 Task: Create a Google Calendar event titled 'Fitness Challenge' on May 26, 2023, from 2:45 PM to 4:45 PM, add a location, Google Meet link, invite a guest, and set a notification 30 minutes before.
Action: Mouse moved to (57, 146)
Screenshot: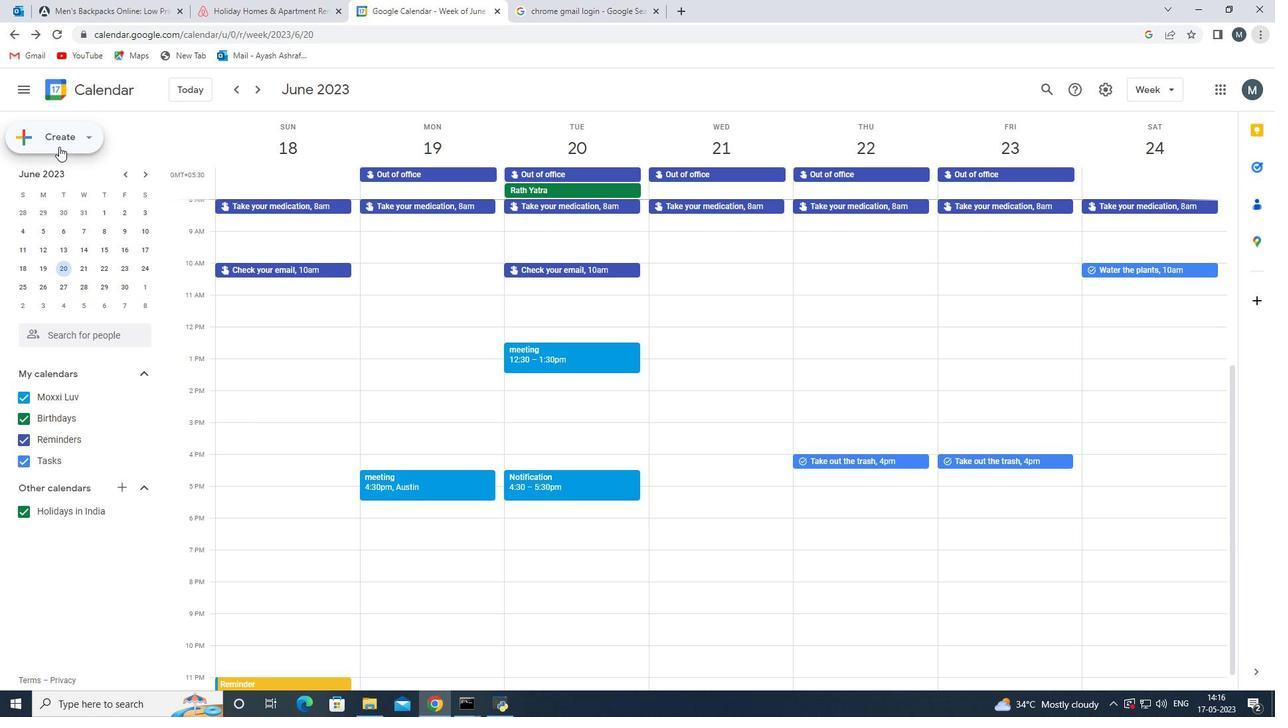 
Action: Mouse pressed left at (57, 146)
Screenshot: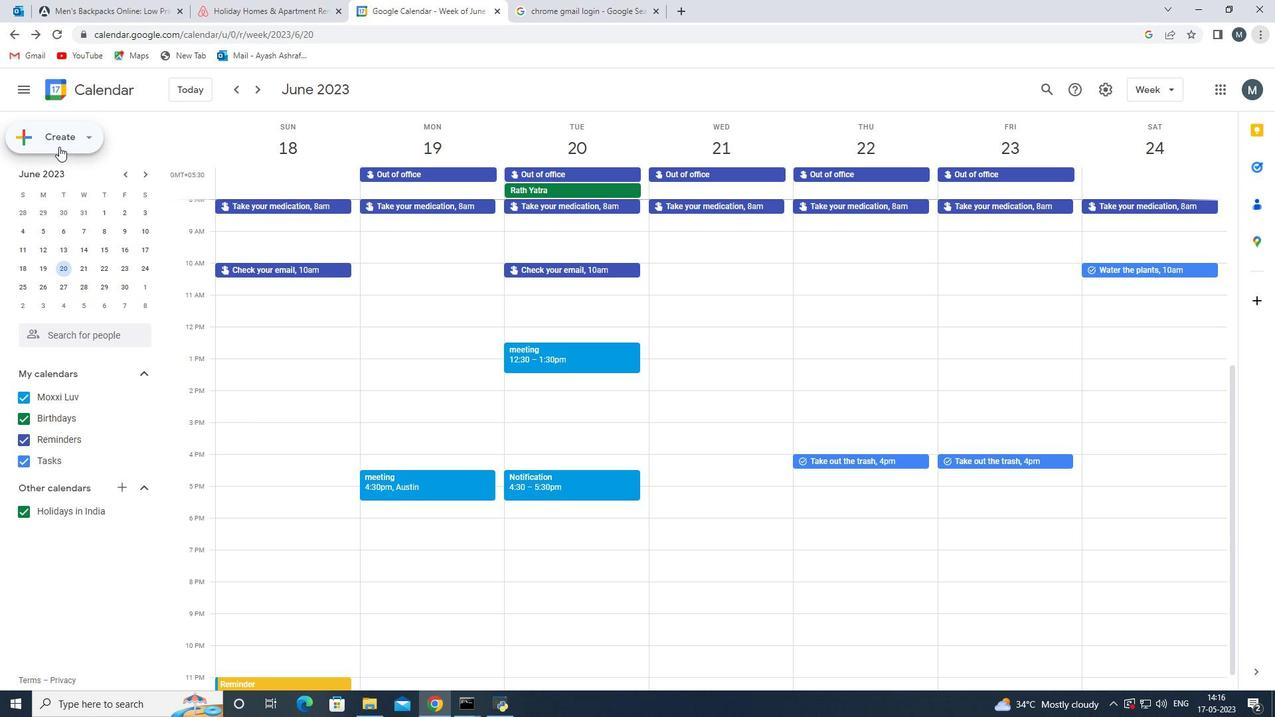 
Action: Mouse moved to (85, 166)
Screenshot: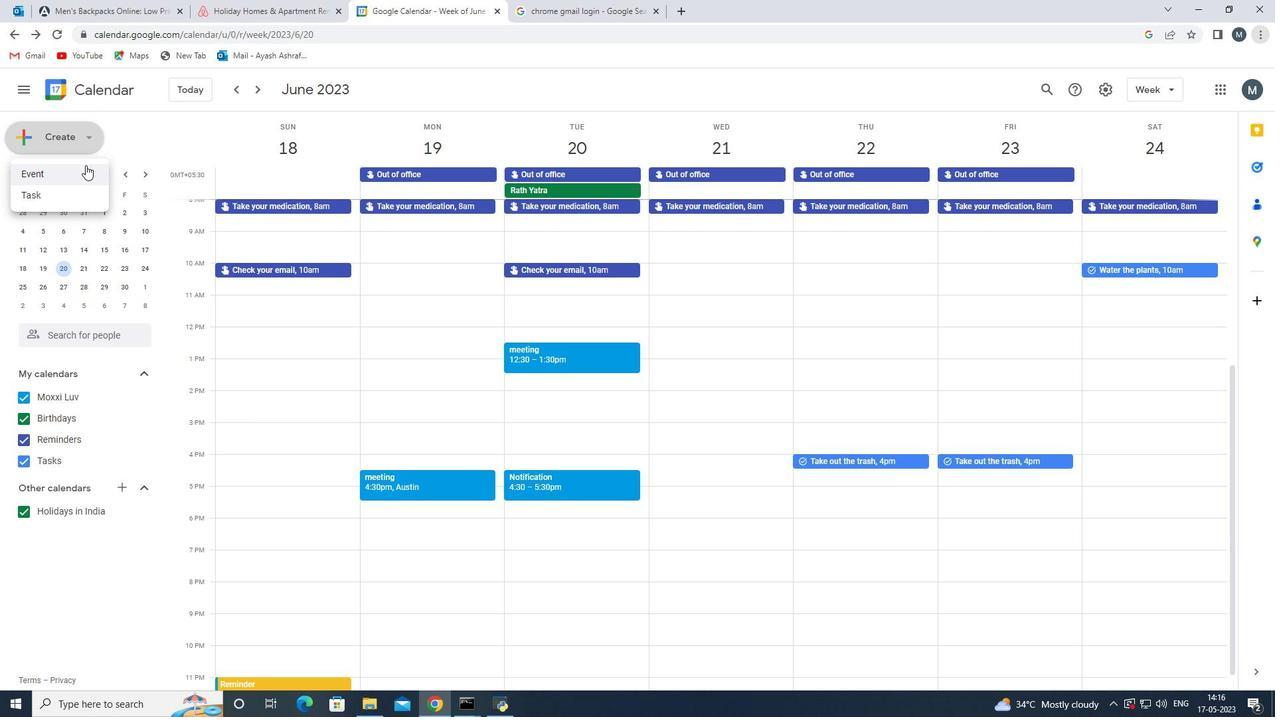 
Action: Mouse pressed left at (85, 166)
Screenshot: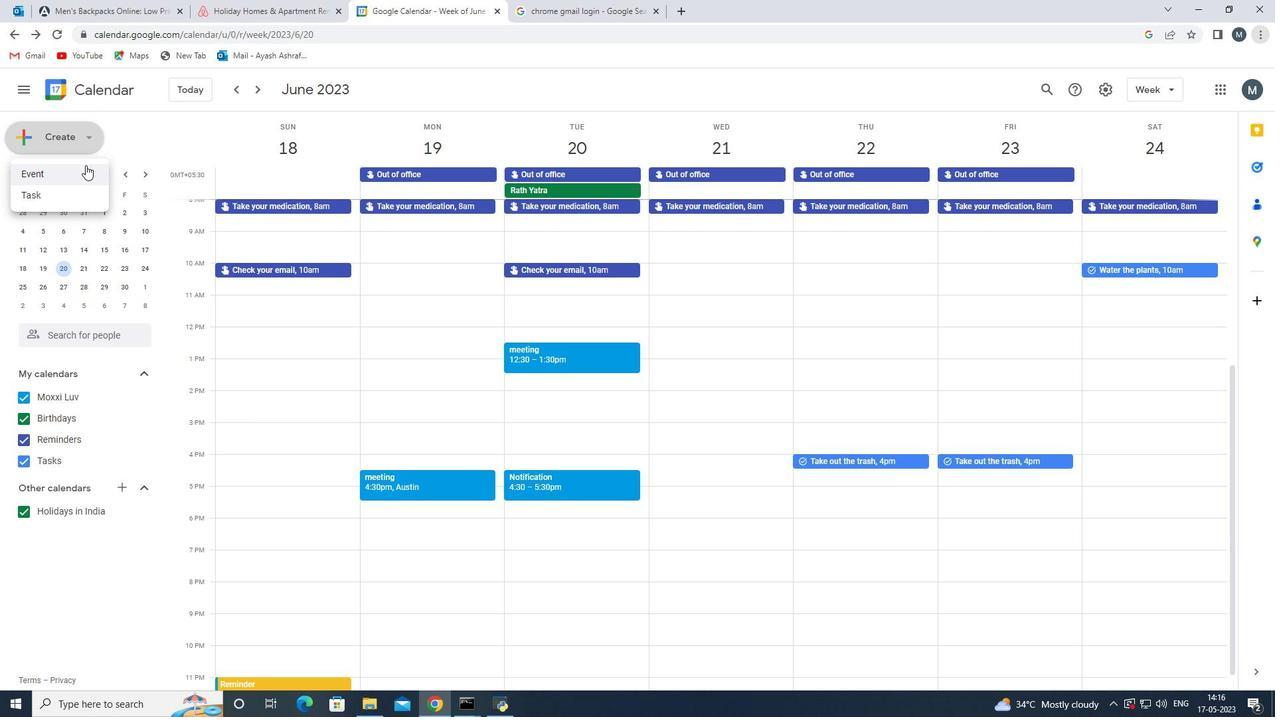 
Action: Mouse moved to (306, 252)
Screenshot: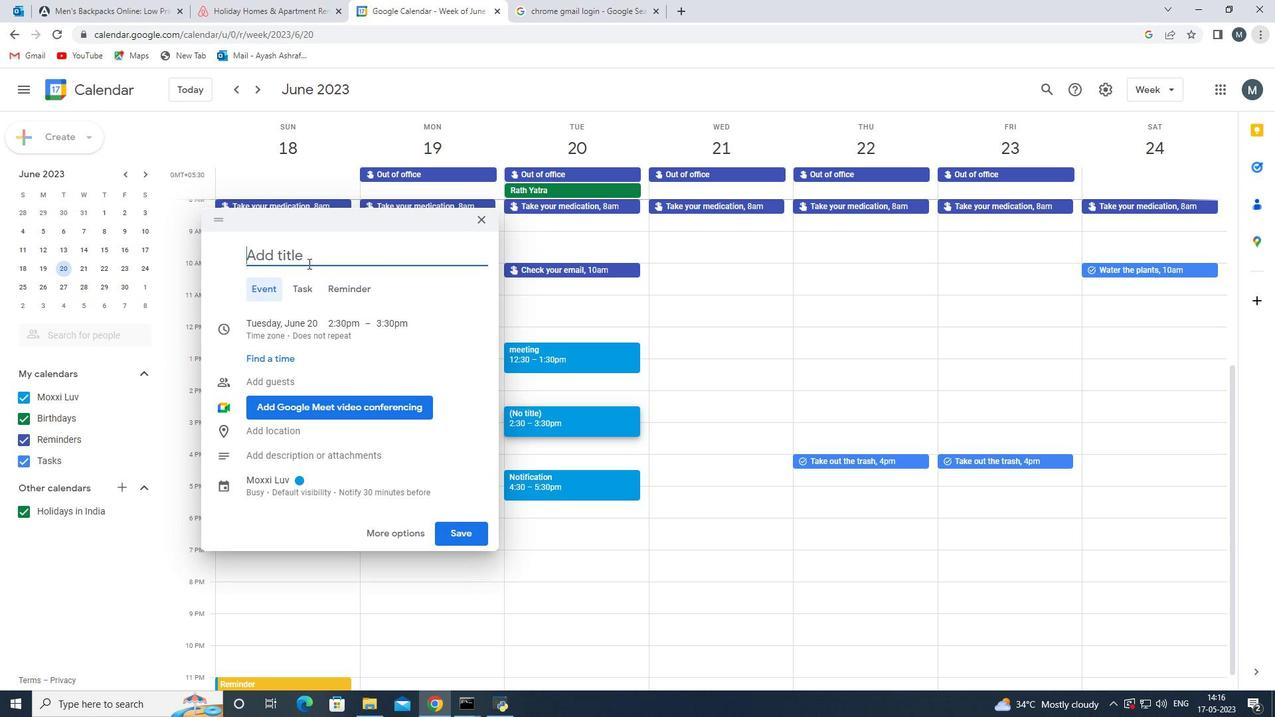 
Action: Mouse pressed left at (306, 252)
Screenshot: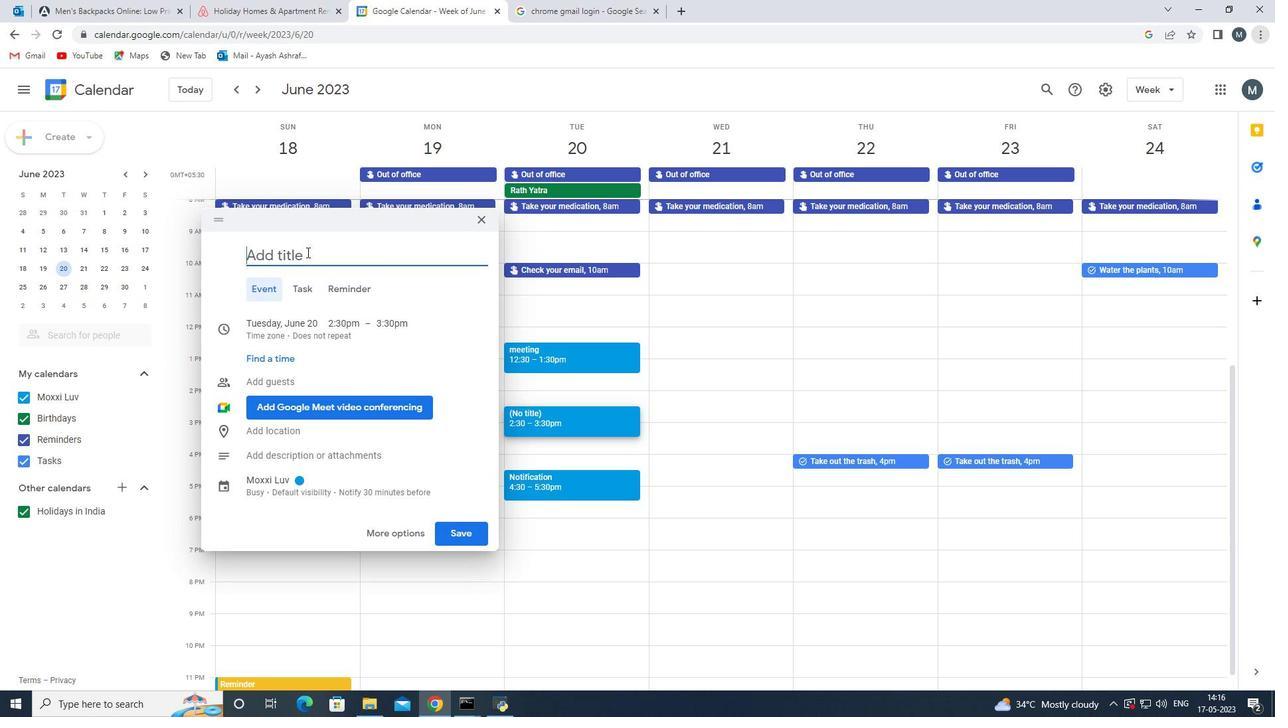 
Action: Key pressed <Key.shift>Fitness<Key.space><Key.shift>Challenge<Key.space>
Screenshot: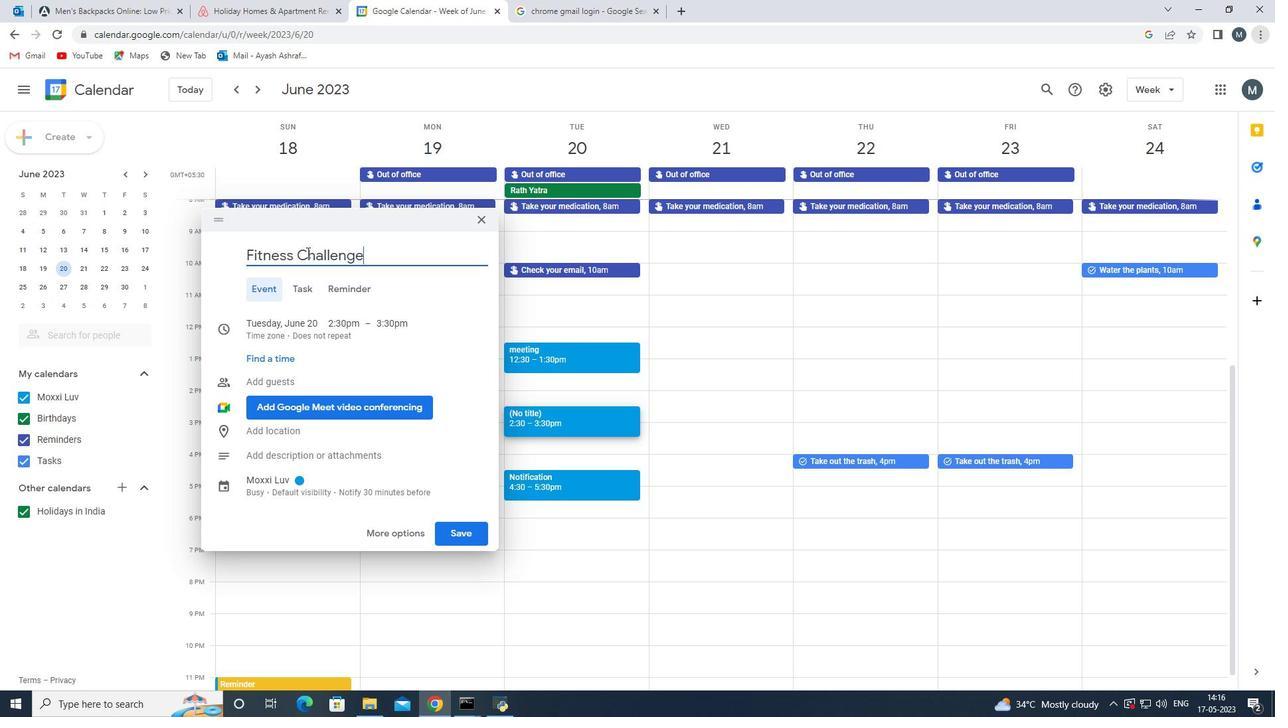 
Action: Mouse moved to (312, 323)
Screenshot: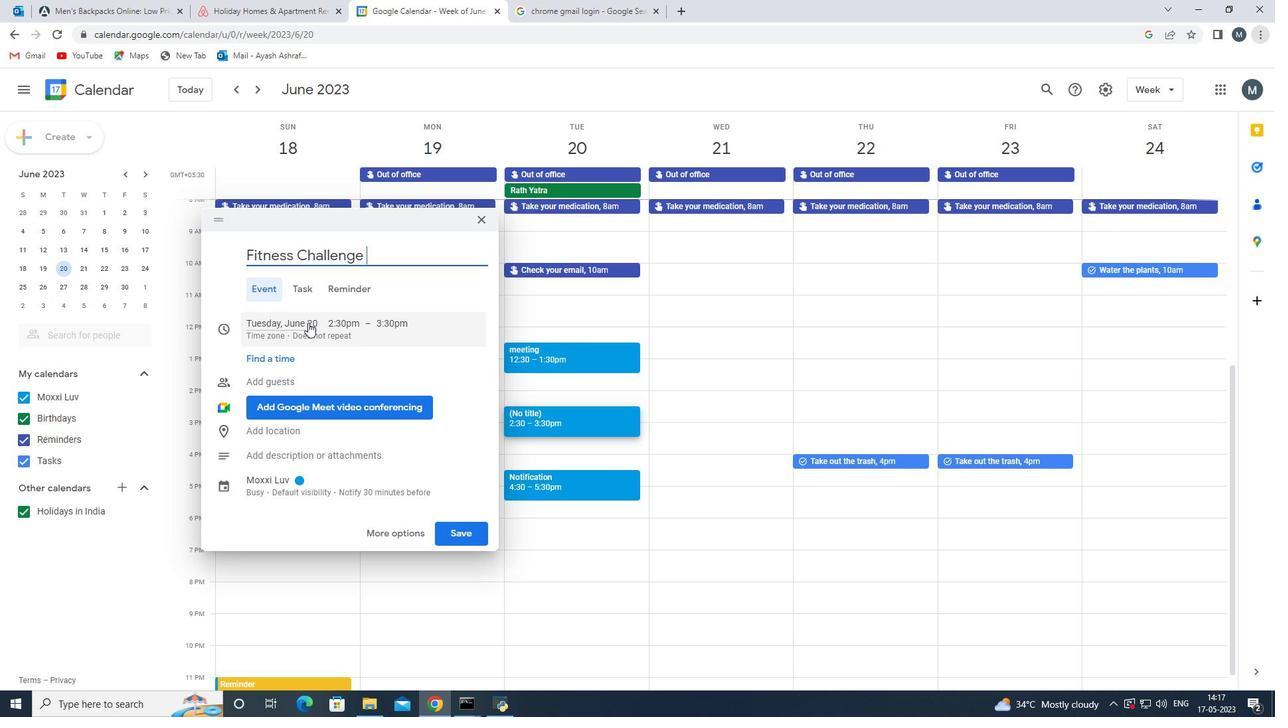 
Action: Mouse scrolled (312, 322) with delta (0, 0)
Screenshot: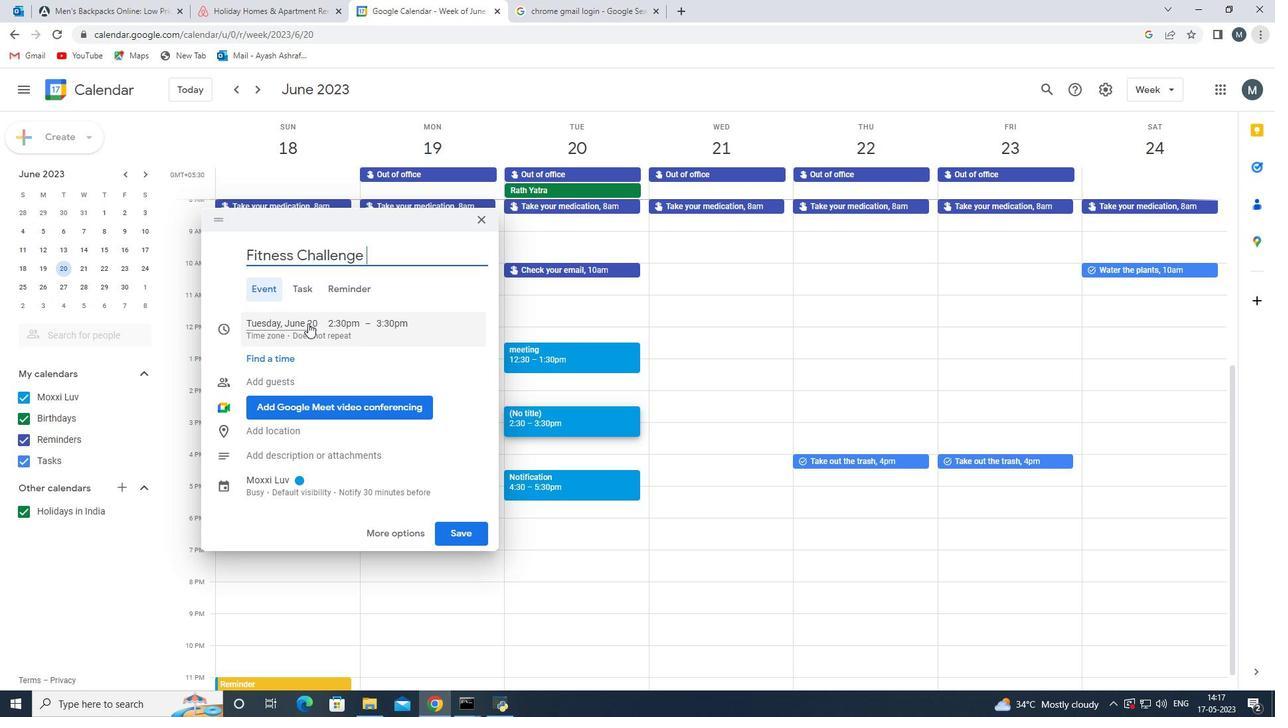 
Action: Mouse moved to (290, 324)
Screenshot: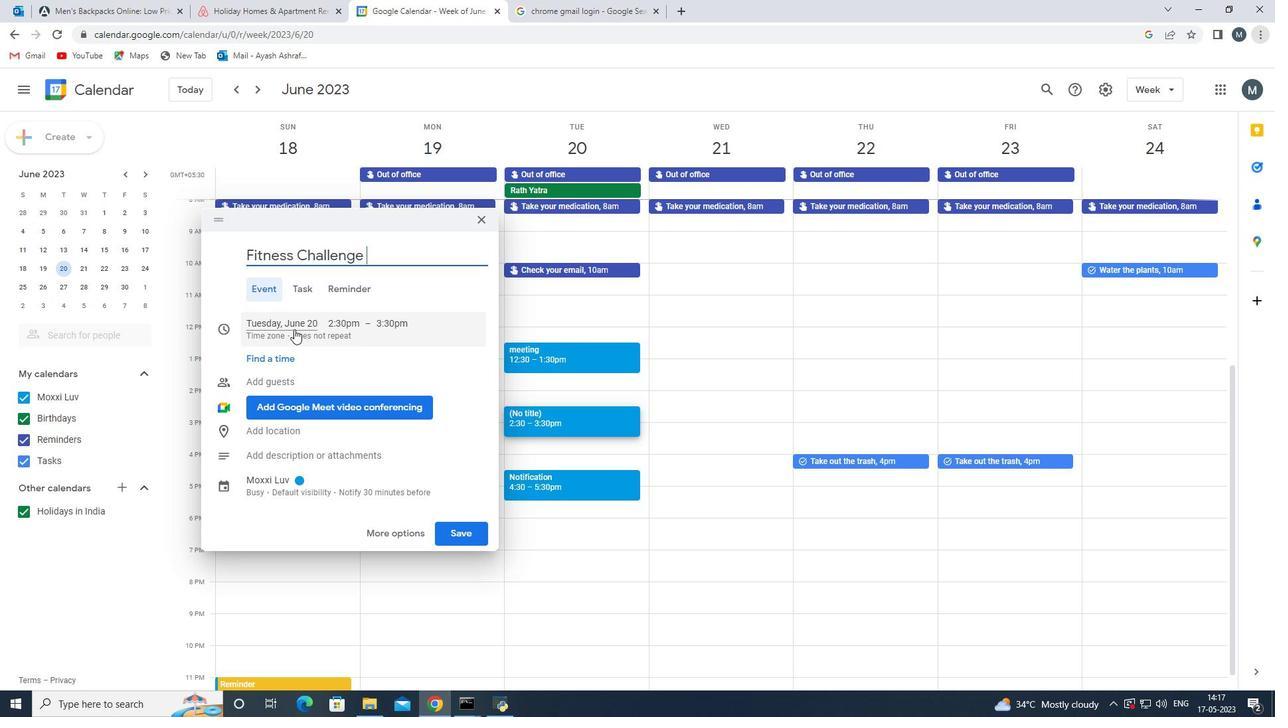 
Action: Mouse pressed left at (290, 324)
Screenshot: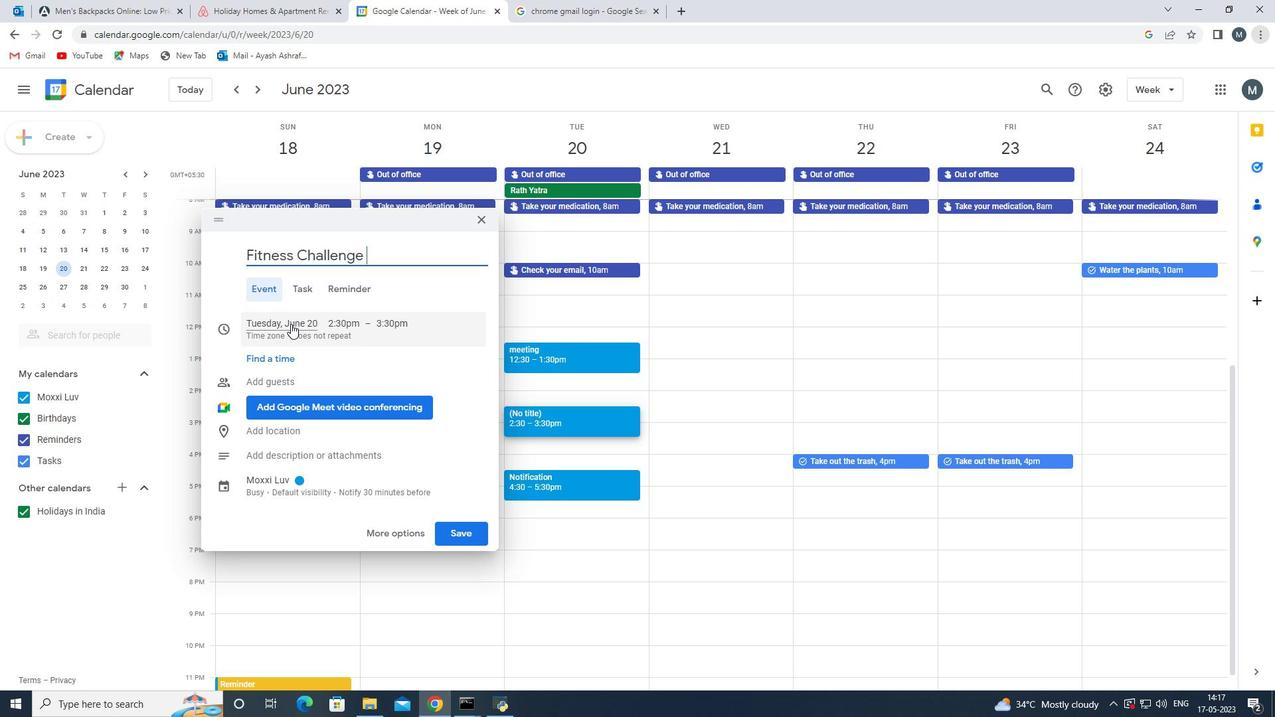 
Action: Mouse moved to (387, 349)
Screenshot: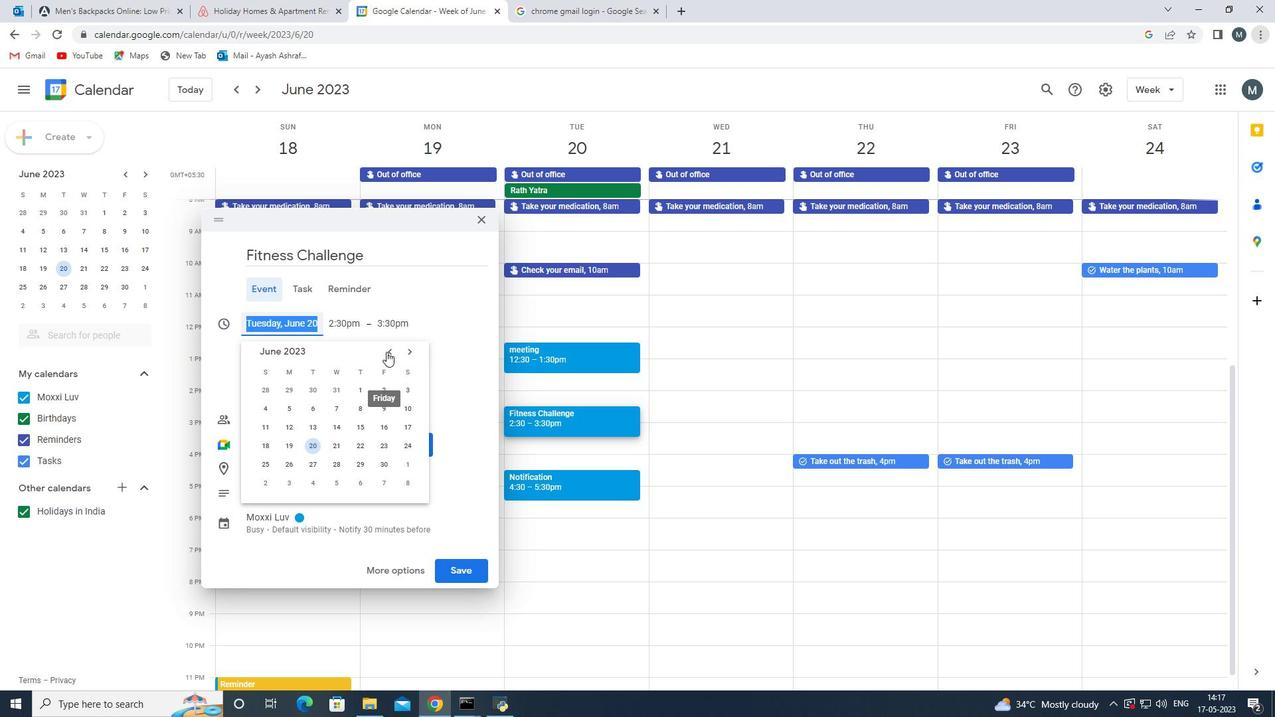 
Action: Mouse pressed left at (387, 349)
Screenshot: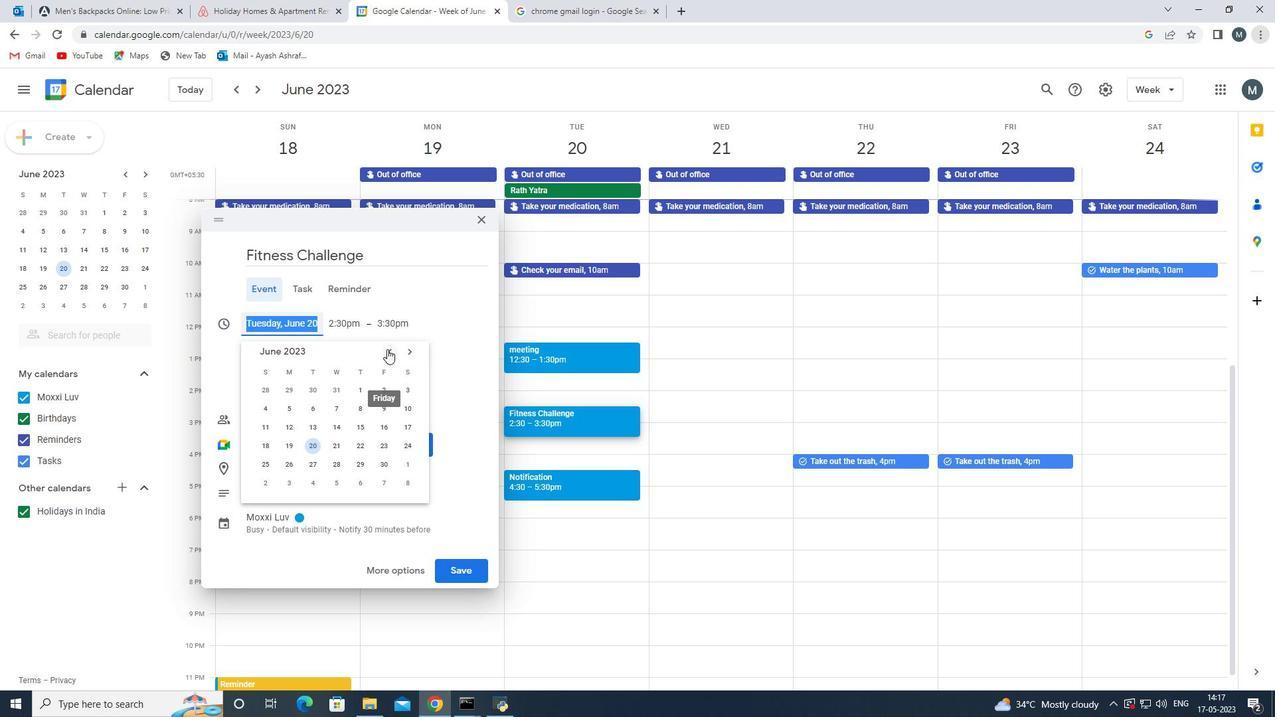 
Action: Mouse moved to (379, 444)
Screenshot: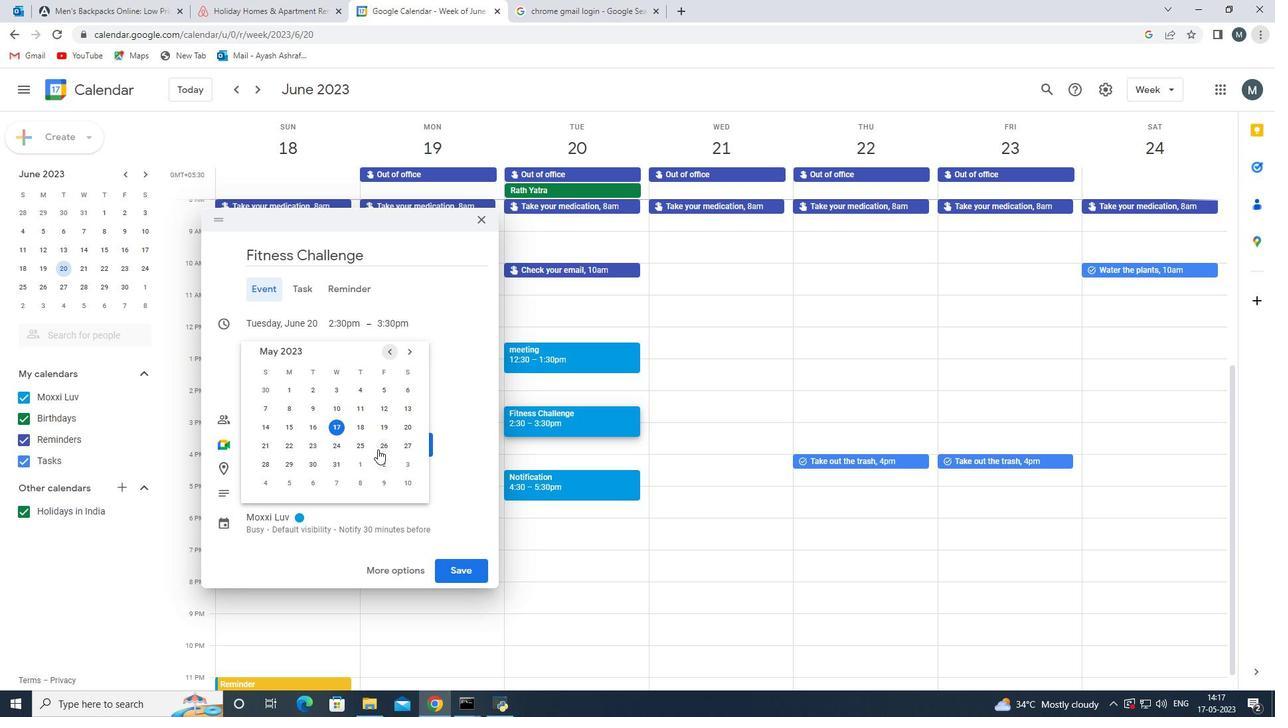 
Action: Mouse pressed left at (379, 444)
Screenshot: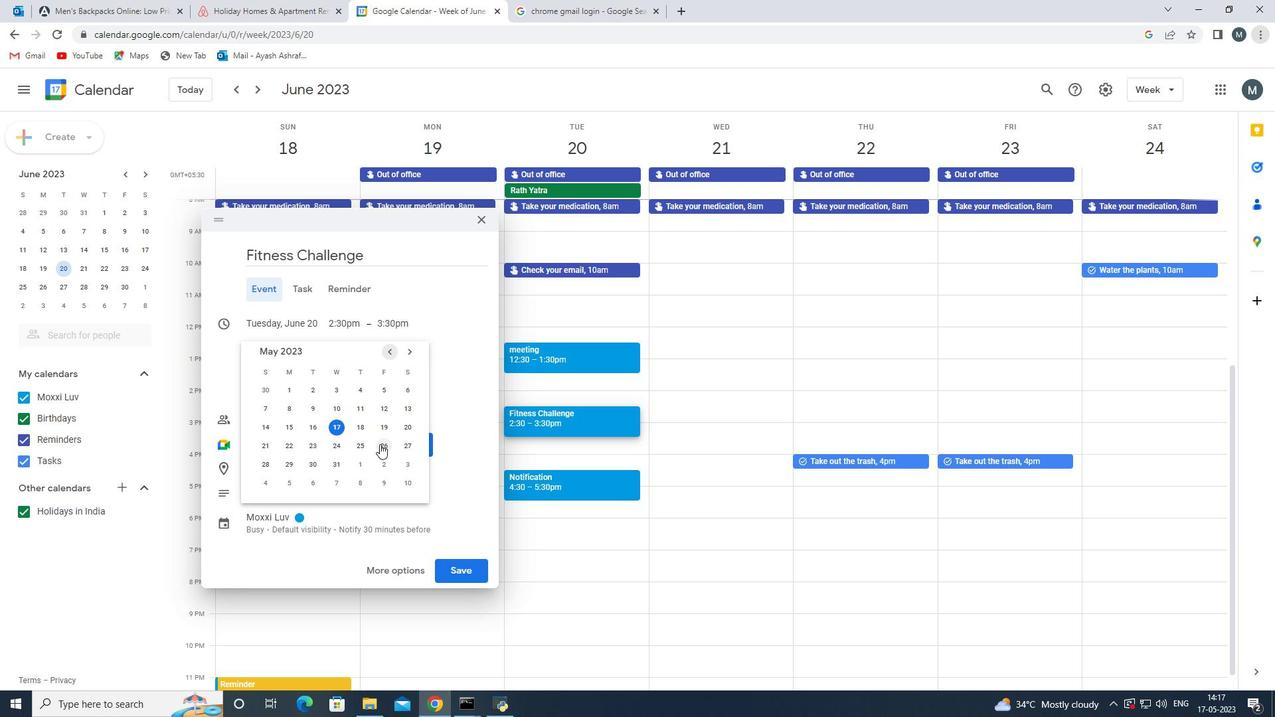 
Action: Mouse moved to (760, 324)
Screenshot: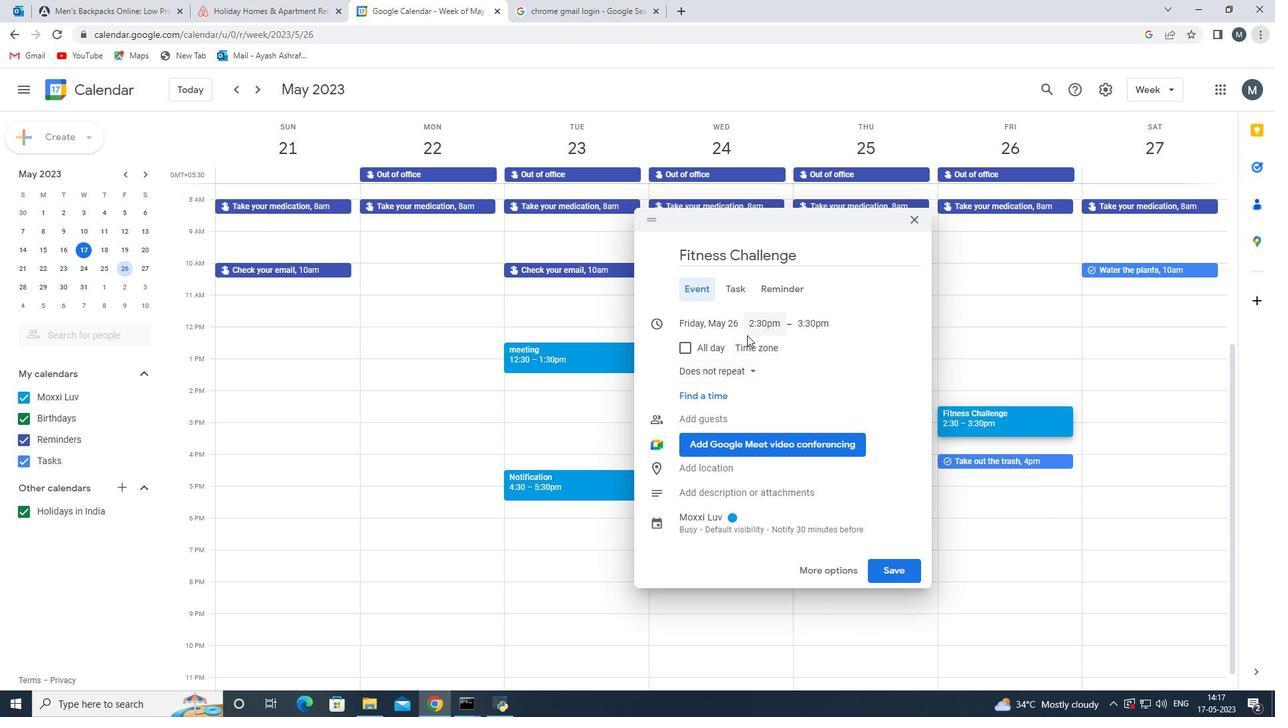 
Action: Mouse pressed left at (760, 324)
Screenshot: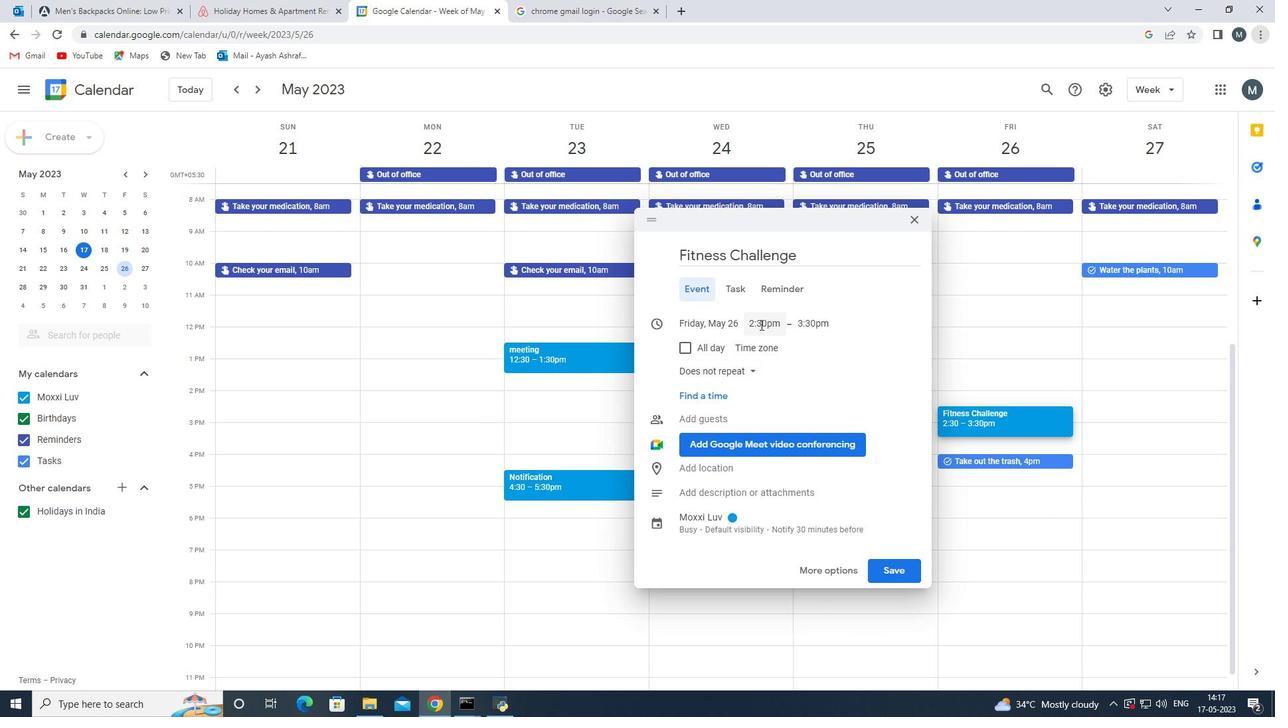 
Action: Mouse moved to (781, 439)
Screenshot: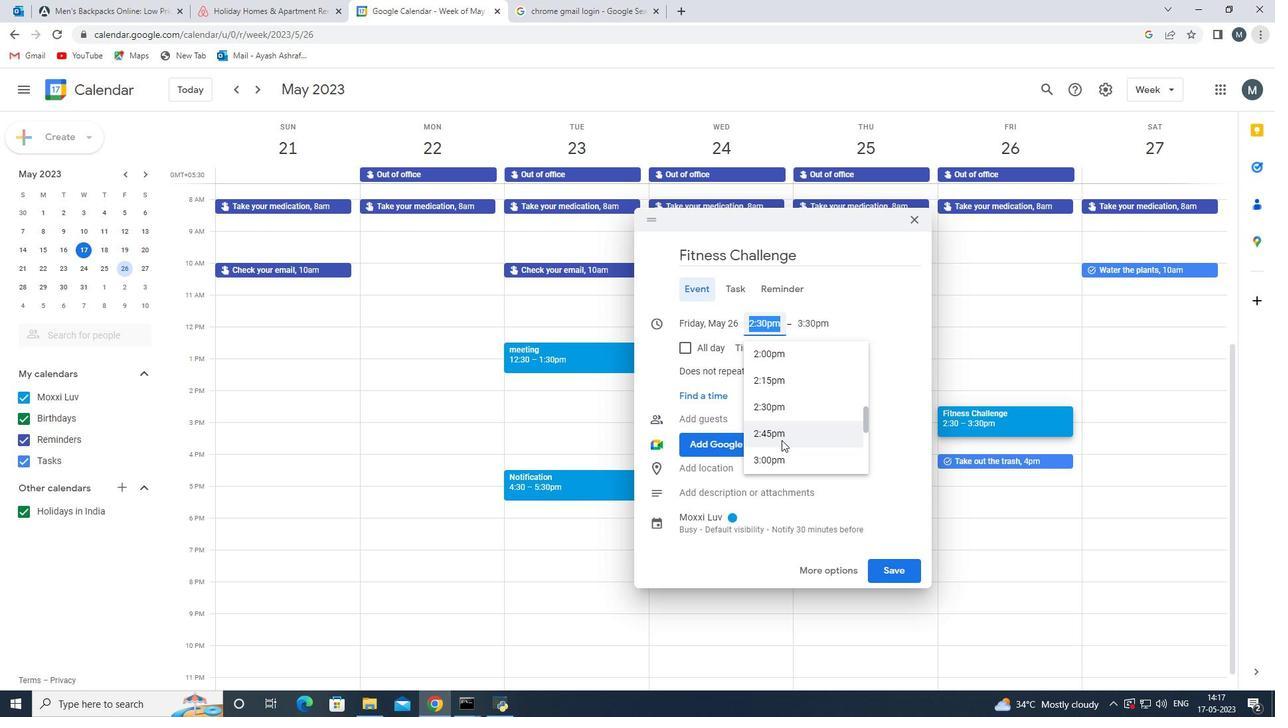 
Action: Mouse pressed left at (781, 439)
Screenshot: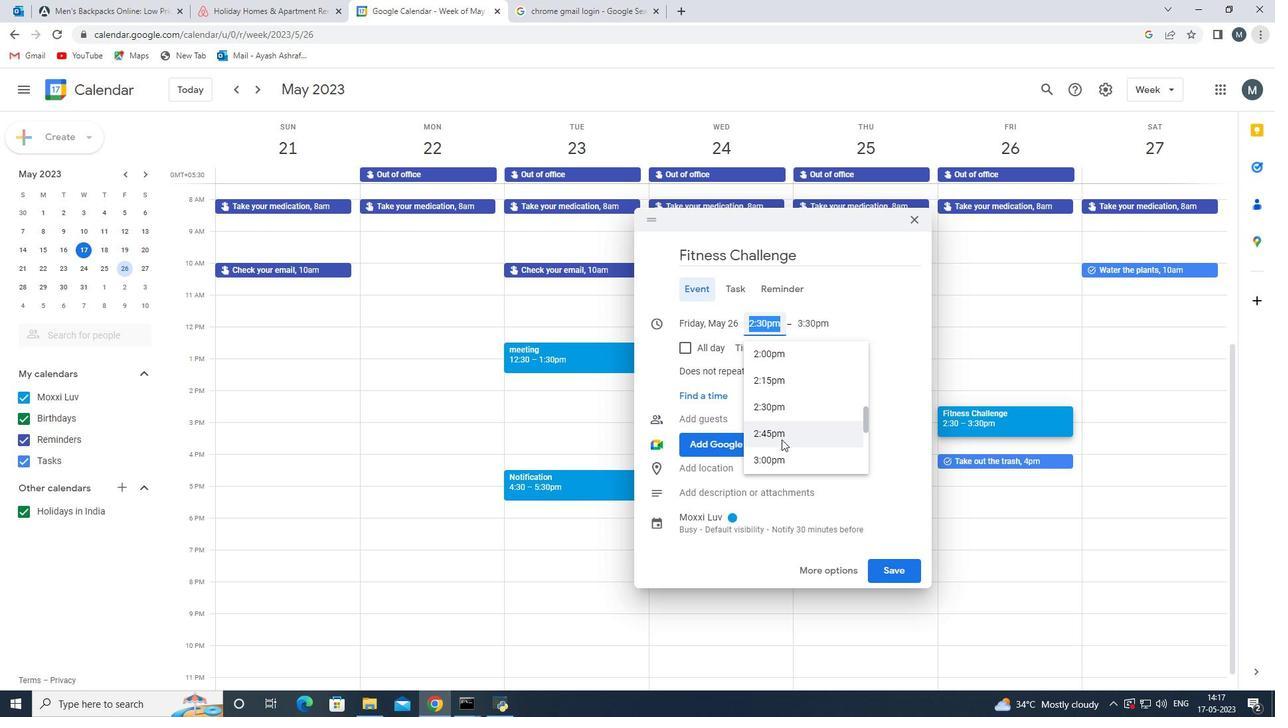 
Action: Mouse moved to (810, 318)
Screenshot: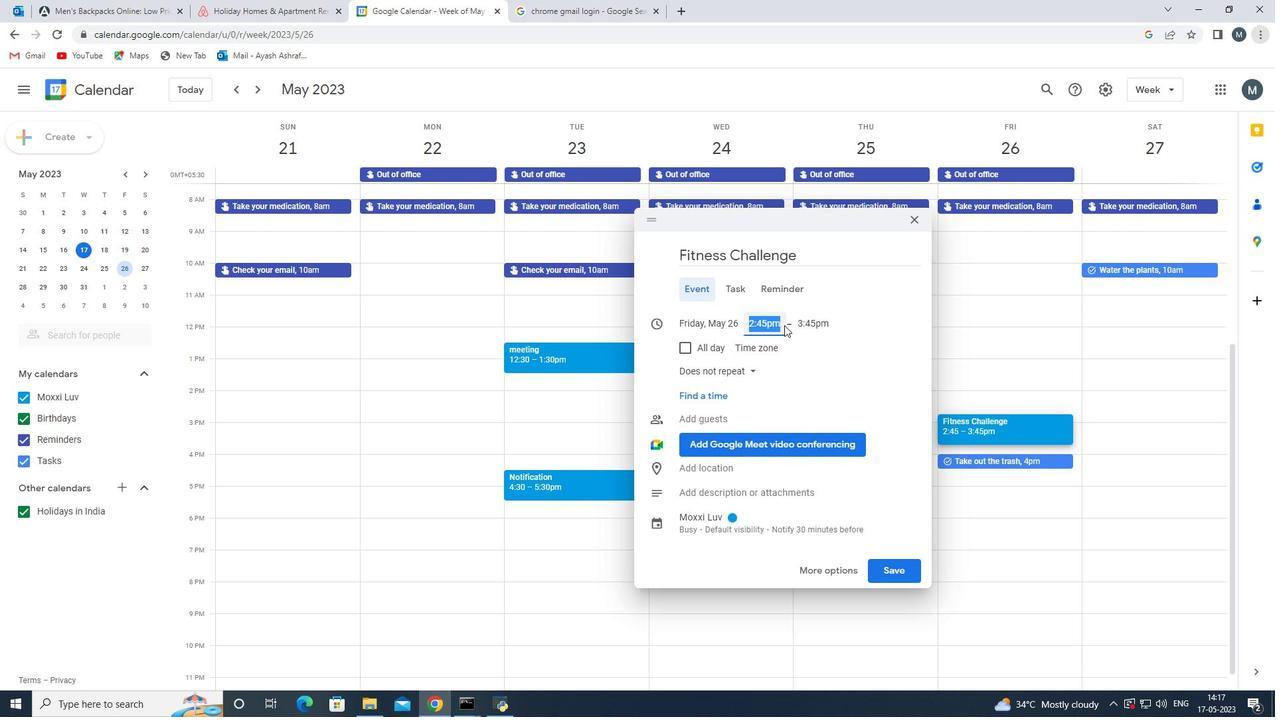 
Action: Mouse pressed left at (810, 318)
Screenshot: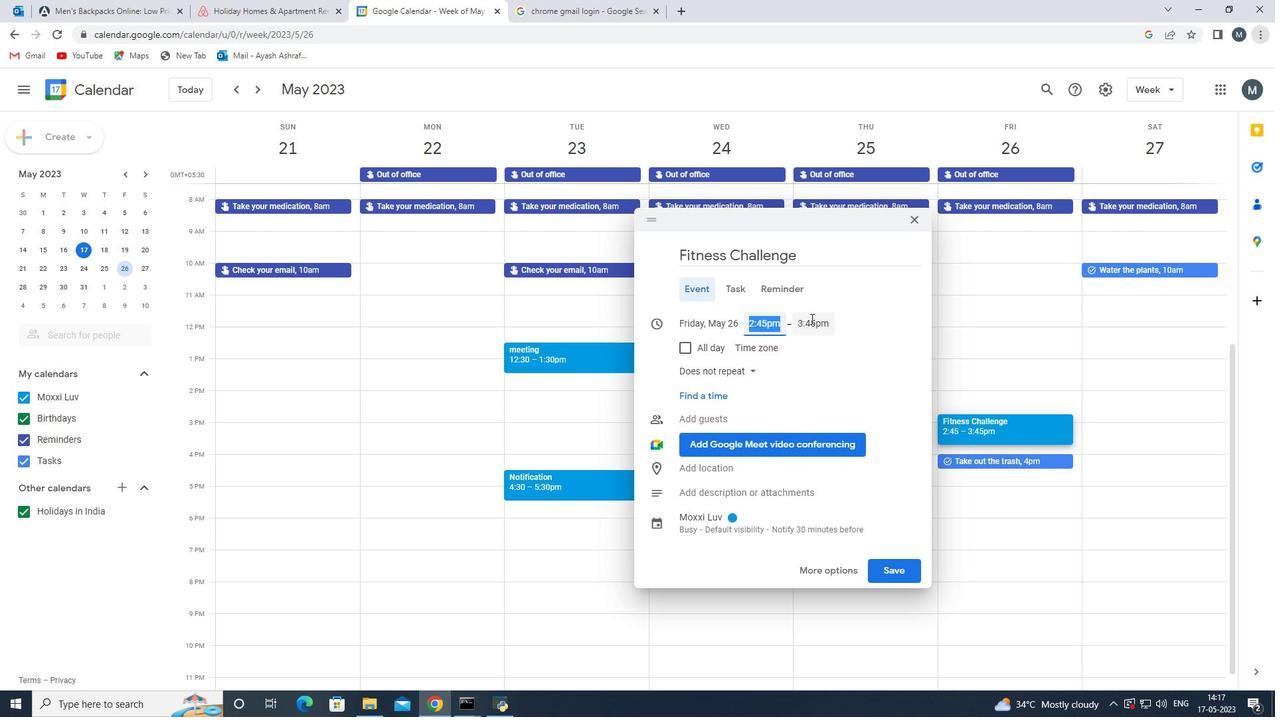 
Action: Mouse moved to (836, 465)
Screenshot: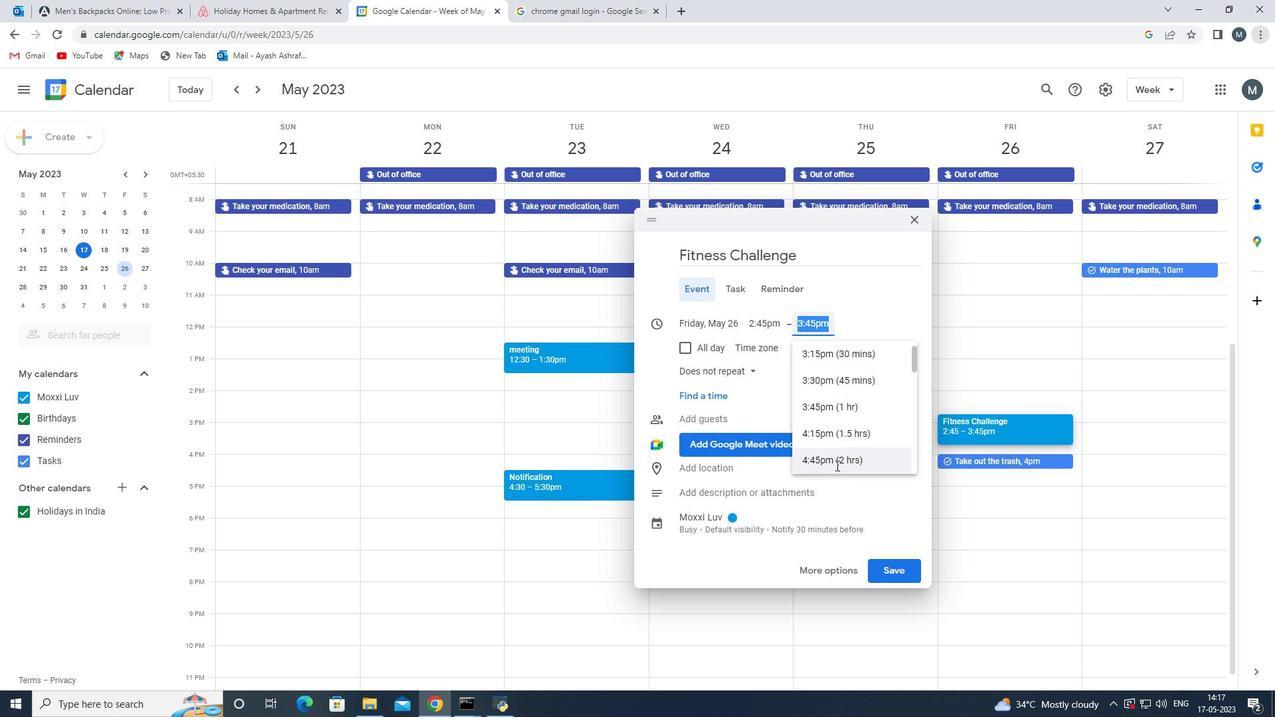 
Action: Mouse pressed left at (836, 465)
Screenshot: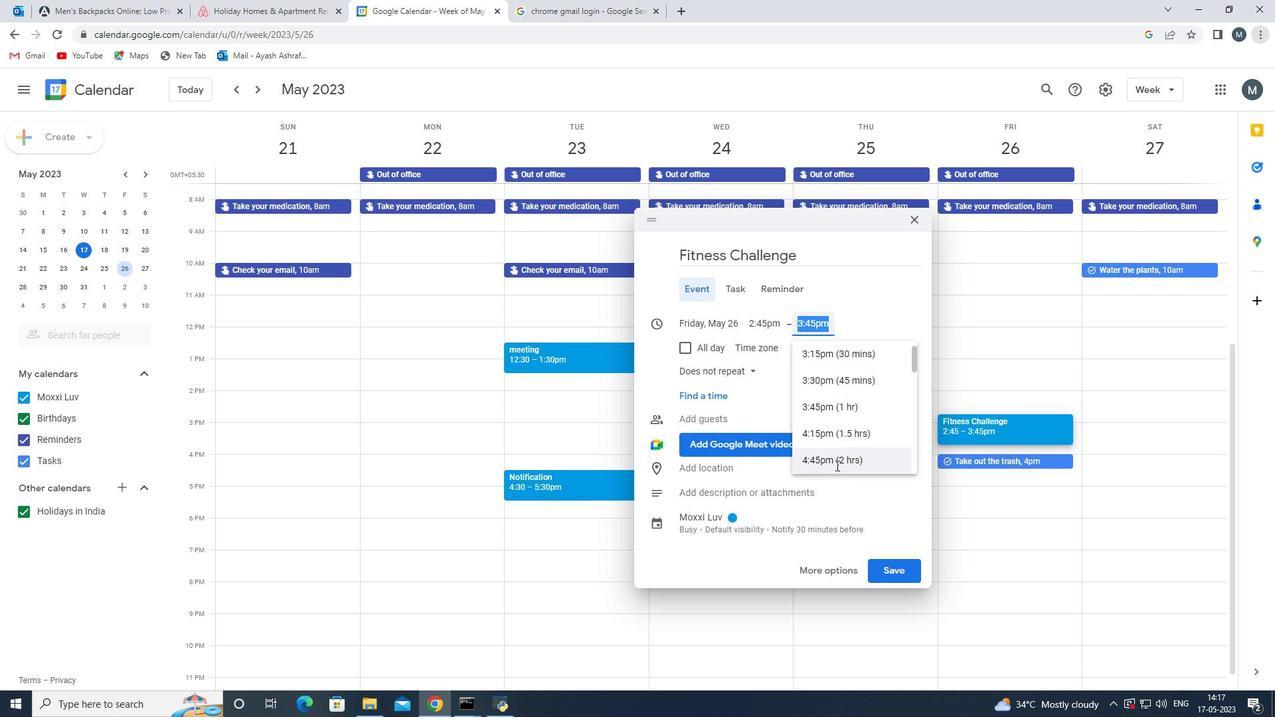 
Action: Mouse moved to (718, 385)
Screenshot: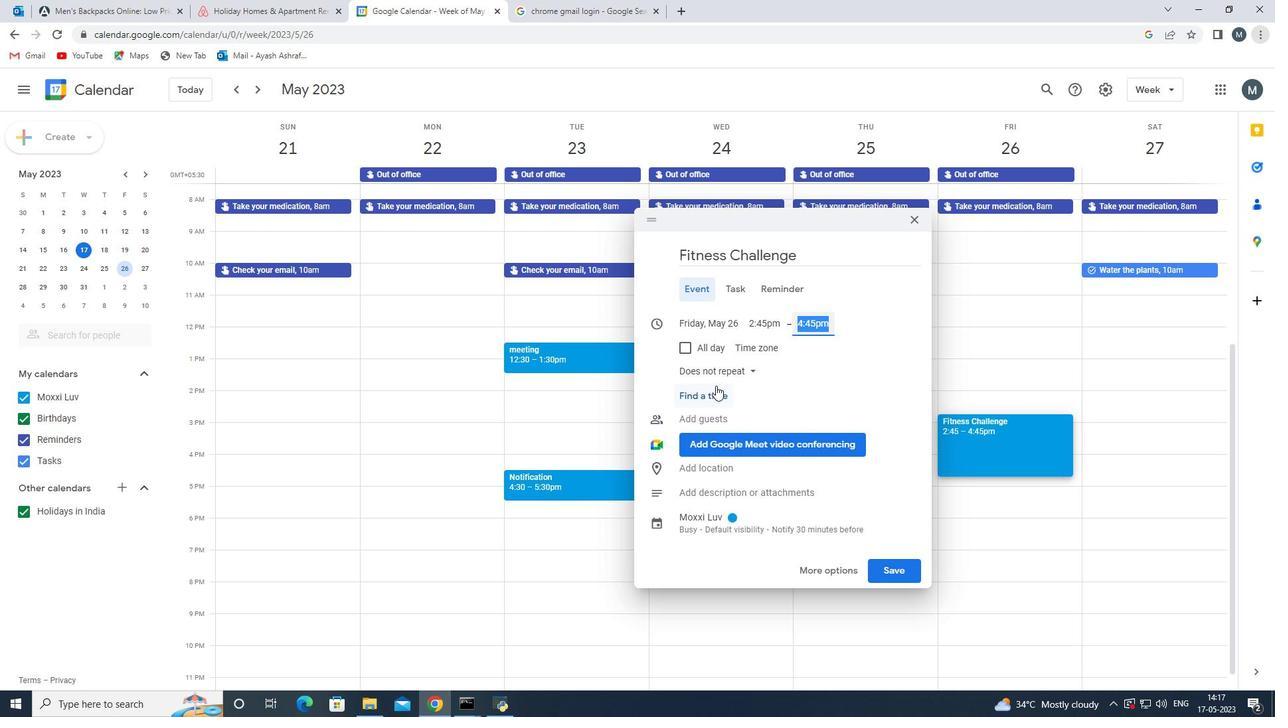 
Action: Mouse scrolled (718, 385) with delta (0, 0)
Screenshot: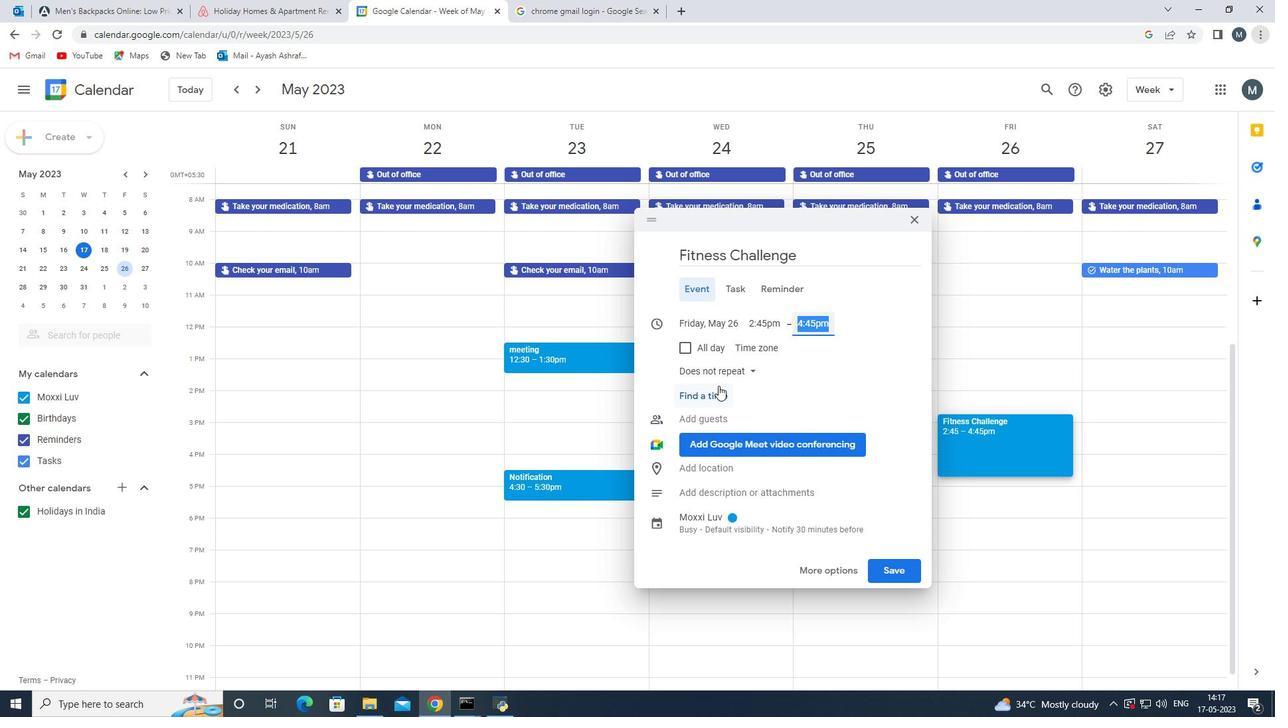
Action: Mouse moved to (745, 349)
Screenshot: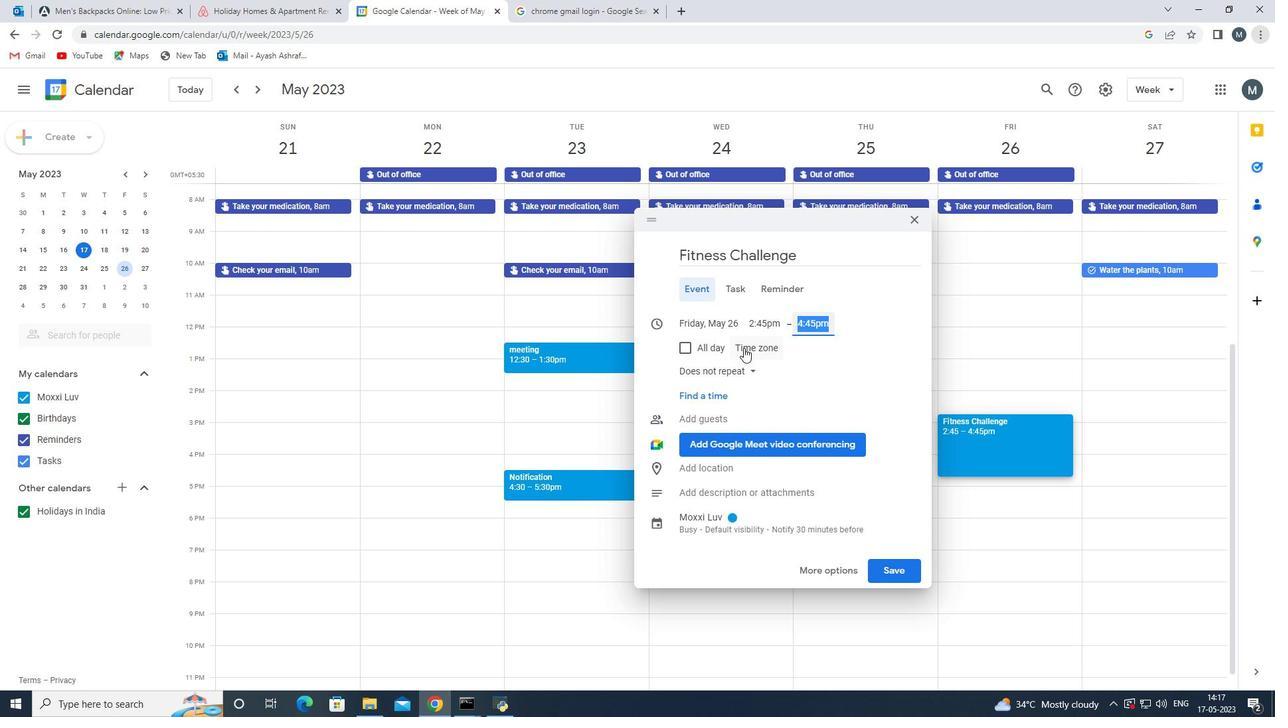 
Action: Mouse pressed left at (745, 349)
Screenshot: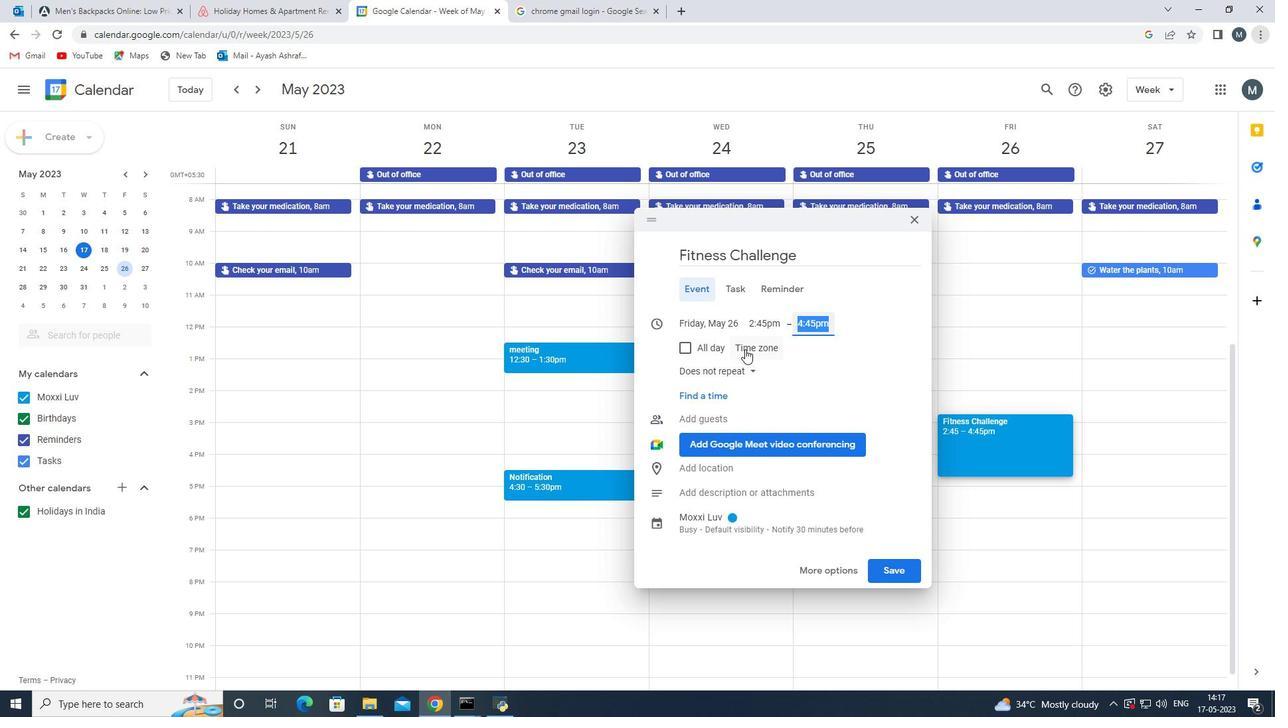 
Action: Mouse moved to (694, 365)
Screenshot: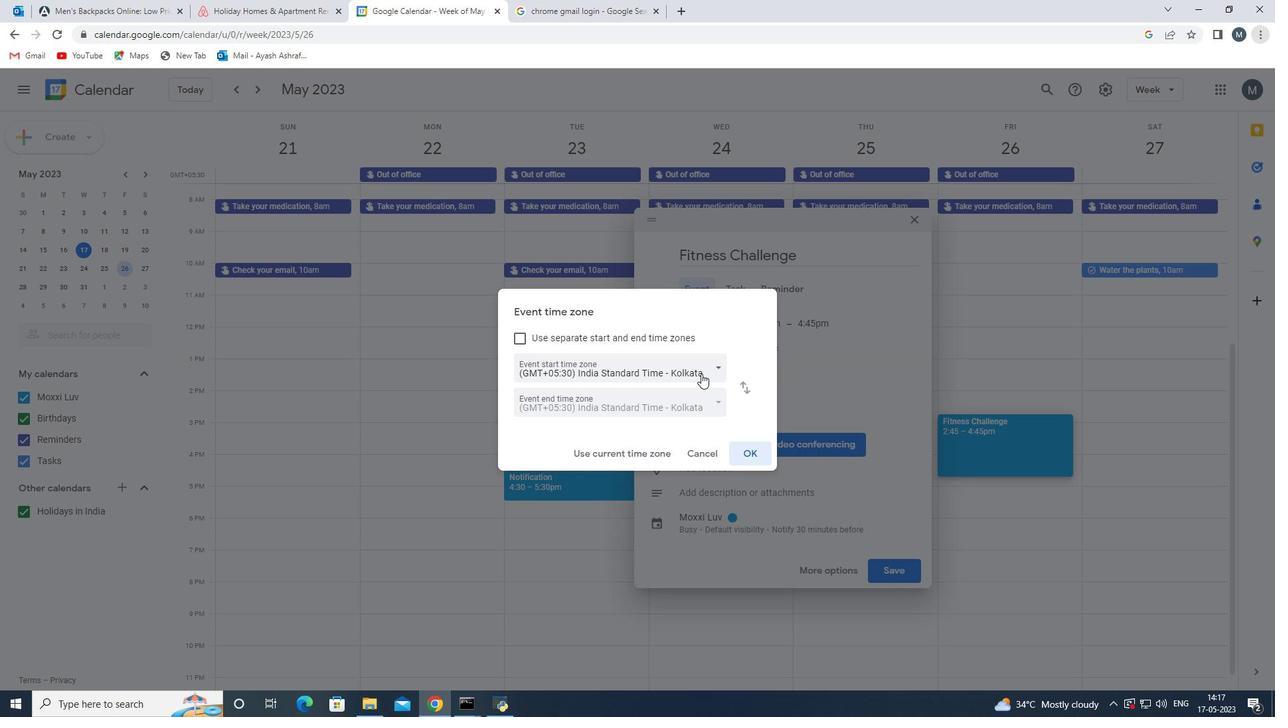 
Action: Mouse pressed left at (694, 365)
Screenshot: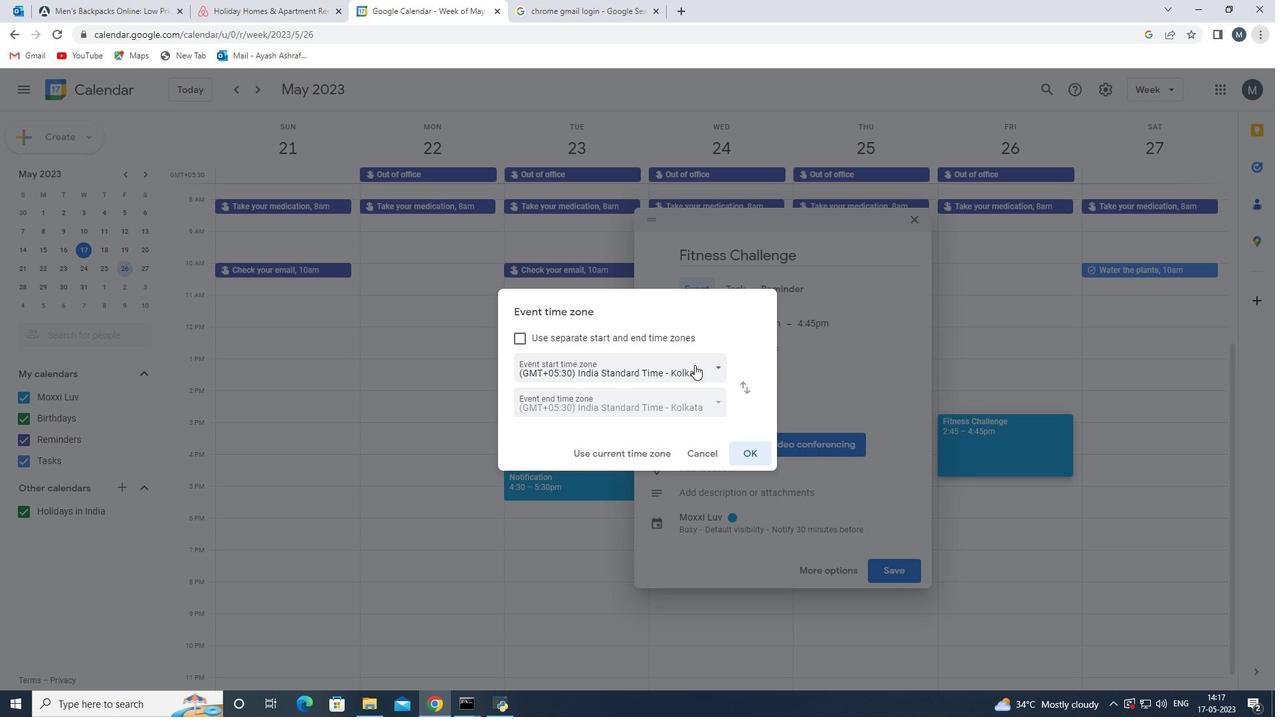 
Action: Mouse moved to (591, 401)
Screenshot: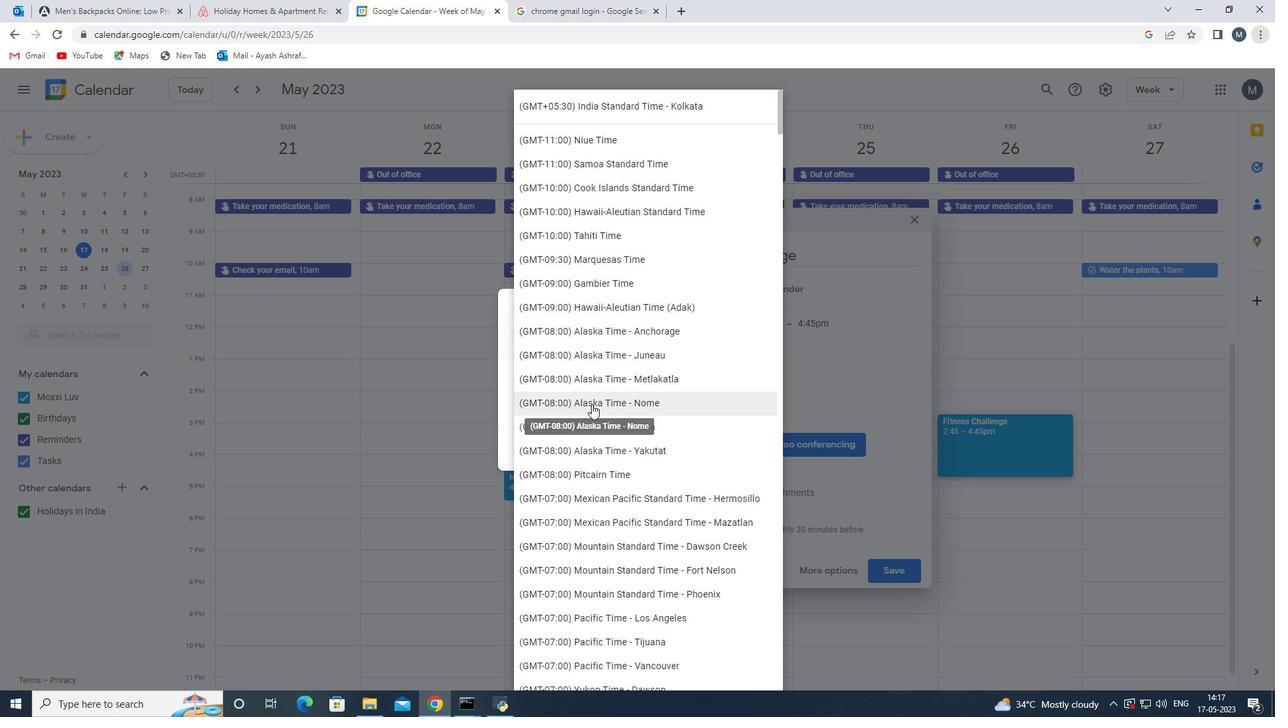 
Action: Mouse scrolled (591, 402) with delta (0, 0)
Screenshot: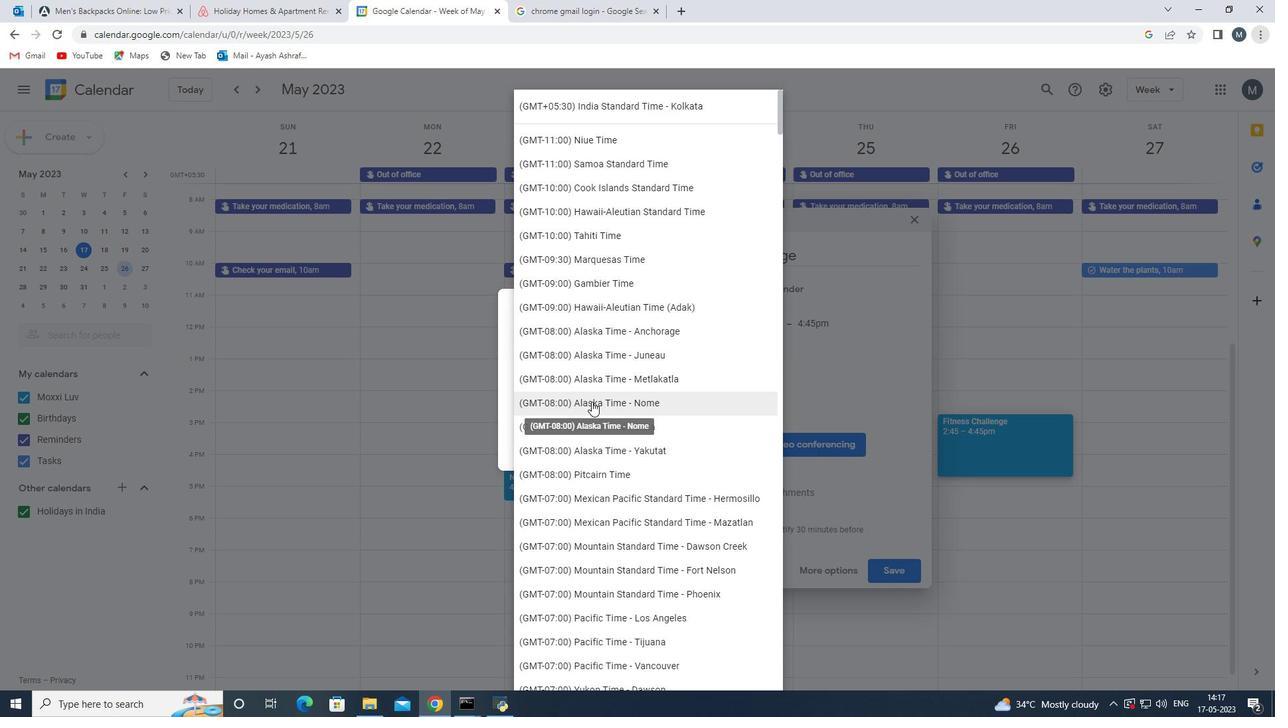 
Action: Mouse scrolled (591, 402) with delta (0, 0)
Screenshot: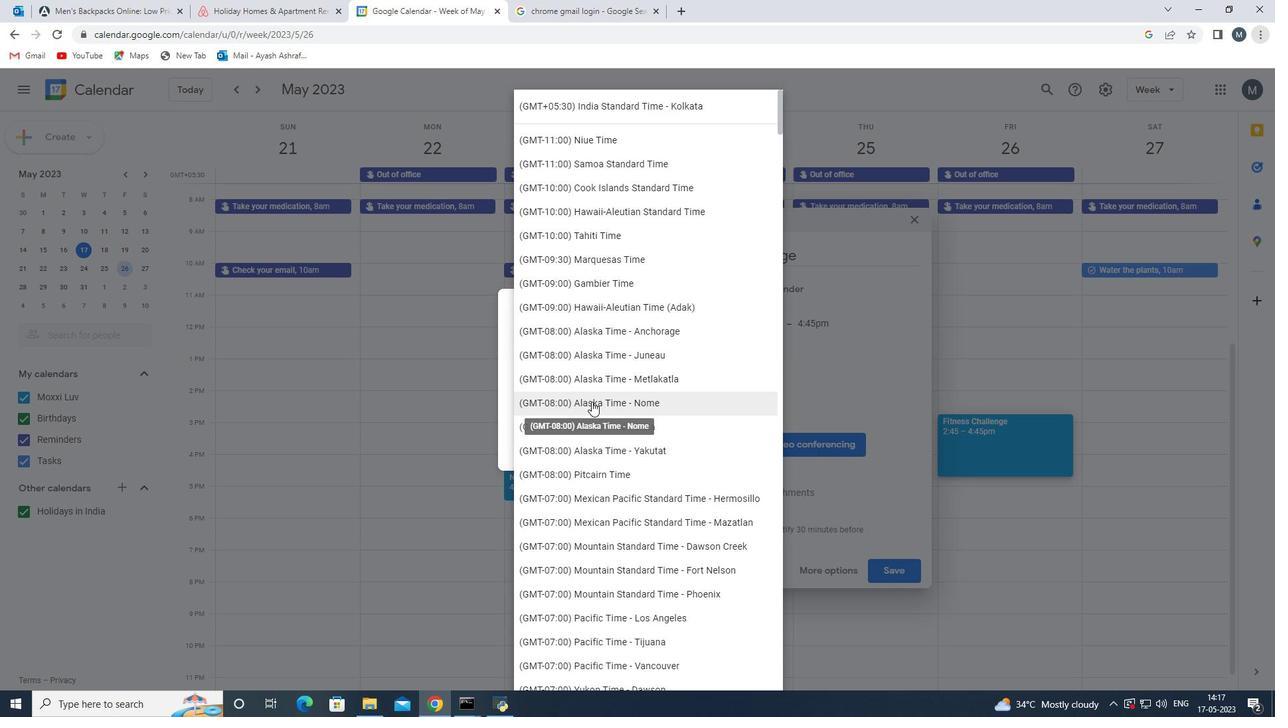 
Action: Mouse scrolled (591, 402) with delta (0, 0)
Screenshot: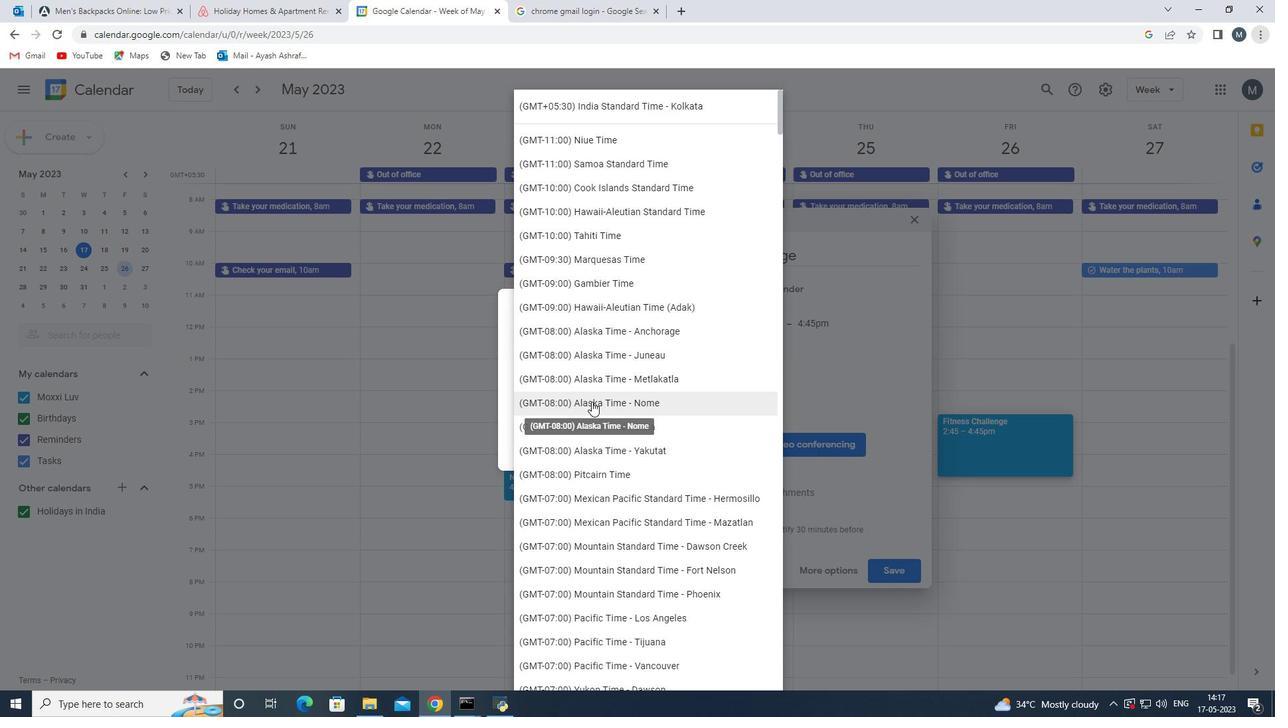 
Action: Mouse scrolled (591, 402) with delta (0, 0)
Screenshot: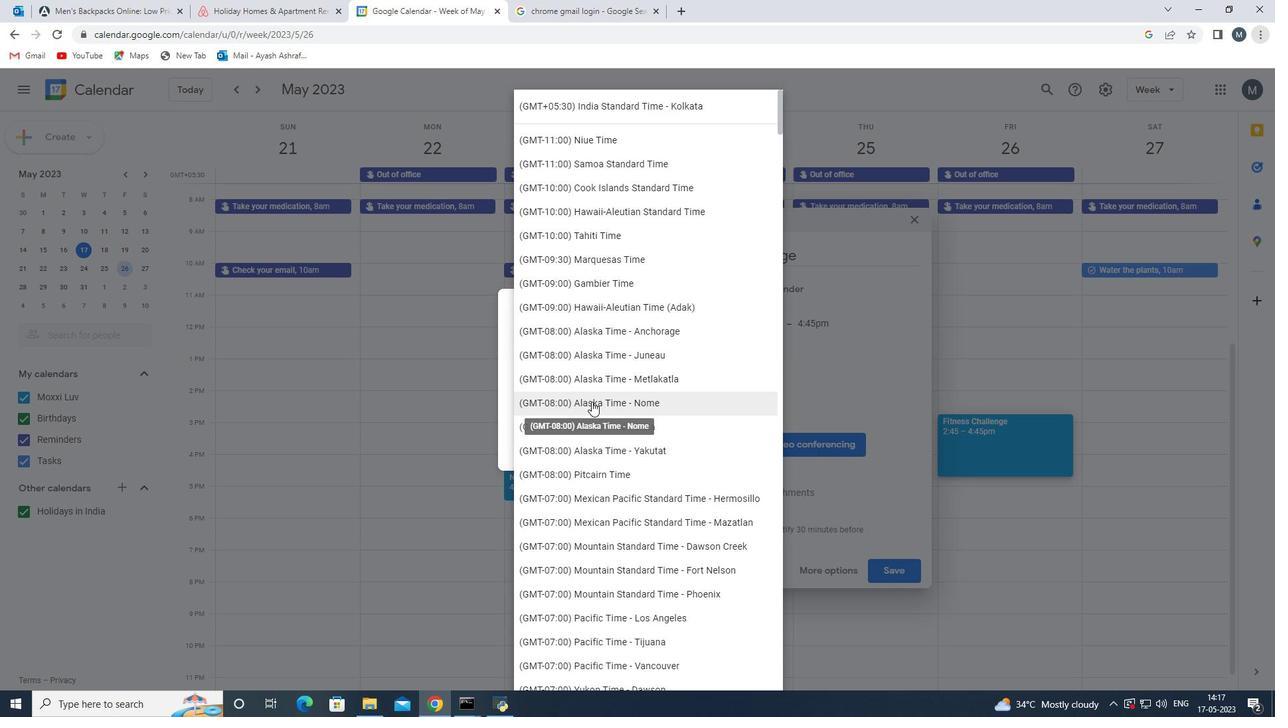 
Action: Mouse scrolled (591, 402) with delta (0, 0)
Screenshot: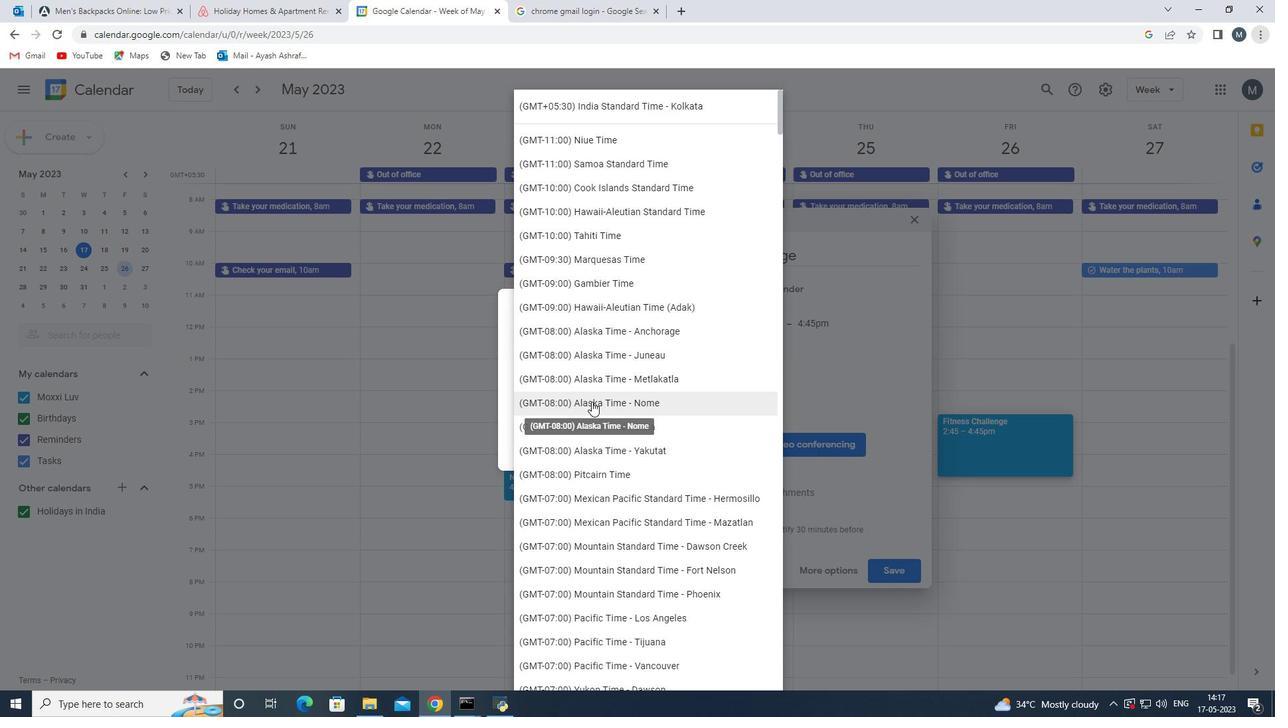 
Action: Mouse scrolled (591, 402) with delta (0, 0)
Screenshot: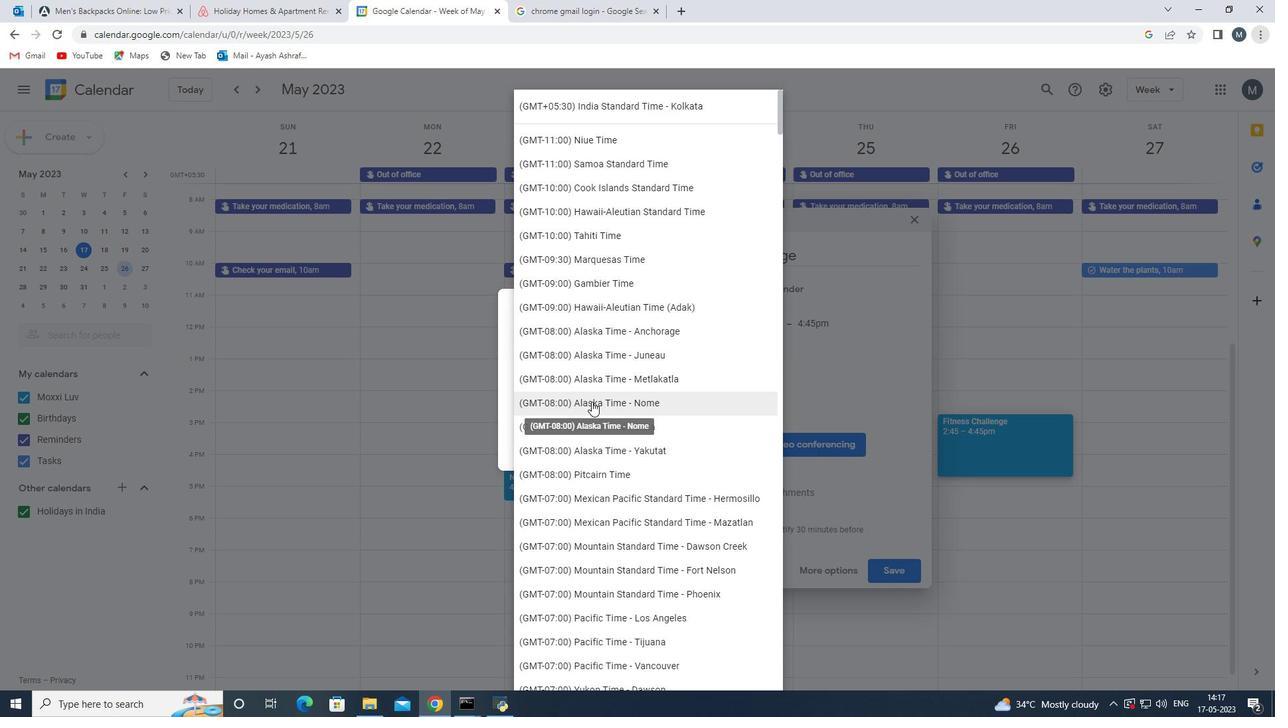 
Action: Mouse moved to (641, 382)
Screenshot: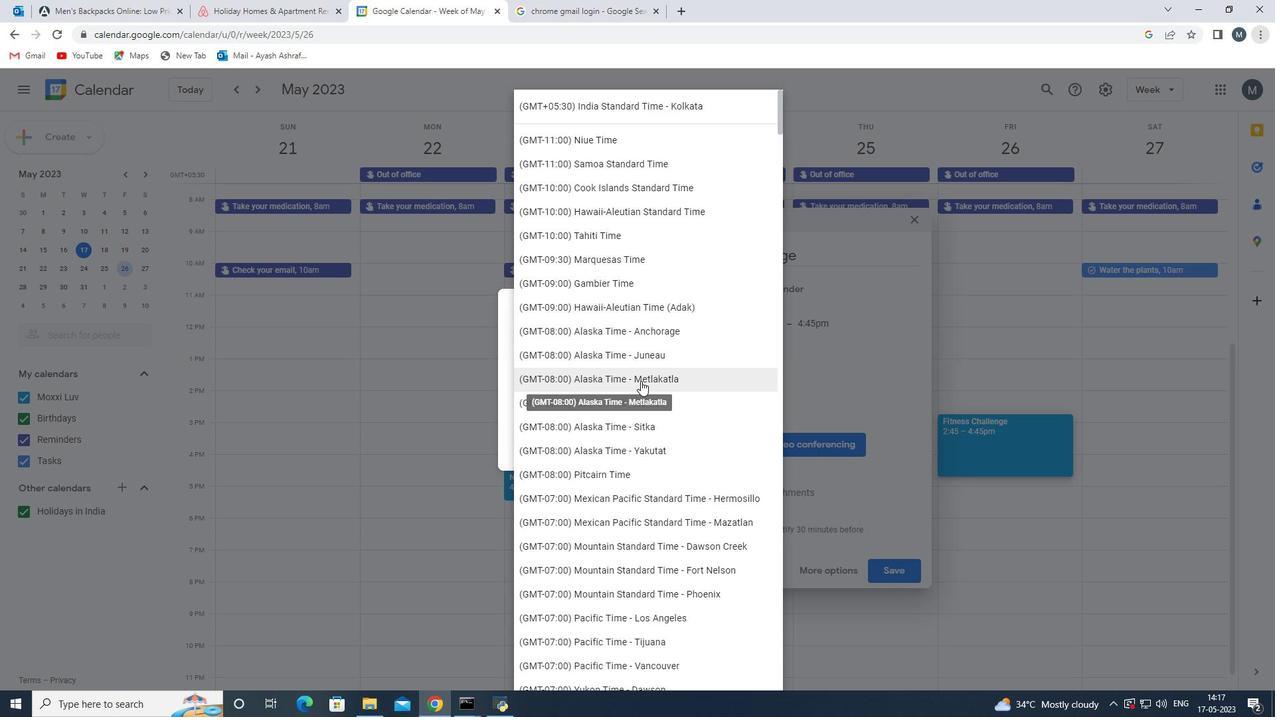 
Action: Mouse scrolled (641, 381) with delta (0, 0)
Screenshot: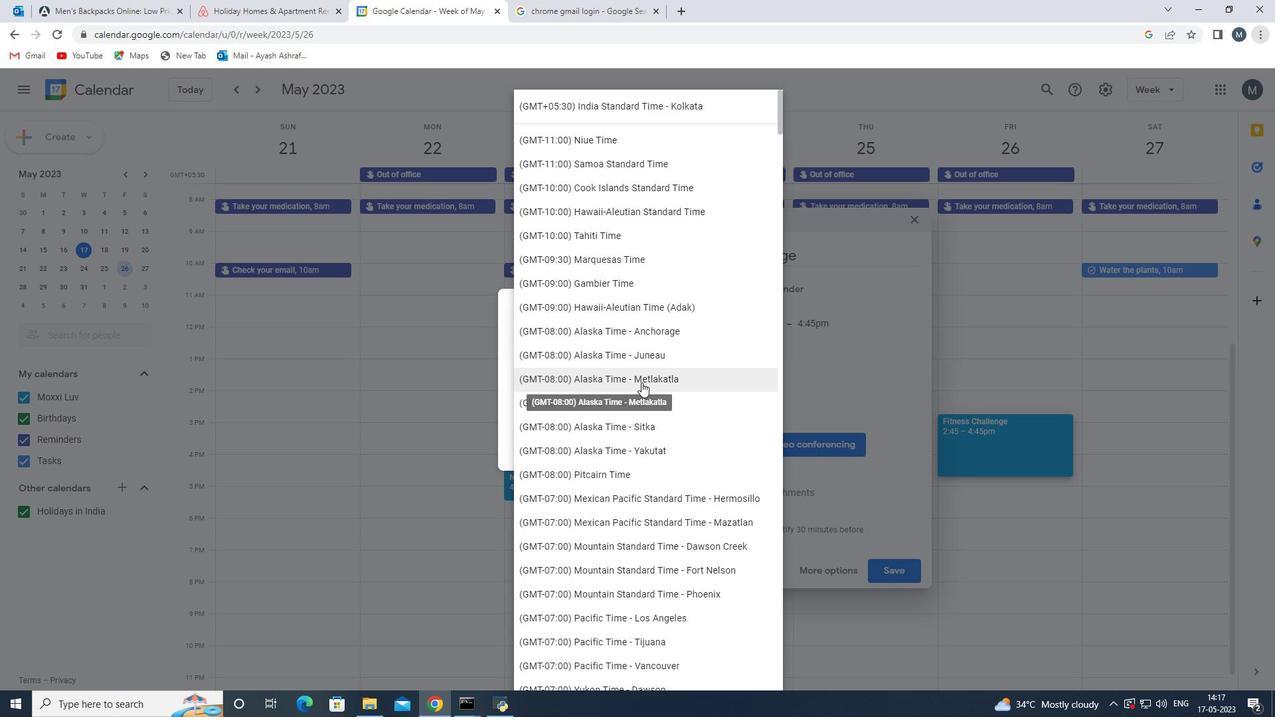 
Action: Mouse scrolled (641, 381) with delta (0, 0)
Screenshot: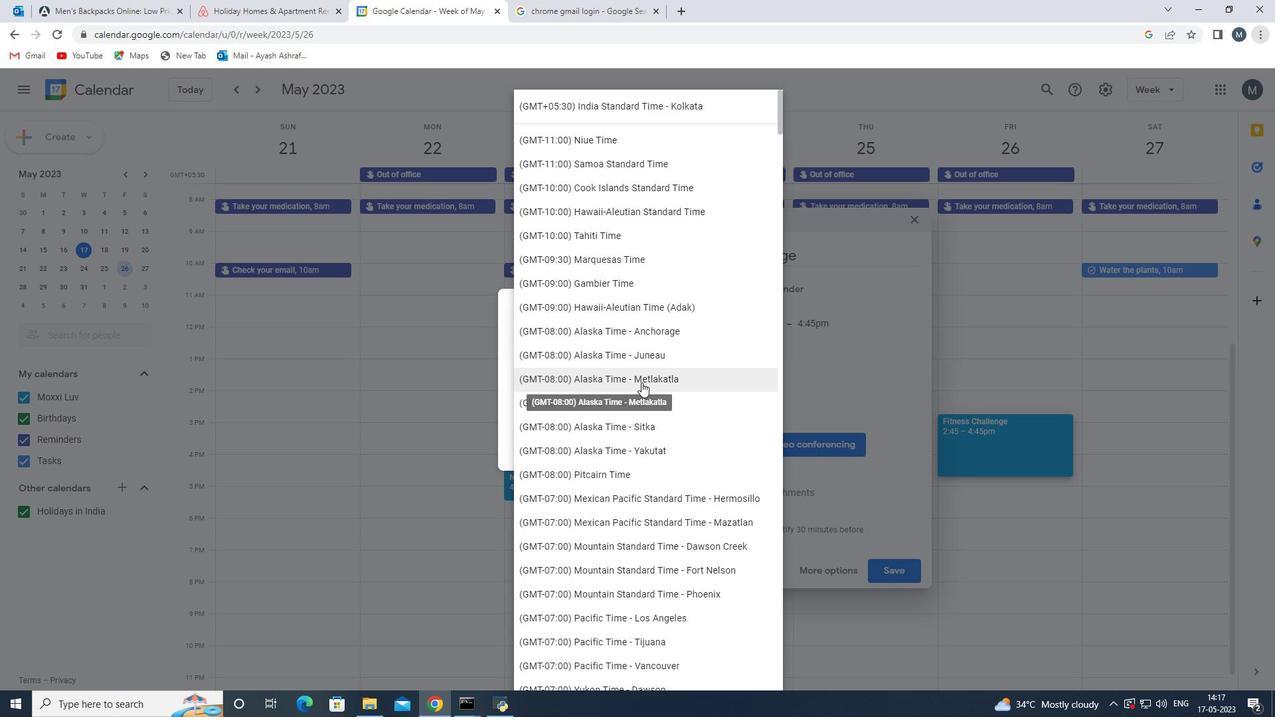 
Action: Mouse scrolled (641, 381) with delta (0, 0)
Screenshot: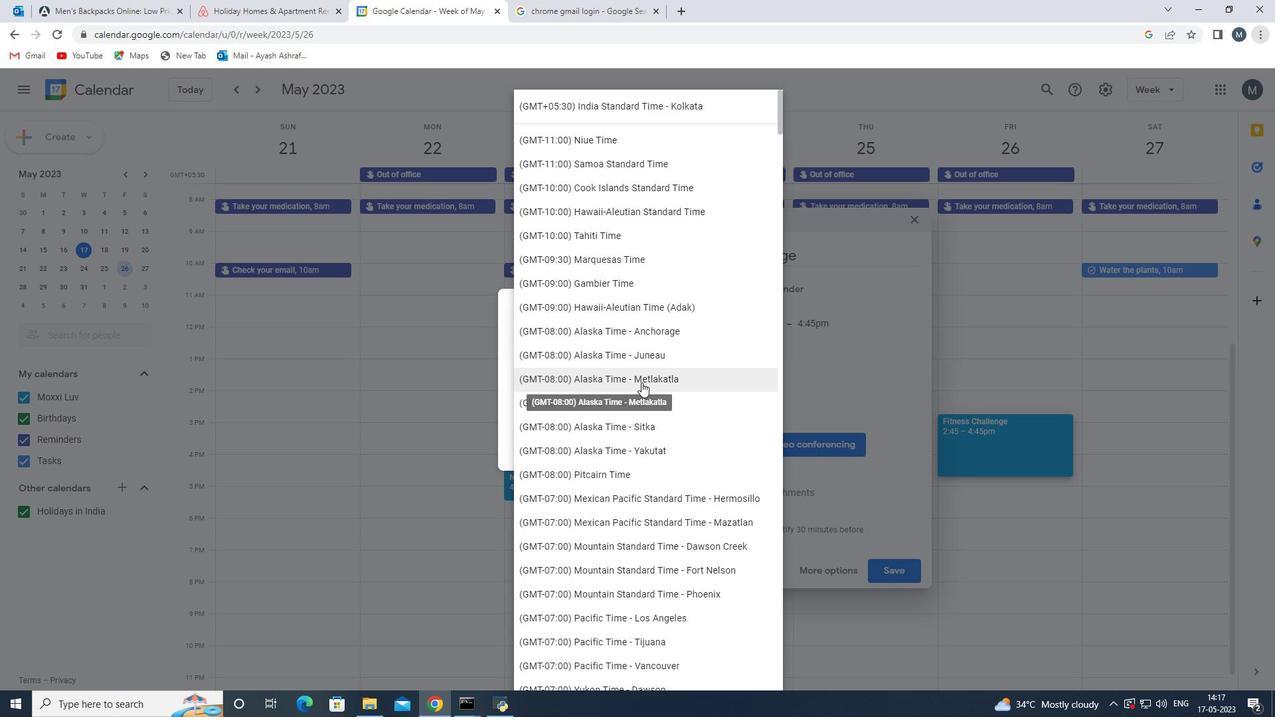
Action: Mouse moved to (654, 502)
Screenshot: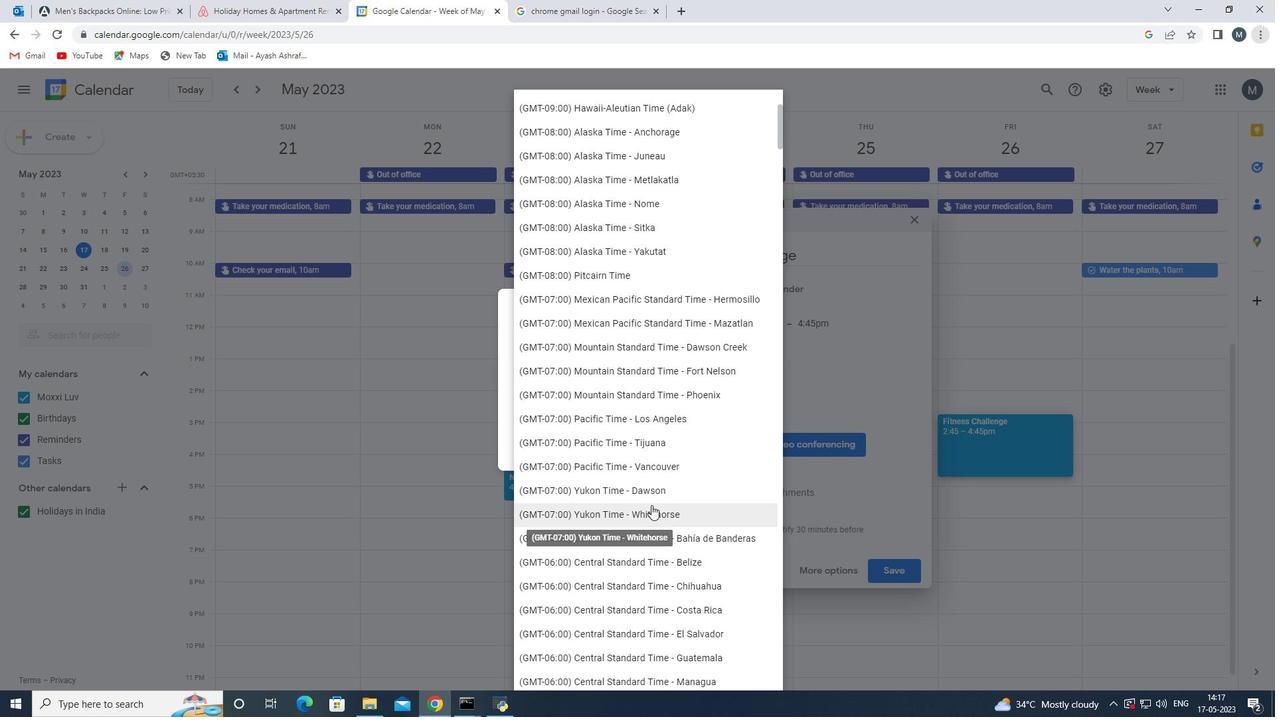 
Action: Mouse scrolled (654, 501) with delta (0, 0)
Screenshot: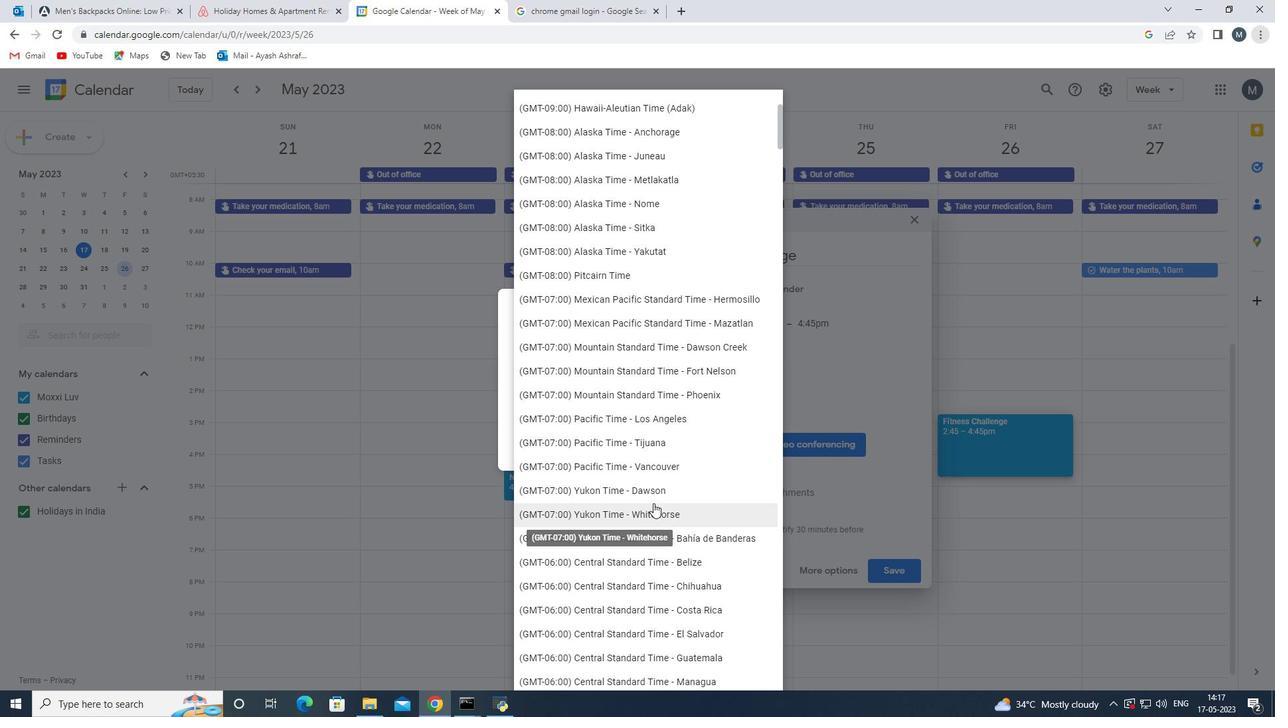 
Action: Mouse scrolled (654, 501) with delta (0, 0)
Screenshot: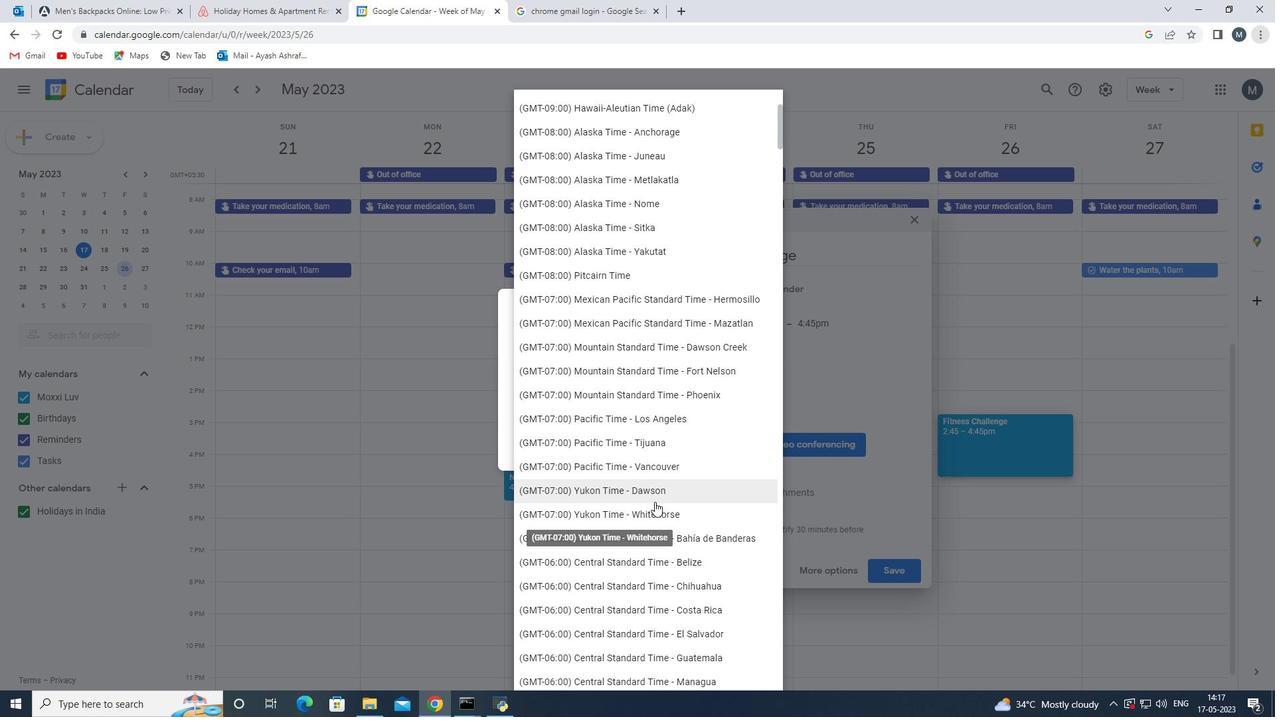
Action: Mouse scrolled (654, 501) with delta (0, 0)
Screenshot: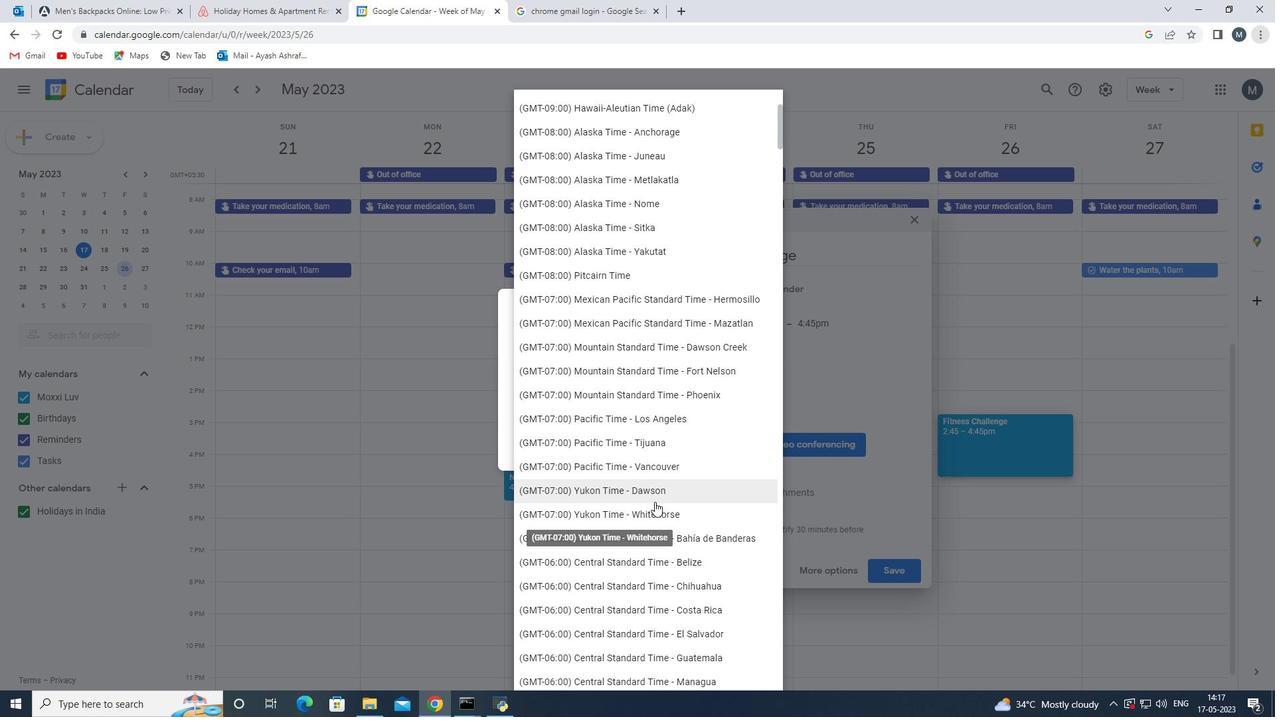 
Action: Mouse scrolled (654, 501) with delta (0, 0)
Screenshot: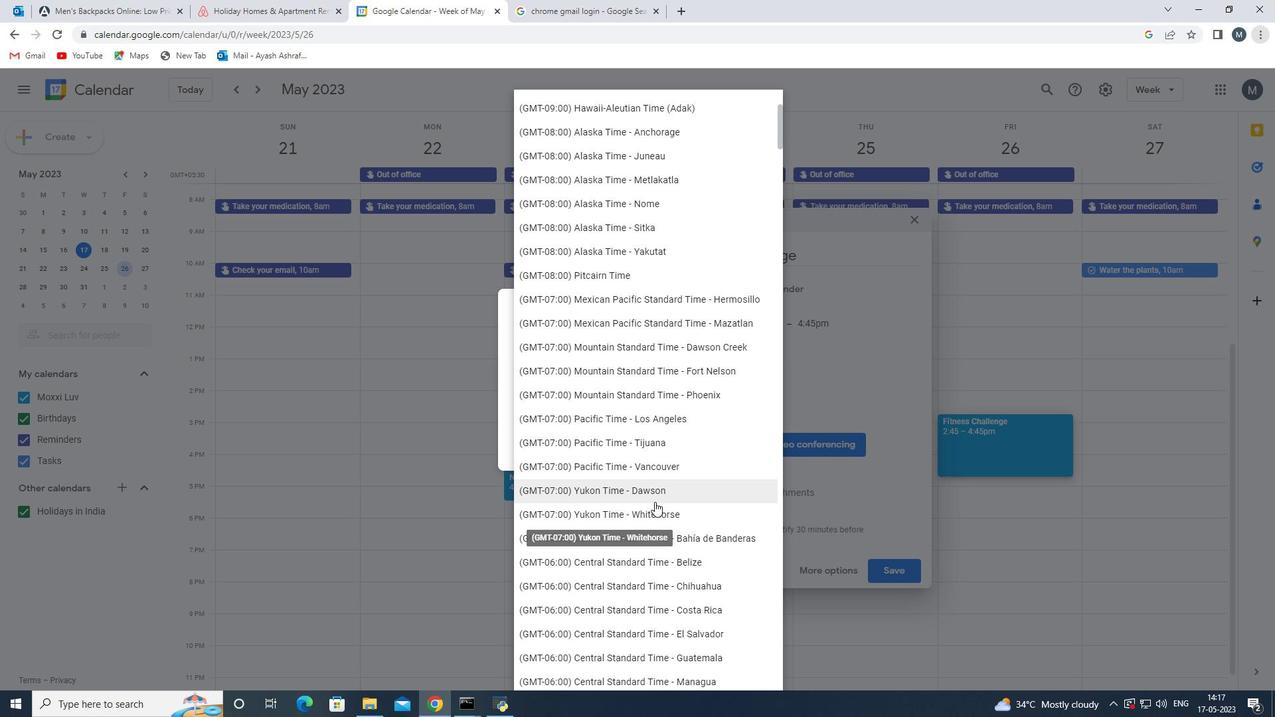 
Action: Mouse scrolled (654, 501) with delta (0, 0)
Screenshot: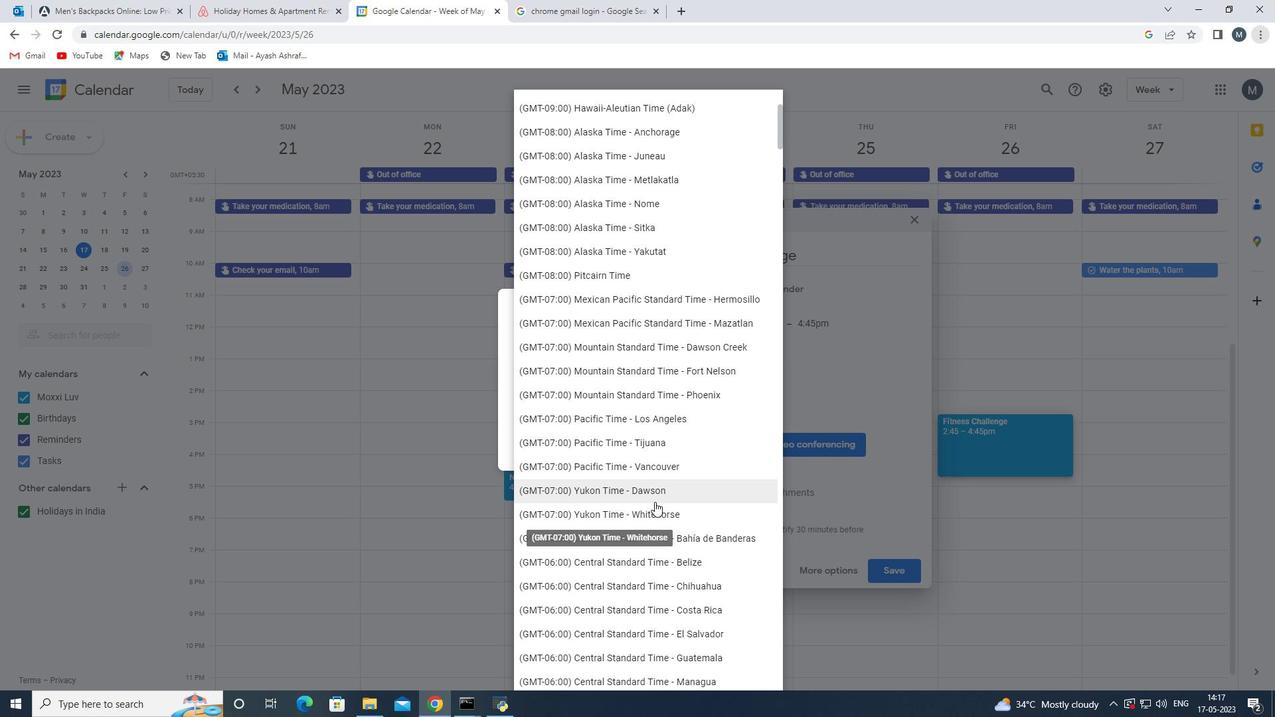 
Action: Mouse moved to (660, 553)
Screenshot: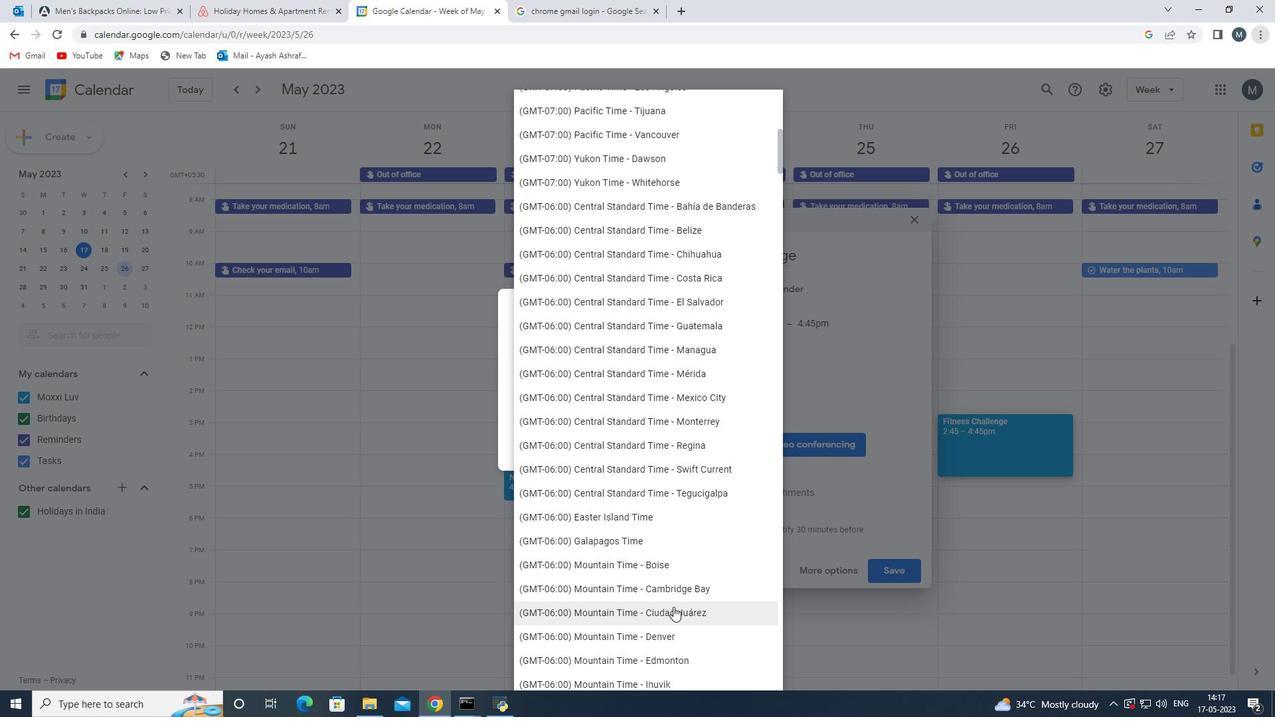 
Action: Mouse scrolled (660, 552) with delta (0, 0)
Screenshot: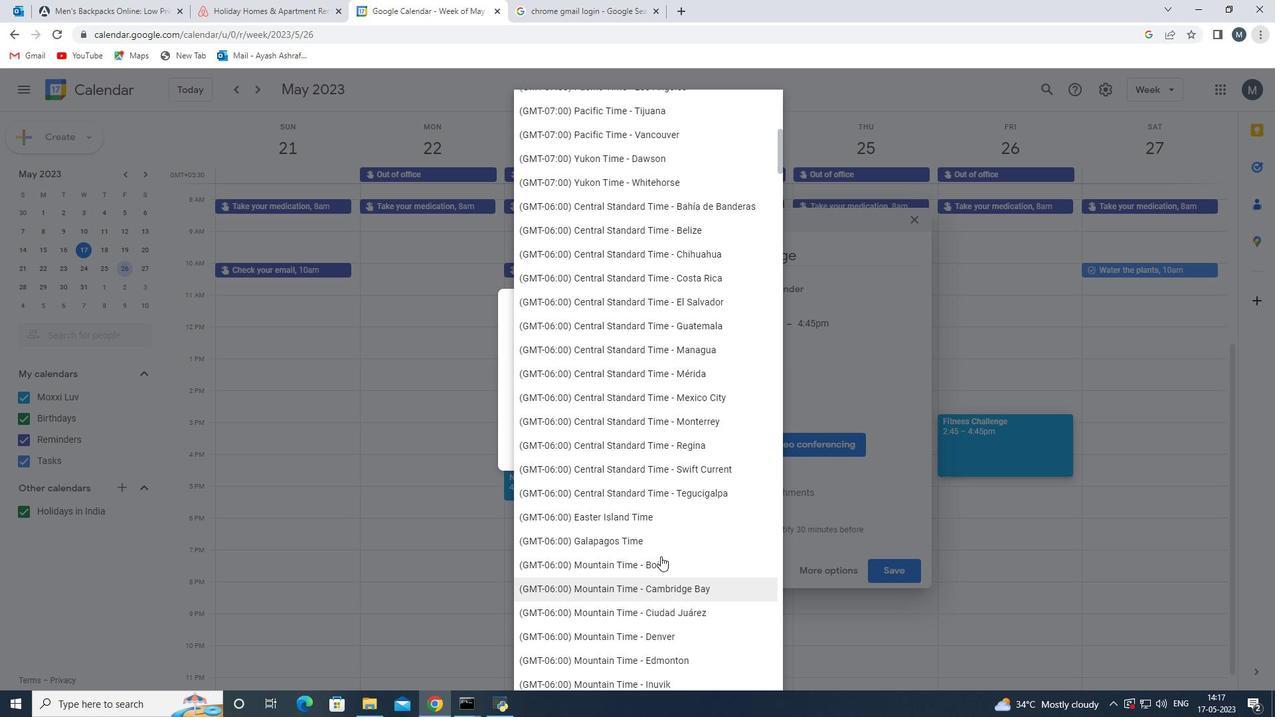 
Action: Mouse scrolled (660, 552) with delta (0, 0)
Screenshot: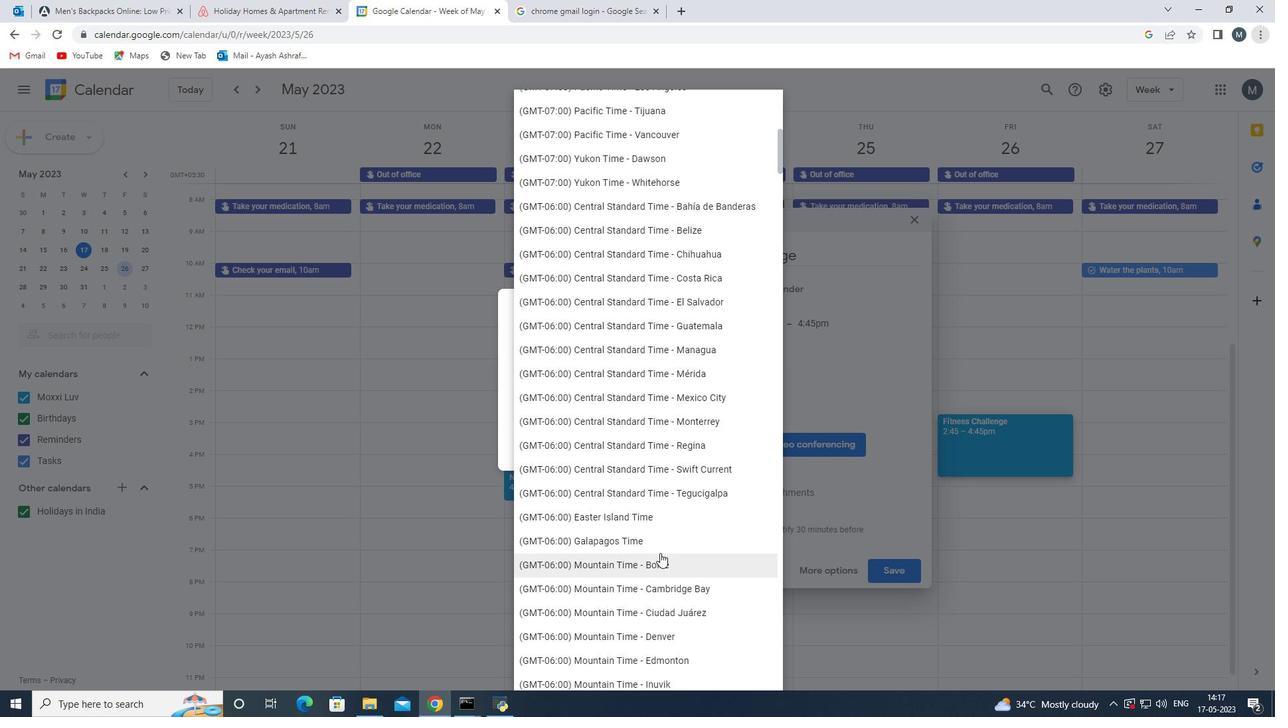 
Action: Mouse scrolled (660, 552) with delta (0, 0)
Screenshot: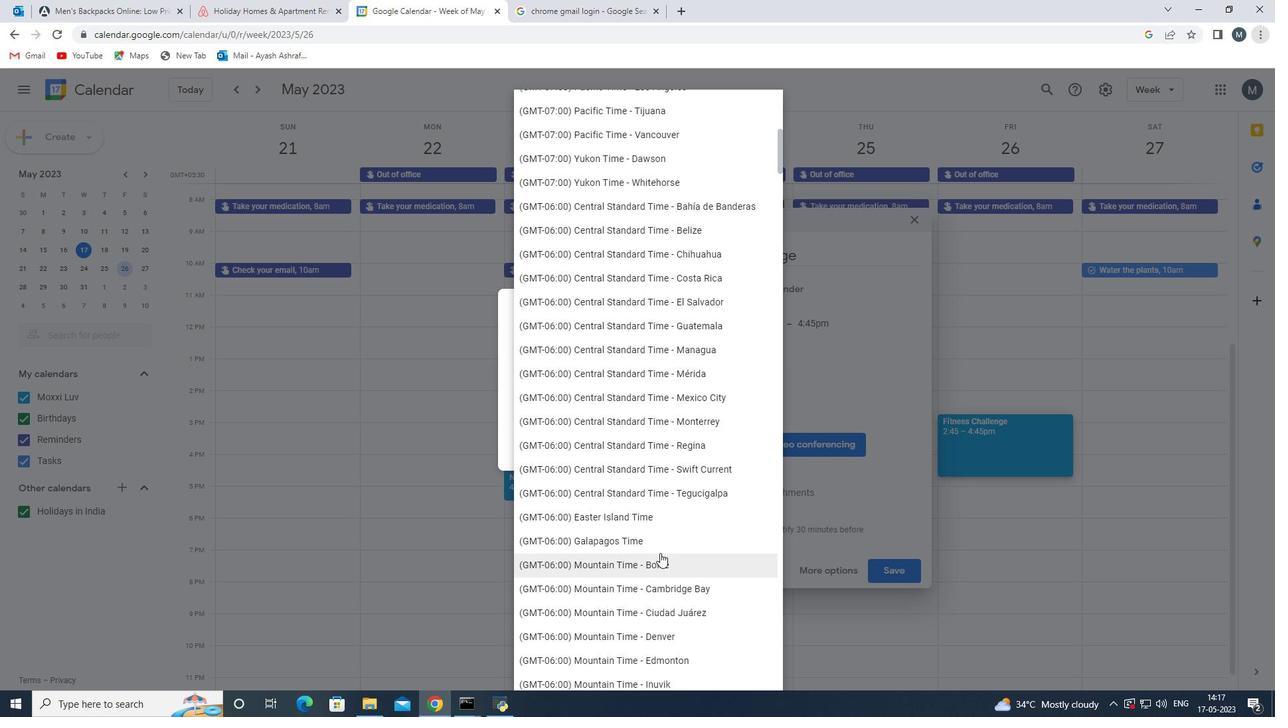 
Action: Mouse scrolled (660, 552) with delta (0, 0)
Screenshot: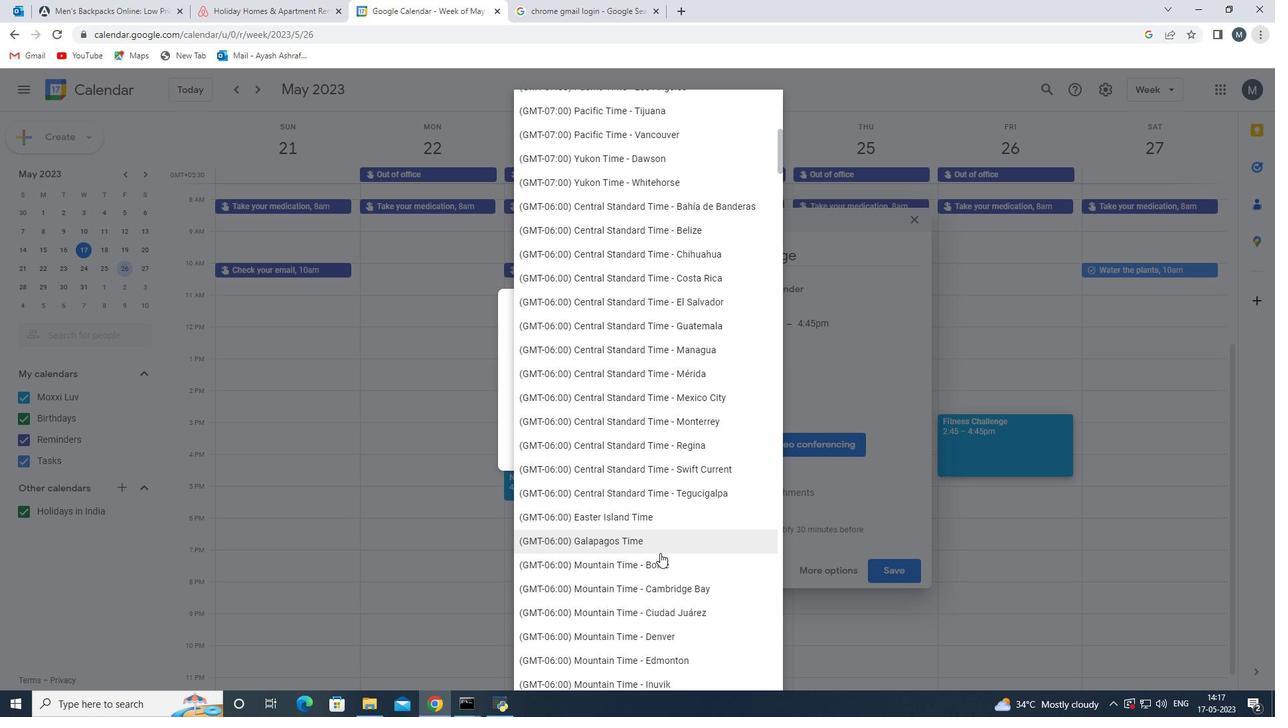 
Action: Mouse scrolled (660, 552) with delta (0, 0)
Screenshot: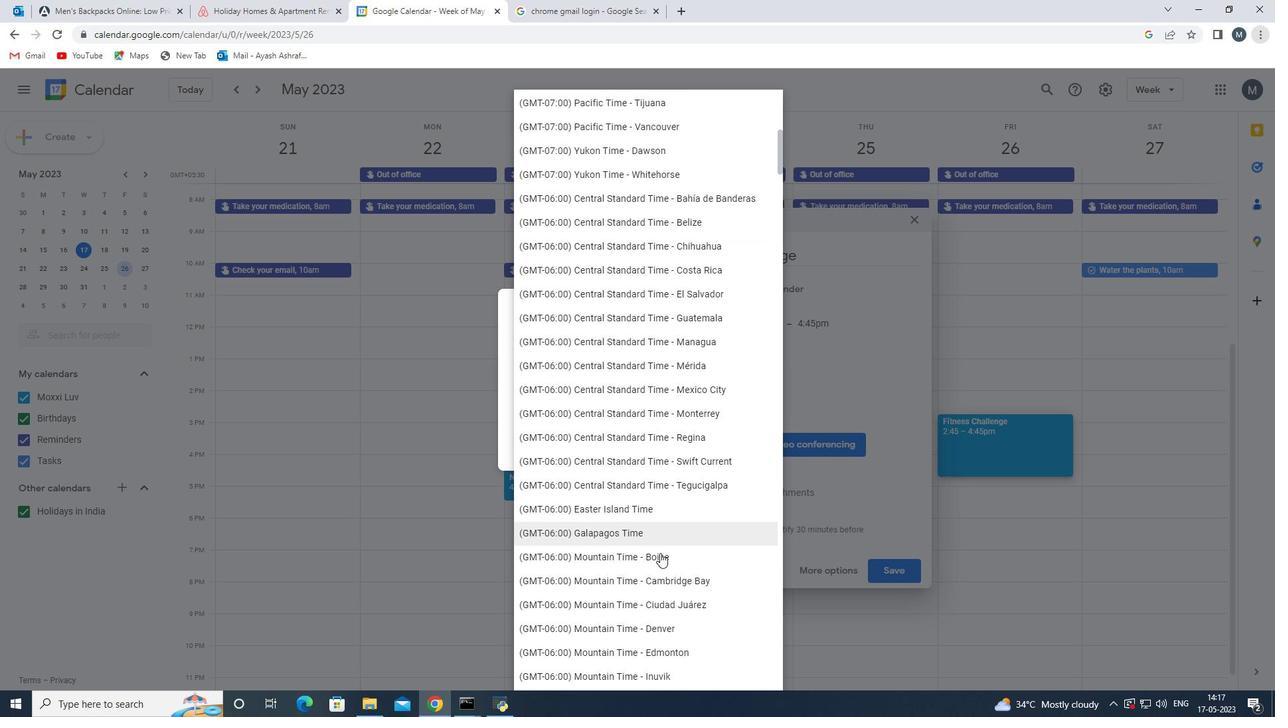 
Action: Mouse moved to (656, 500)
Screenshot: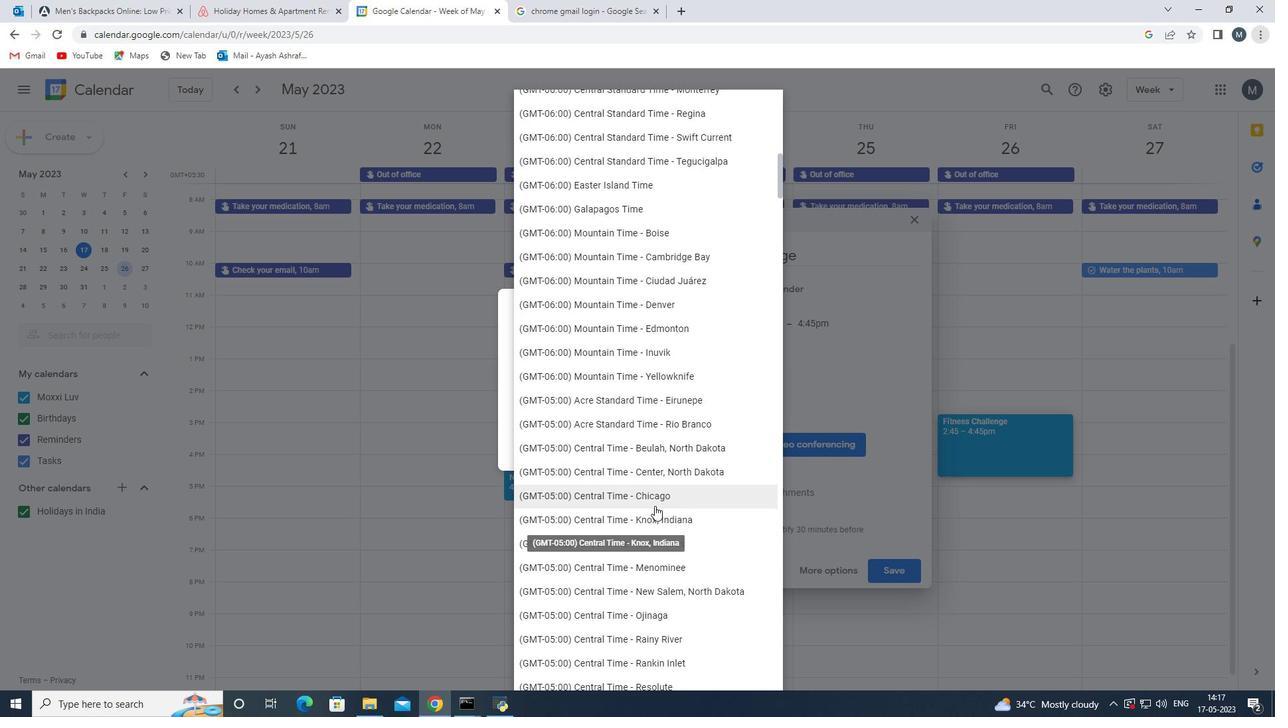 
Action: Mouse pressed left at (656, 500)
Screenshot: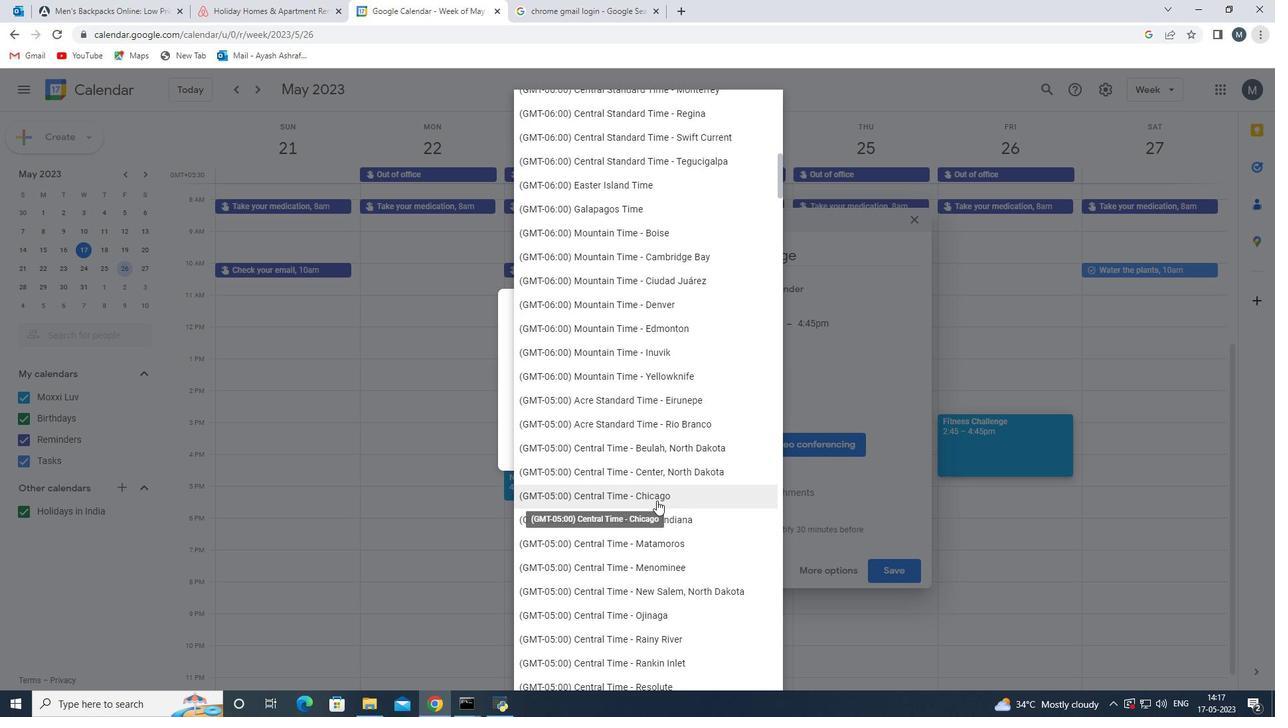 
Action: Mouse moved to (745, 453)
Screenshot: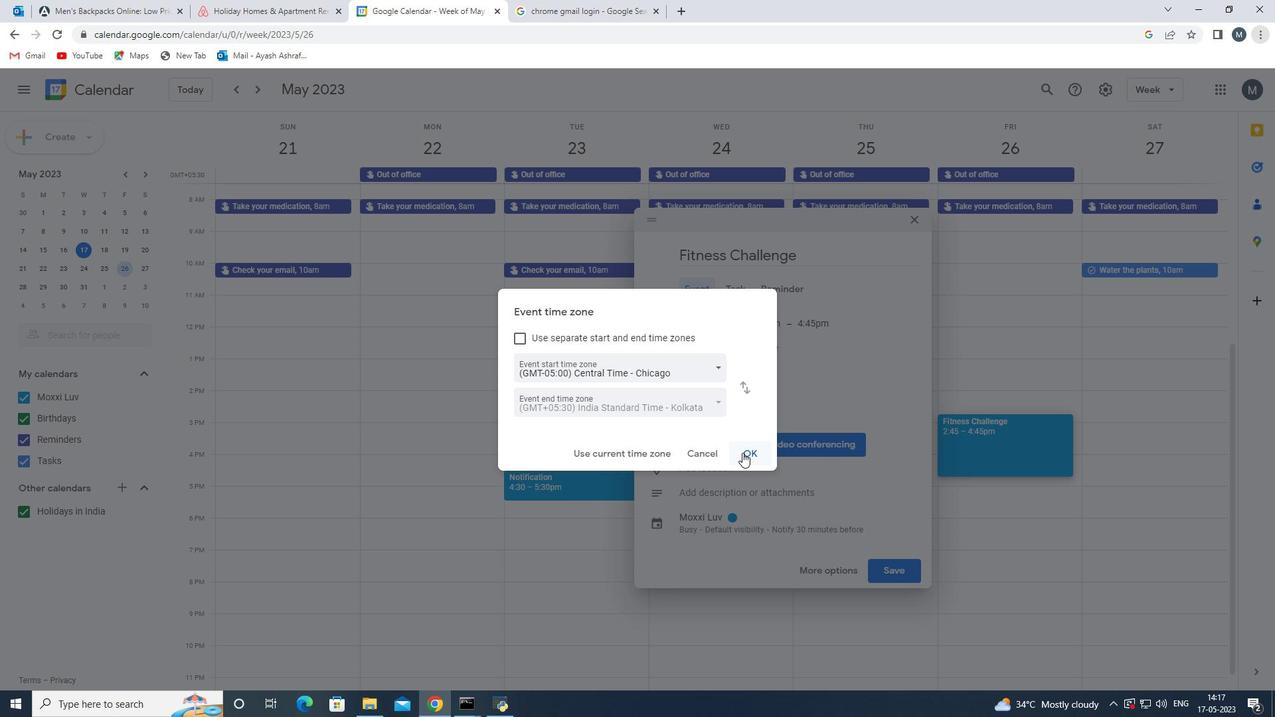 
Action: Mouse pressed left at (745, 453)
Screenshot: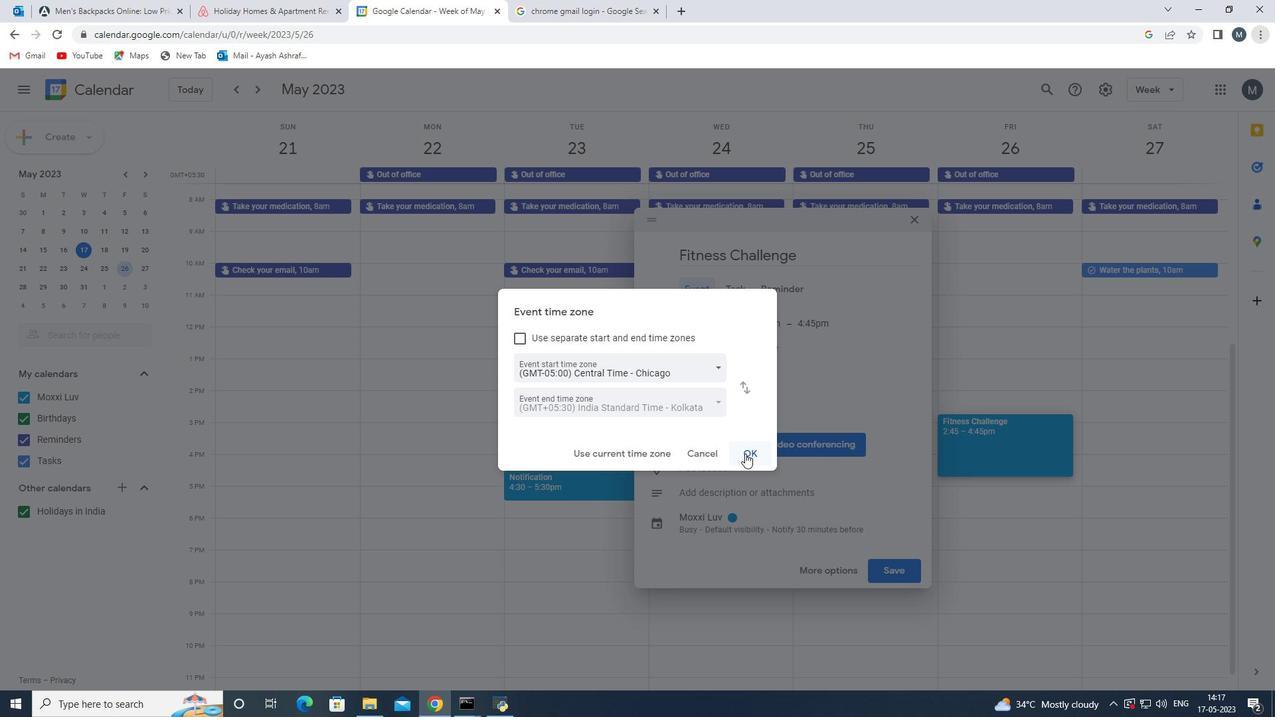 
Action: Mouse moved to (949, 450)
Screenshot: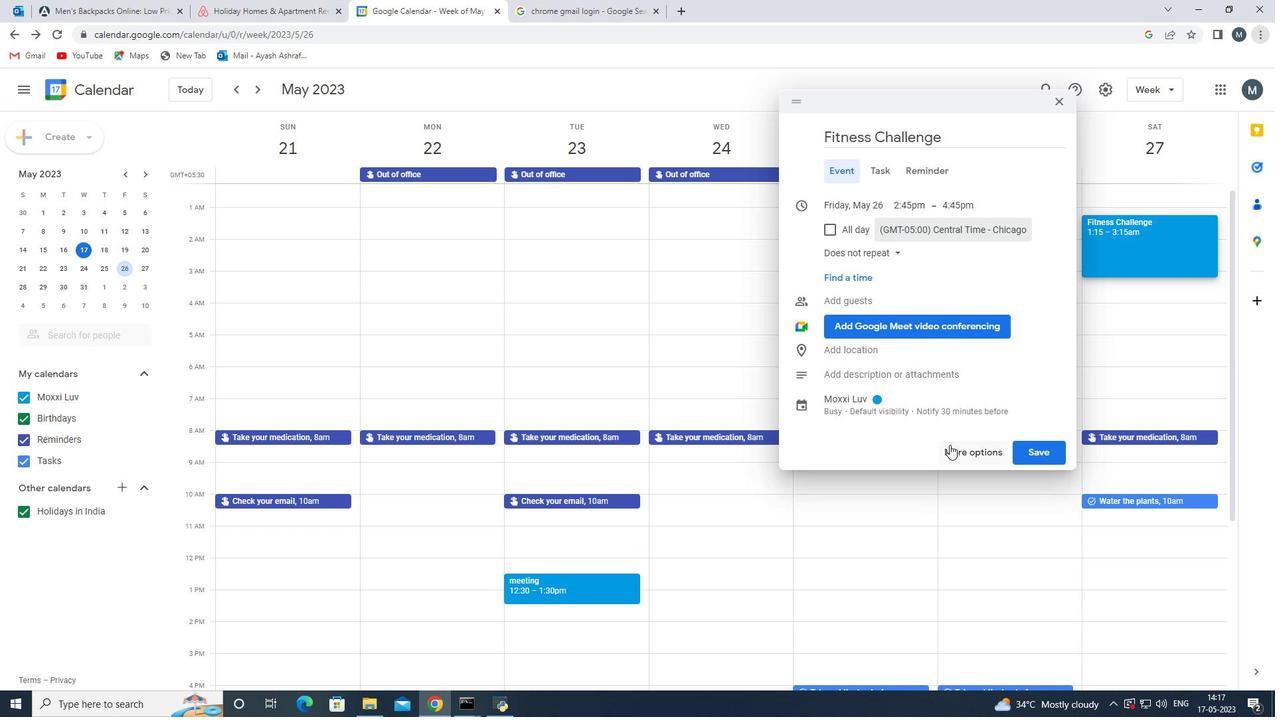 
Action: Mouse pressed left at (949, 450)
Screenshot: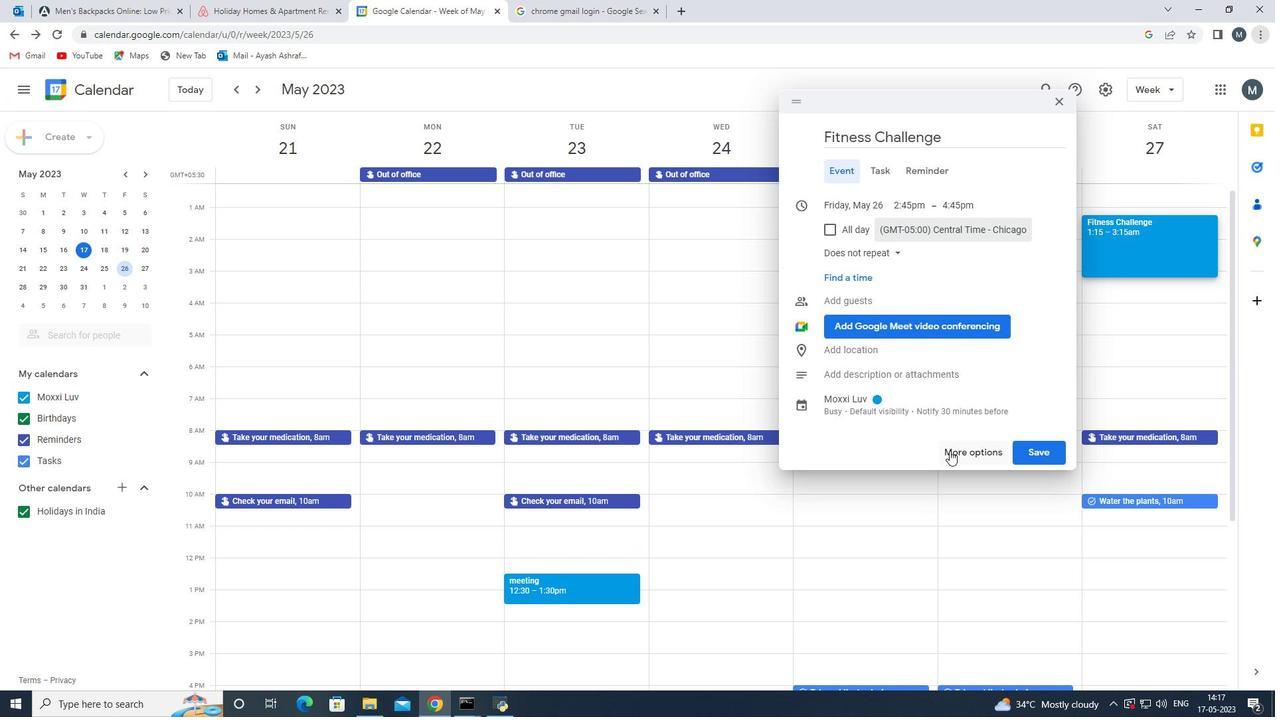 
Action: Mouse moved to (127, 269)
Screenshot: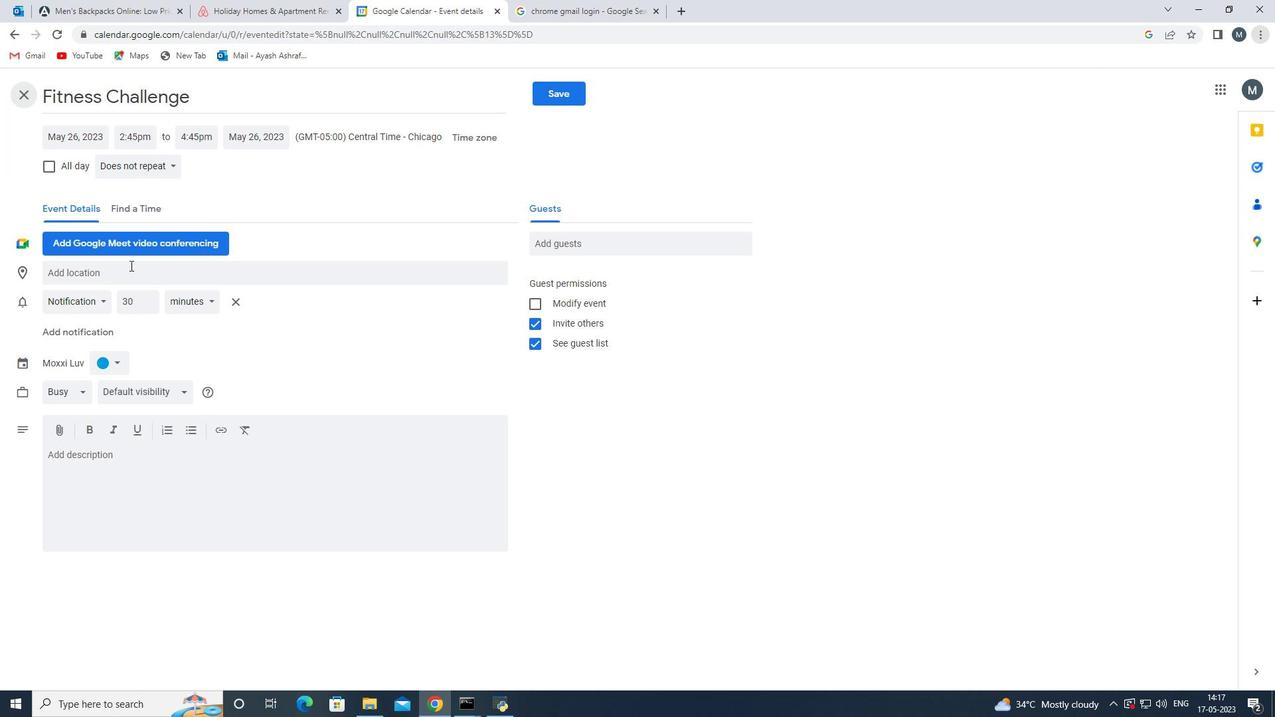 
Action: Mouse pressed left at (127, 269)
Screenshot: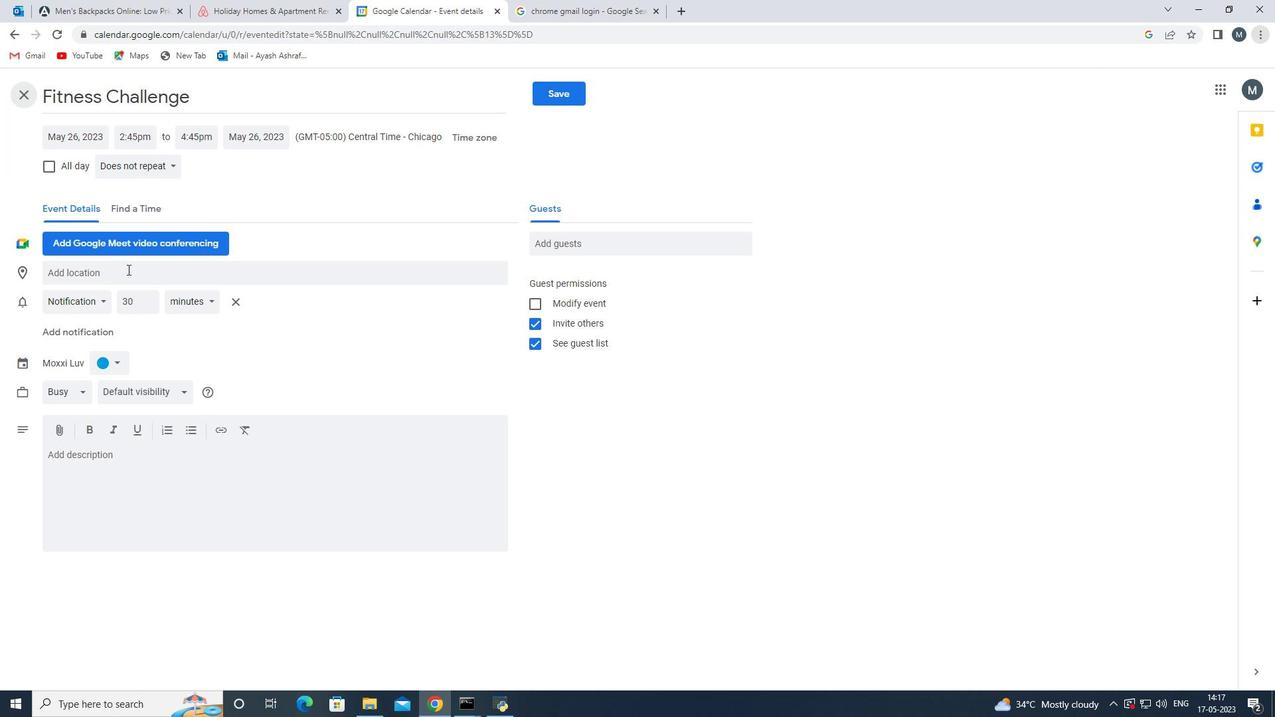 
Action: Mouse moved to (127, 270)
Screenshot: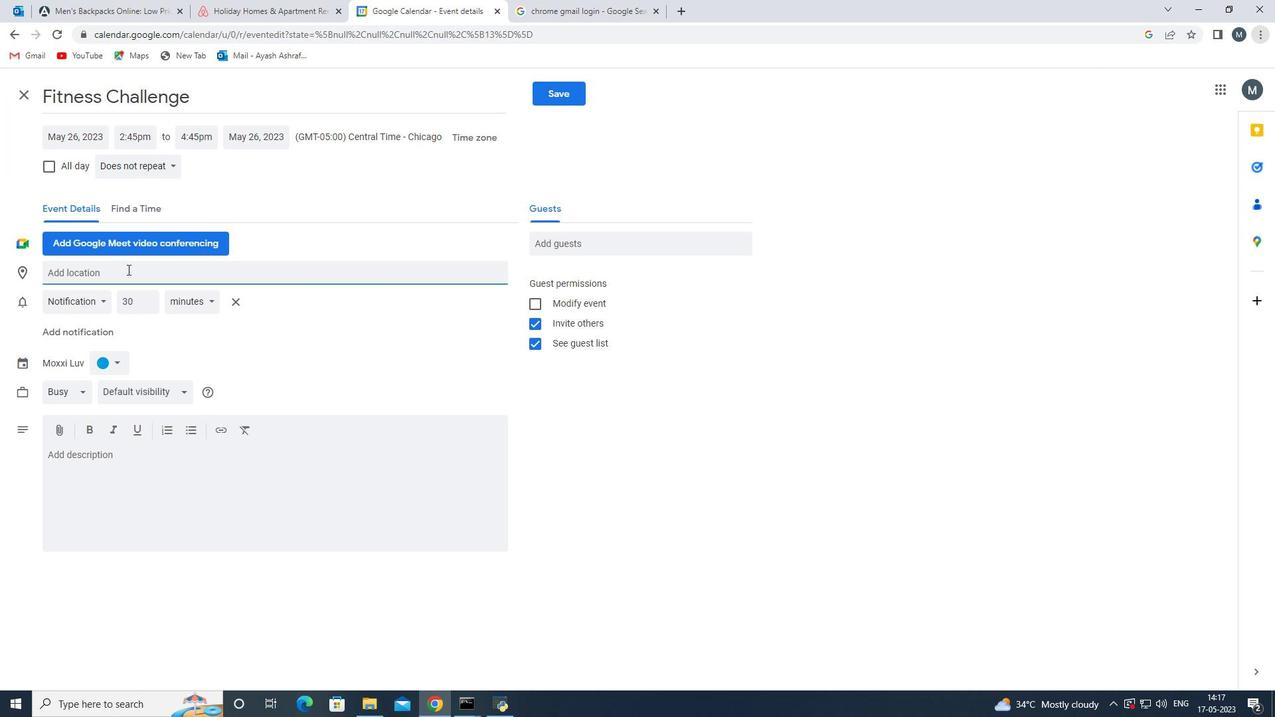 
Action: Key pressed chicago<Key.space>ceb<Key.backspace>n
Screenshot: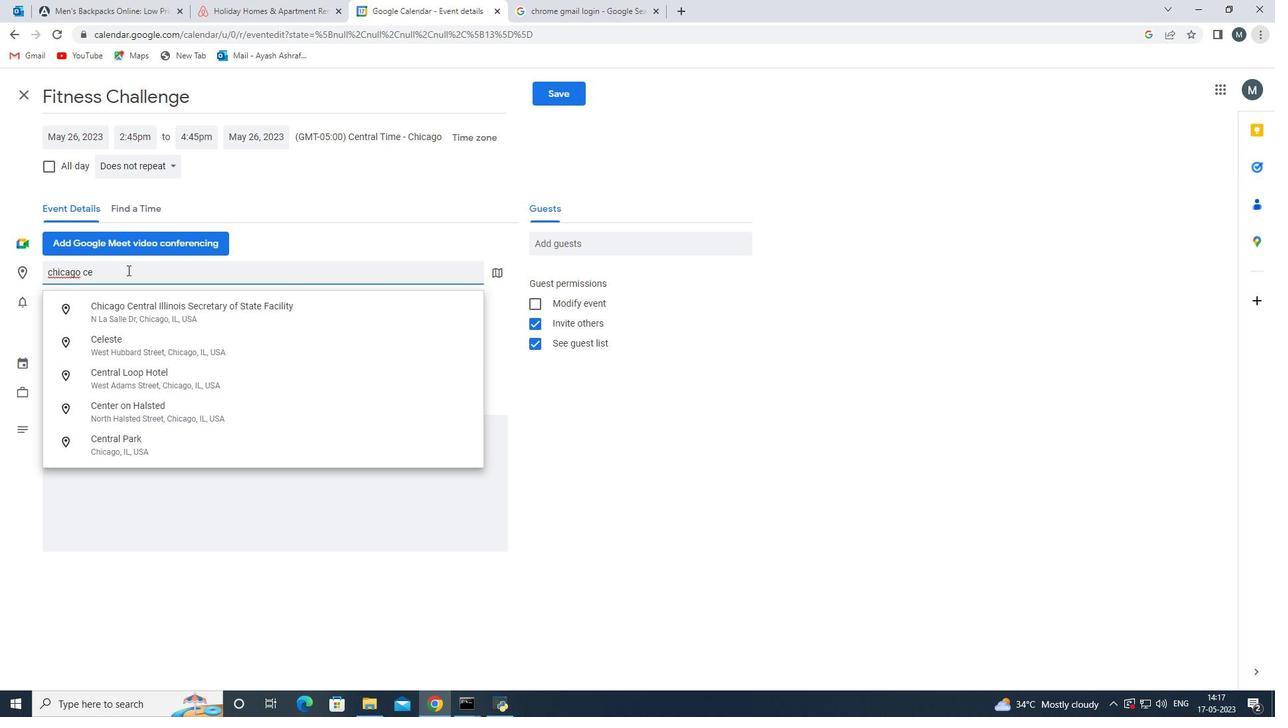 
Action: Mouse moved to (162, 315)
Screenshot: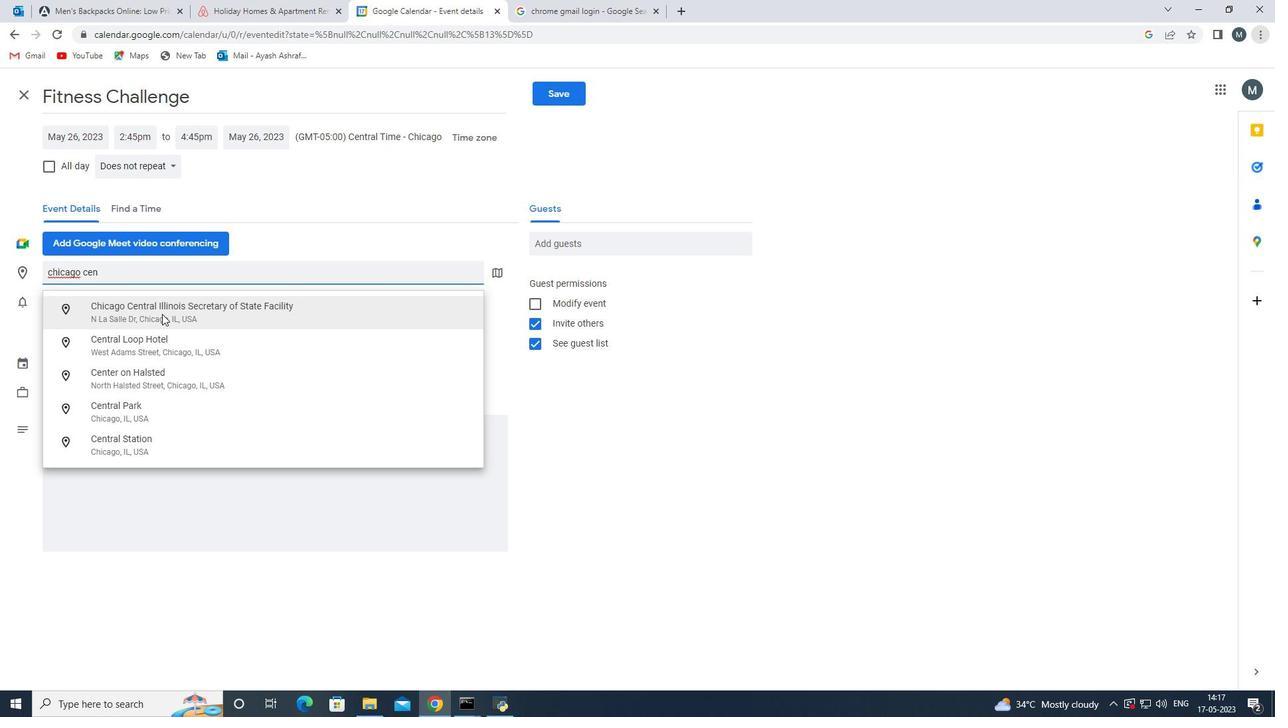 
Action: Mouse pressed left at (162, 315)
Screenshot: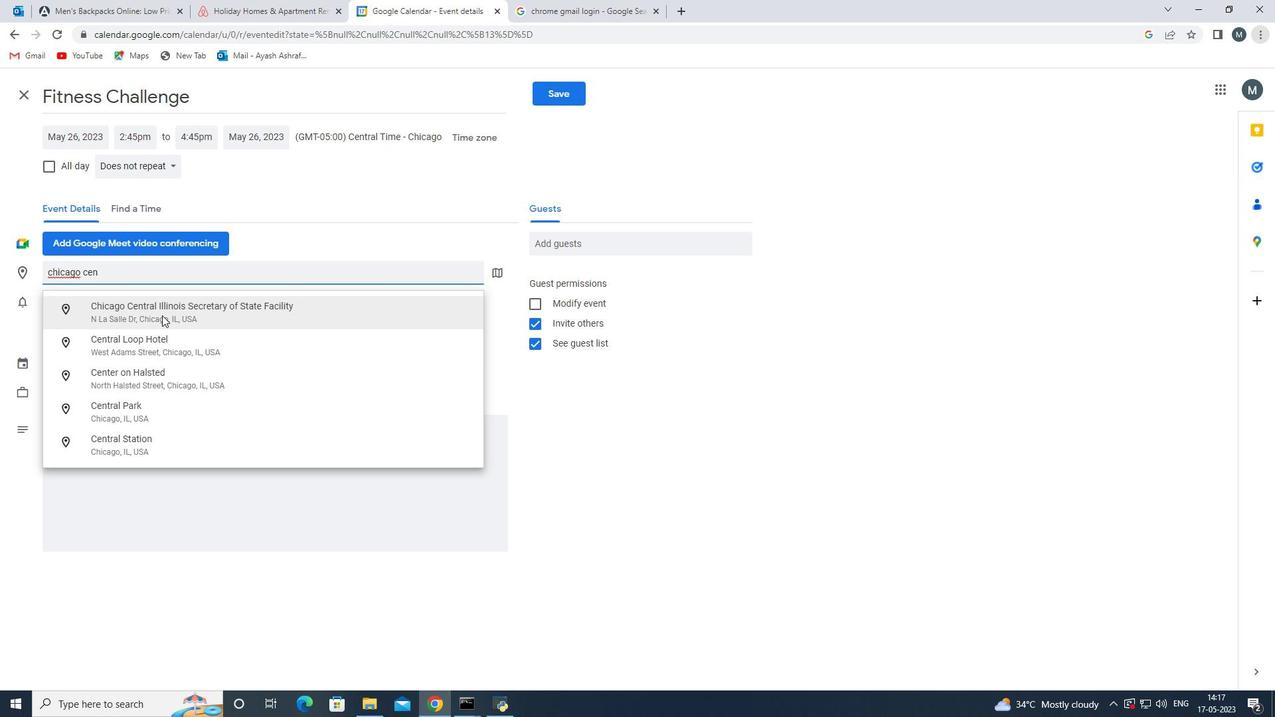
Action: Mouse moved to (99, 302)
Screenshot: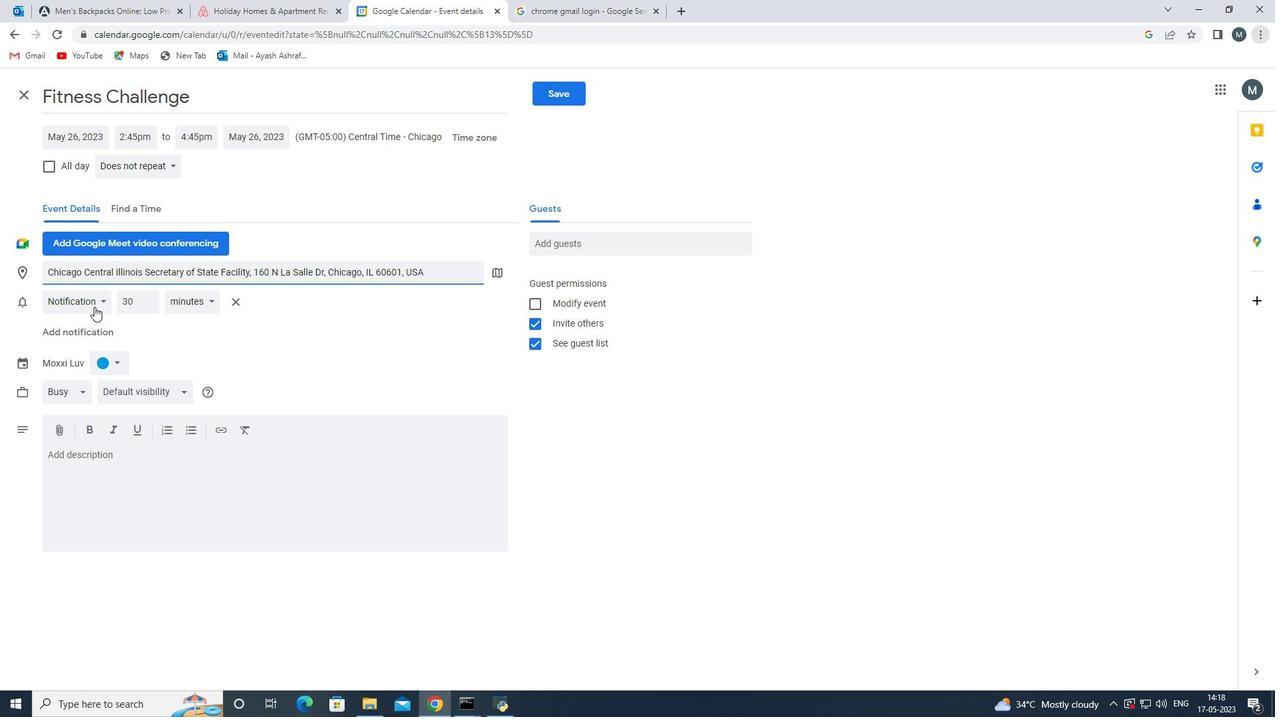 
Action: Mouse pressed left at (99, 302)
Screenshot: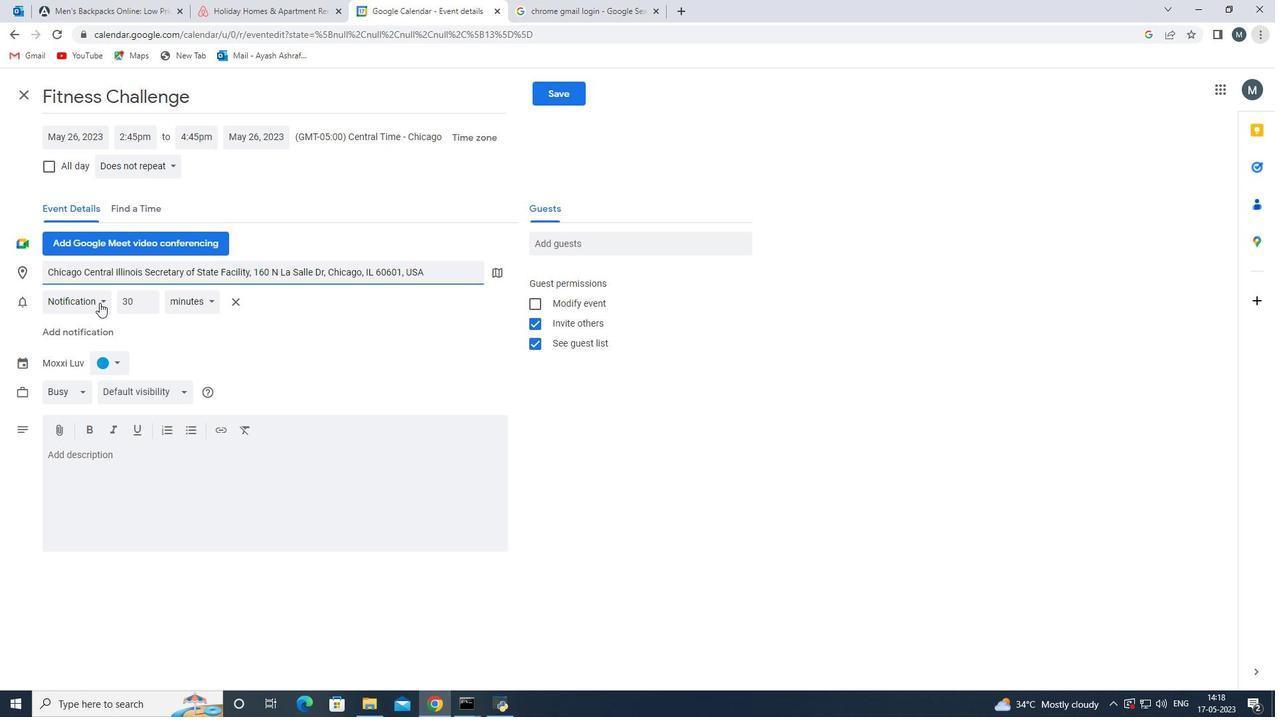 
Action: Mouse moved to (89, 298)
Screenshot: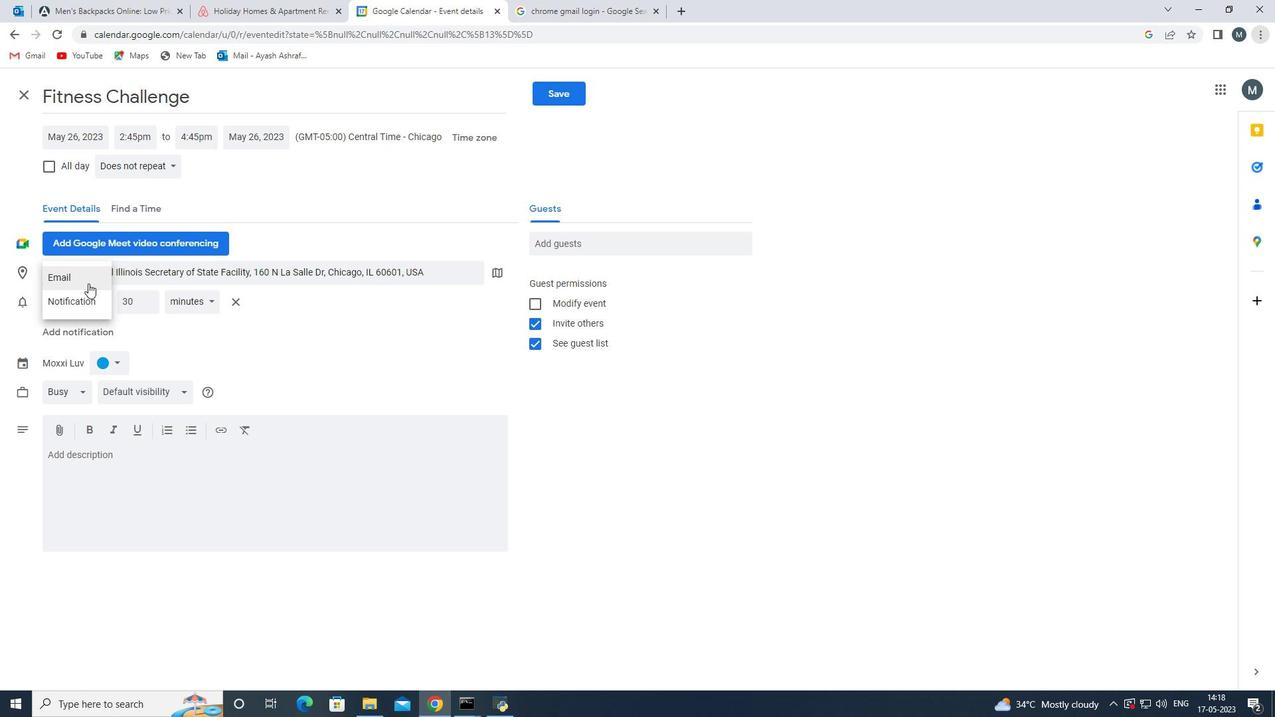 
Action: Mouse pressed left at (89, 298)
Screenshot: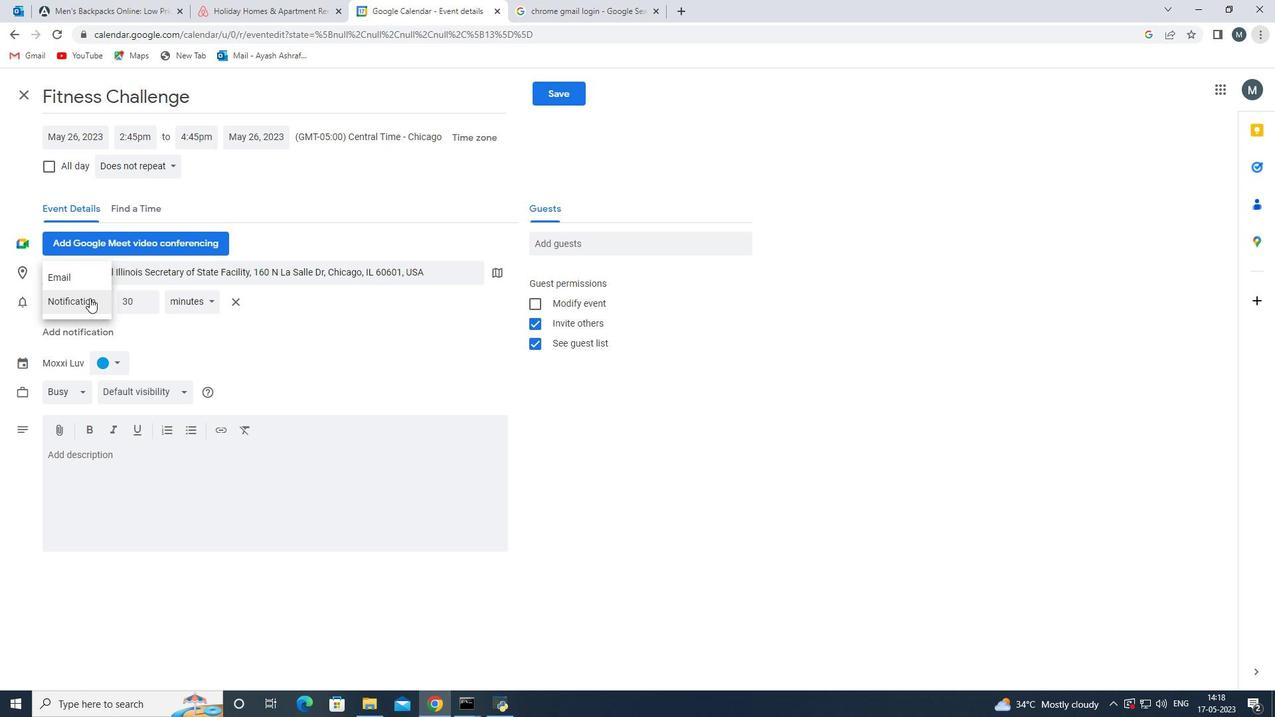 
Action: Mouse moved to (149, 304)
Screenshot: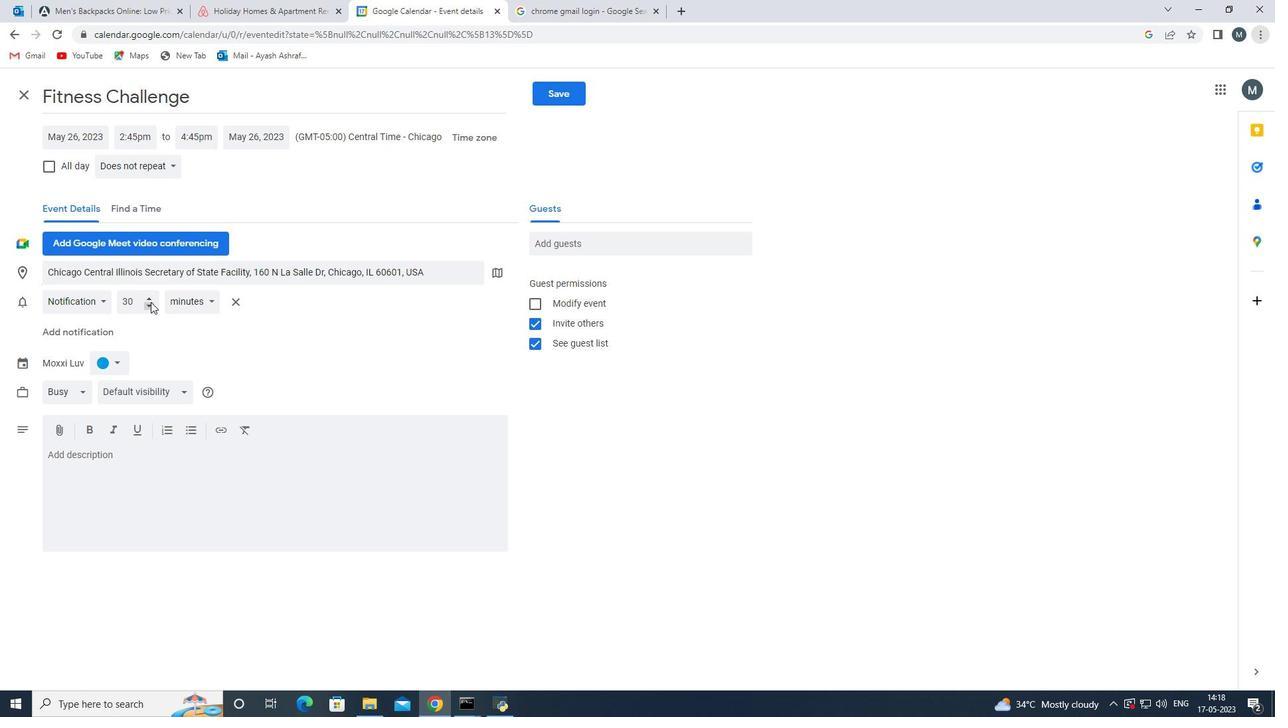 
Action: Mouse pressed left at (149, 304)
Screenshot: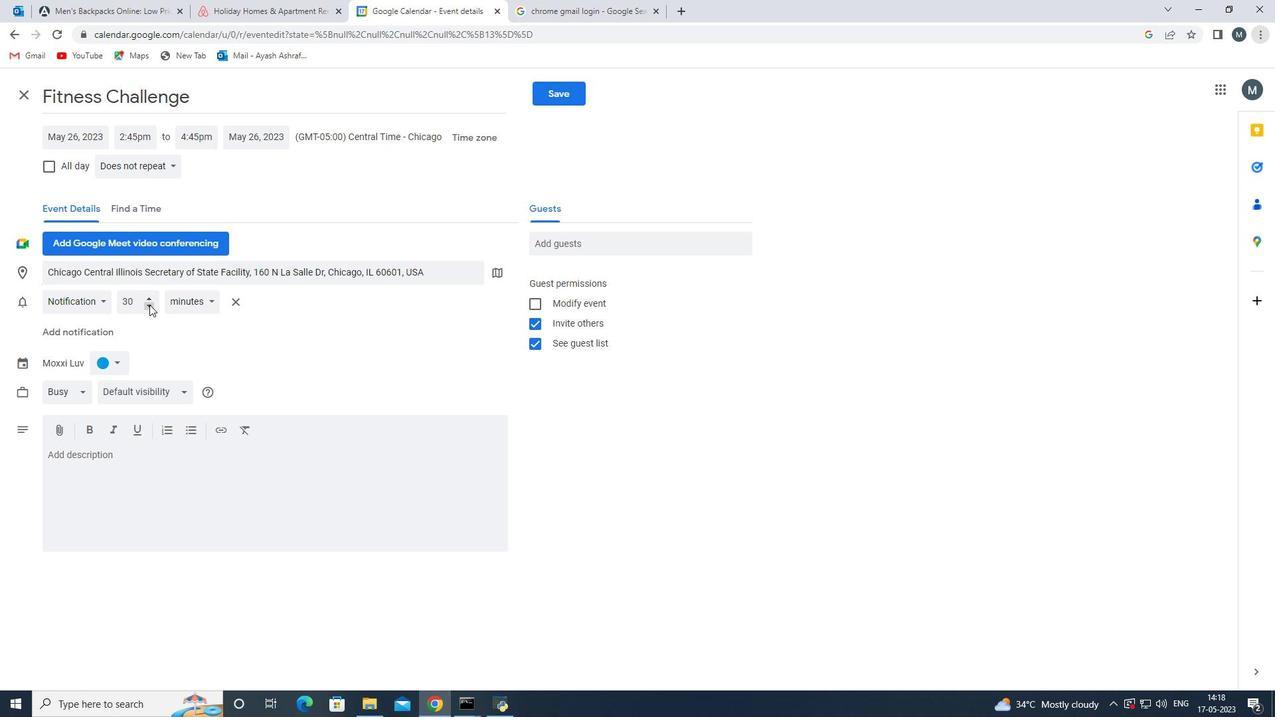 
Action: Mouse moved to (148, 293)
Screenshot: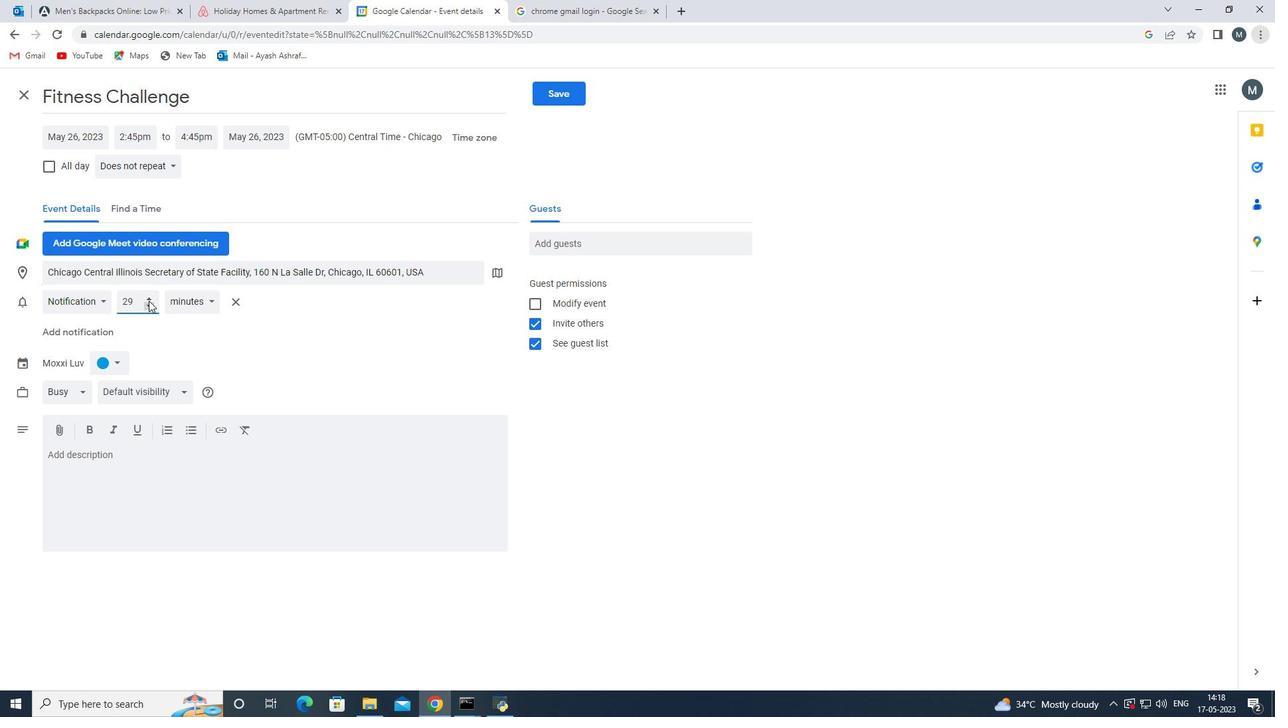 
Action: Mouse pressed left at (148, 293)
Screenshot: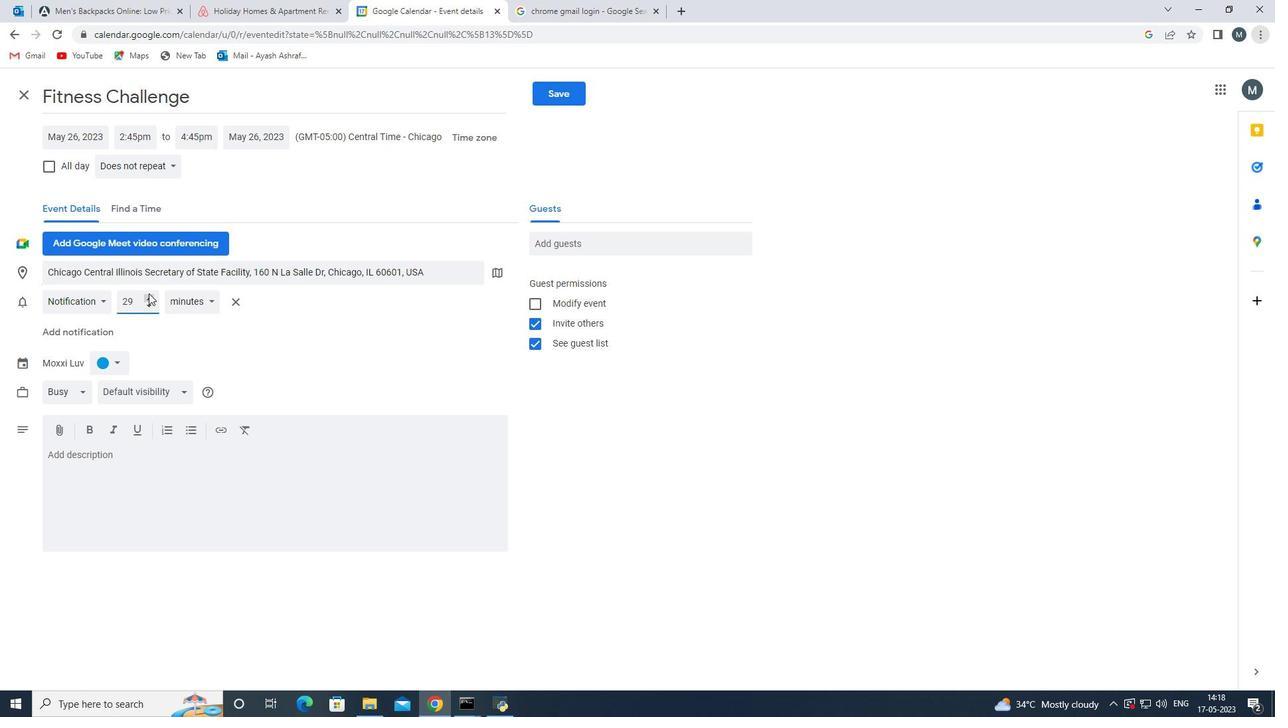 
Action: Mouse moved to (150, 301)
Screenshot: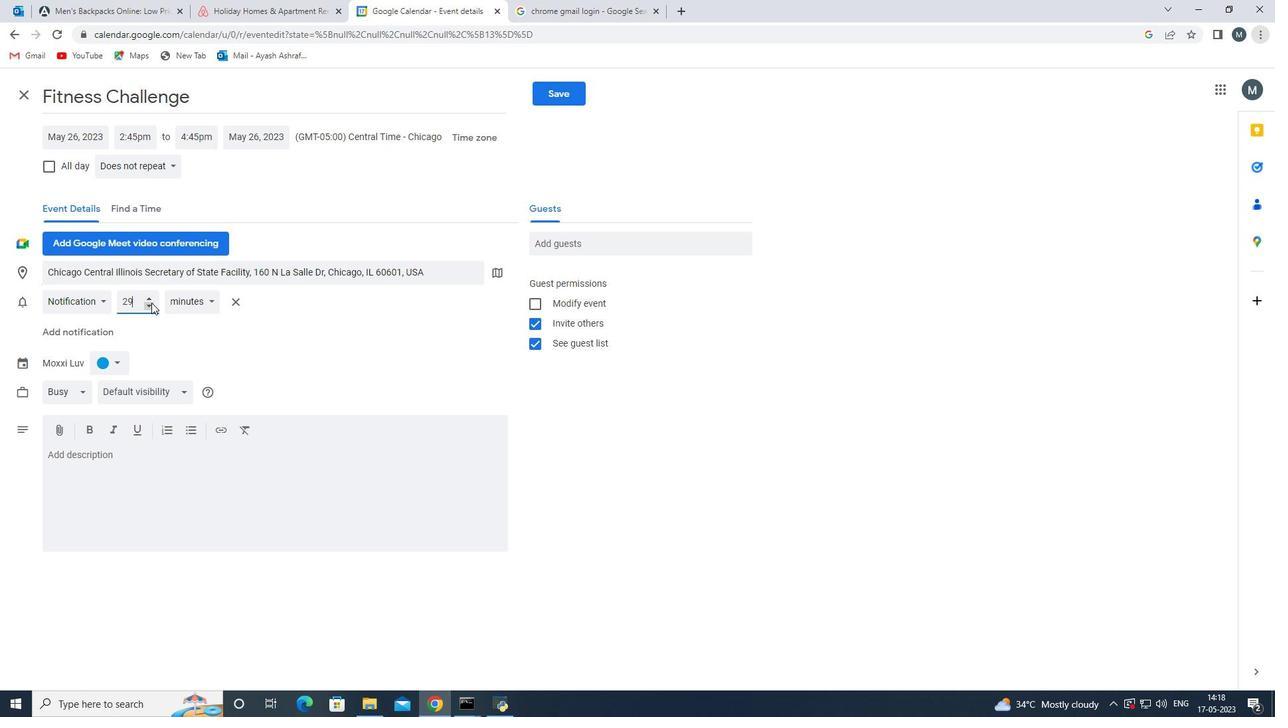 
Action: Mouse pressed left at (150, 301)
Screenshot: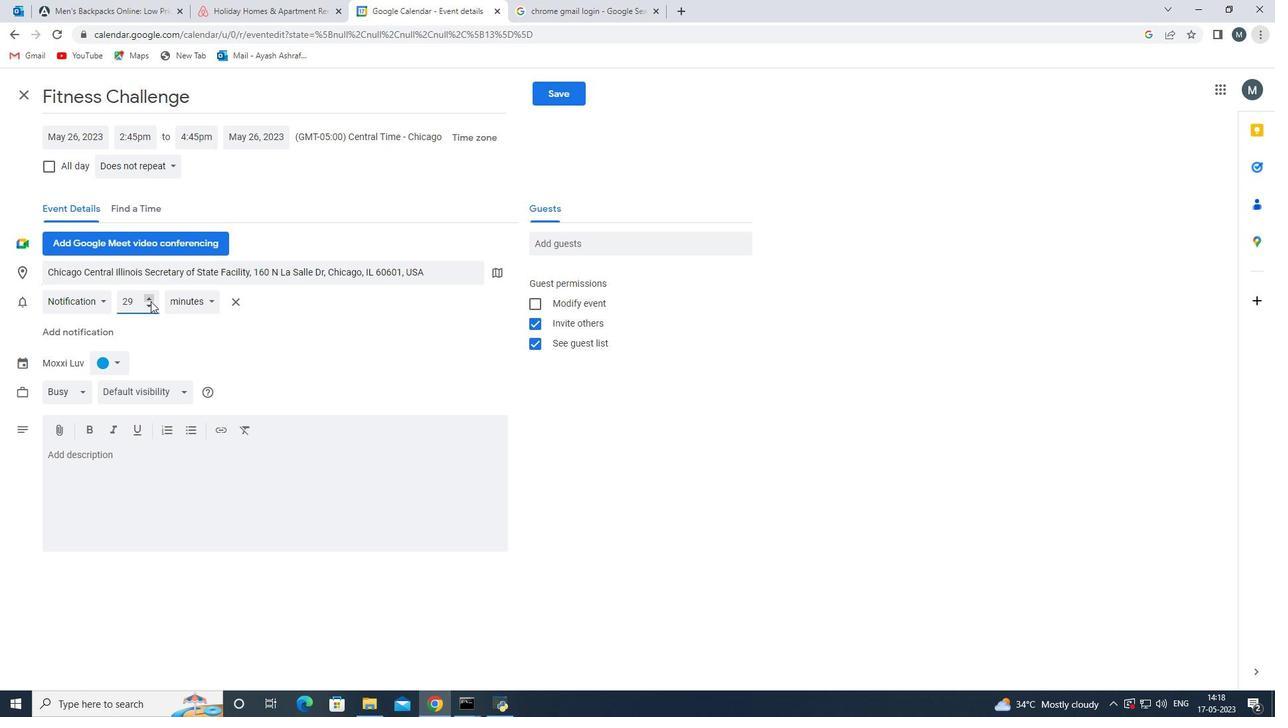 
Action: Mouse moved to (190, 433)
Screenshot: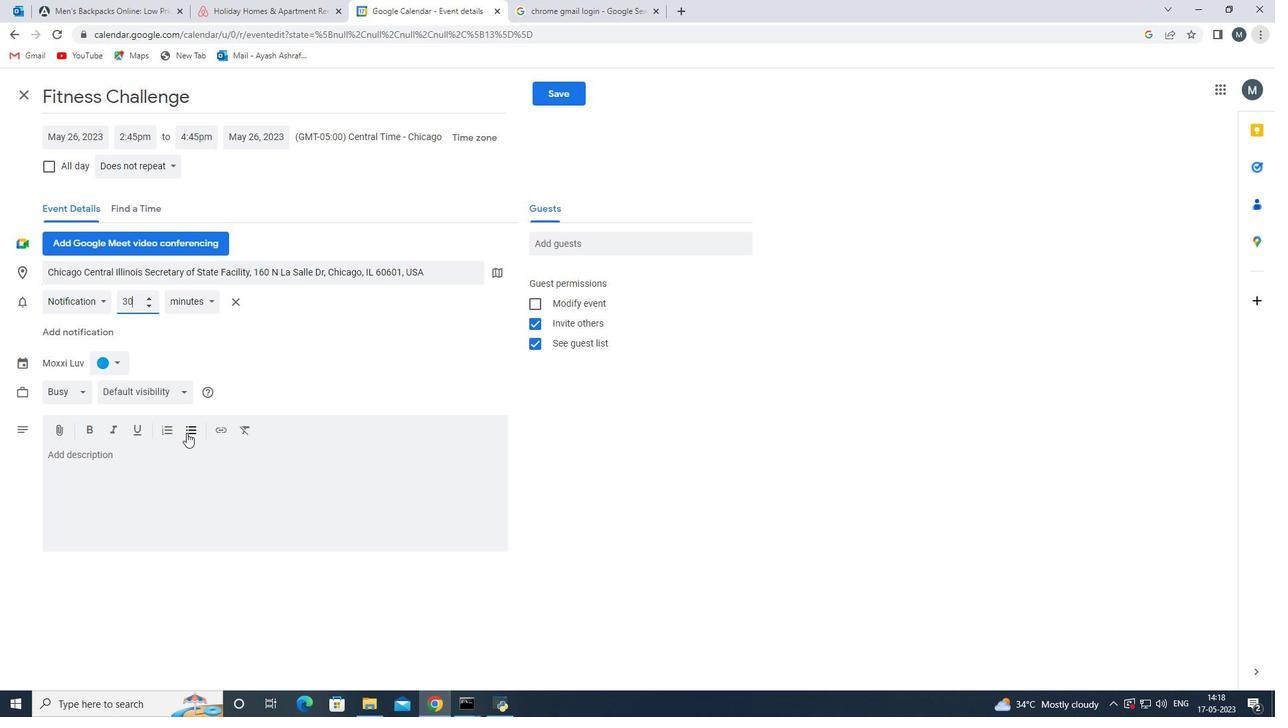 
Action: Mouse scrolled (190, 434) with delta (0, 0)
Screenshot: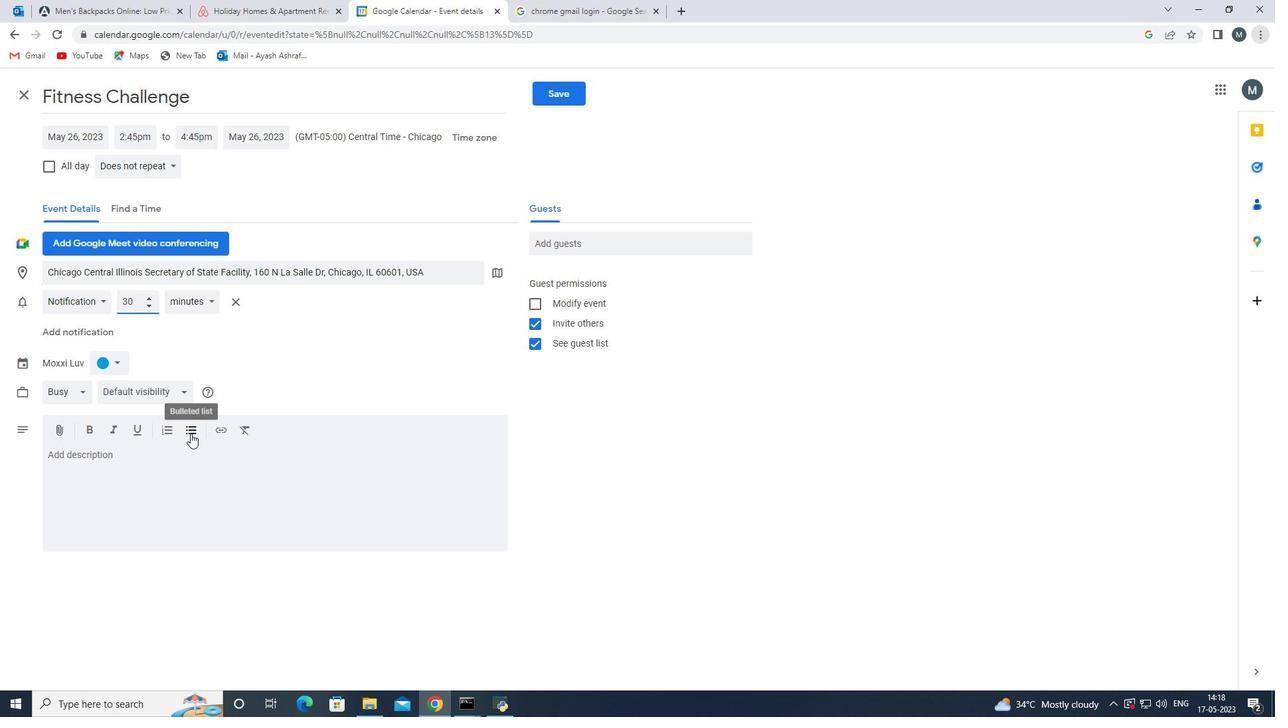 
Action: Mouse scrolled (190, 434) with delta (0, 0)
Screenshot: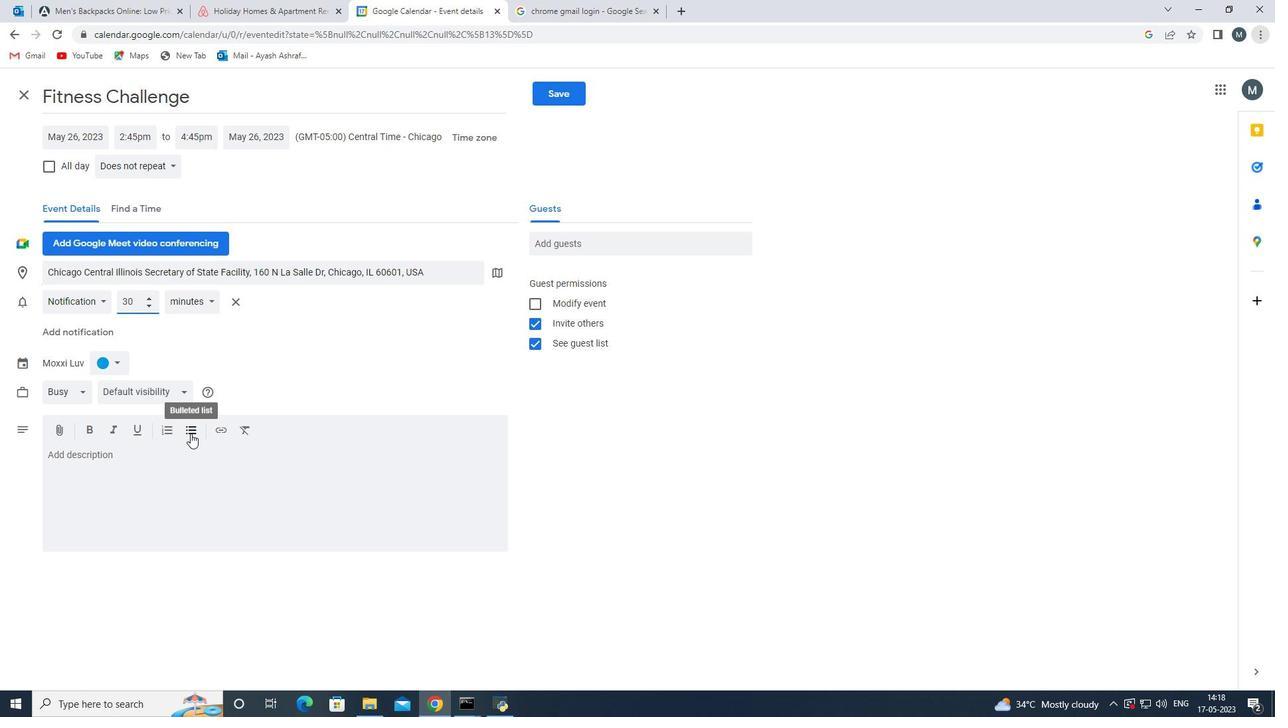 
Action: Mouse moved to (19, 302)
Screenshot: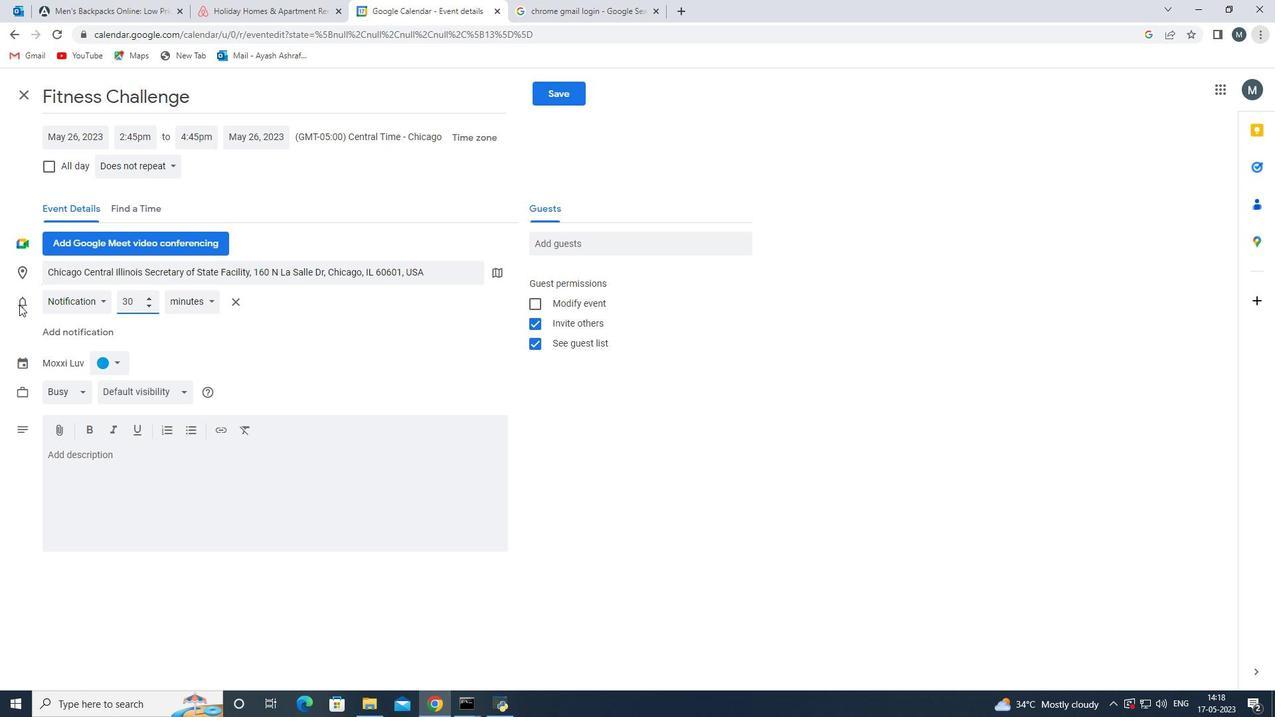 
Action: Mouse pressed left at (19, 302)
Screenshot: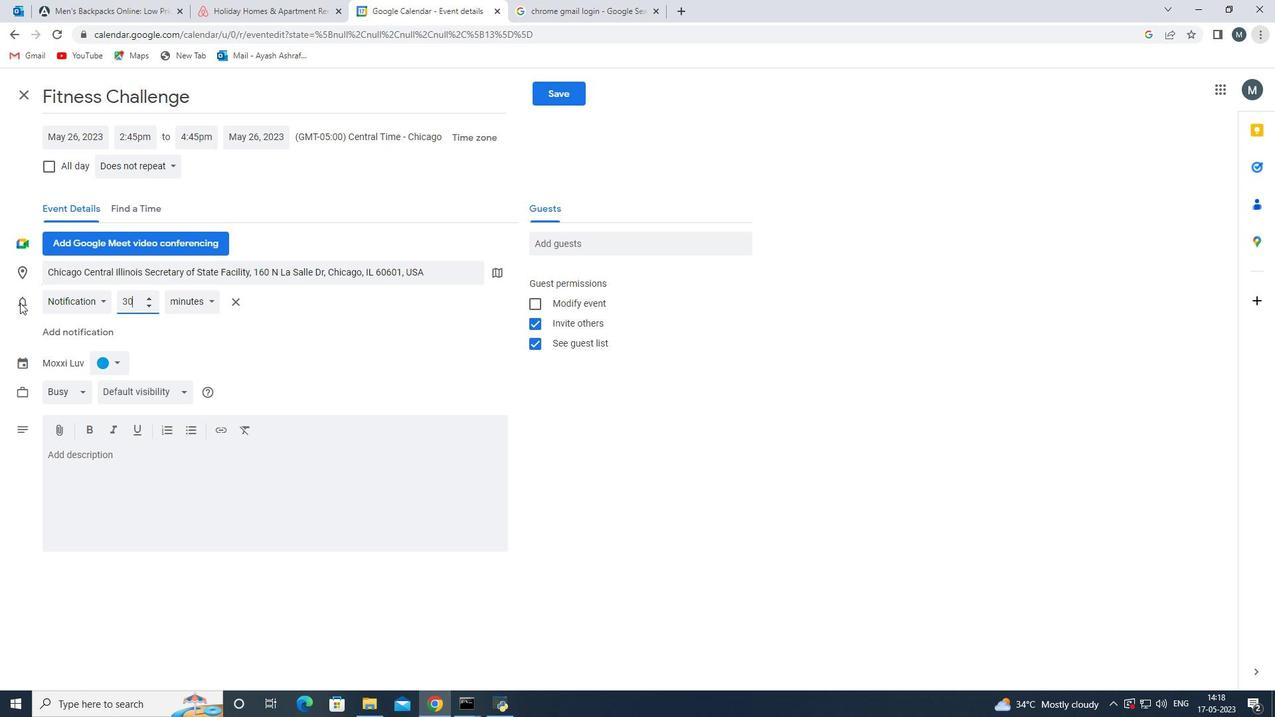 
Action: Mouse moved to (139, 419)
Screenshot: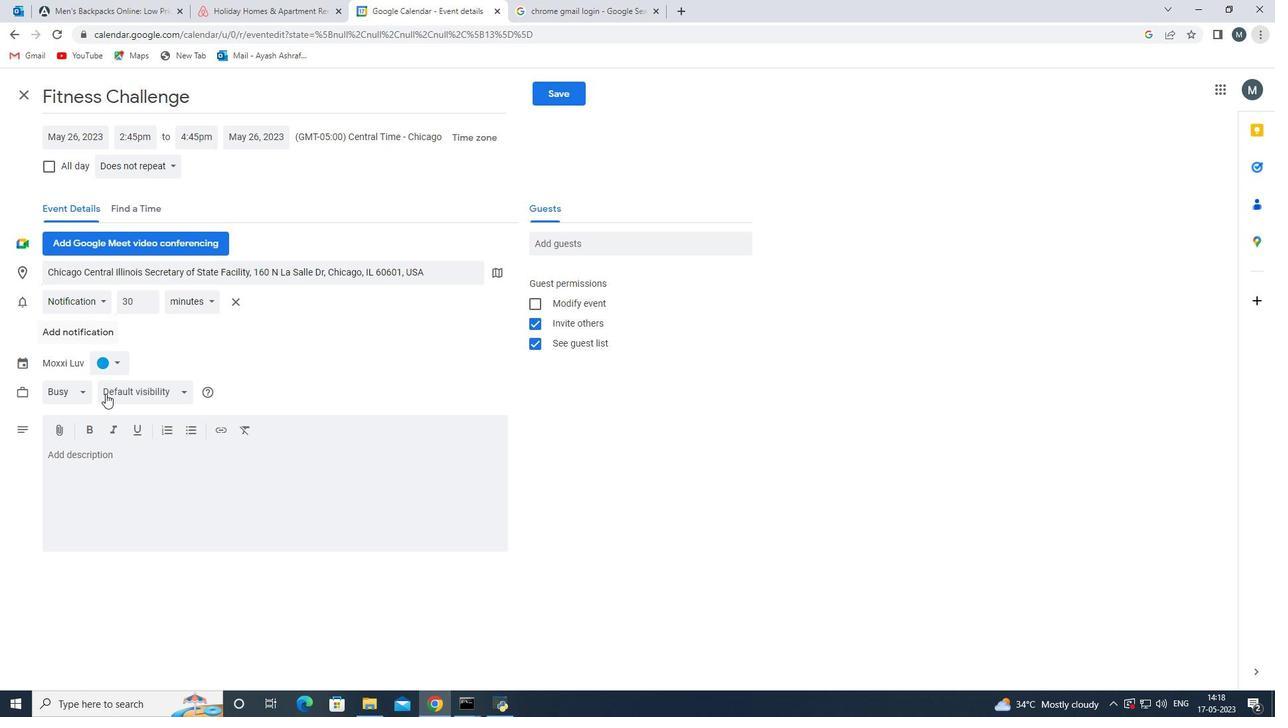 
Action: Mouse scrolled (139, 418) with delta (0, 0)
Screenshot: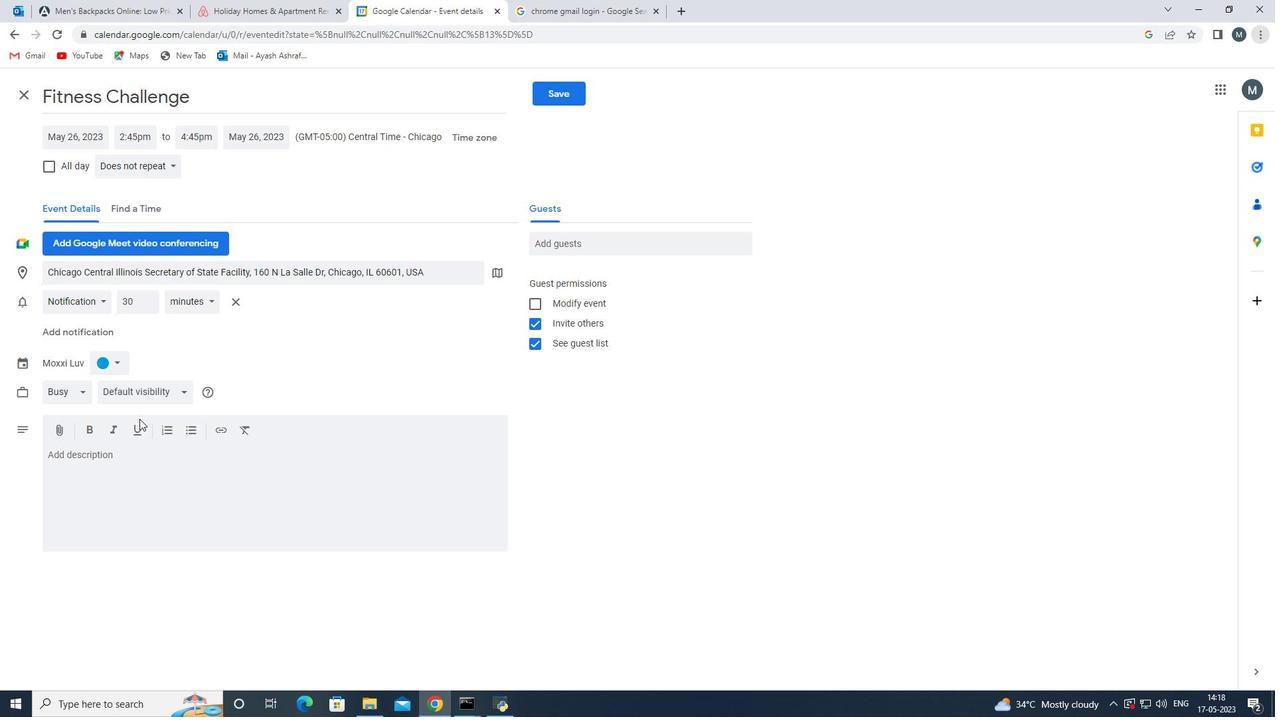 
Action: Mouse moved to (457, 441)
Screenshot: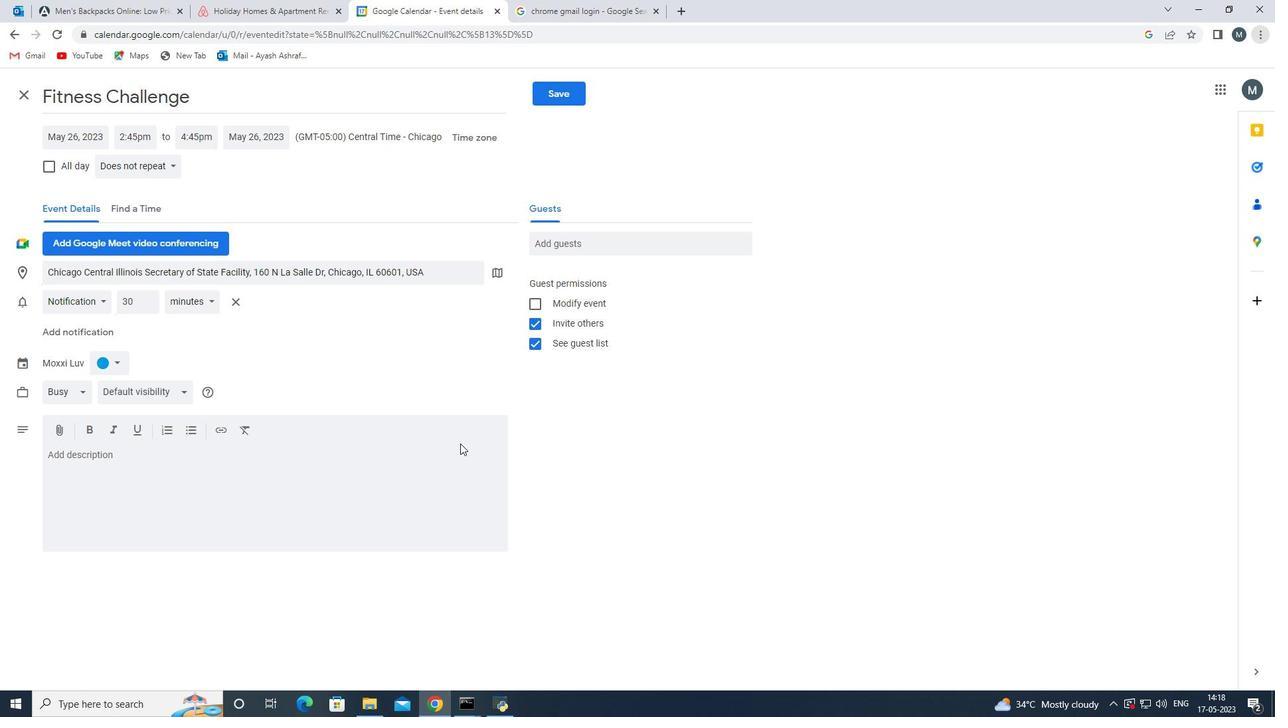
Action: Mouse scrolled (457, 442) with delta (0, 0)
Screenshot: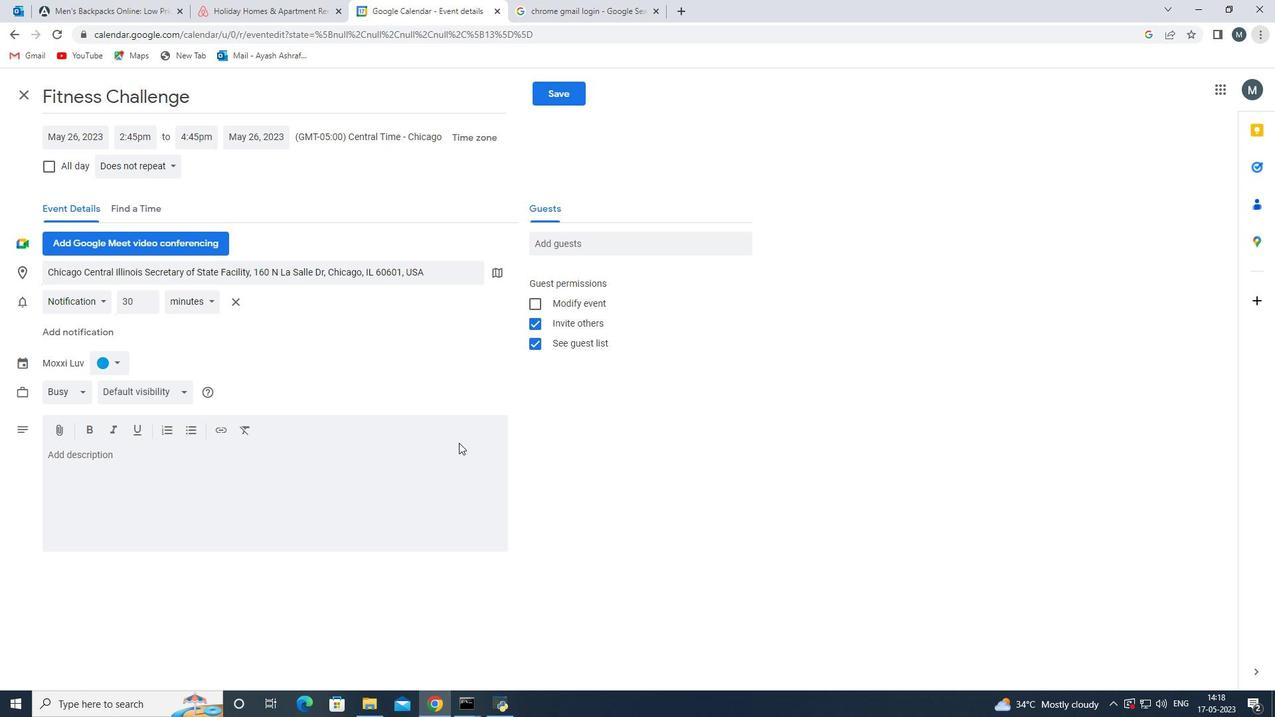 
Action: Mouse scrolled (457, 442) with delta (0, 0)
Screenshot: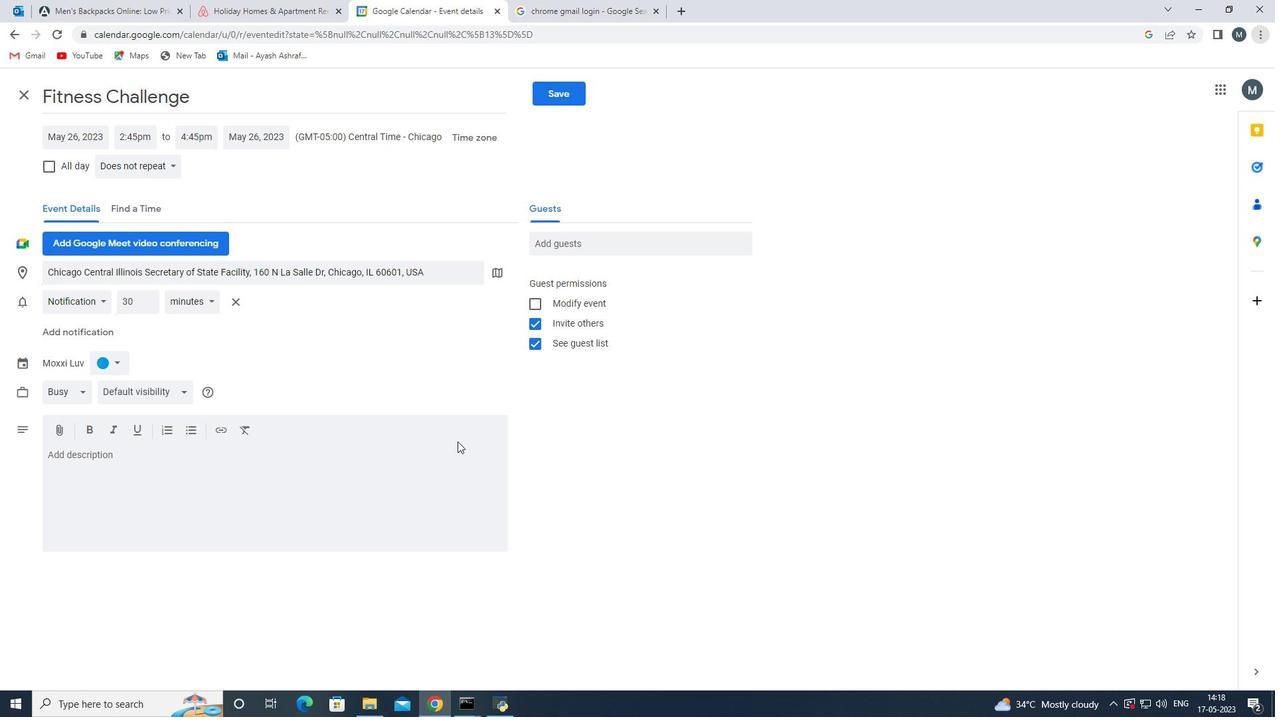 
Action: Mouse moved to (578, 251)
Screenshot: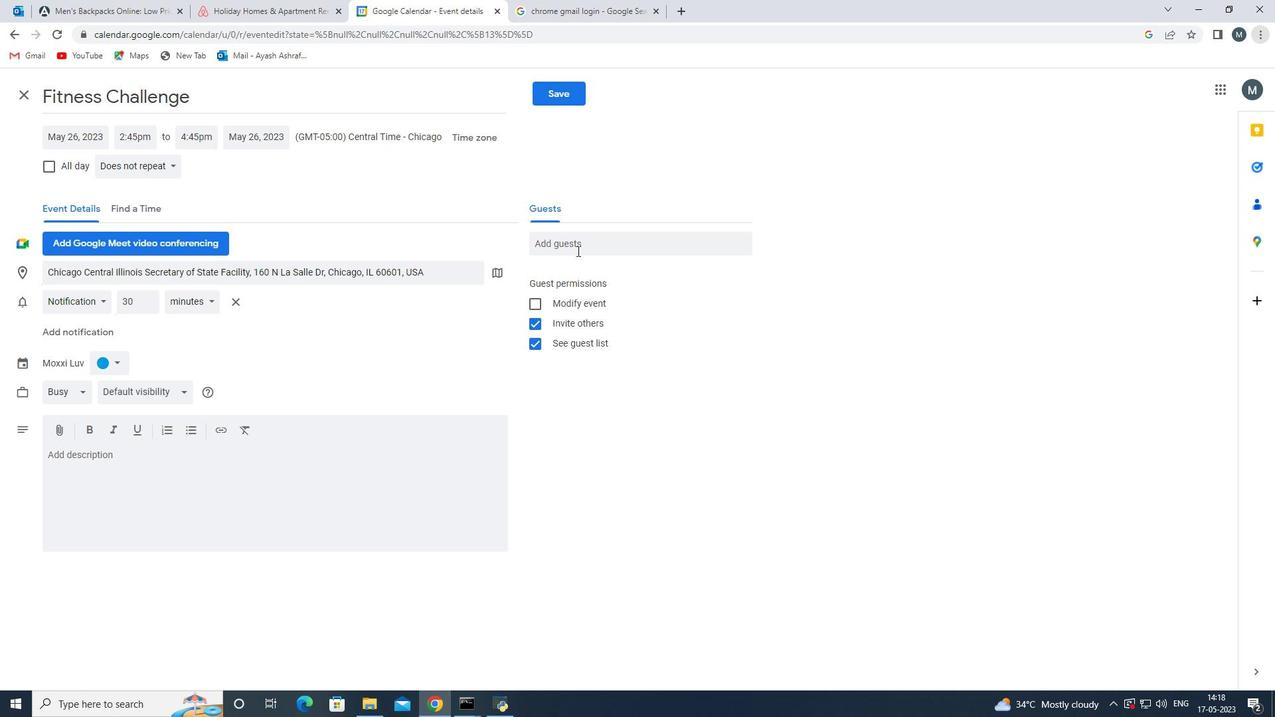 
Action: Mouse pressed left at (578, 251)
Screenshot: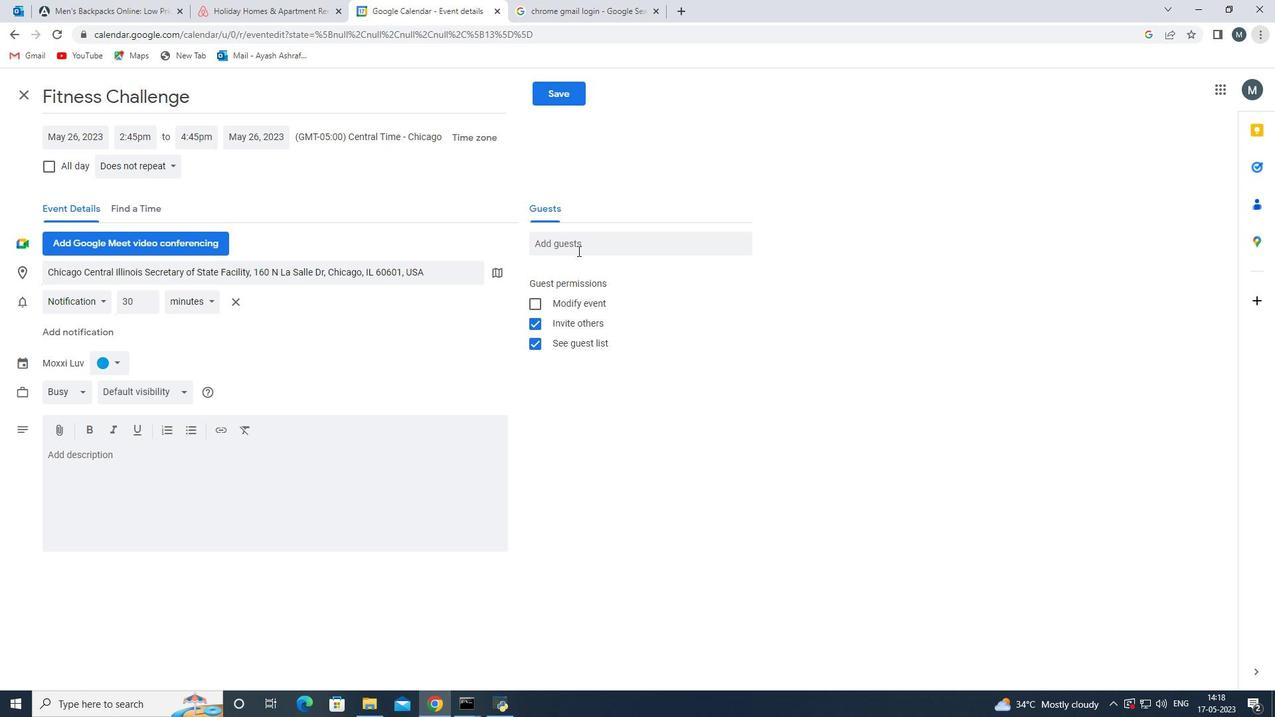 
Action: Key pressed <Key.shift>Softage<Key.shift>@313<Key.shift>@gmail<Key.space><Key.backspace>.com
Screenshot: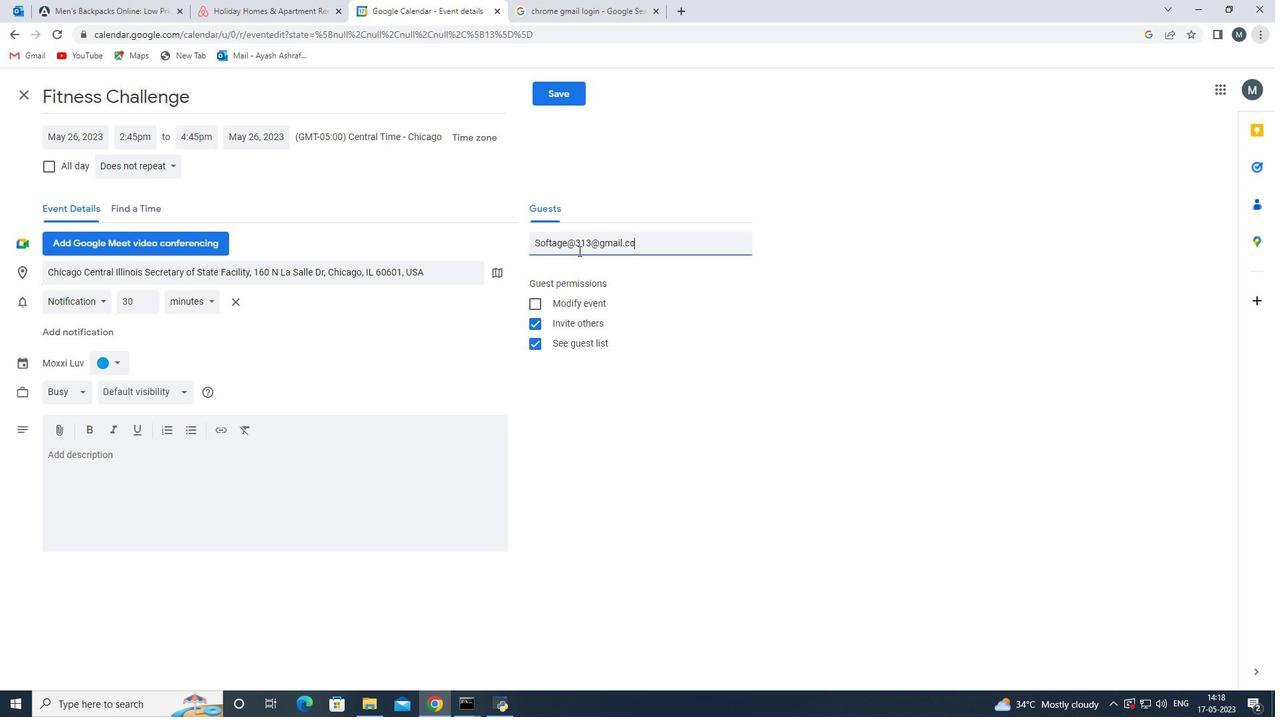 
Action: Mouse moved to (89, 458)
Screenshot: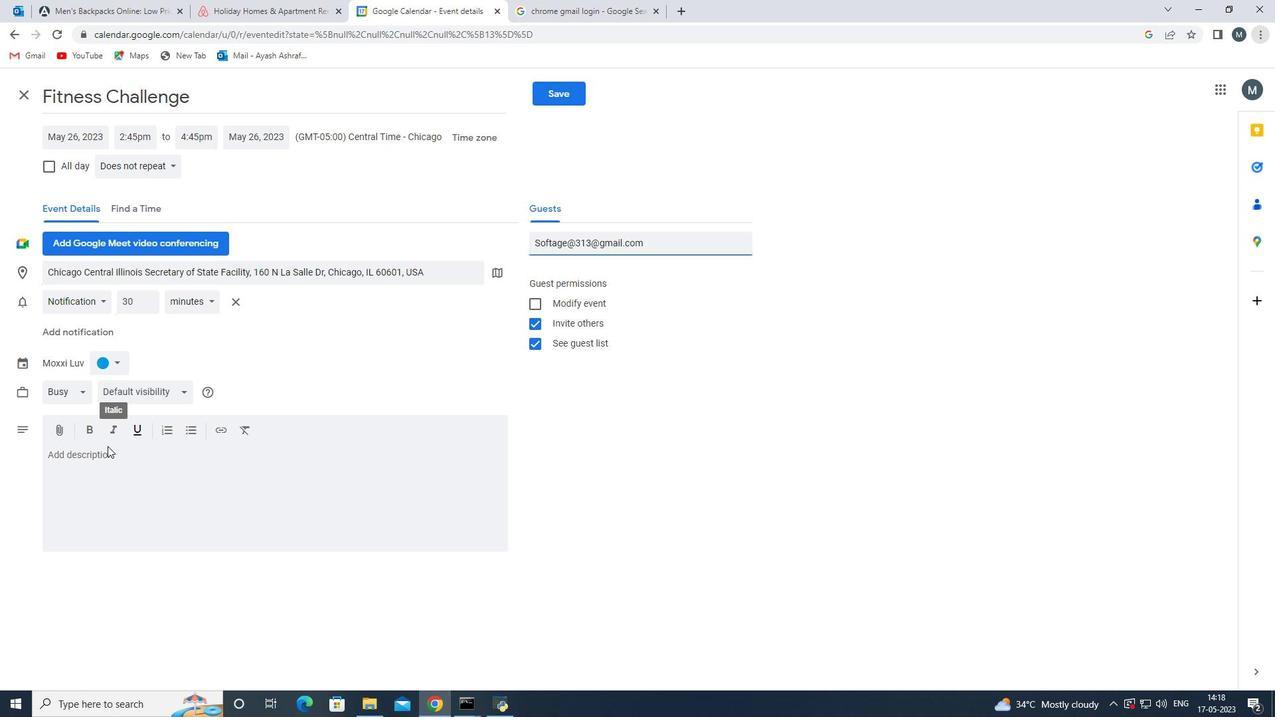 
Action: Mouse pressed left at (89, 458)
Screenshot: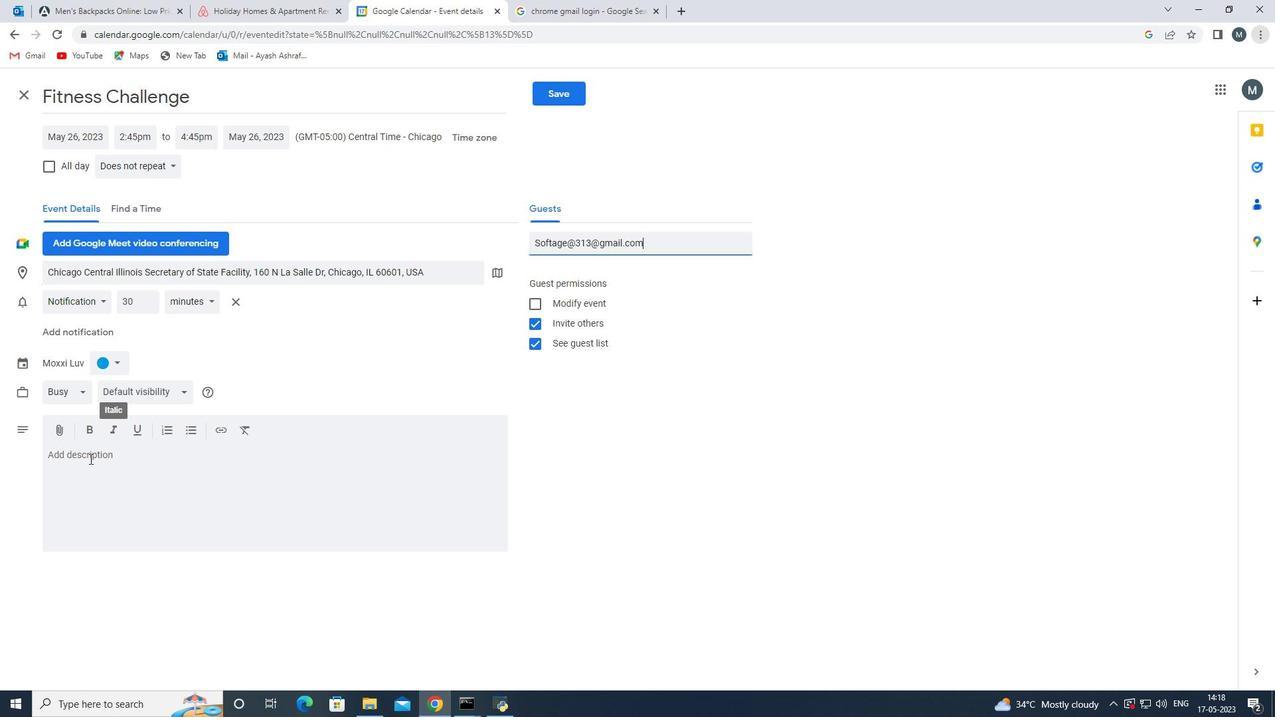 
Action: Key pressed <Key.shift><Key.shift><Key.shift><Key.shift><Key.shift><Key.shift>Pl<Key.backspace><Key.backspace><Key.backspace>in<Key.space>this<Key.space>event<Key.space>we<Key.space>will<Key.space>be<Key.space>deleiviring<Key.space><Key.backspace><Key.backspace><Key.backspace><Key.backspace><Key.backspace><Key.backspace><Key.backspace><Key.backspace>vring<Key.space><Key.backspace><Key.backspace><Key.backspace><Key.backspace><Key.backspace>ering<Key.space><Key.backspace><Key.backspace><Key.backspace>ng<Key.space><Key.backspace><Key.backspace><Key.backspace><Key.backspace><Key.backspace><Key.backspace><Key.backspace><Key.backspace><Key.backspace><Key.backspace><Key.backspace><Key.backspace><Key.backspace><Key.backspace>delever<Key.space><Key.backspace><Key.backspace><Key.backspace><Key.backspace><Key.backspace>iever<Key.space>
Screenshot: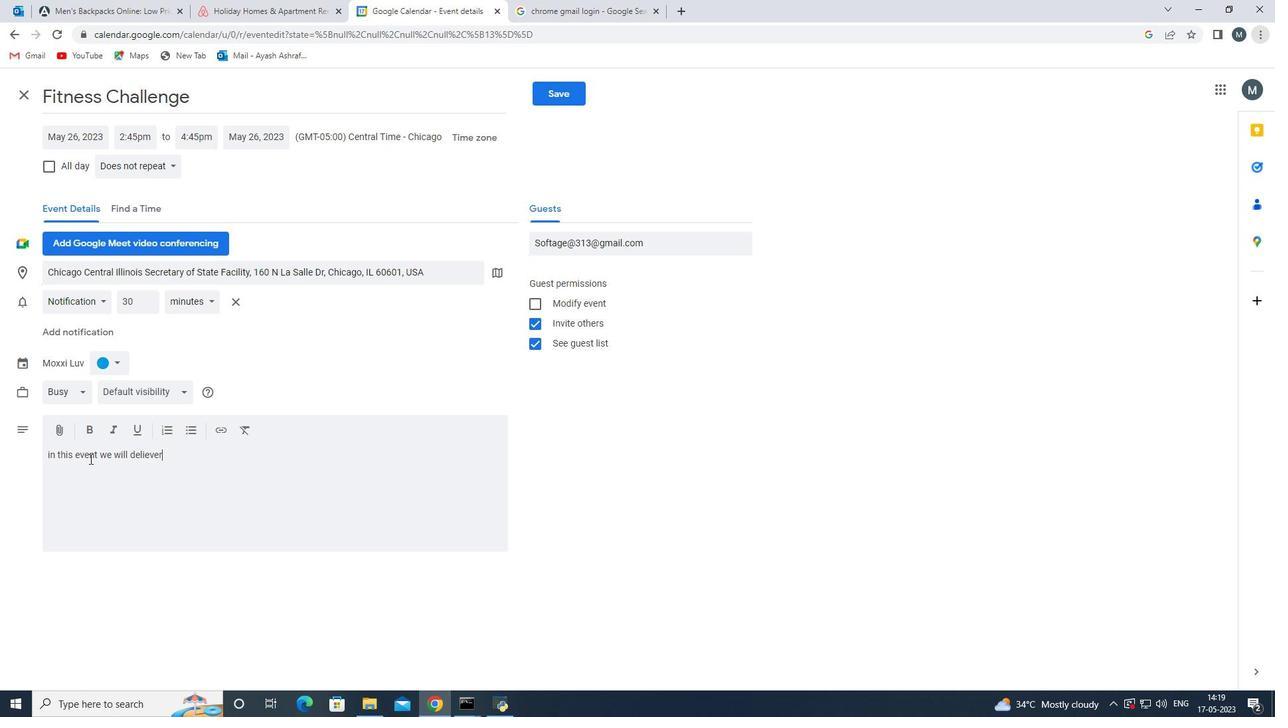 
Action: Mouse moved to (160, 458)
Screenshot: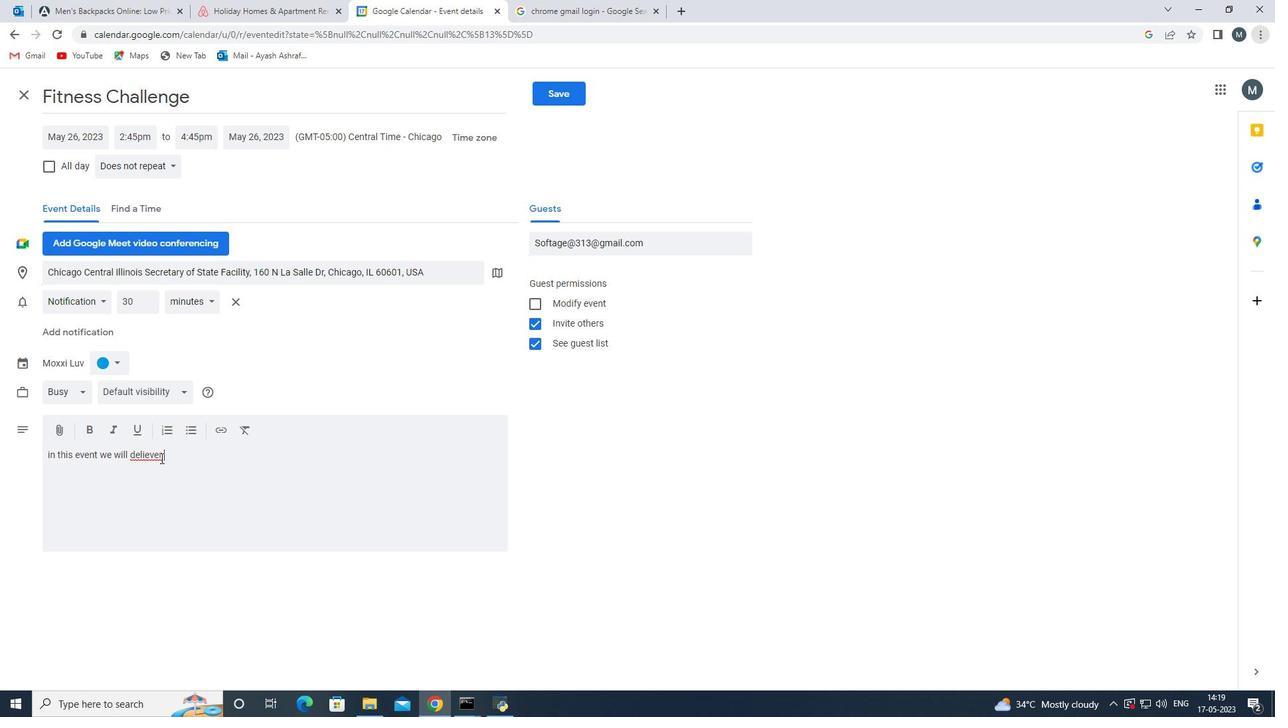 
Action: Key pressed <Key.backspace><Key.backspace><Key.backspace><Key.backspace><Key.backspace><Key.backspace><Key.backspace><Key.backspace><Key.backspace>teach<Key.space>you<Key.space>about<Key.space>the<Key.space>how<Key.space>to<Key.space>to<Key.backspace><Key.backspace>d<Key.space>a<Key.space><Key.backspace><Key.backspace><Key.backspace>o<Key.space>a<Key.space>absolute<Key.space>fitness<Key.space>challenege<Key.space><Key.backspace><Key.backspace><Key.backspace><Key.backspace>ge<Key.space>and<Key.space>acheive<Key.space>the<Key.space>
Screenshot: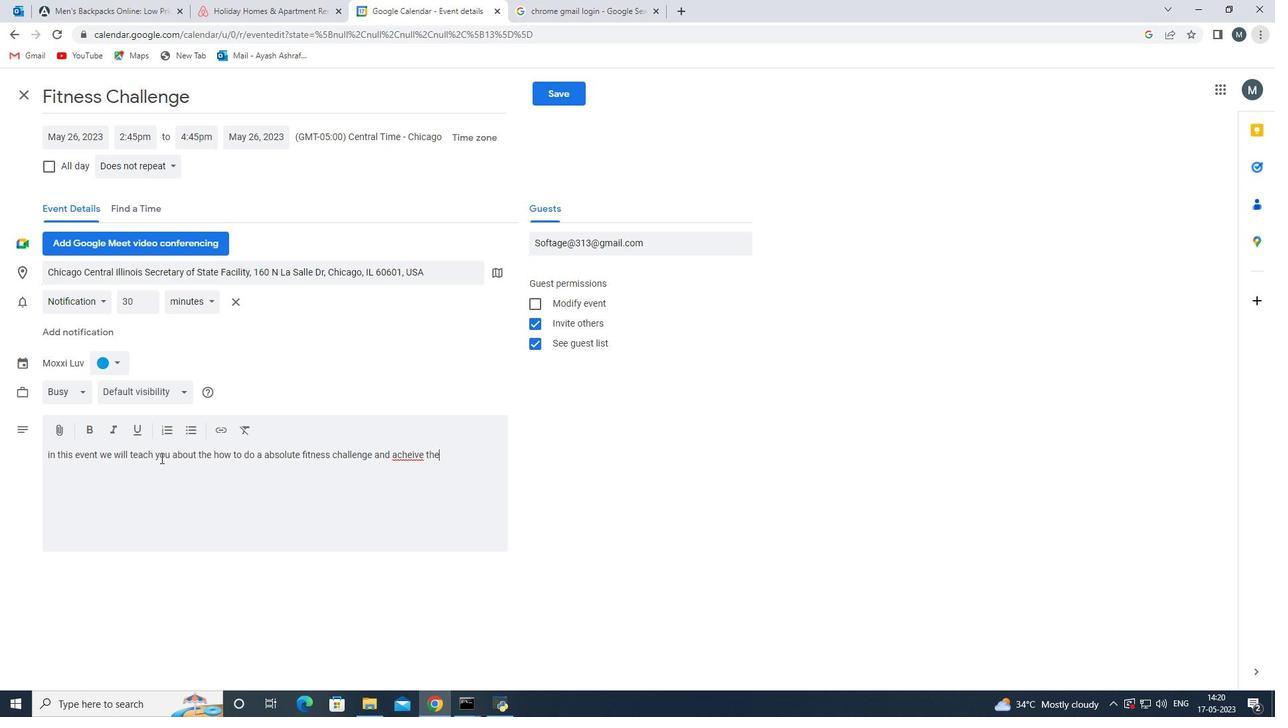 
Action: Mouse moved to (413, 458)
Screenshot: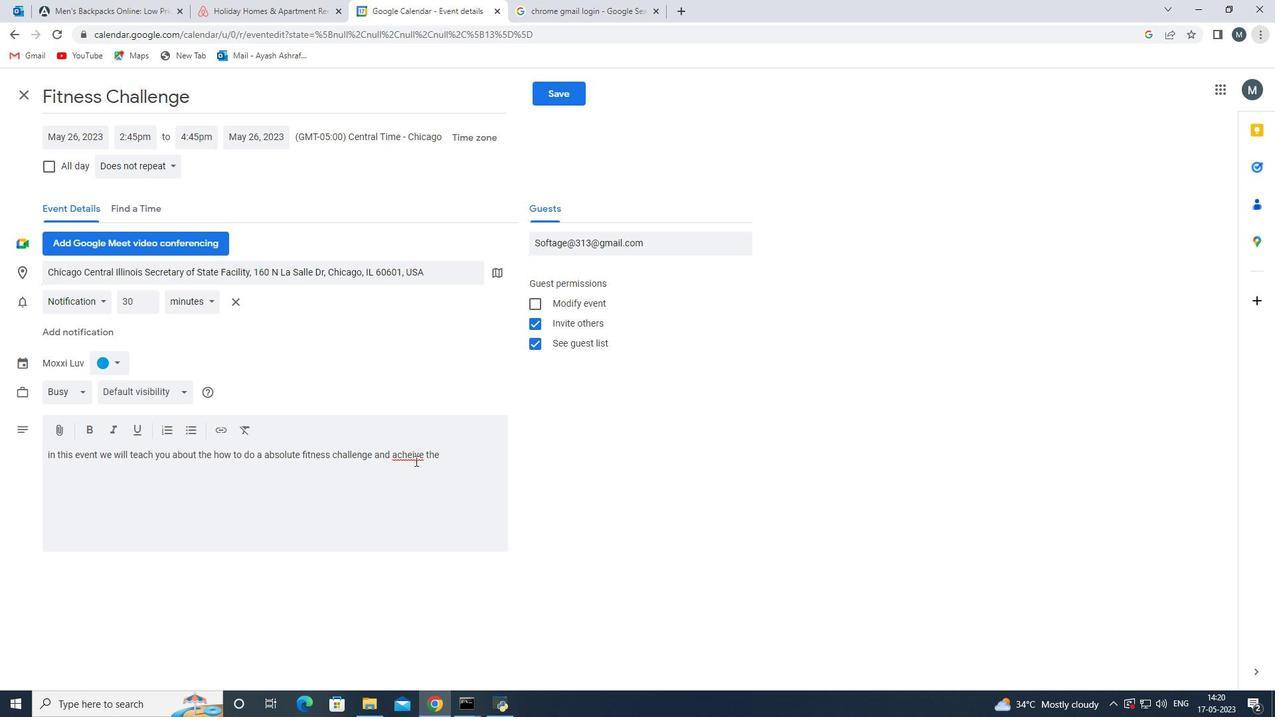 
Action: Mouse pressed left at (413, 458)
Screenshot: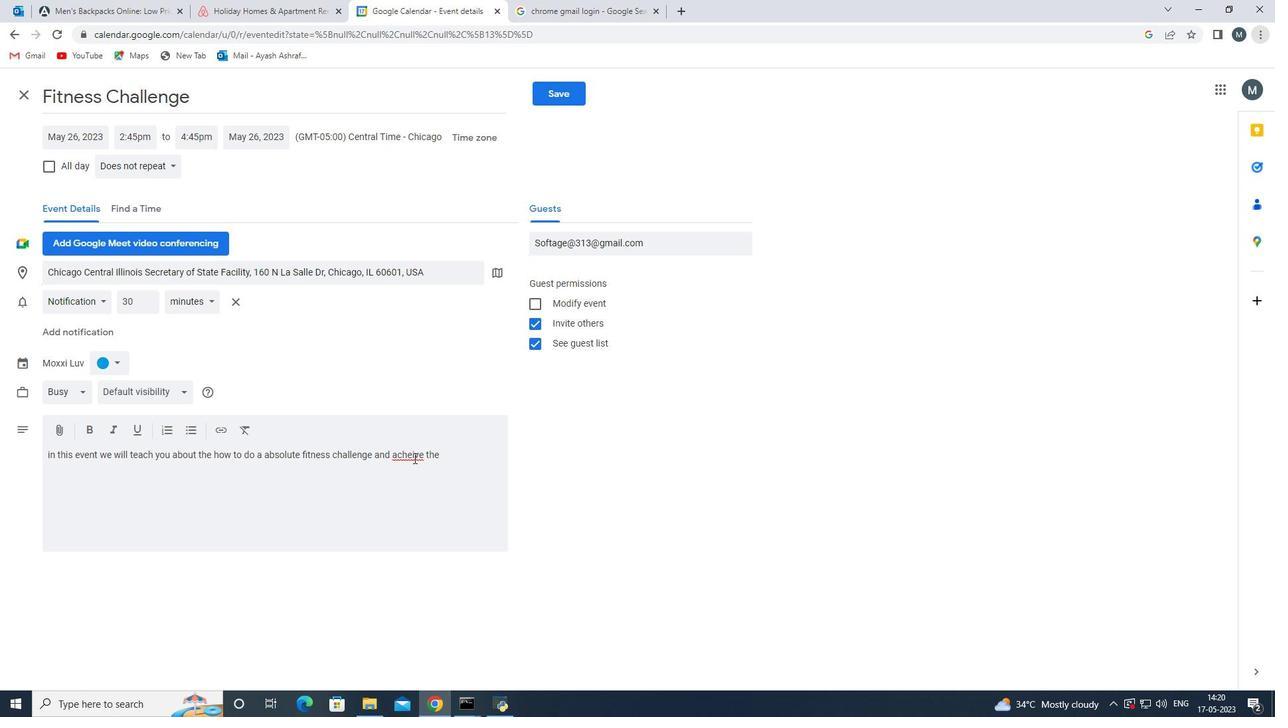 
Action: Mouse moved to (424, 464)
Screenshot: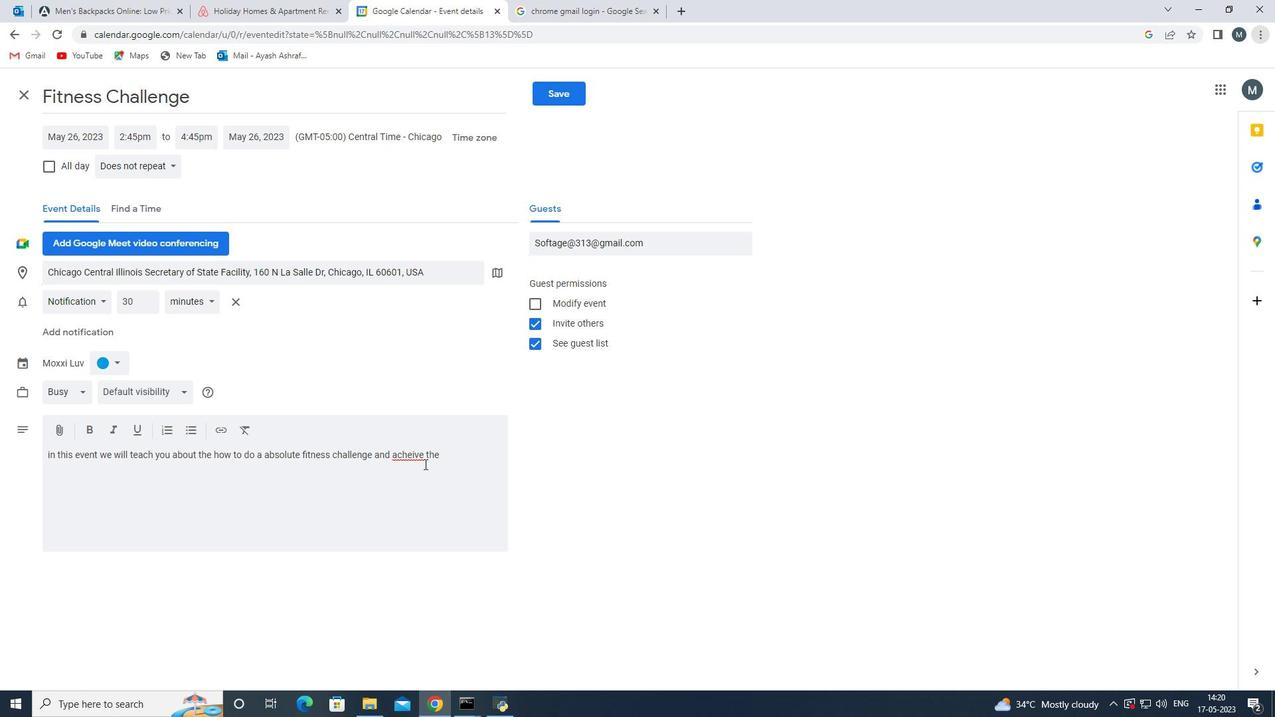 
Action: Key pressed <Key.backspace>
Screenshot: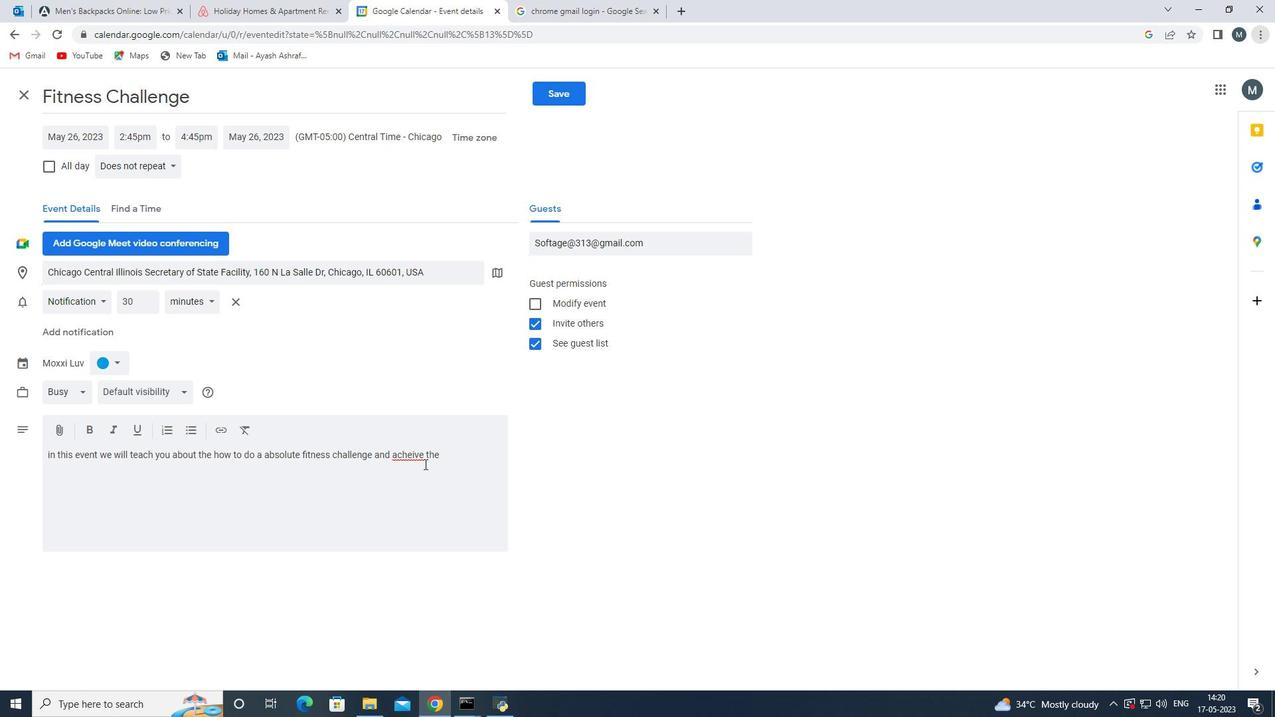 
Action: Mouse moved to (407, 457)
Screenshot: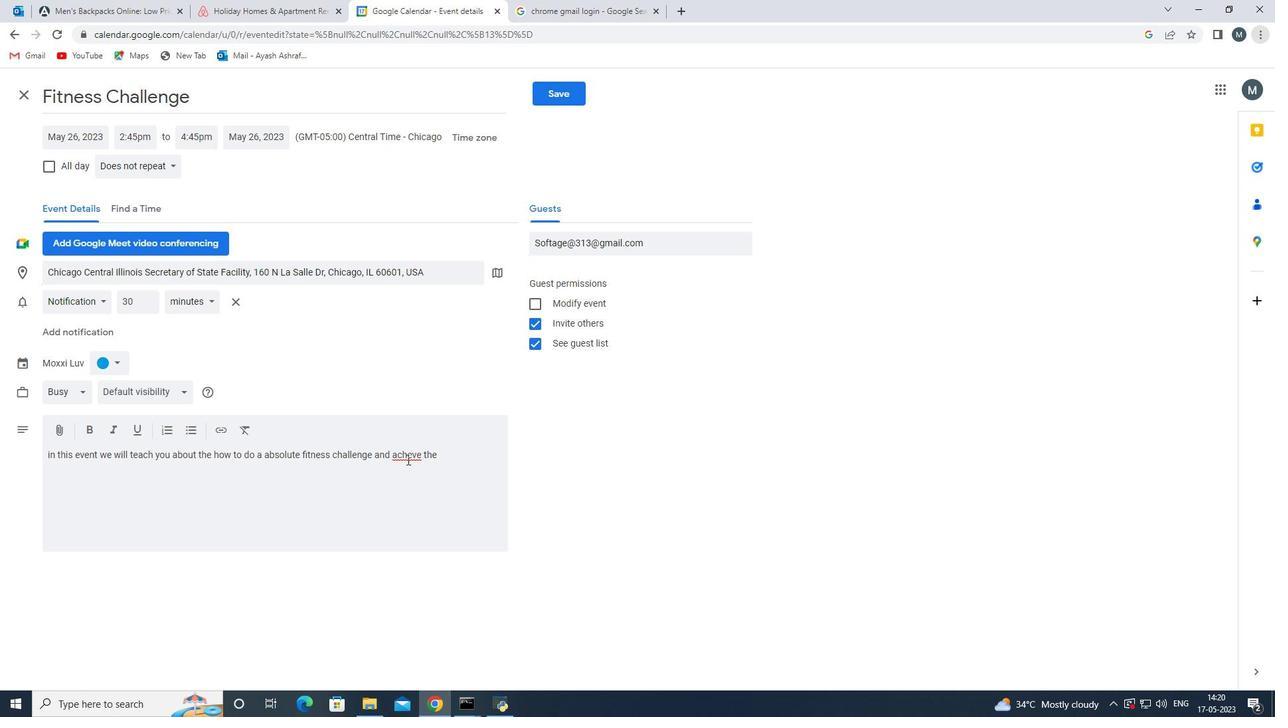 
Action: Mouse pressed left at (407, 457)
Screenshot: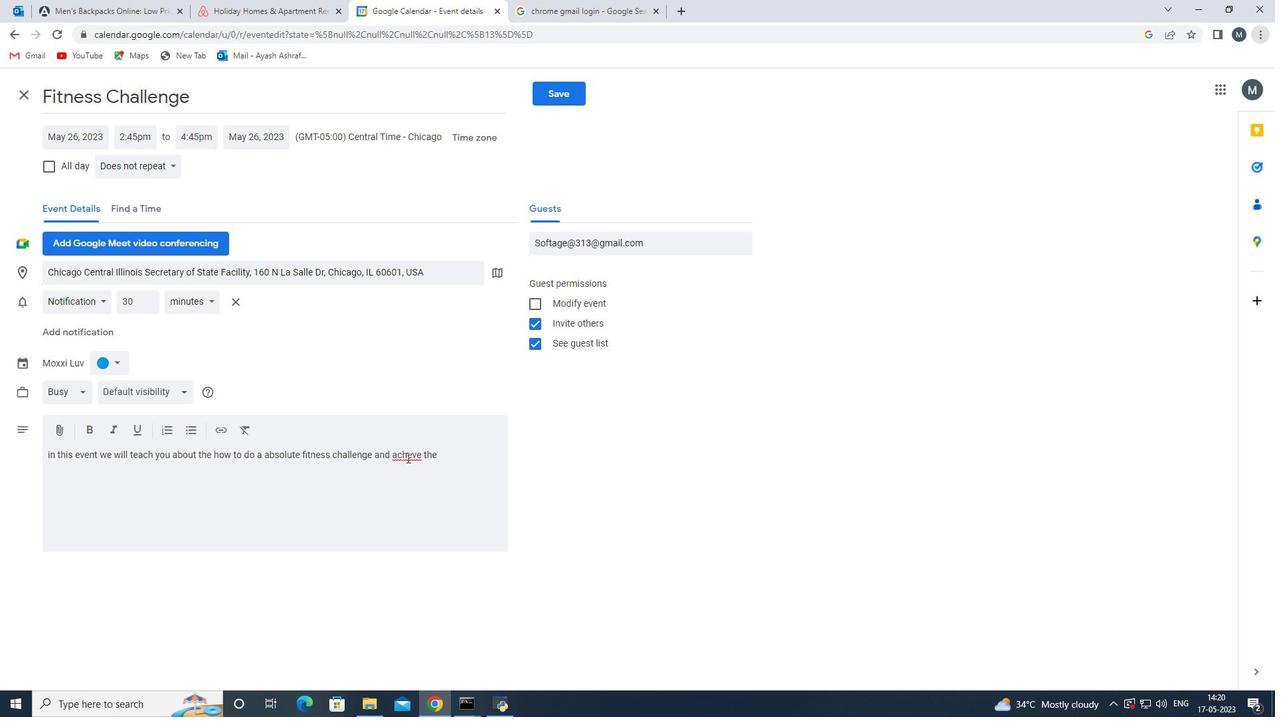 
Action: Mouse moved to (418, 470)
Screenshot: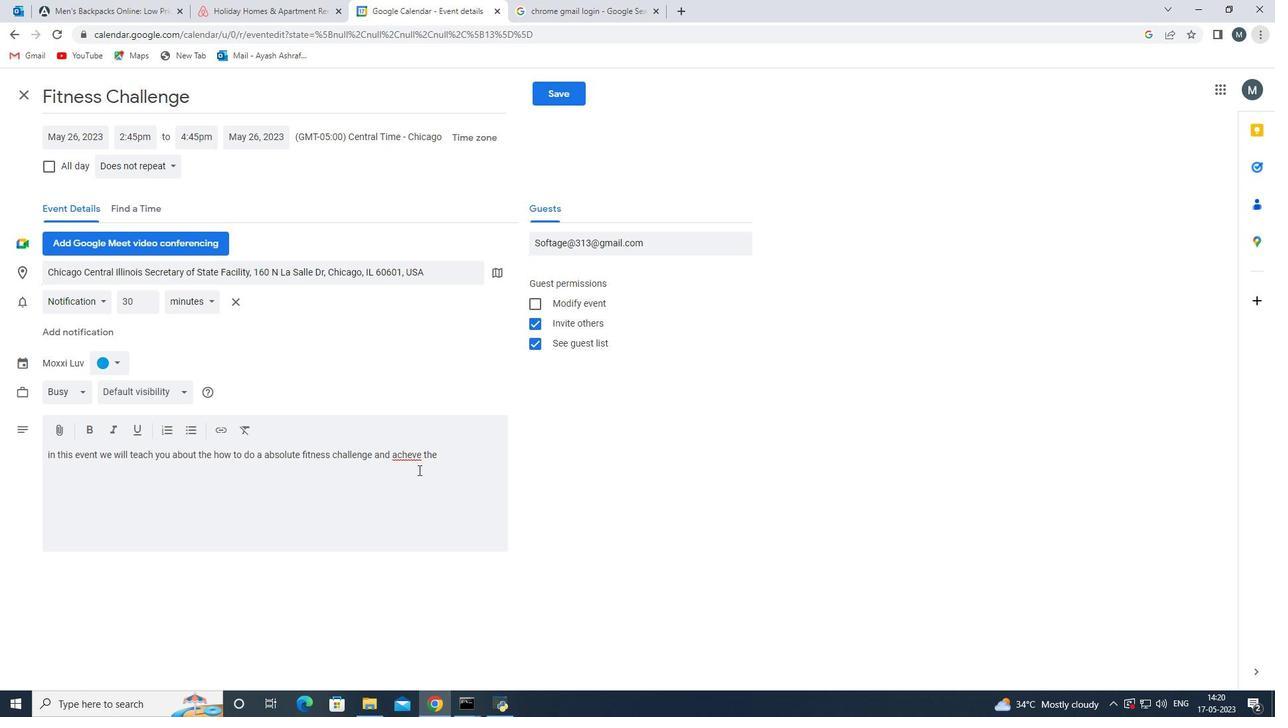 
Action: Key pressed i
Screenshot: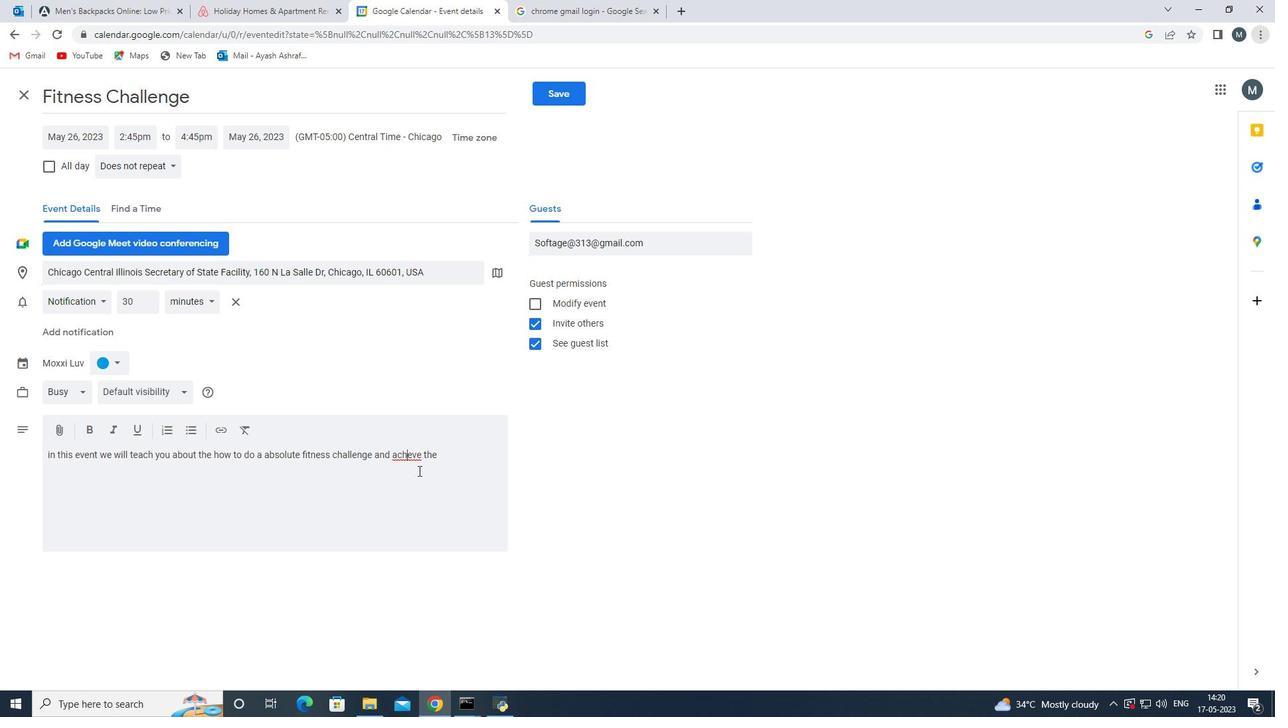 
Action: Mouse moved to (460, 454)
Screenshot: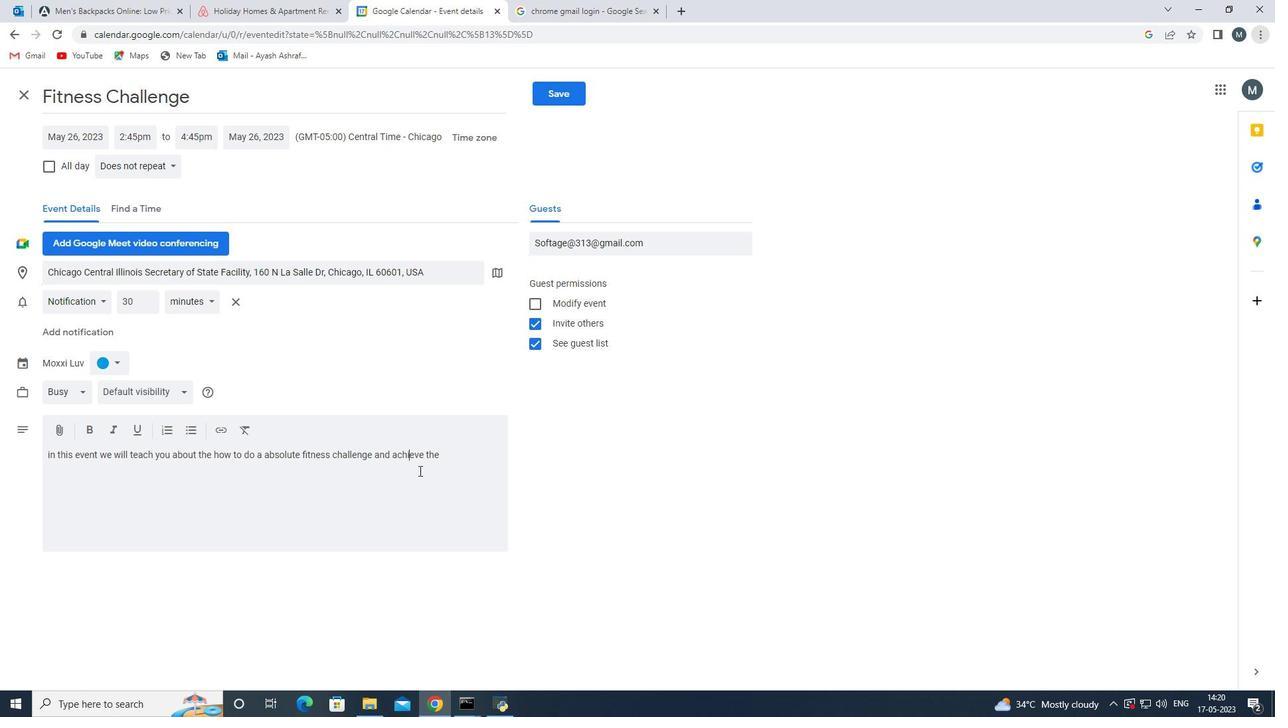 
Action: Mouse pressed left at (460, 454)
Screenshot: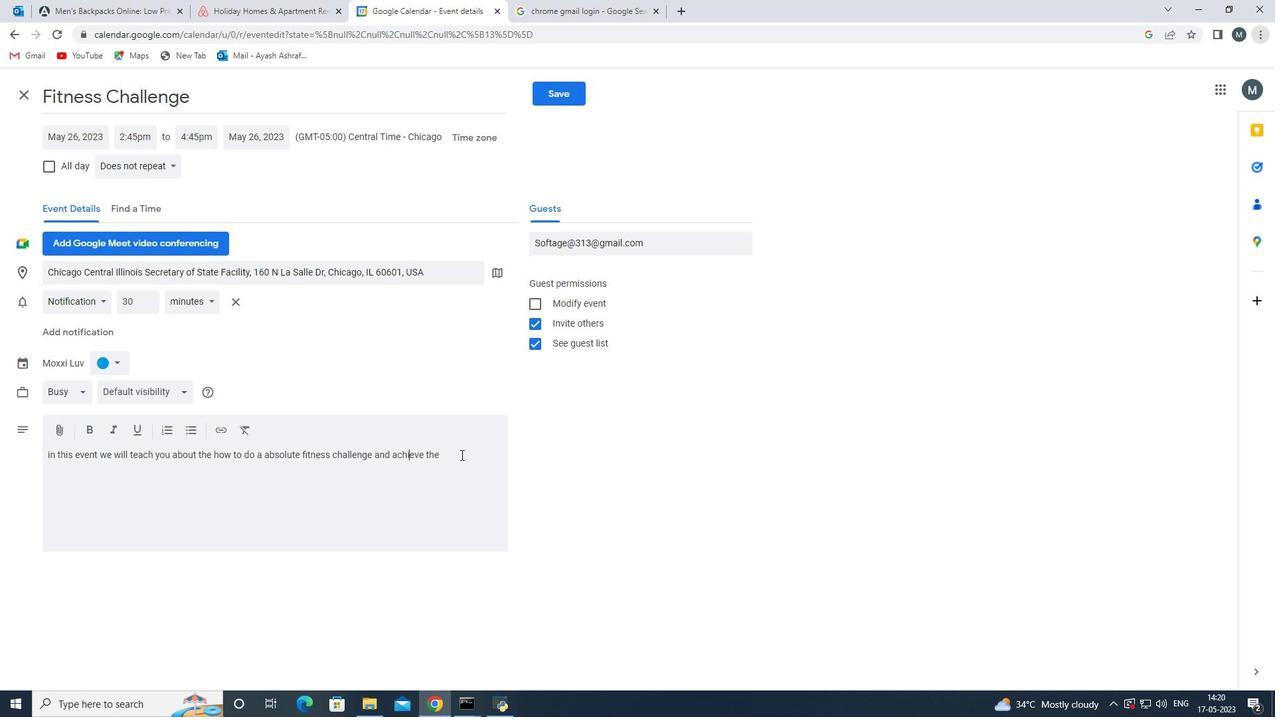 
Action: Key pressed target<Key.space>with<Key.space>fui<Key.backspace>ull<Key.space>fervor<Key.space>
Screenshot: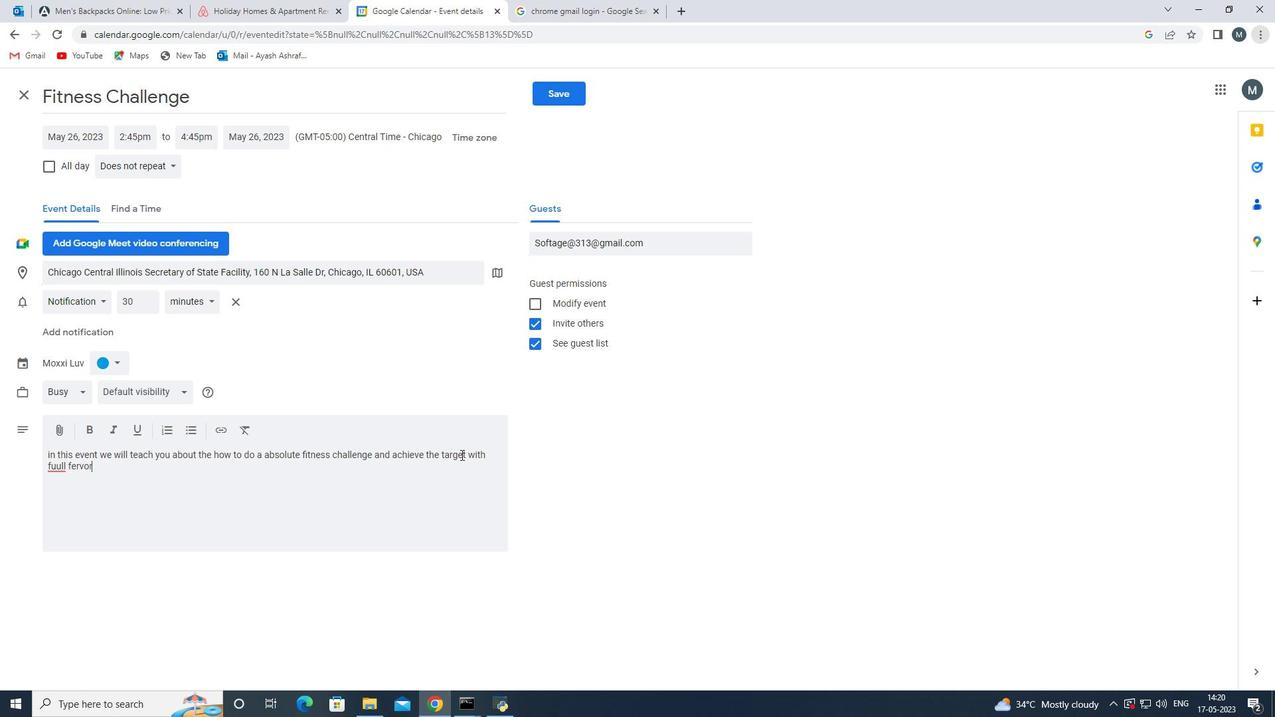 
Action: Mouse moved to (63, 470)
Screenshot: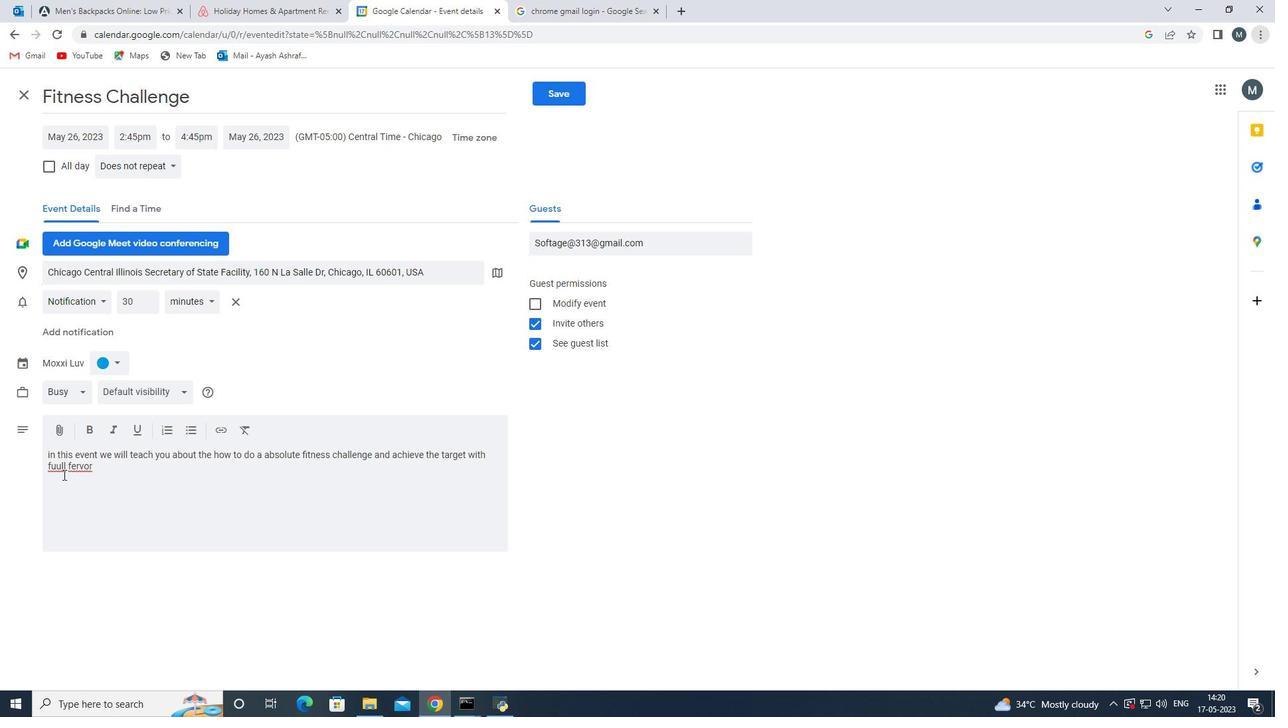 
Action: Mouse pressed left at (63, 470)
Screenshot: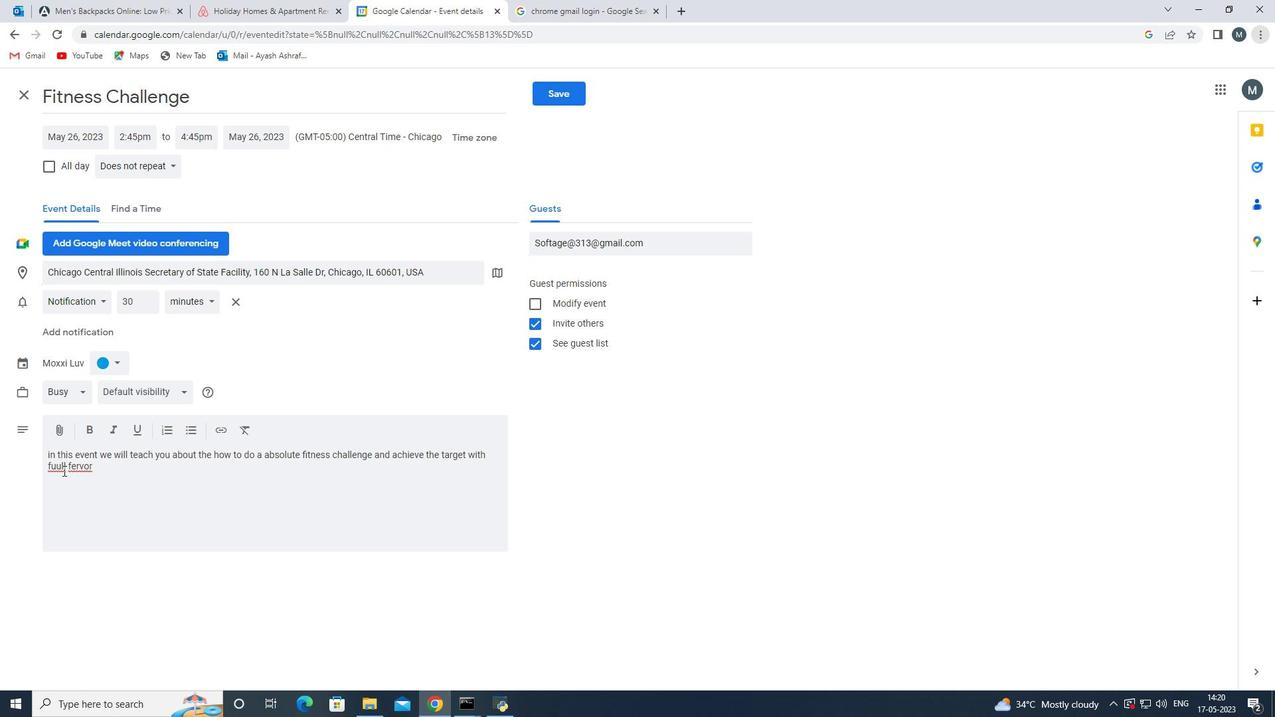 
Action: Mouse moved to (79, 480)
Screenshot: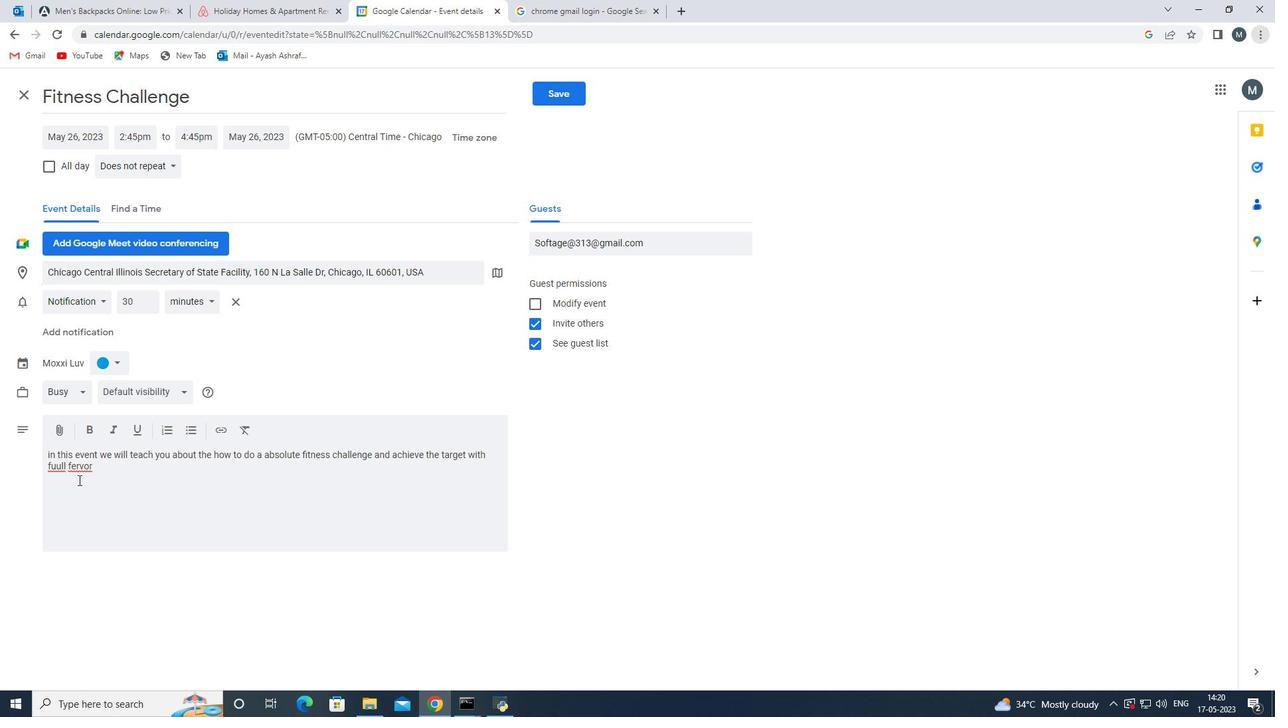 
Action: Key pressed <Key.backspace>
Screenshot: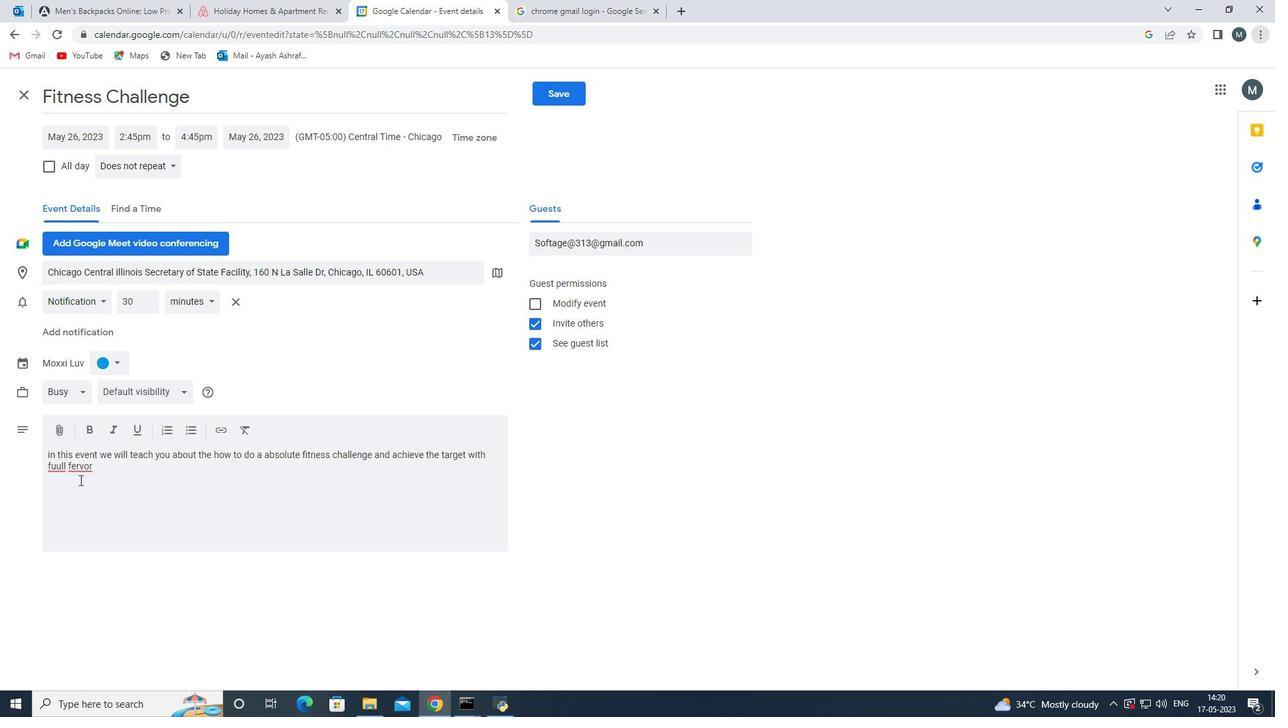 
Action: Mouse moved to (77, 478)
Screenshot: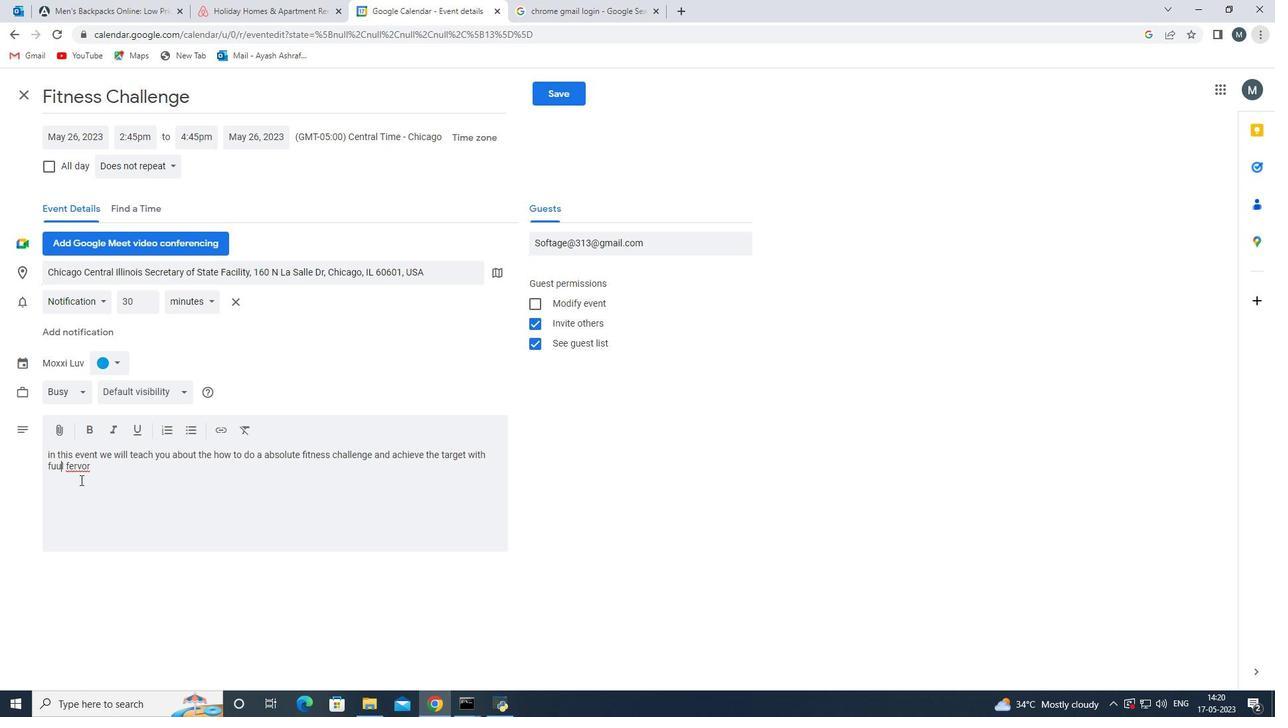 
Action: Key pressed <Key.backspace>
Screenshot: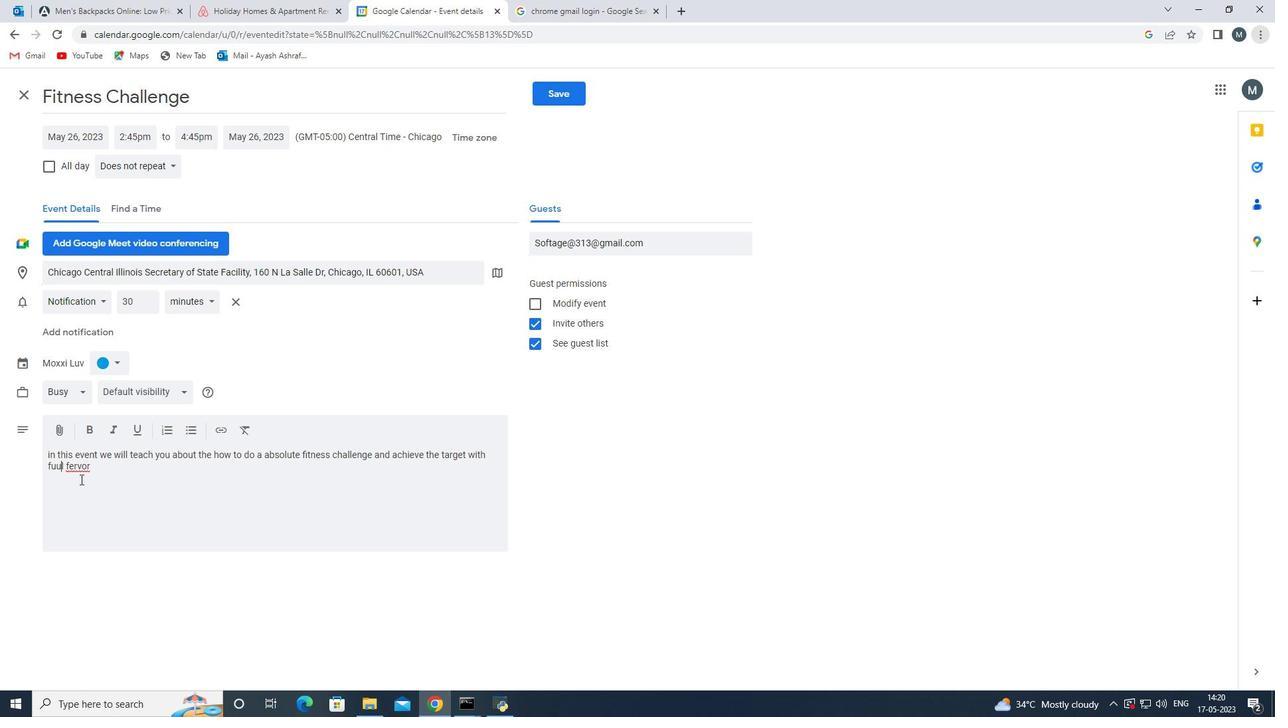 
Action: Mouse moved to (501, 454)
Screenshot: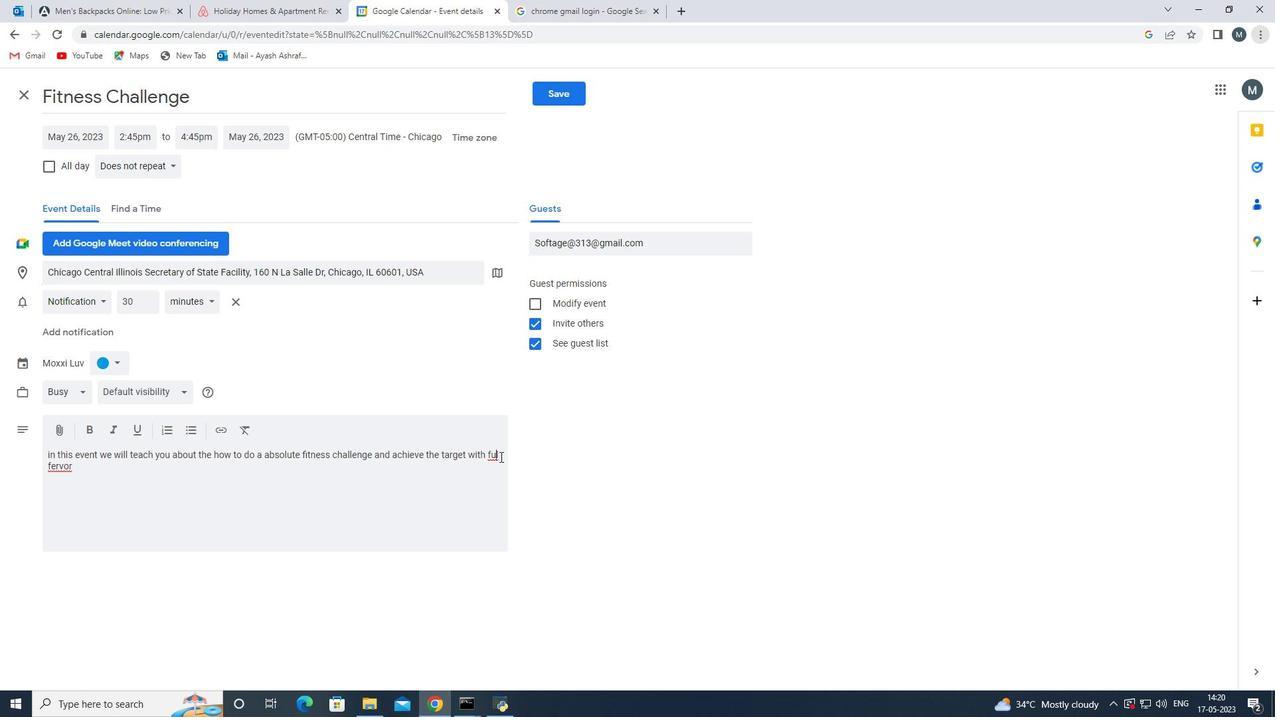 
Action: Mouse pressed left at (501, 454)
Screenshot: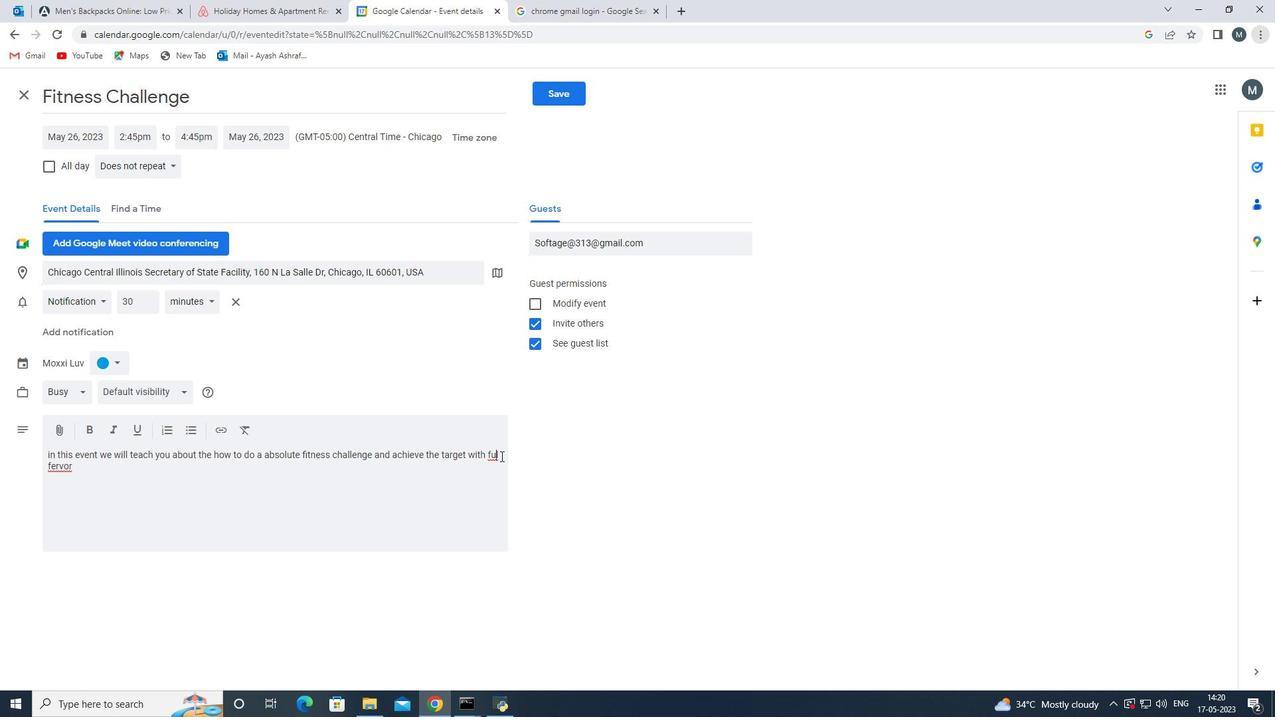 
Action: Mouse moved to (105, 472)
Screenshot: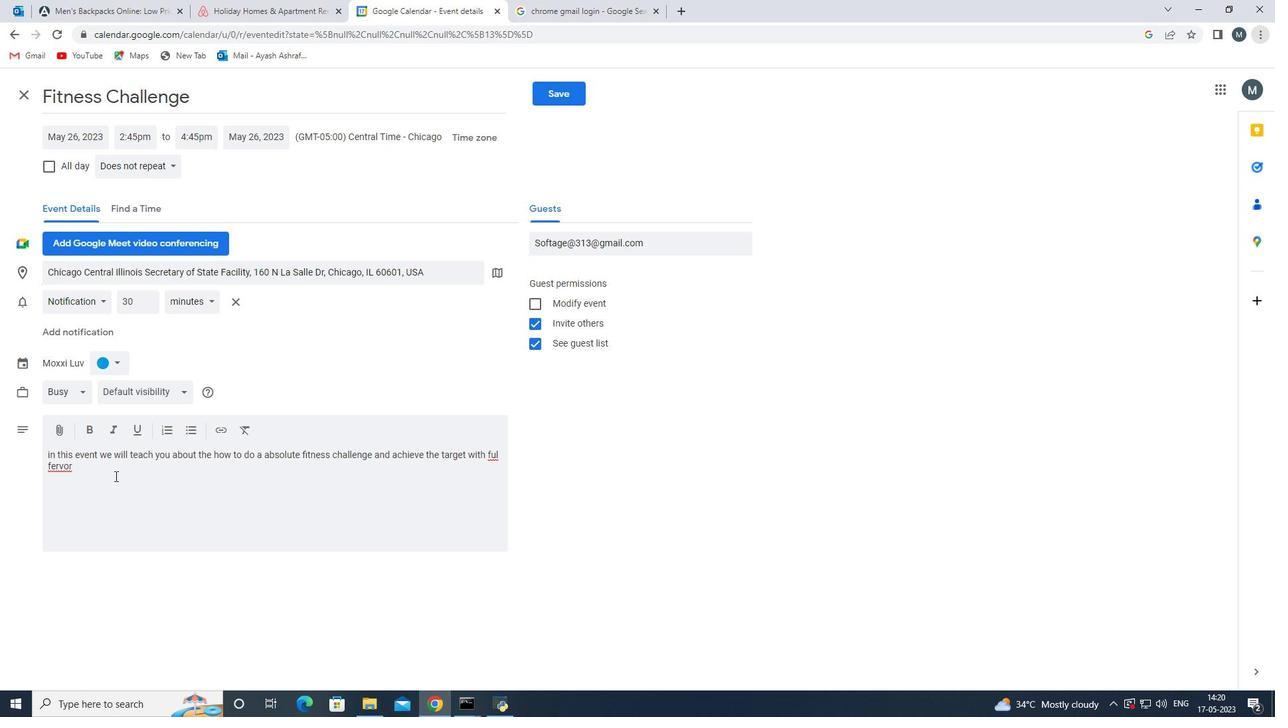 
Action: Mouse pressed left at (105, 472)
Screenshot: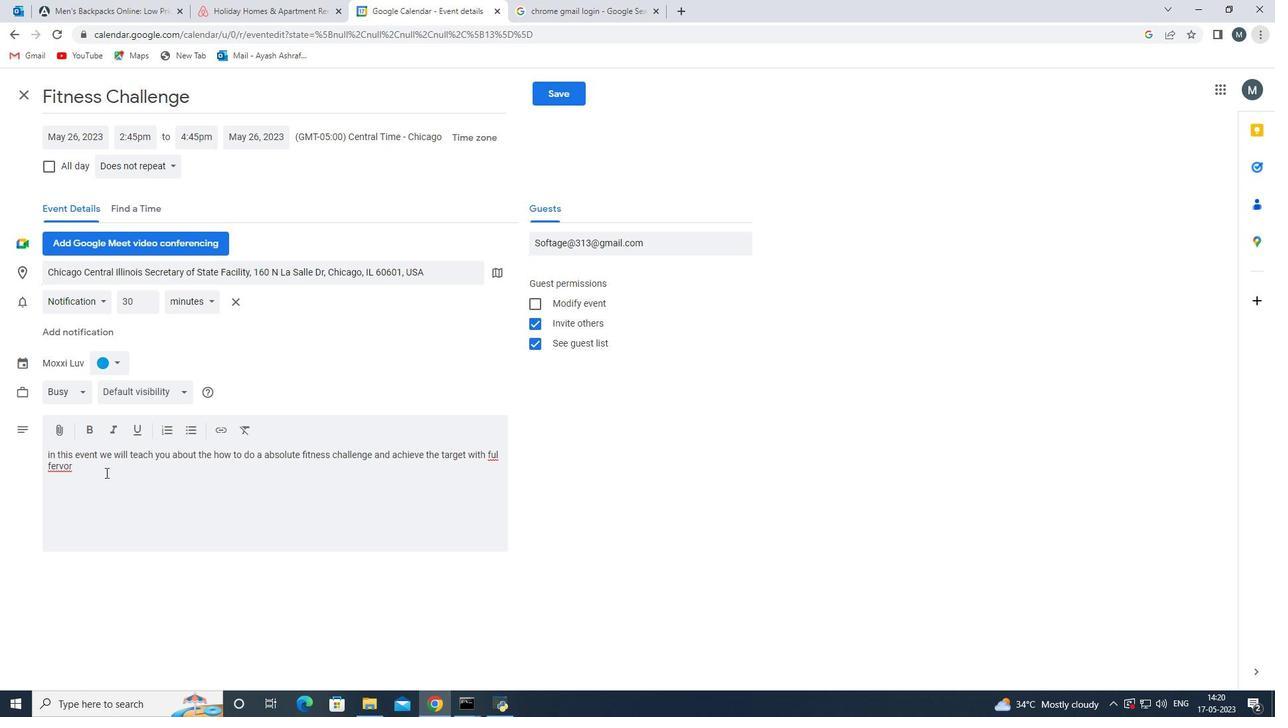 
Action: Key pressed <Key.backspace><Key.backspace>or<Key.space><Key.backspace><Key.backspace><Key.backspace>ur<Key.space>and<Key.space>zeal<Key.space>
Screenshot: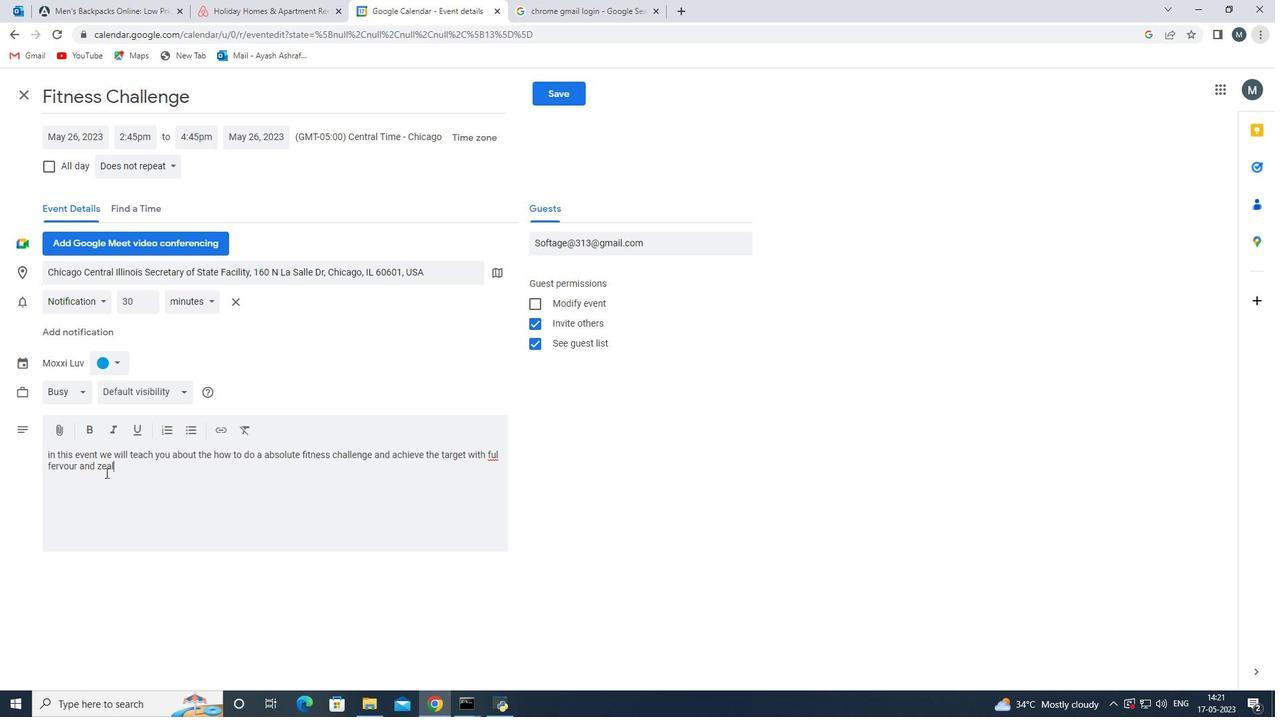 
Action: Mouse moved to (160, 356)
Screenshot: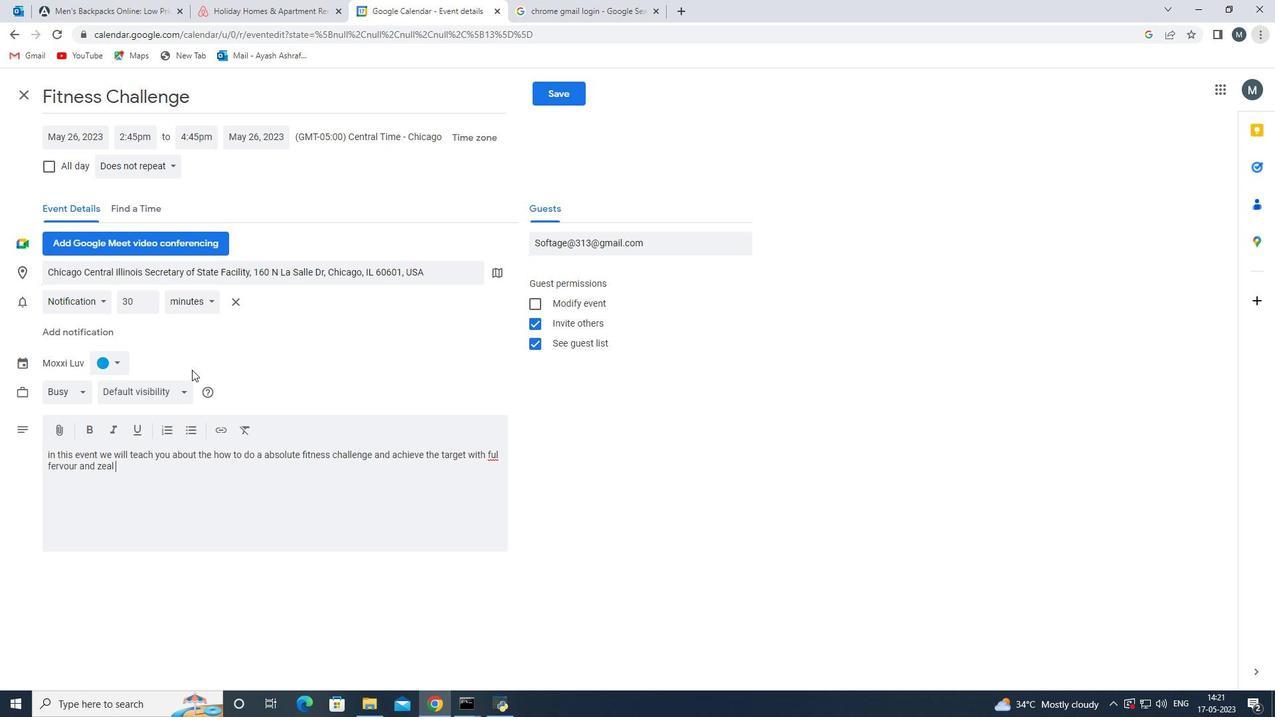 
Action: Mouse scrolled (160, 357) with delta (0, 0)
Screenshot: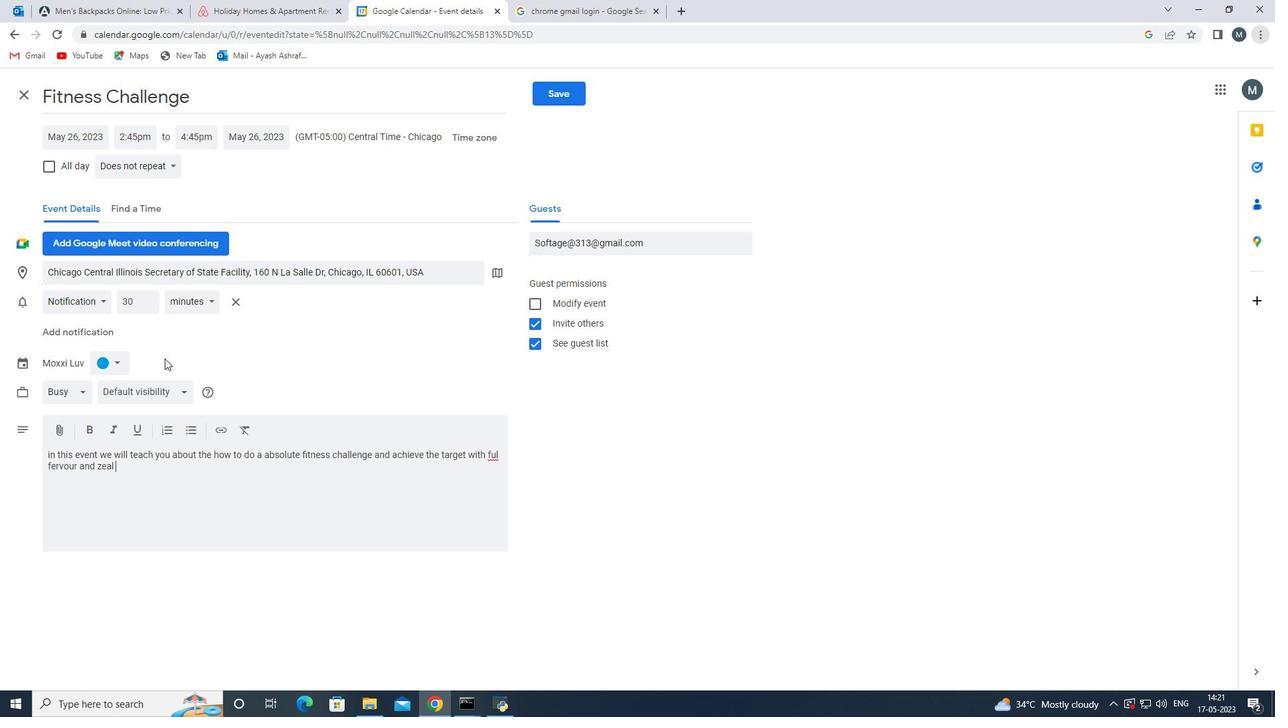 
Action: Mouse scrolled (160, 357) with delta (0, 0)
Screenshot: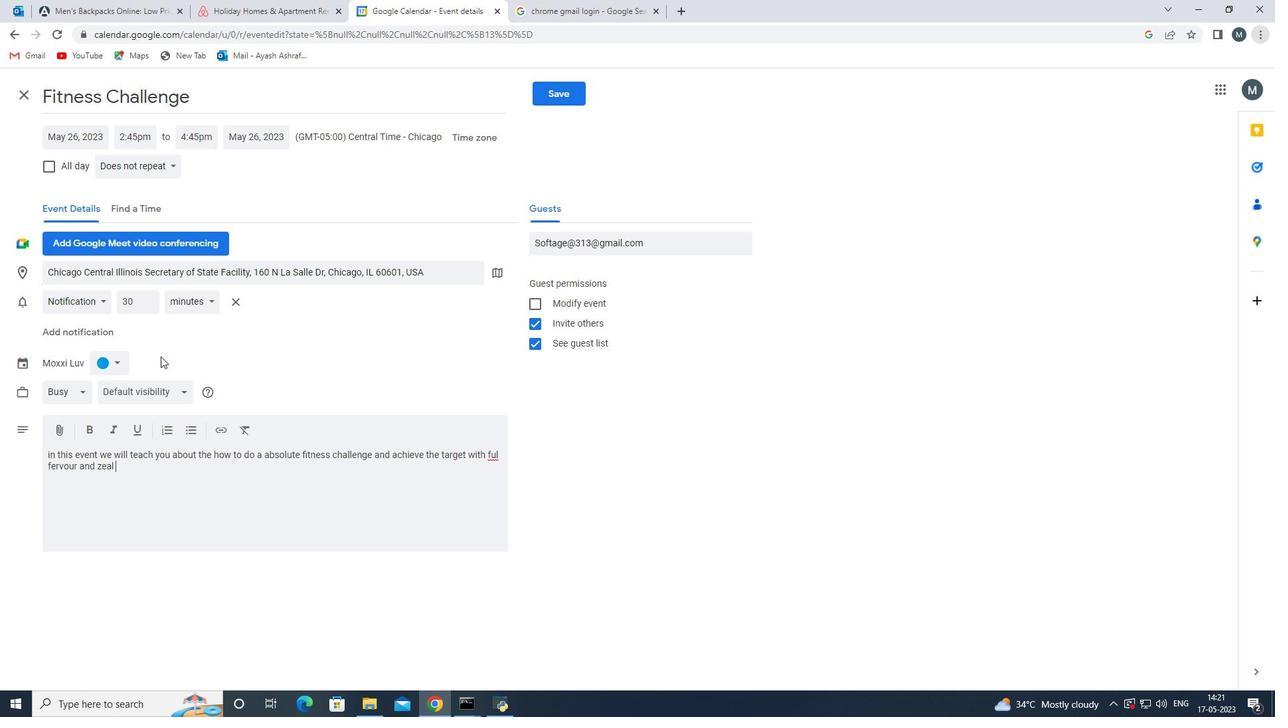 
Action: Mouse moved to (151, 241)
Screenshot: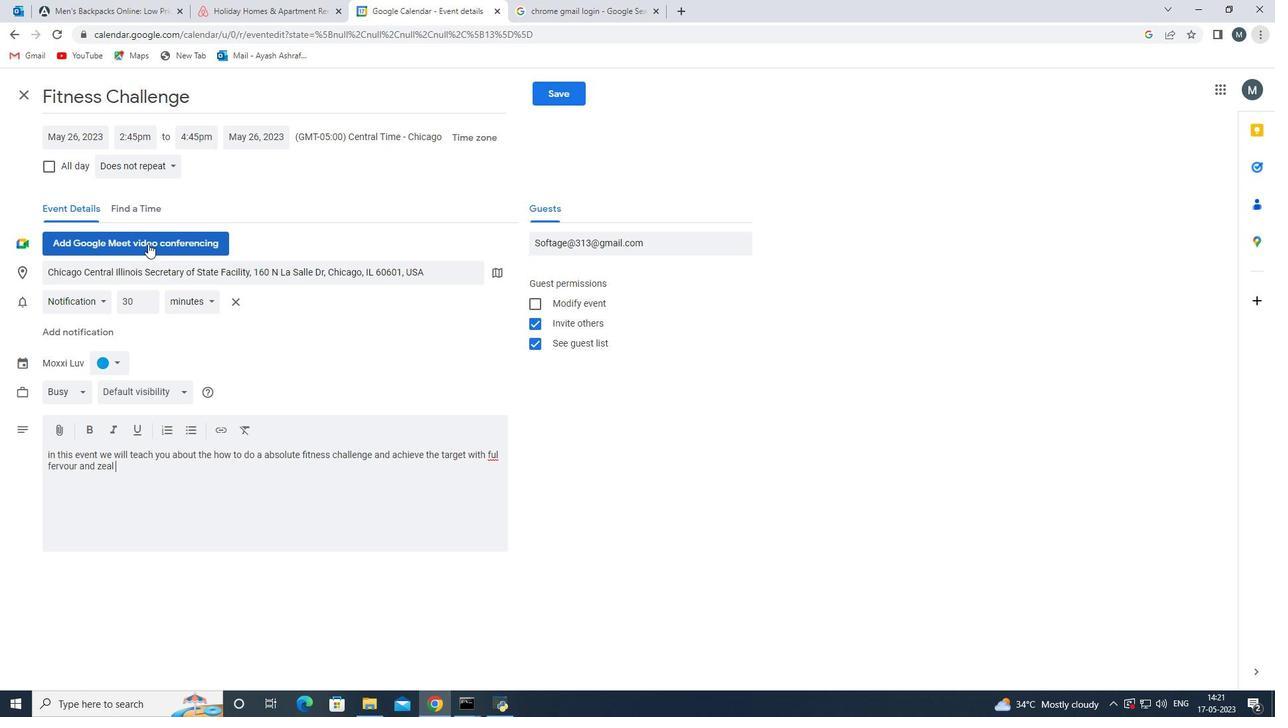
Action: Mouse pressed left at (151, 241)
Screenshot: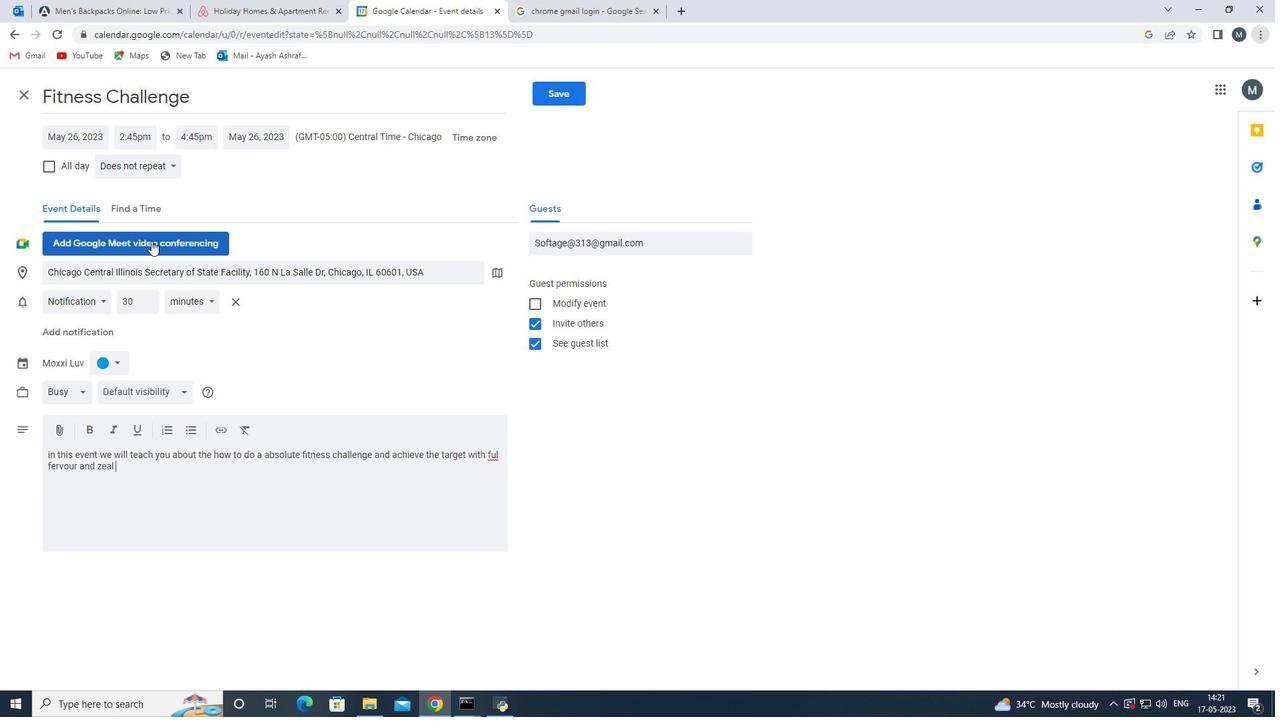
Action: Mouse moved to (467, 246)
Screenshot: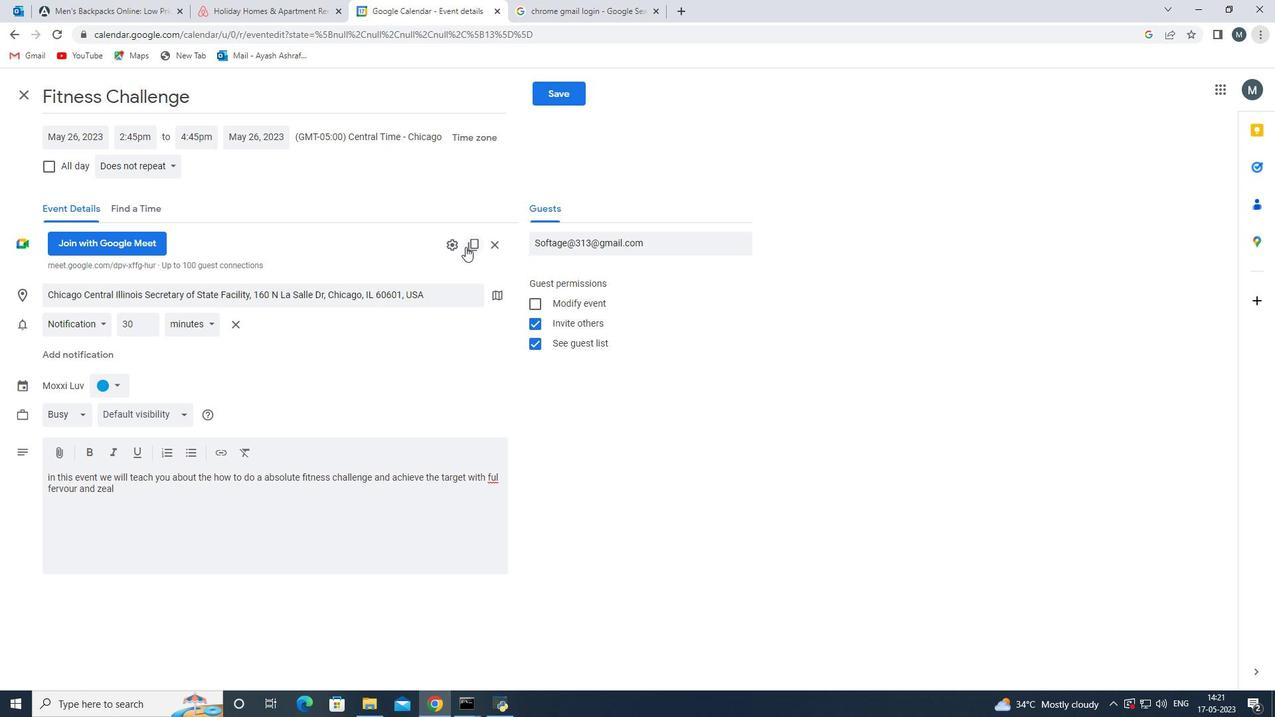 
Action: Mouse pressed left at (467, 246)
Screenshot: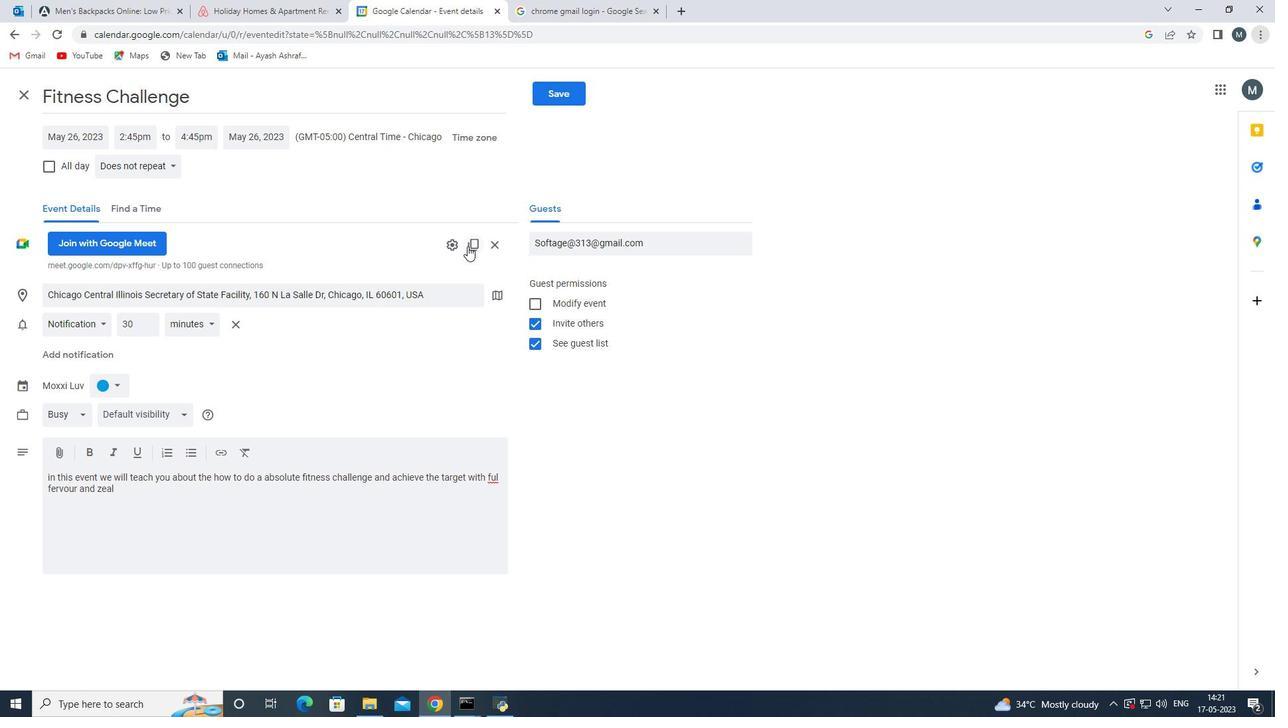 
Action: Mouse moved to (155, 504)
Screenshot: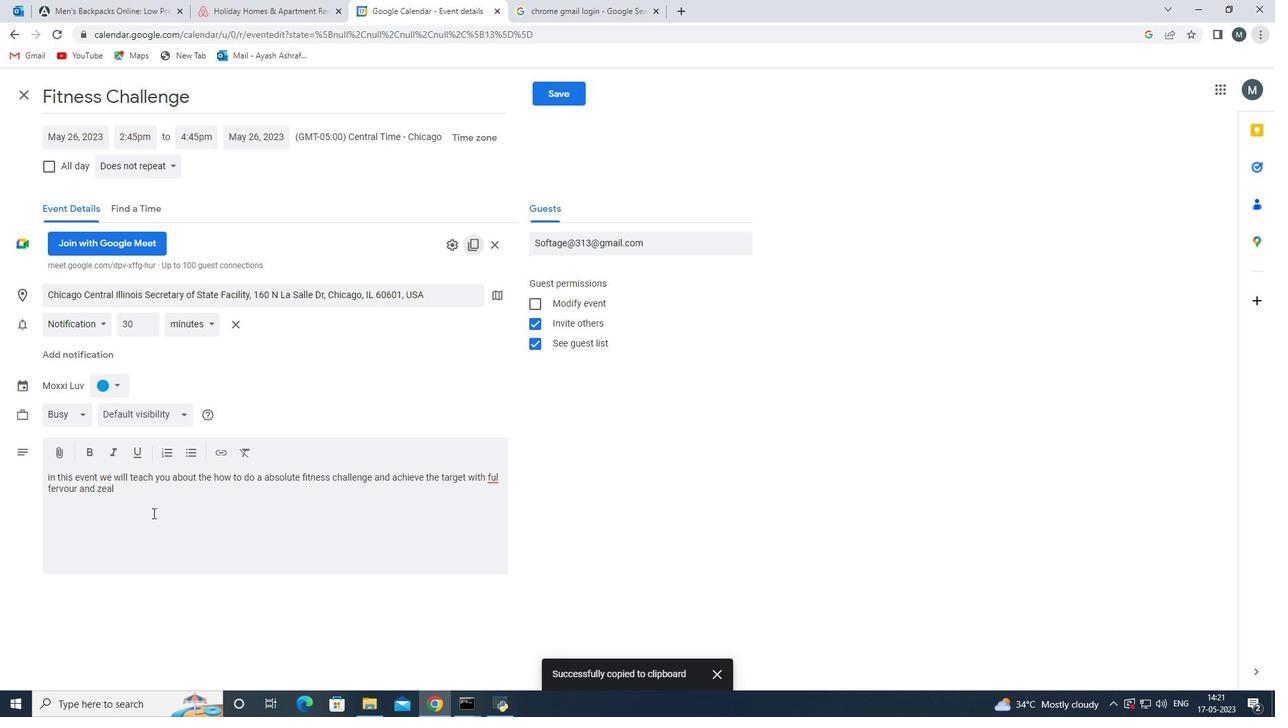 
Action: Mouse pressed left at (155, 504)
Screenshot: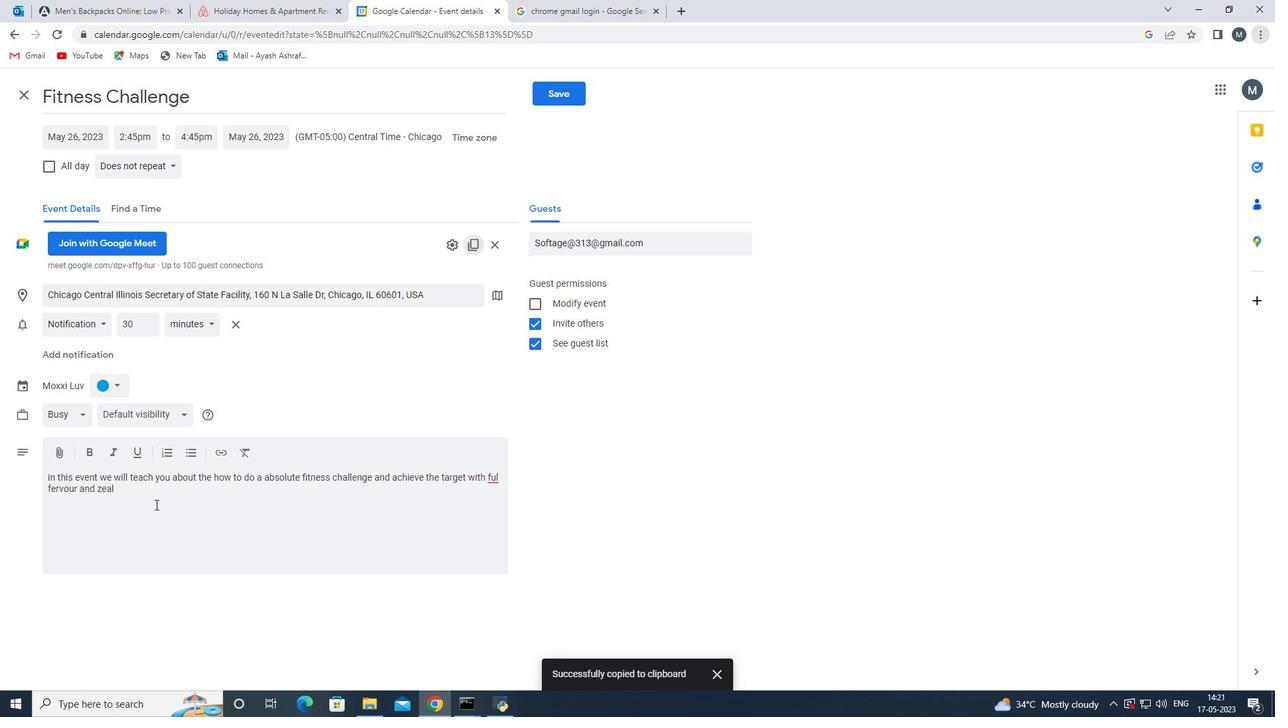 
Action: Key pressed <Key.enter><Key.enter>
Screenshot: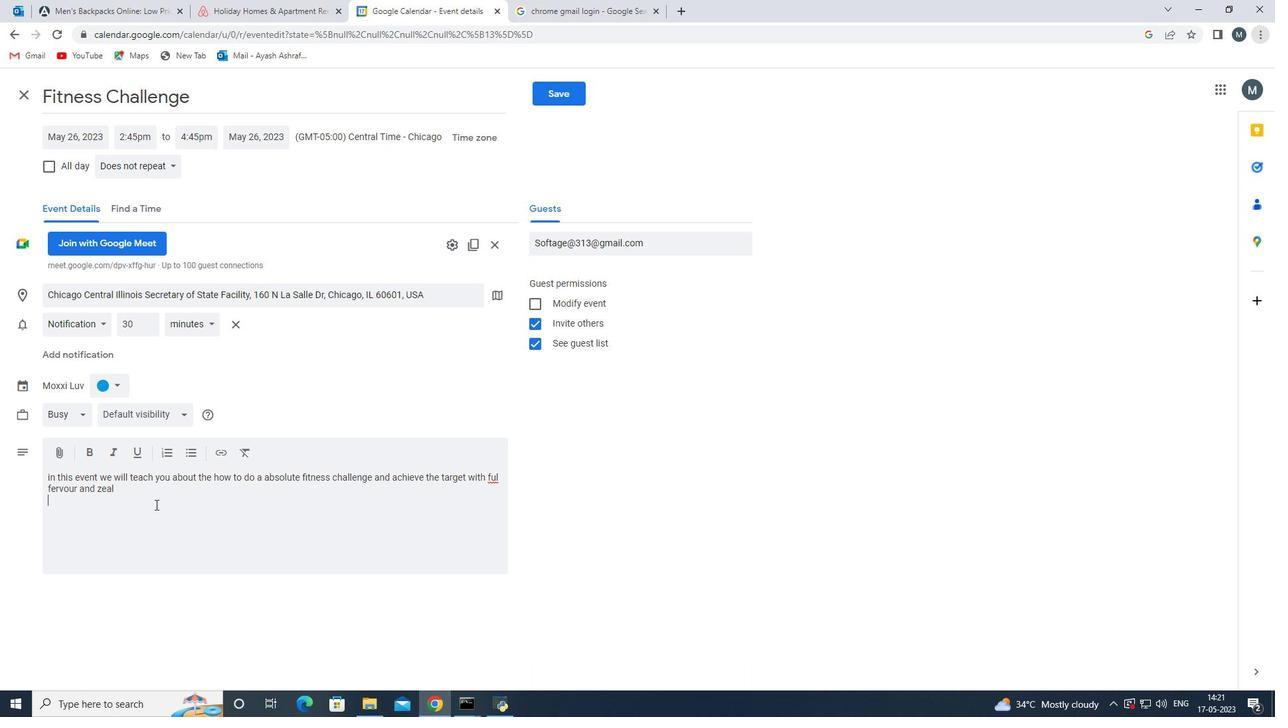 
Action: Mouse moved to (154, 504)
Screenshot: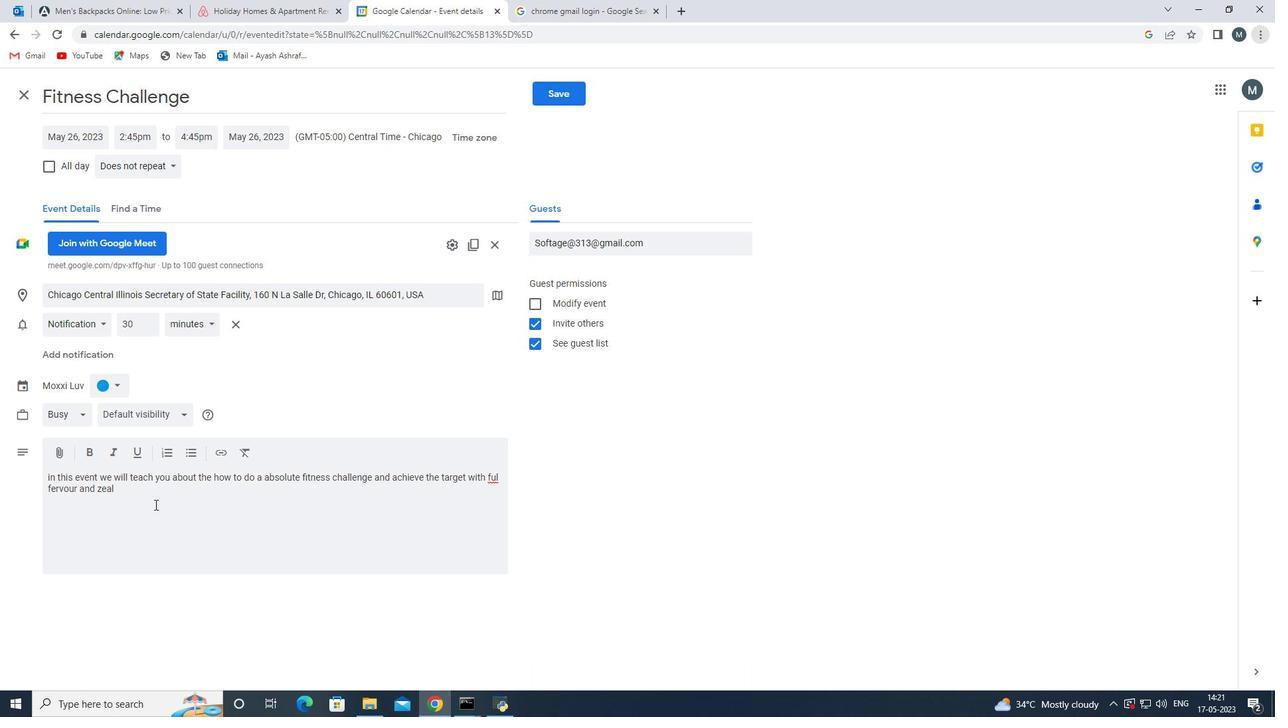
Action: Key pressed ctrl+V
Screenshot: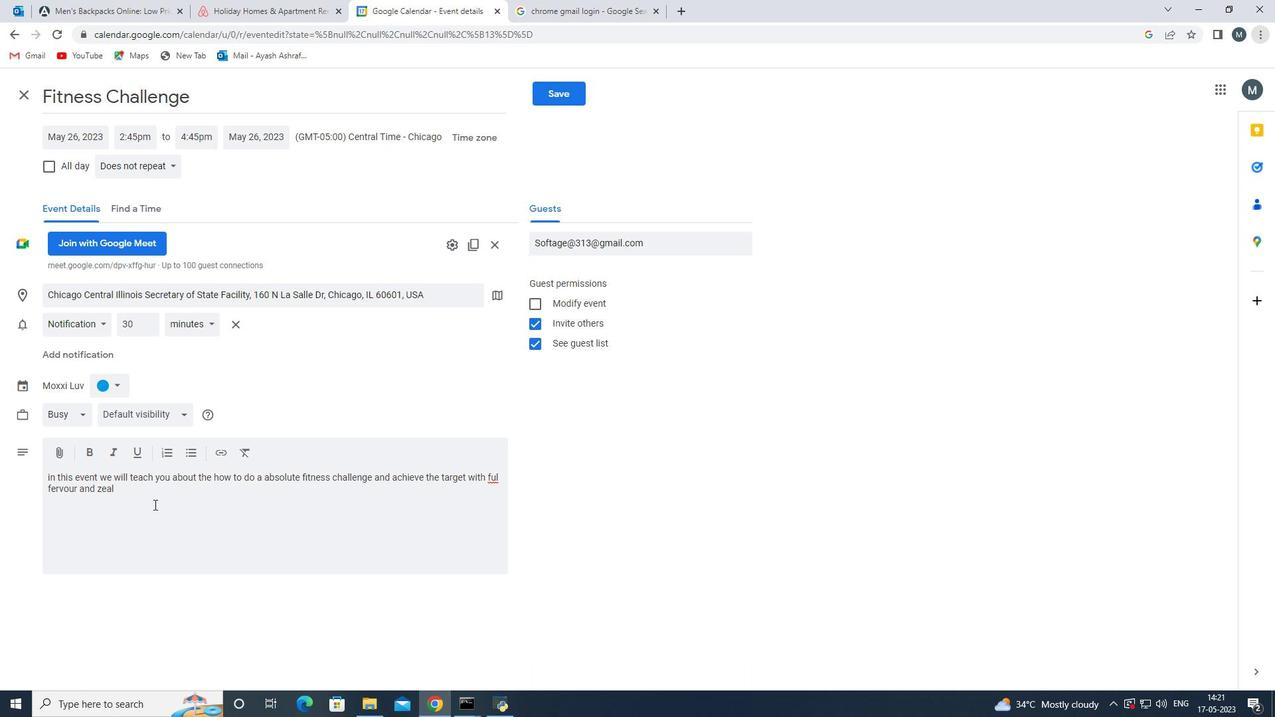 
Action: Mouse moved to (152, 534)
Screenshot: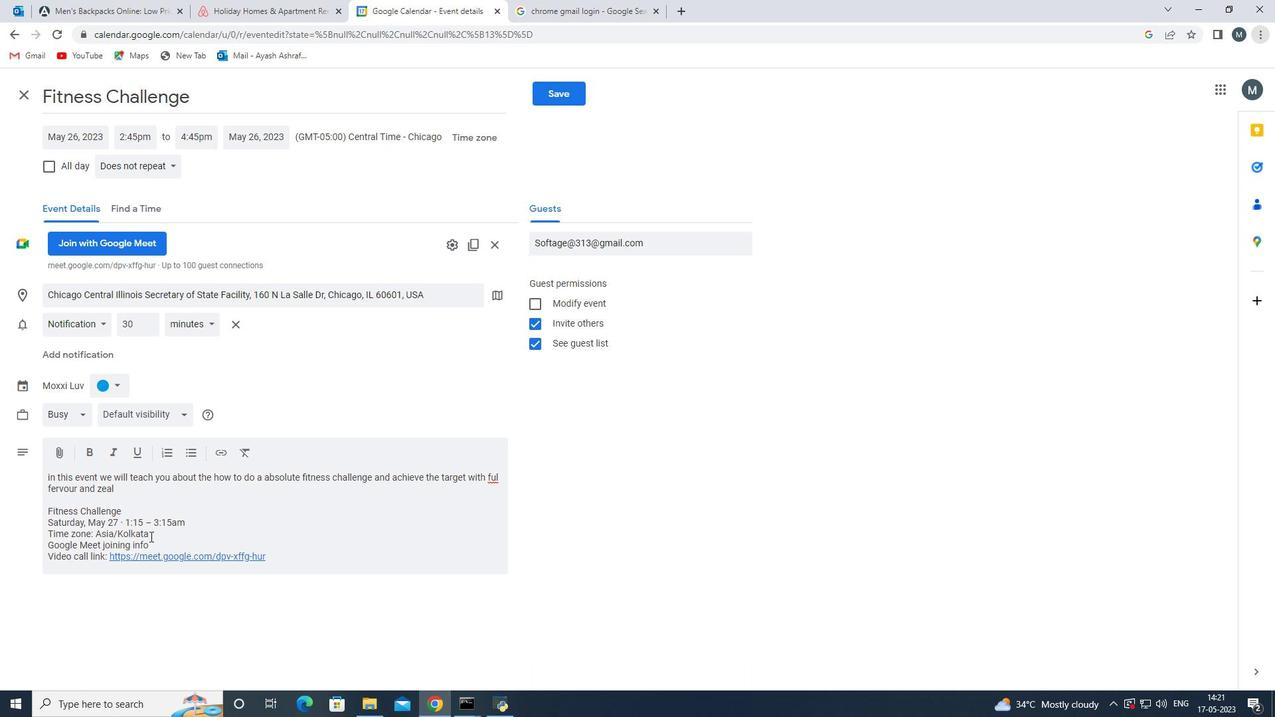 
Action: Mouse pressed left at (152, 534)
Screenshot: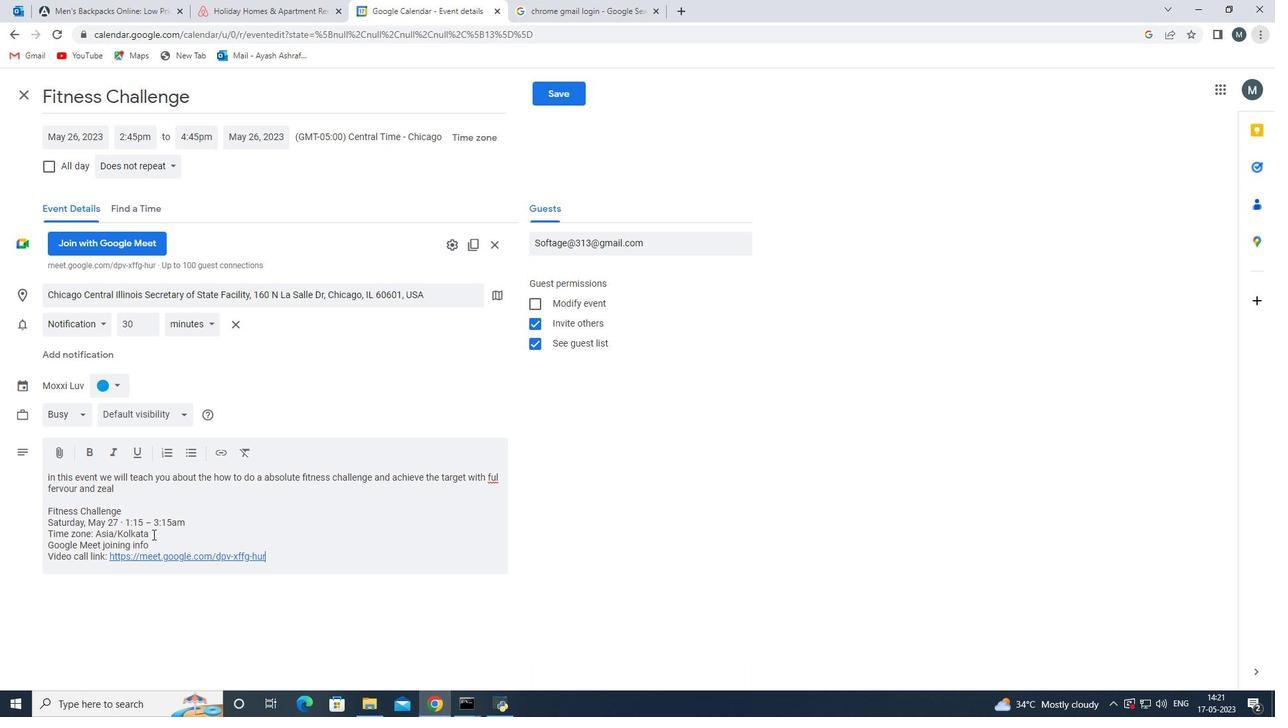
Action: Mouse moved to (128, 546)
Screenshot: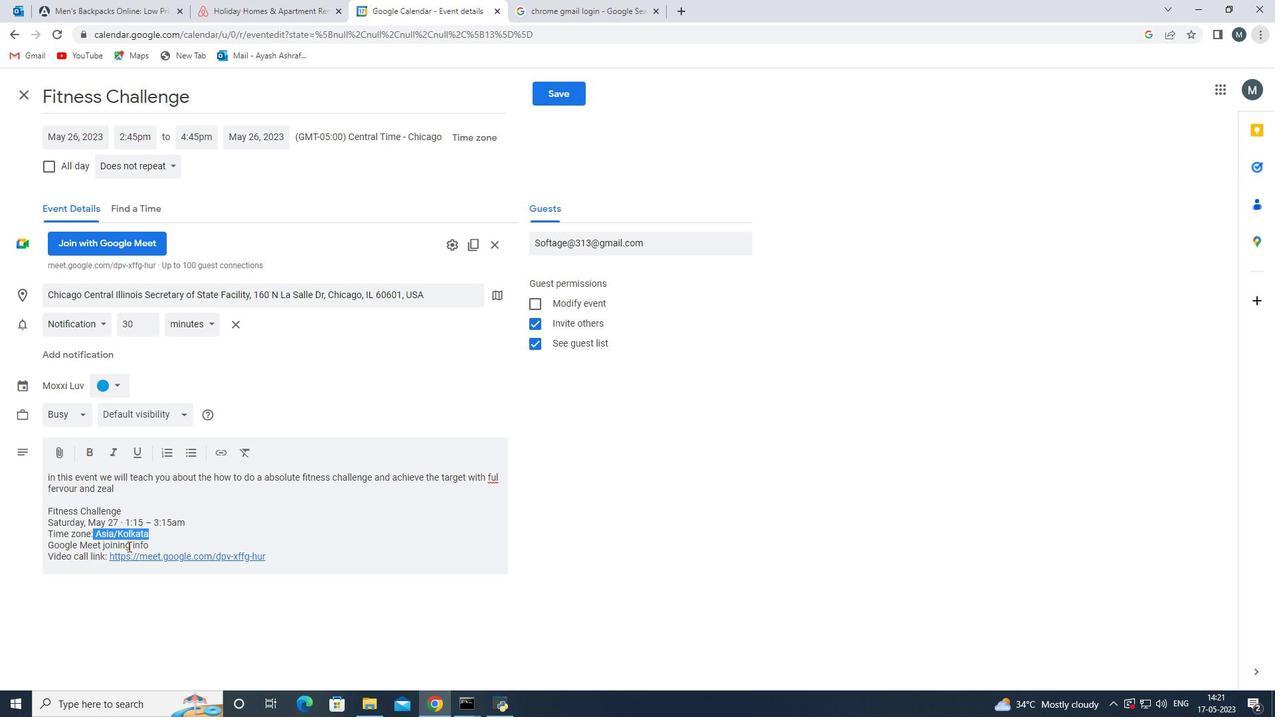 
Action: Key pressed <Key.delete>
Screenshot: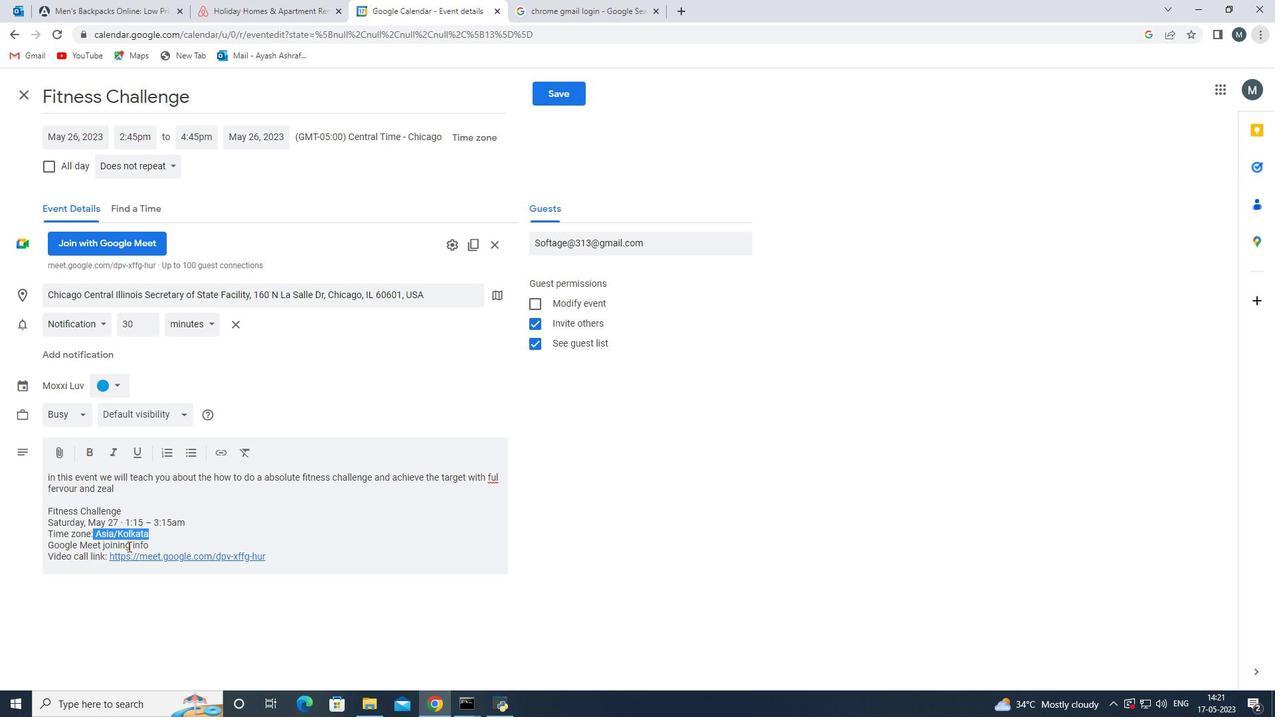 
Action: Mouse moved to (125, 546)
Screenshot: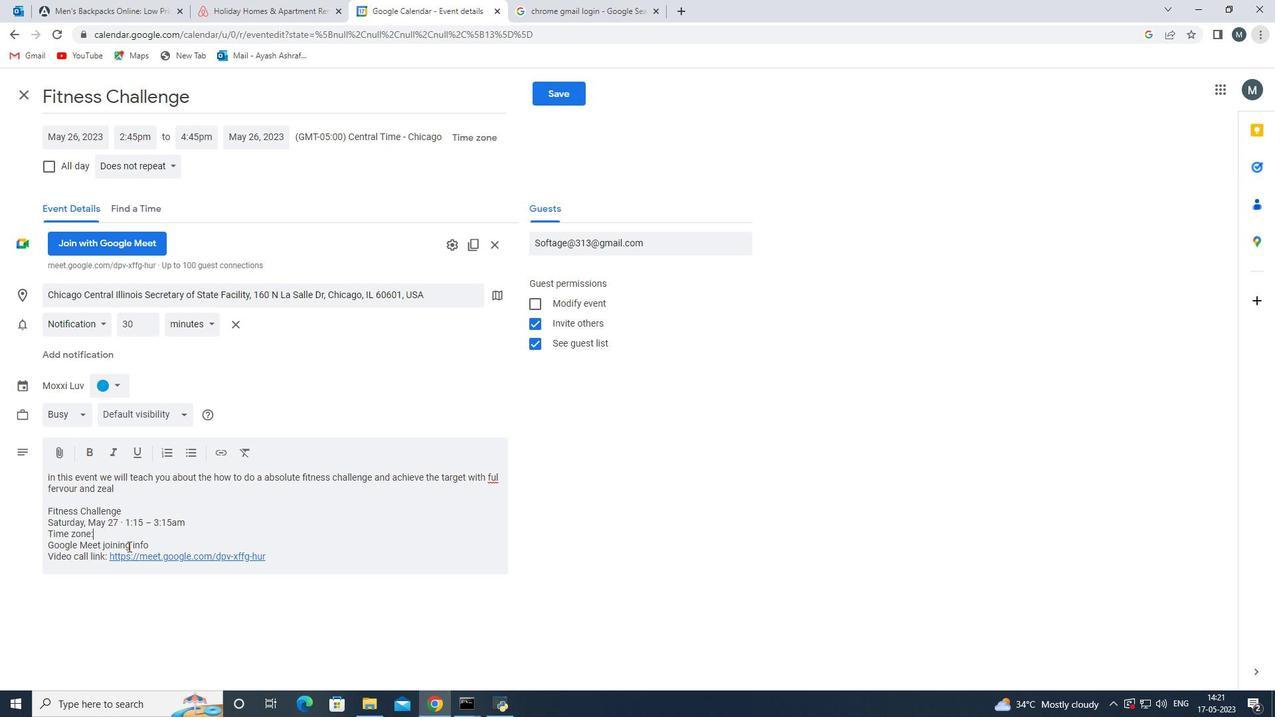 
Action: Key pressed <Key.space><Key.shift>Chicago<Key.space>central<Key.space>illinois<Key.space><Key.backspace><Key.backspace><Key.backspace>is<Key.space>
Screenshot: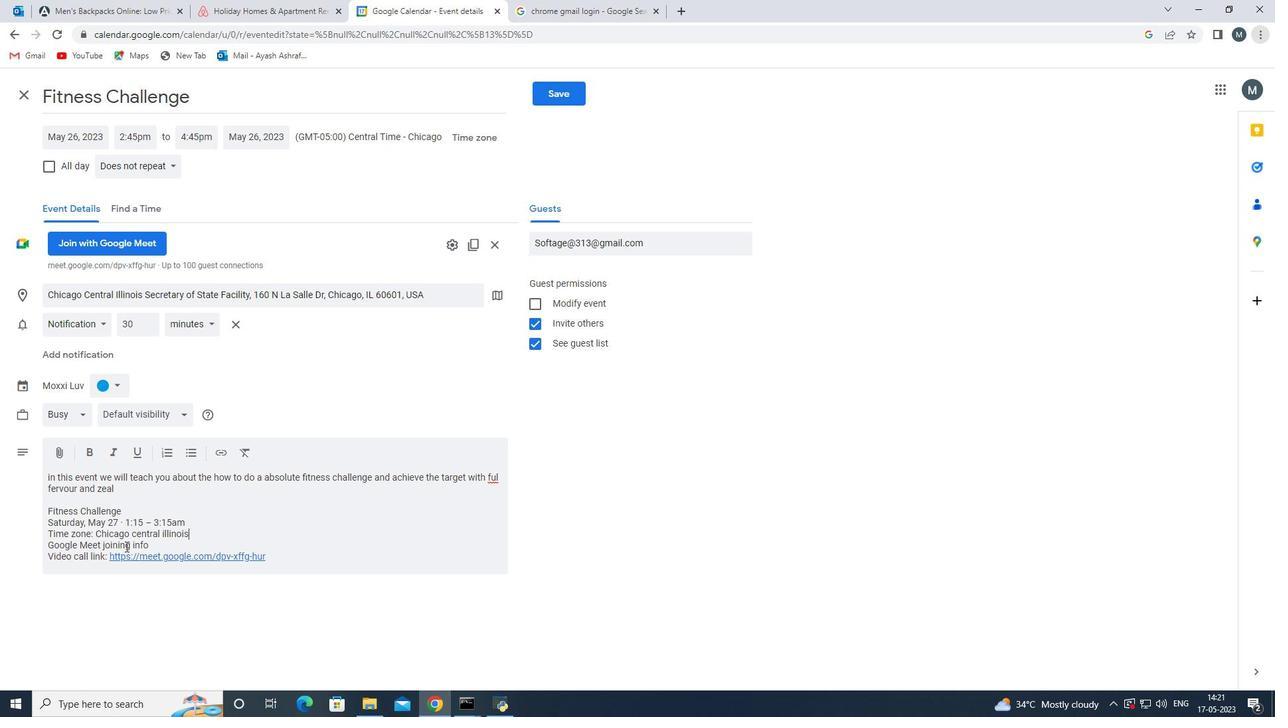 
Action: Mouse moved to (308, 541)
Screenshot: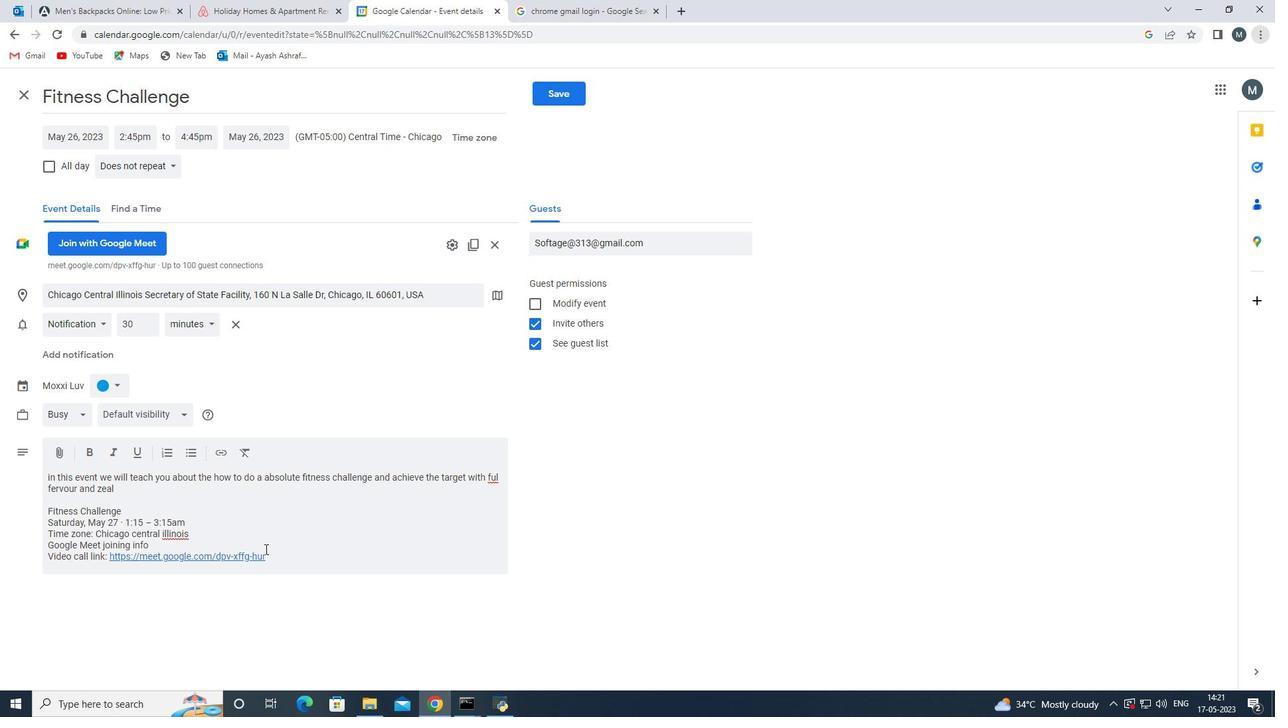 
Action: Mouse scrolled (308, 541) with delta (0, 0)
Screenshot: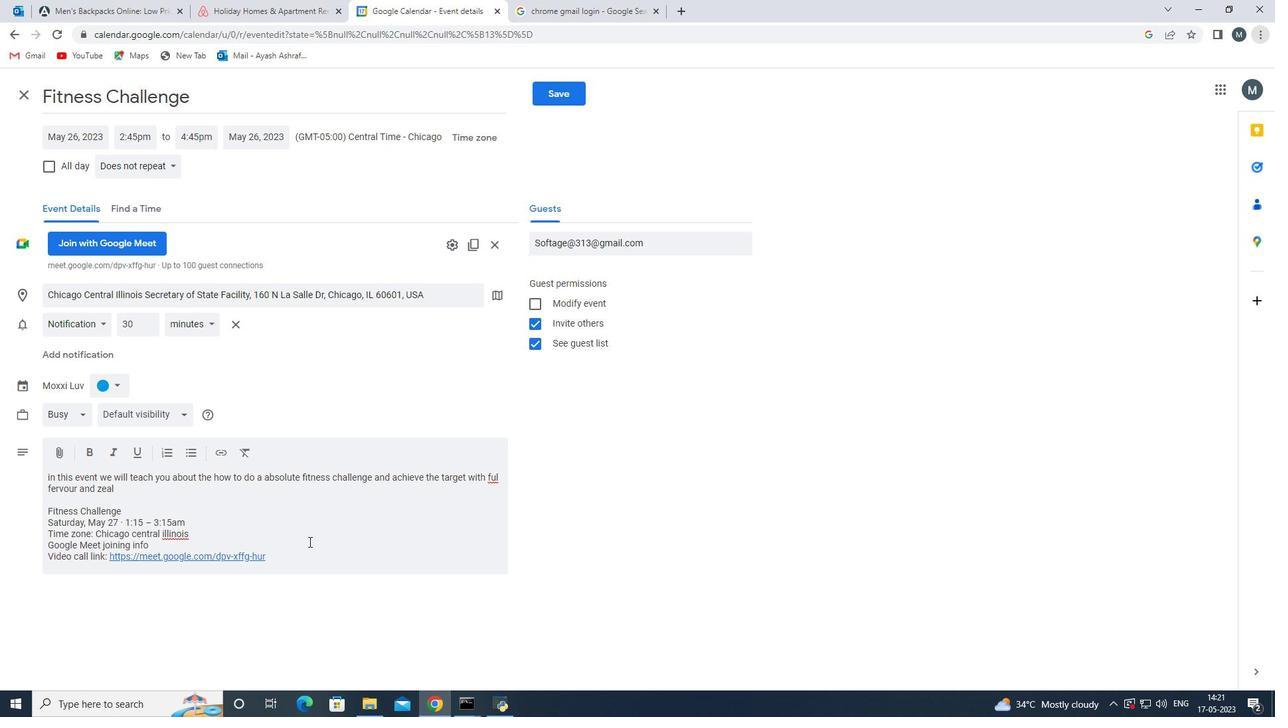 
Action: Mouse scrolled (308, 541) with delta (0, 0)
Screenshot: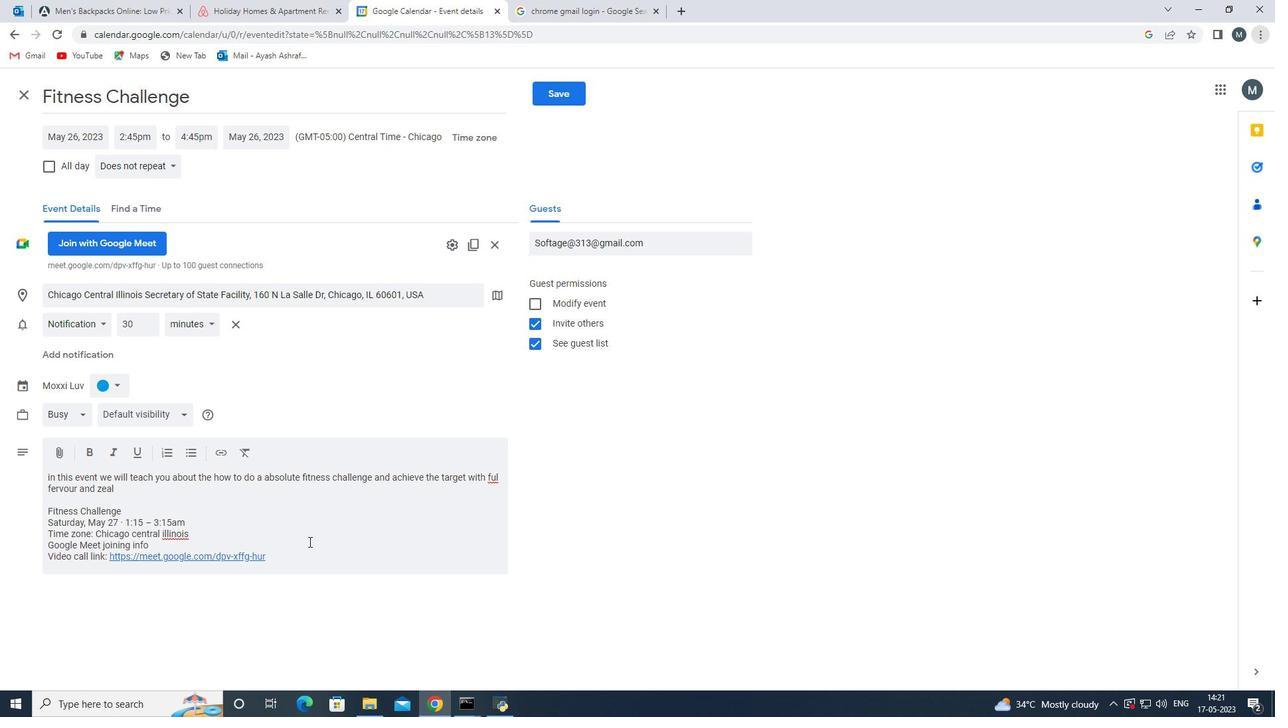 
Action: Mouse moved to (297, 553)
Screenshot: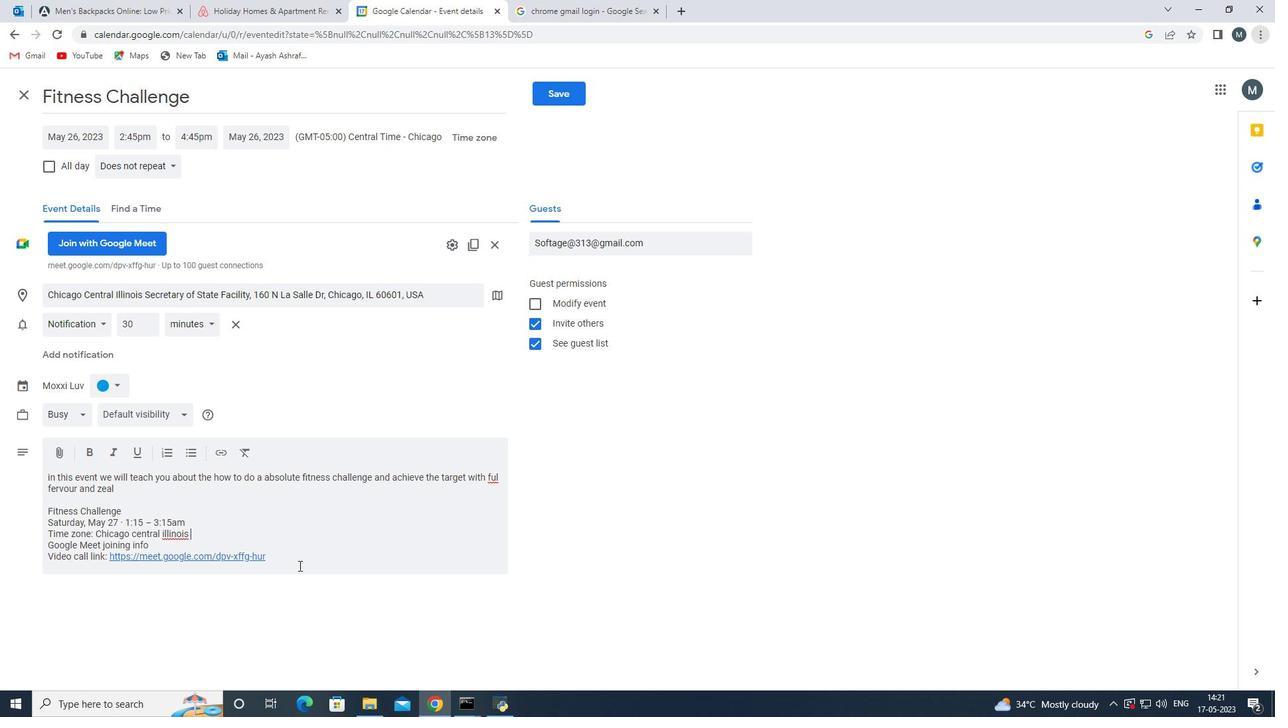 
Action: Mouse pressed left at (297, 553)
Screenshot: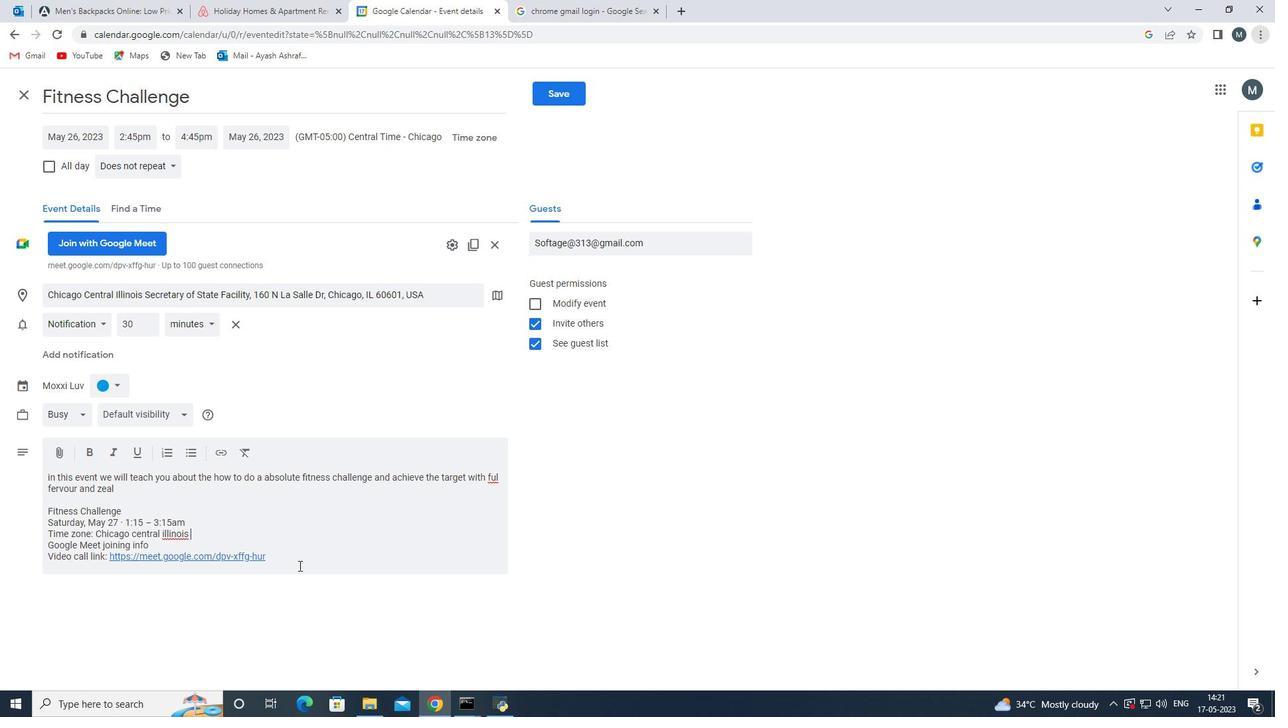 
Action: Mouse moved to (124, 251)
Screenshot: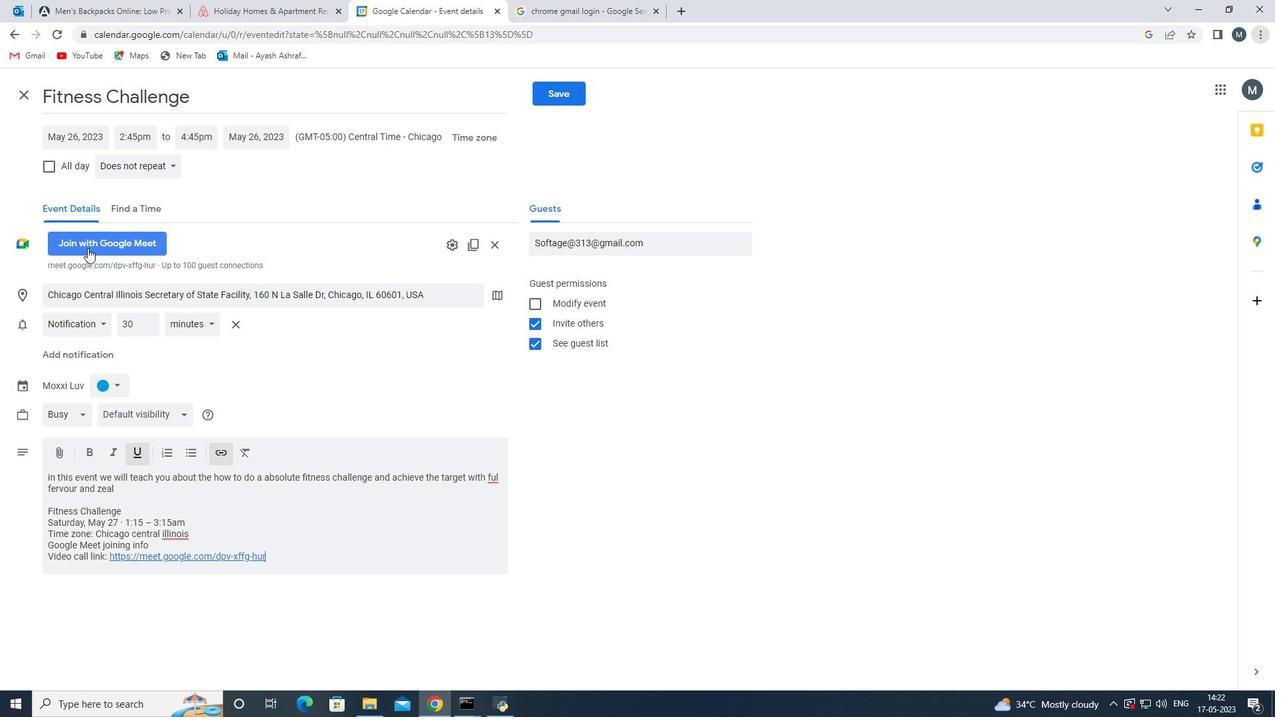 
Action: Mouse scrolled (124, 251) with delta (0, 0)
Screenshot: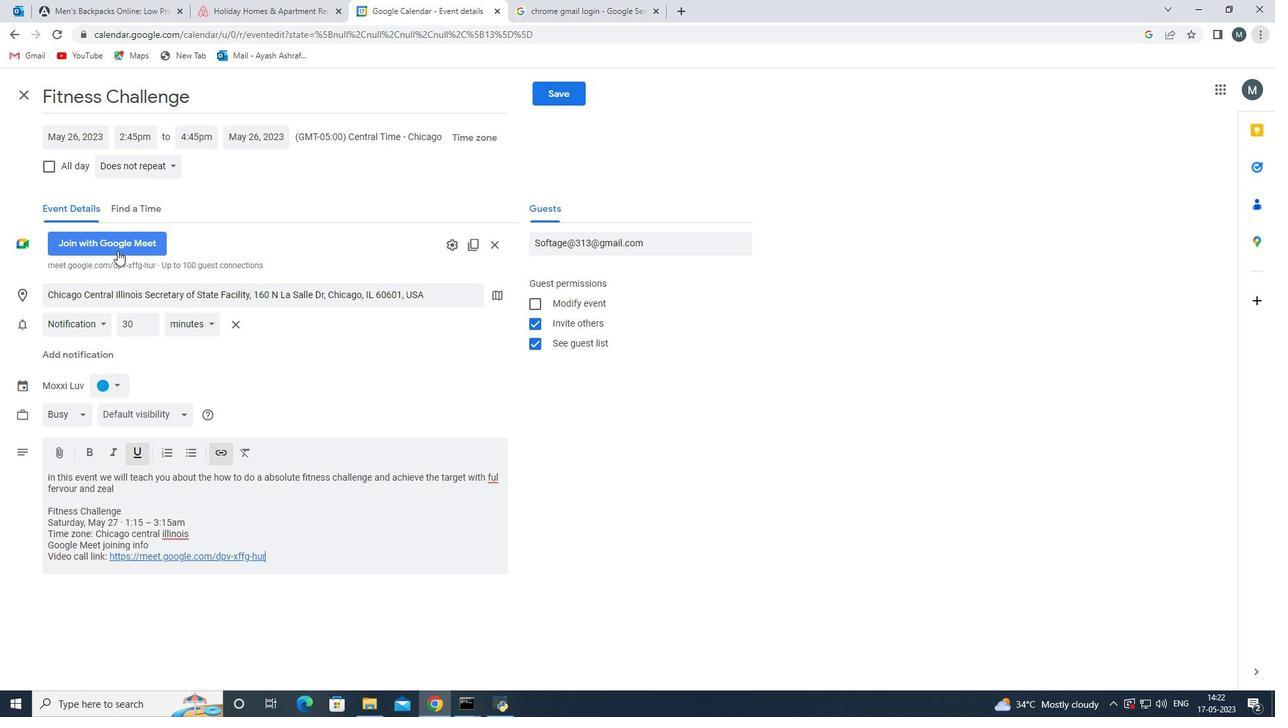 
Action: Mouse scrolled (124, 251) with delta (0, 0)
Screenshot: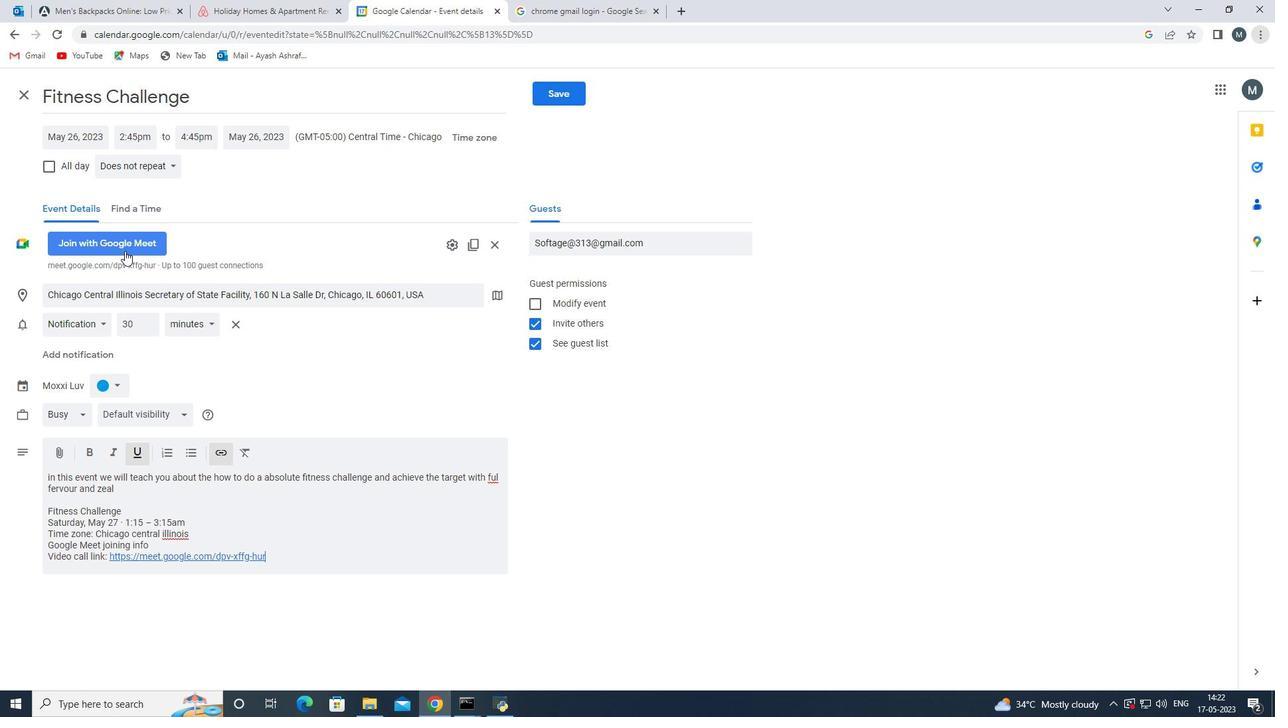 
Action: Mouse moved to (653, 248)
Screenshot: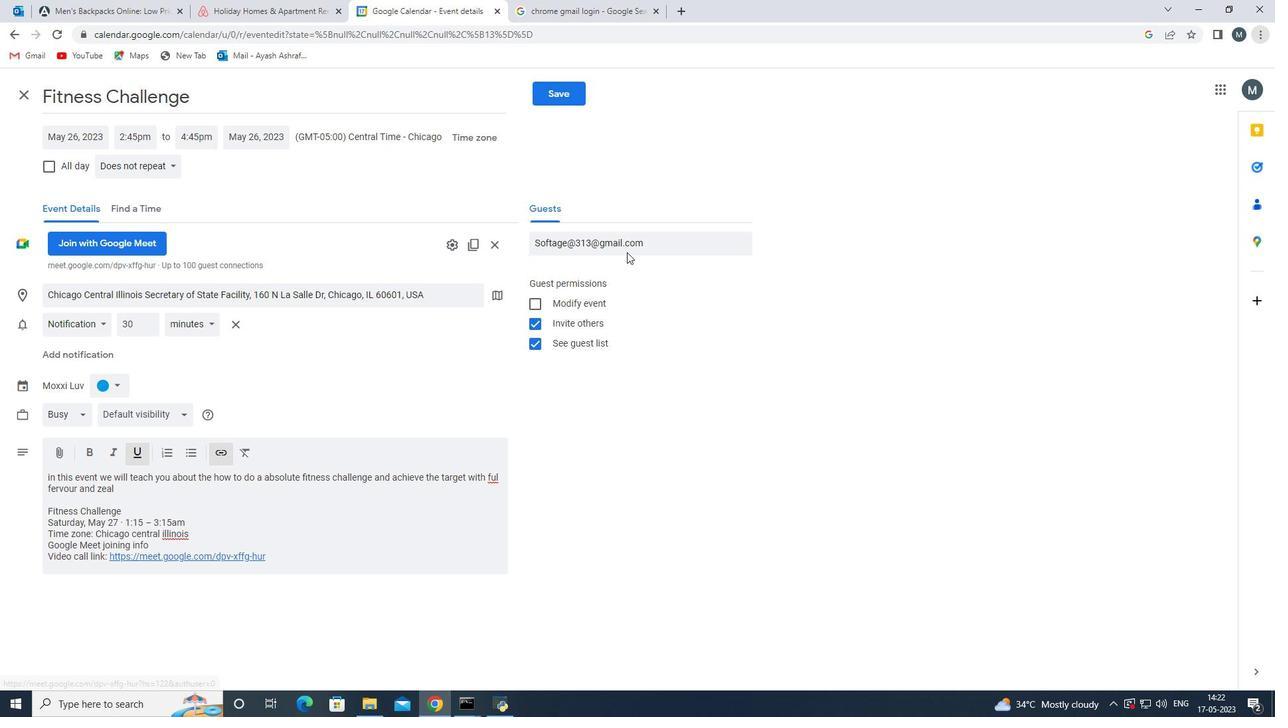 
Action: Mouse pressed left at (653, 248)
Screenshot: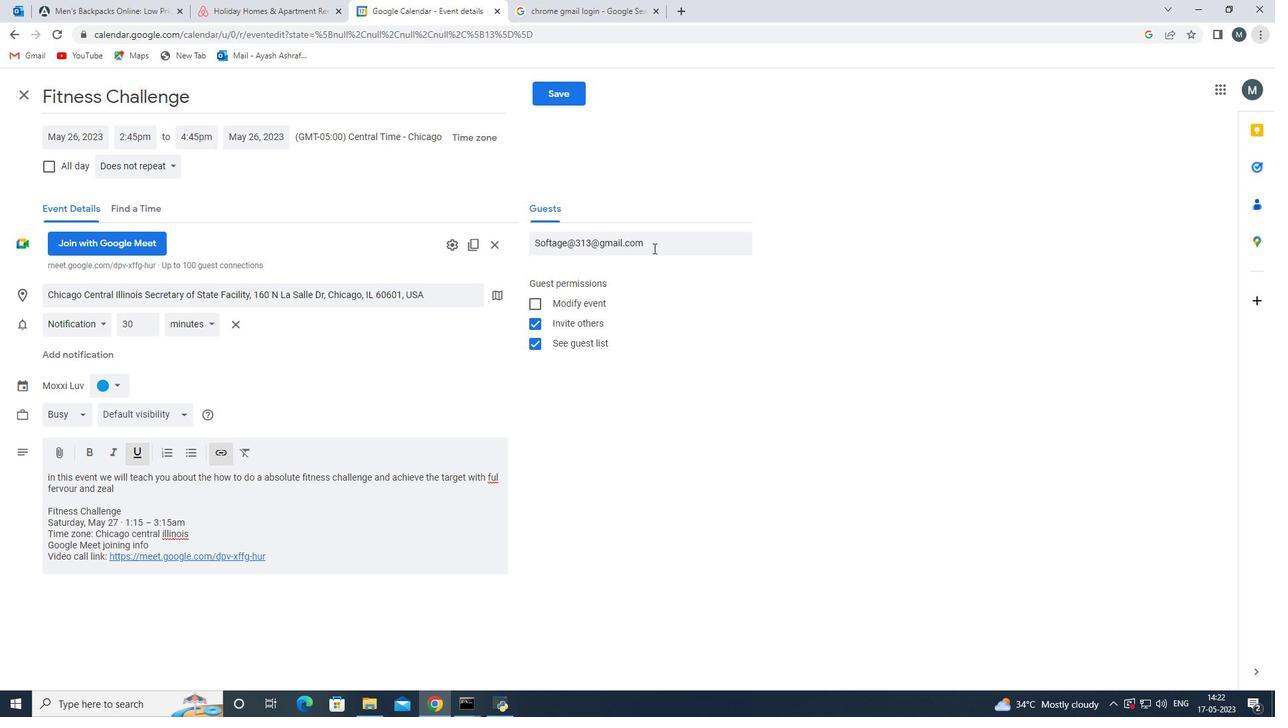 
Action: Key pressed <Key.enter><Key.enter><Key.space>
Screenshot: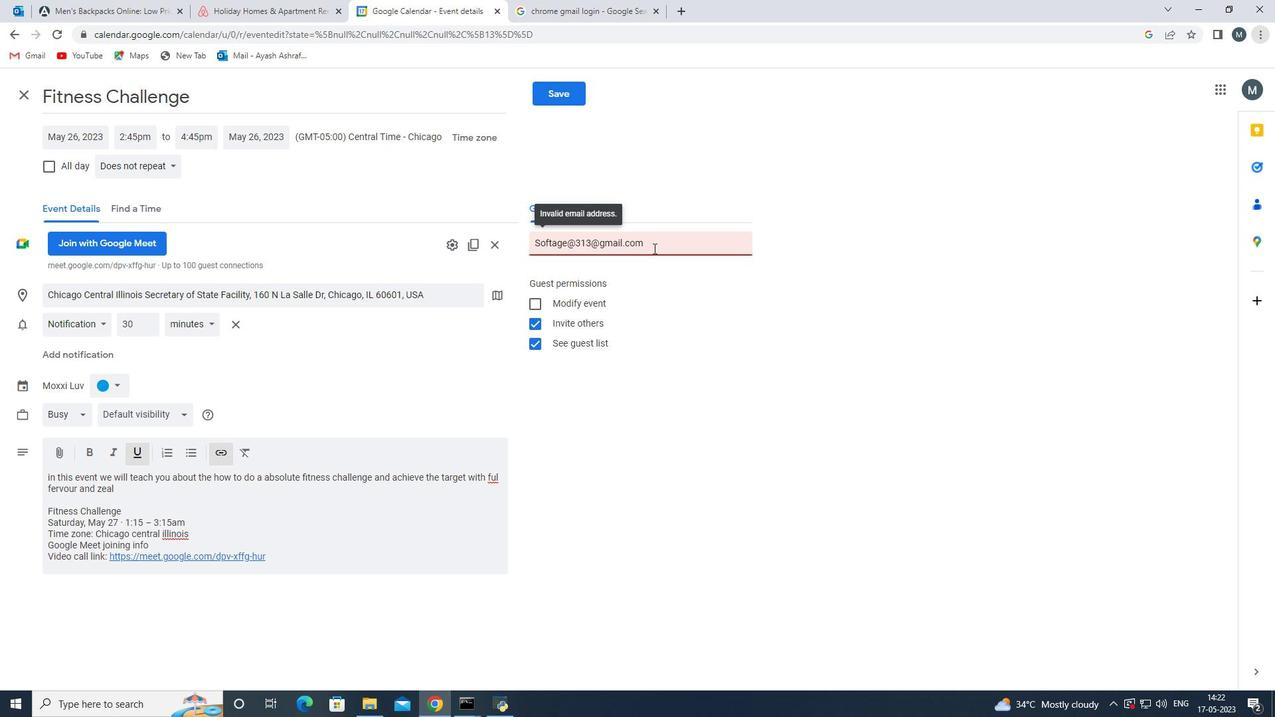 
Action: Mouse moved to (652, 249)
Screenshot: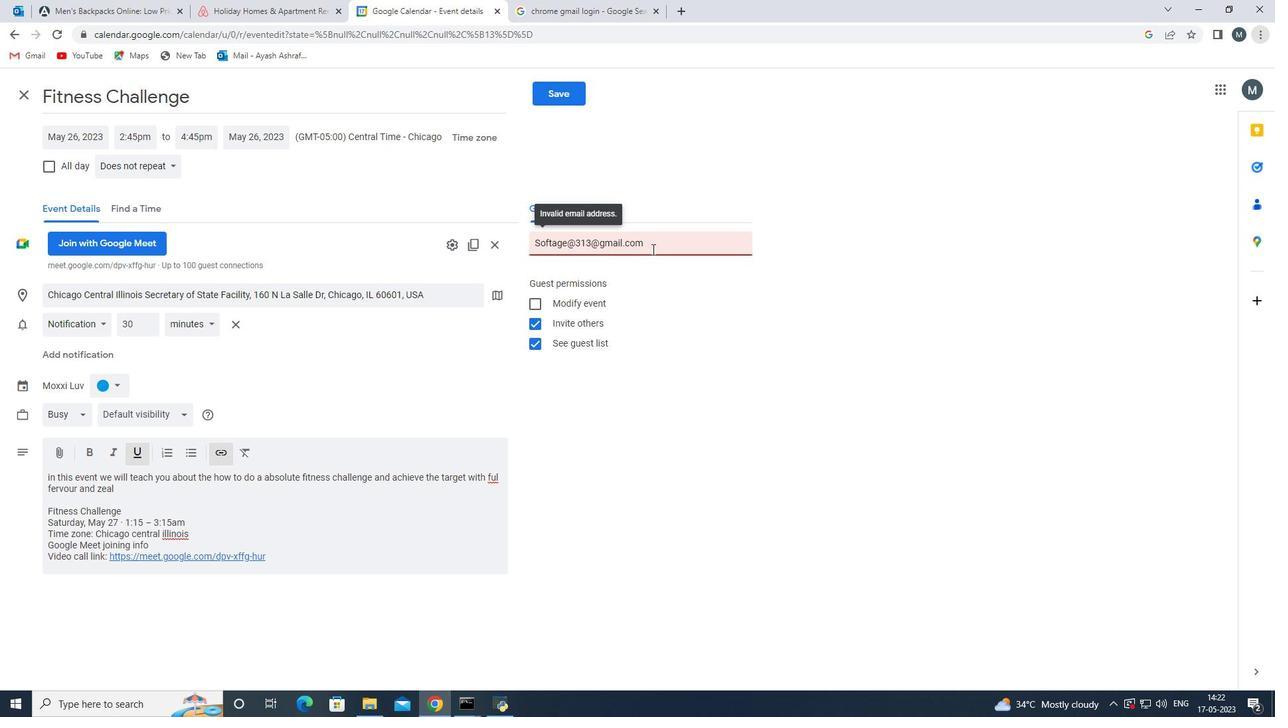 
Action: Key pressed <Key.backspace><Key.backspace>
Screenshot: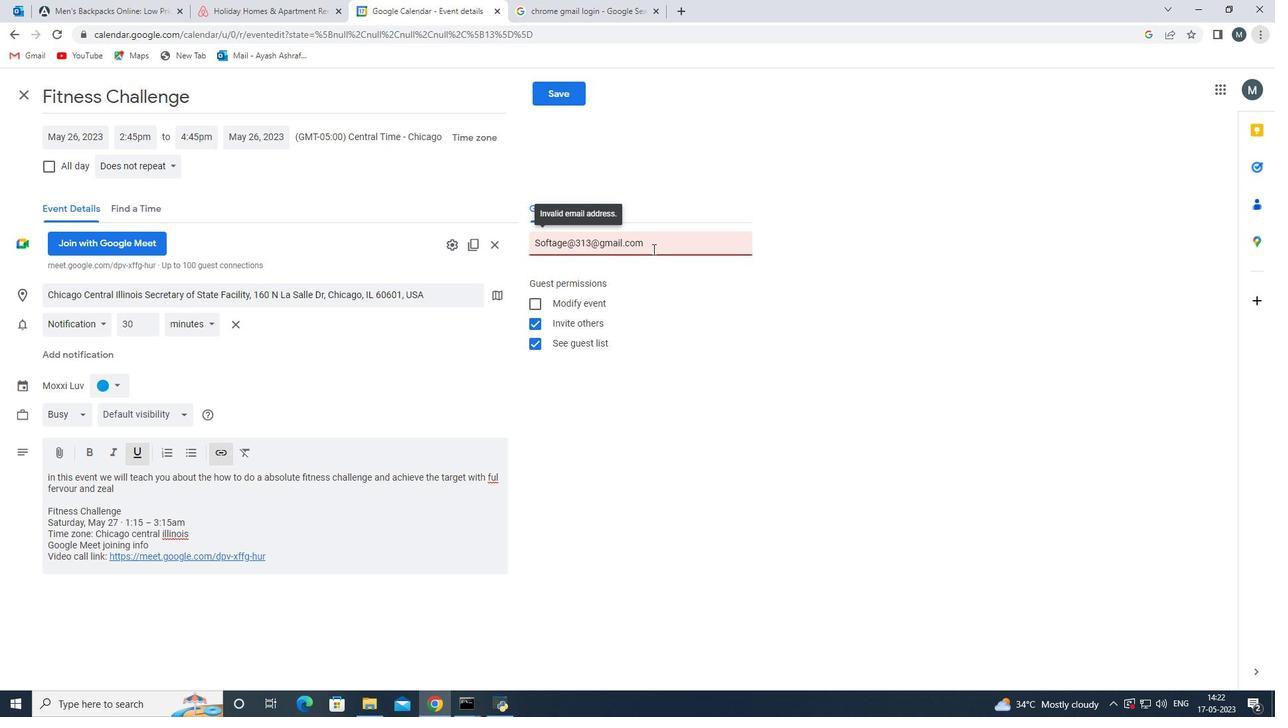 
Action: Mouse moved to (649, 247)
Screenshot: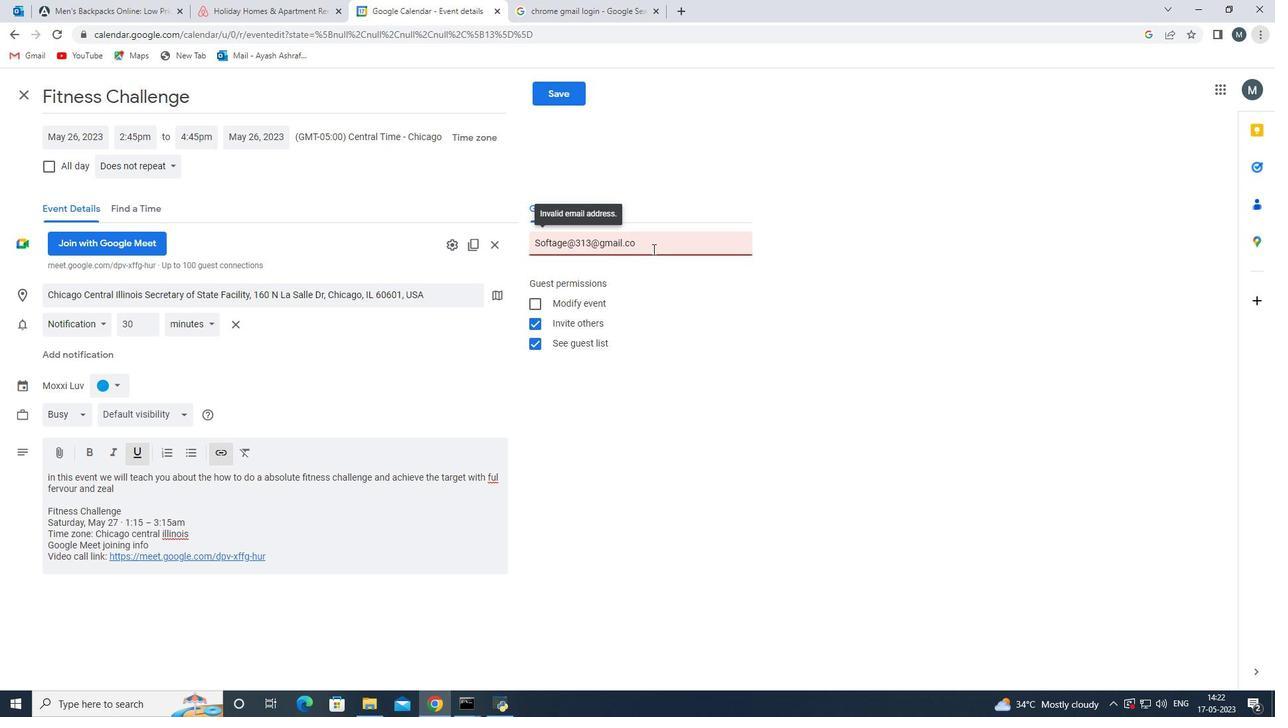 
Action: Mouse pressed left at (649, 247)
Screenshot: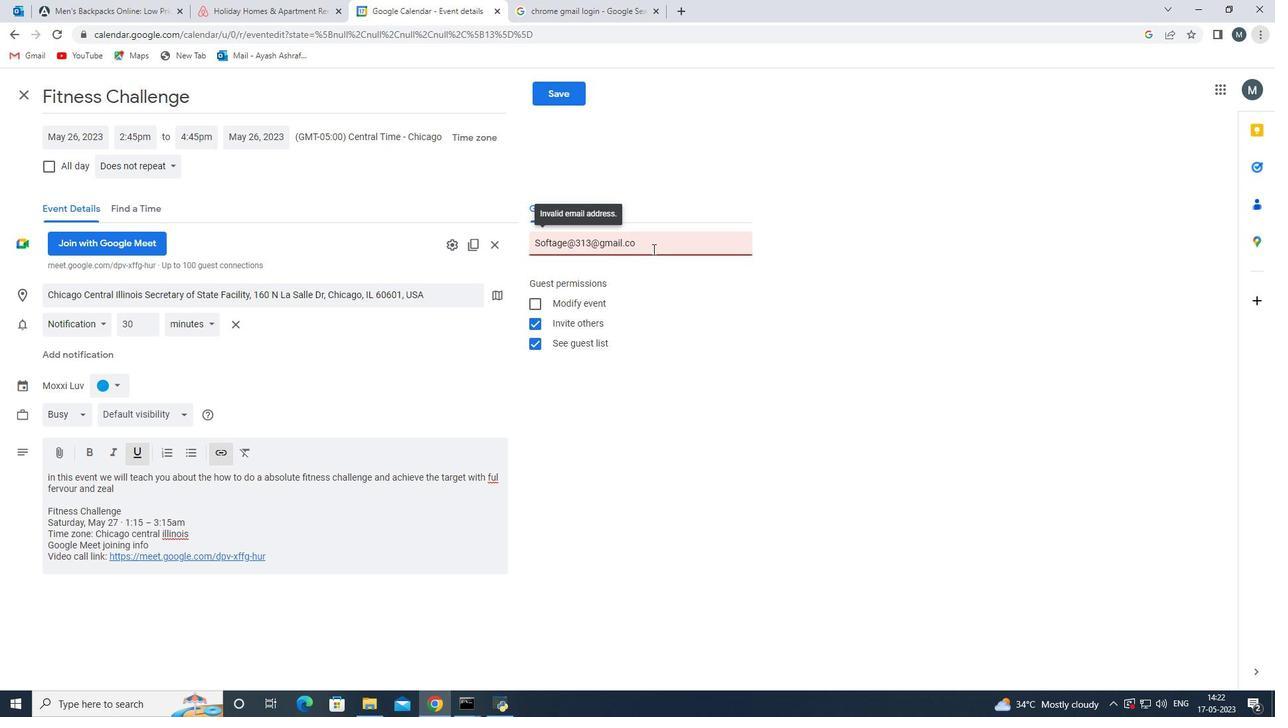 
Action: Mouse moved to (611, 243)
Screenshot: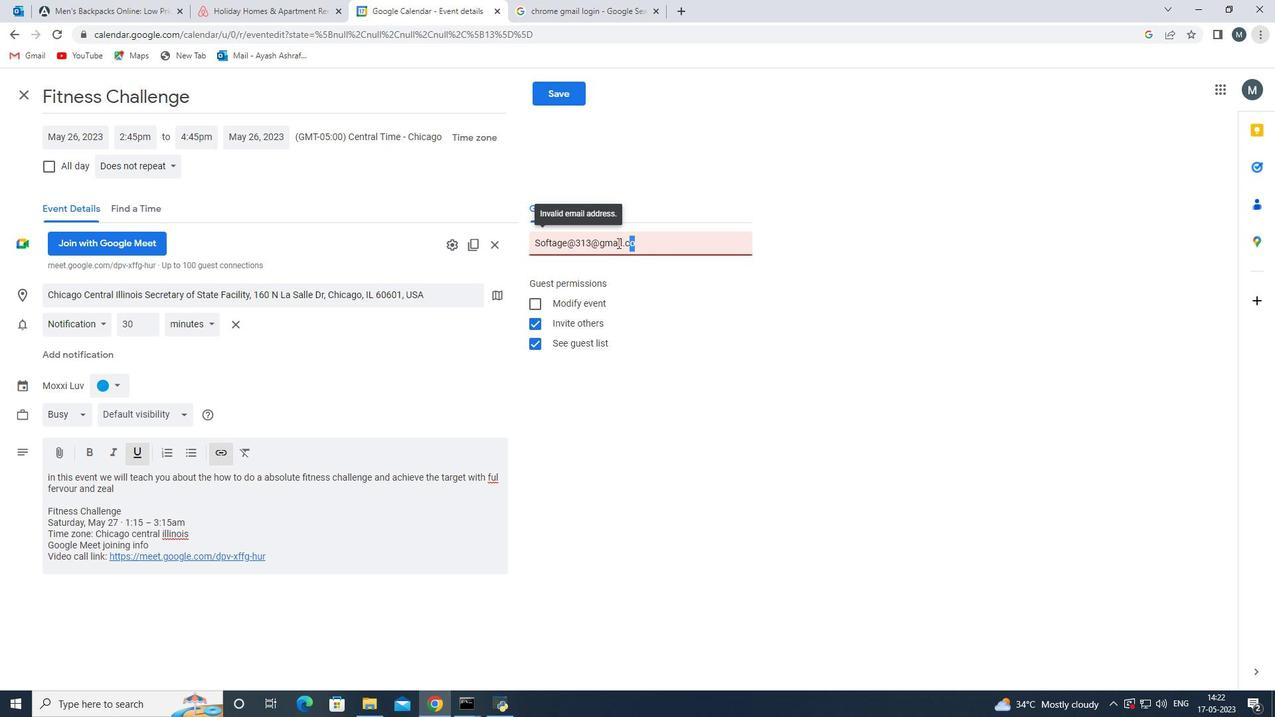 
Action: Key pressed <Key.backspace><Key.backspace>
Screenshot: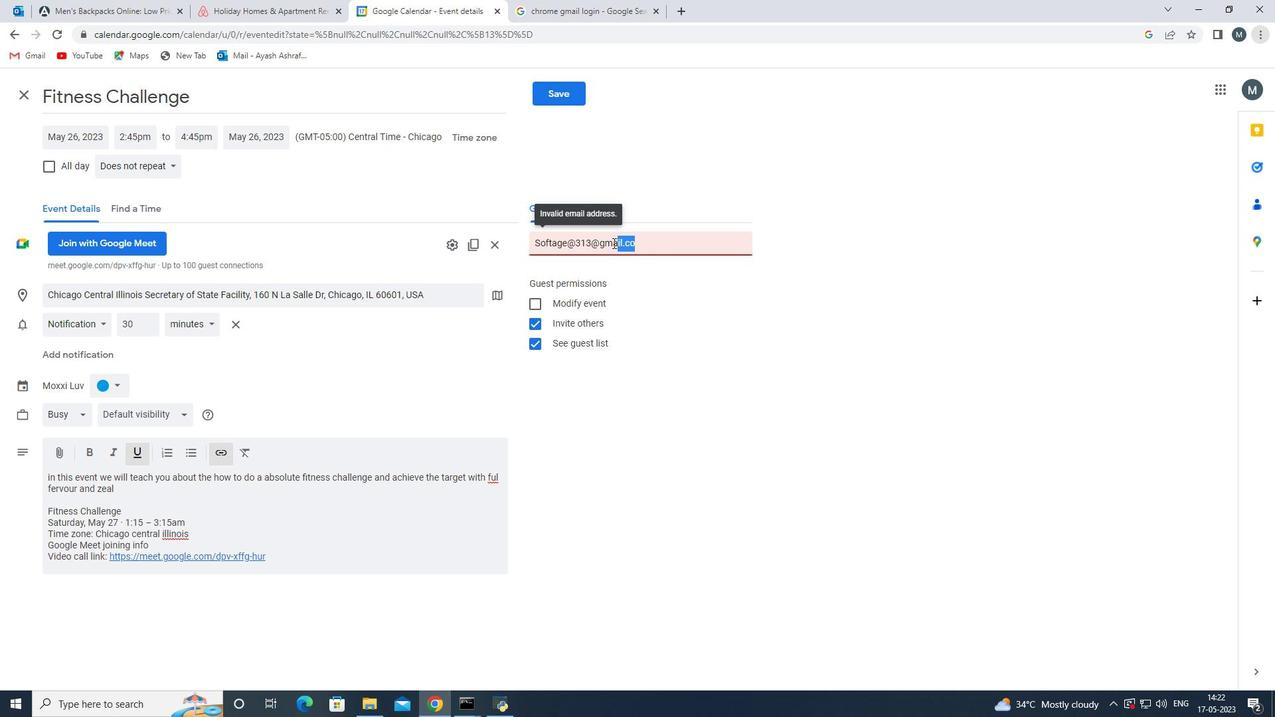 
Action: Mouse moved to (611, 243)
Screenshot: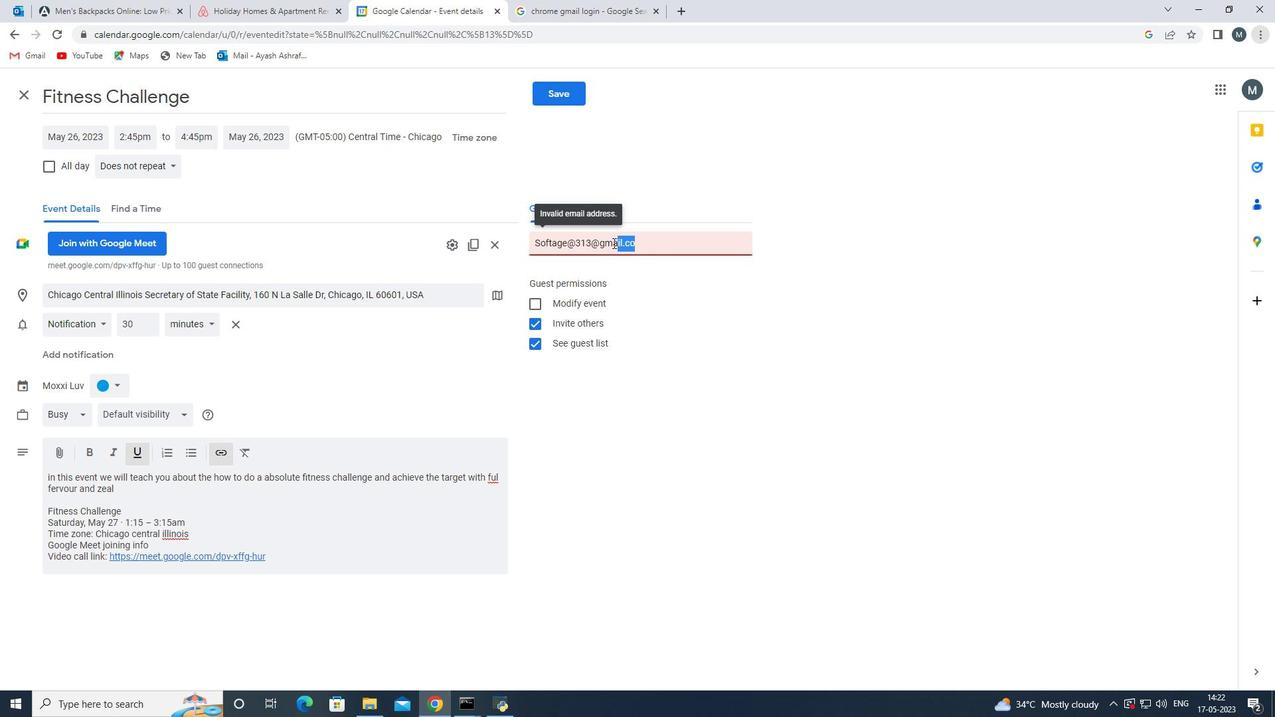 
Action: Key pressed <Key.backspace>
Screenshot: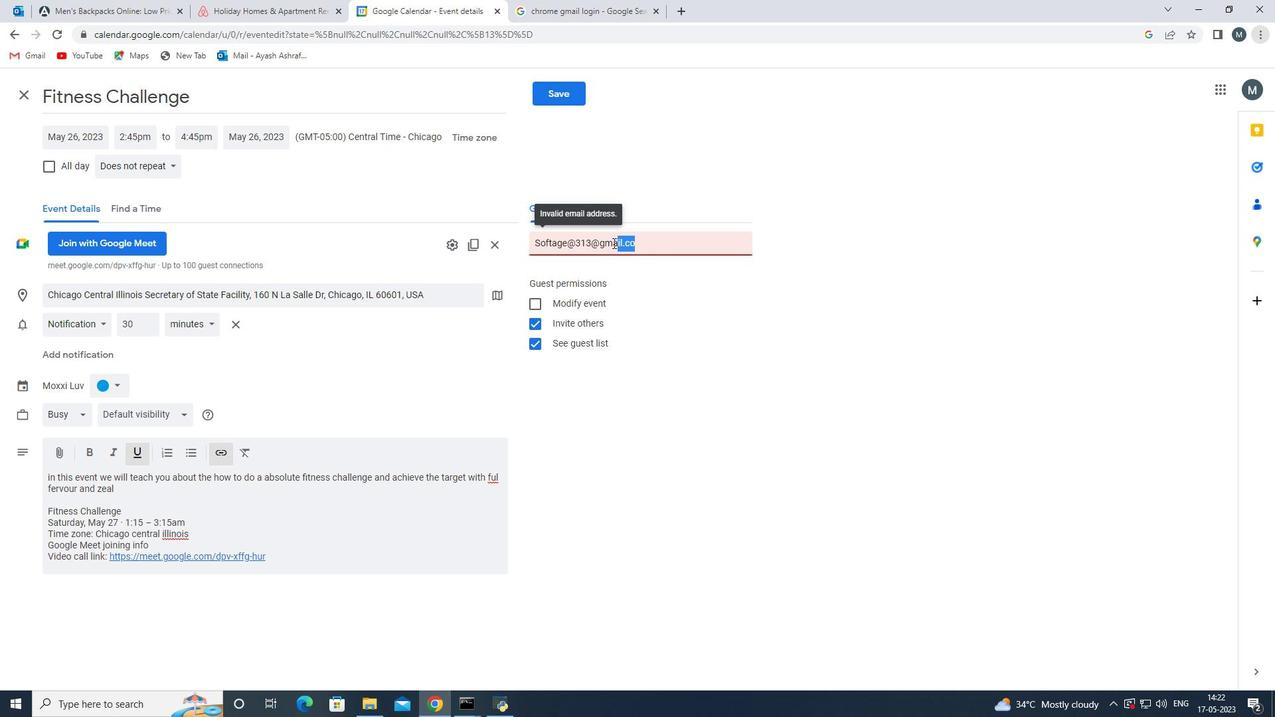 
Action: Mouse moved to (606, 243)
Screenshot: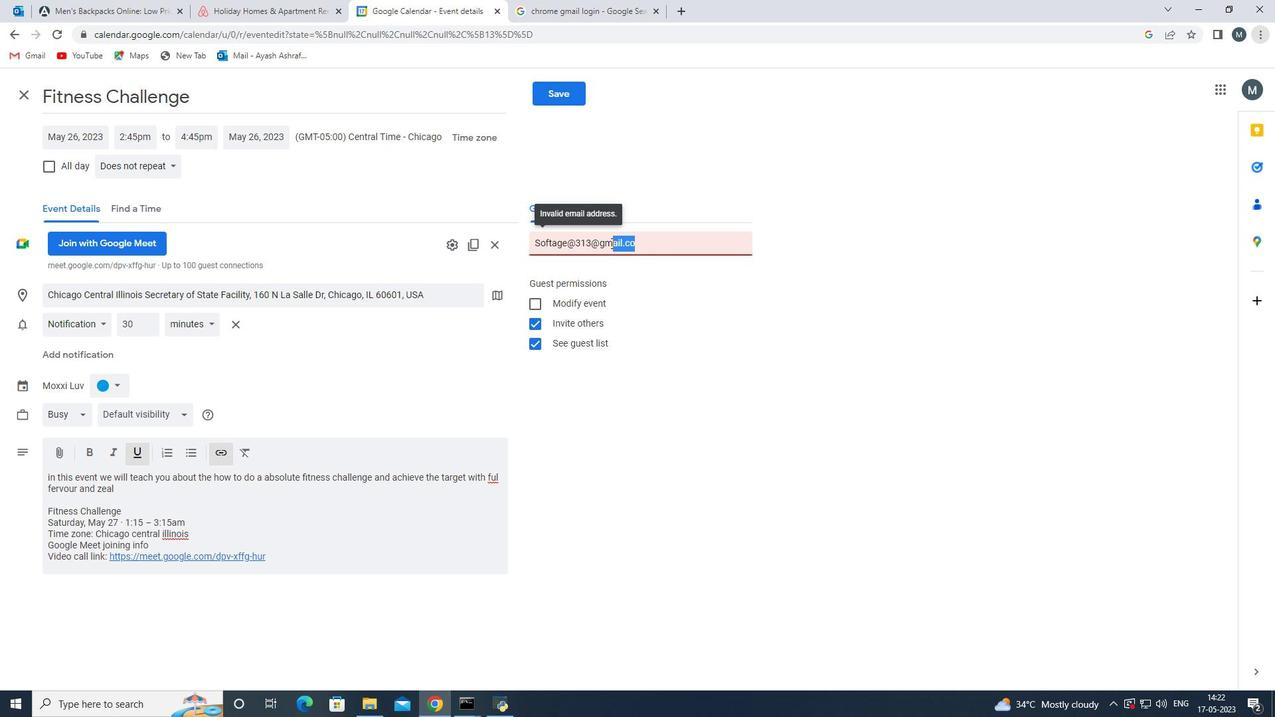 
Action: Key pressed <Key.backspace>
Screenshot: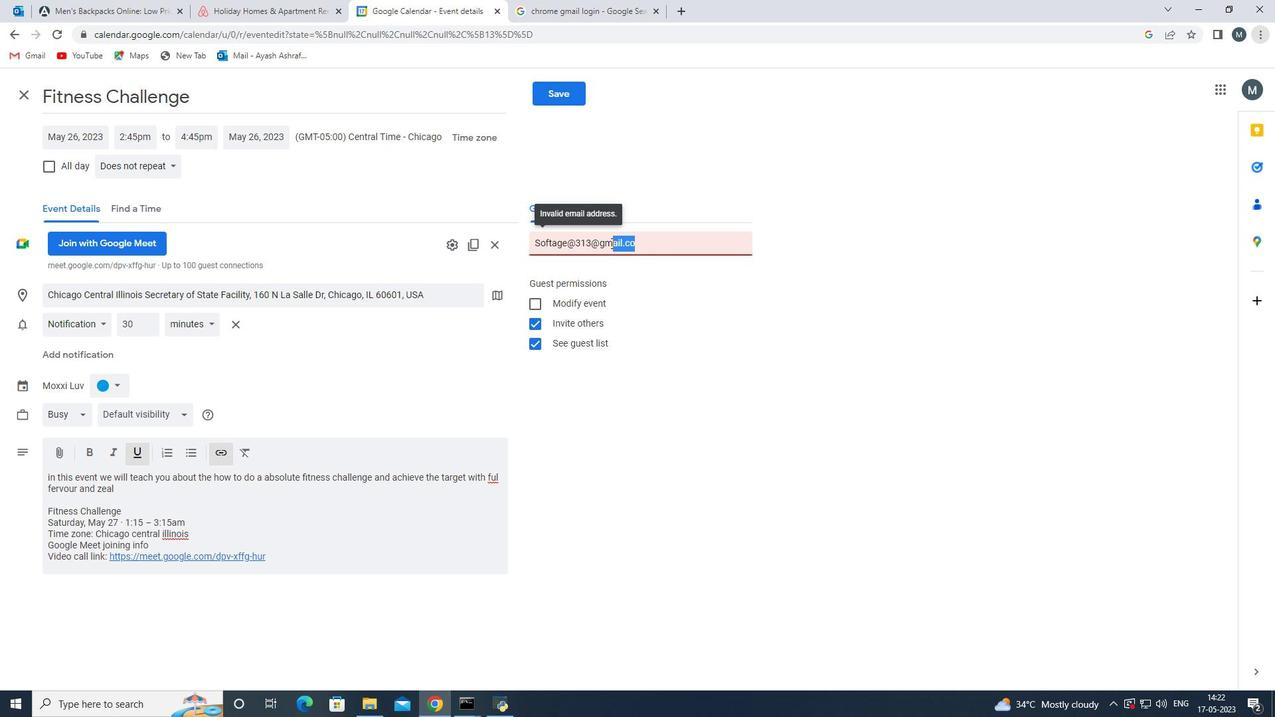 
Action: Mouse moved to (603, 243)
Screenshot: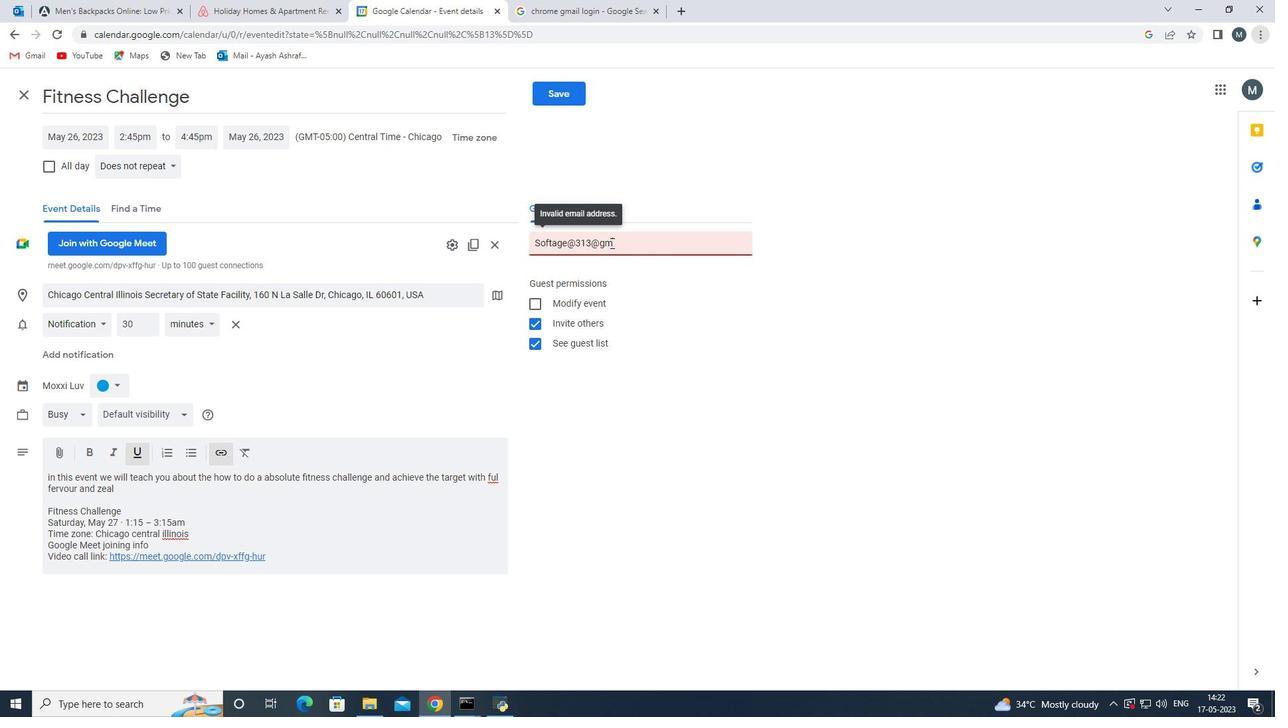 
Action: Key pressed <Key.backspace>
Screenshot: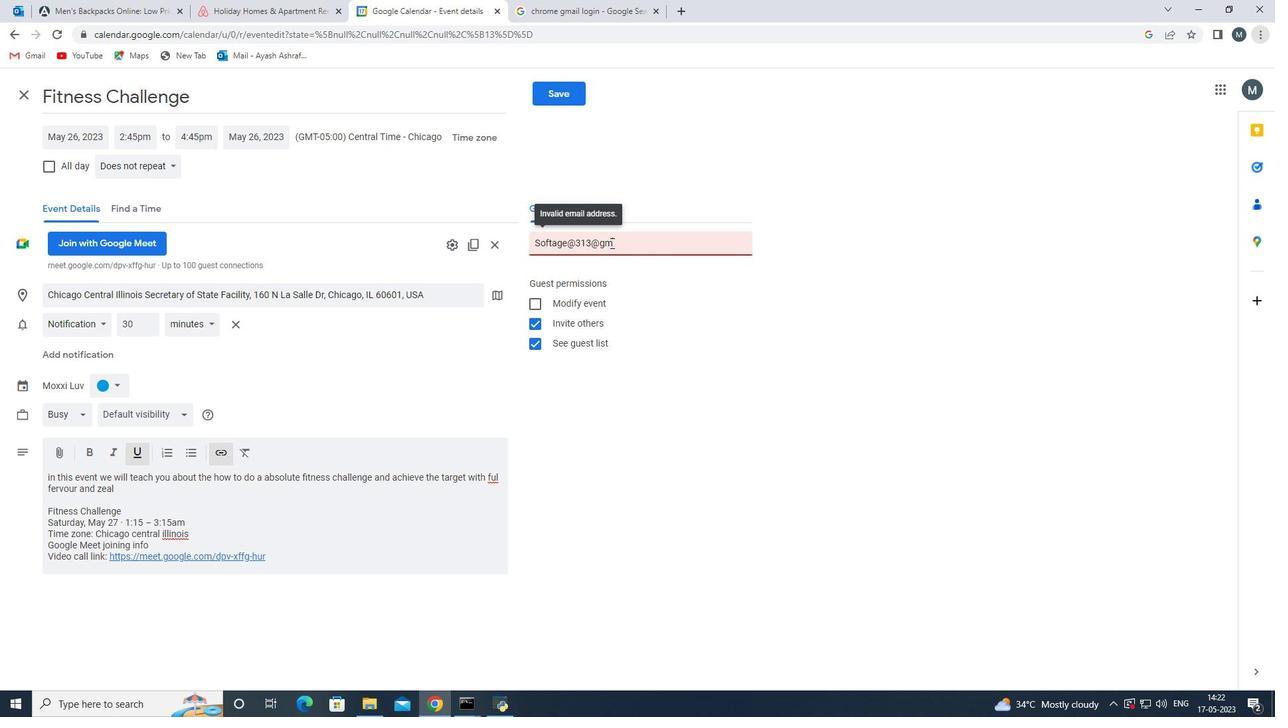 
Action: Mouse moved to (601, 243)
Screenshot: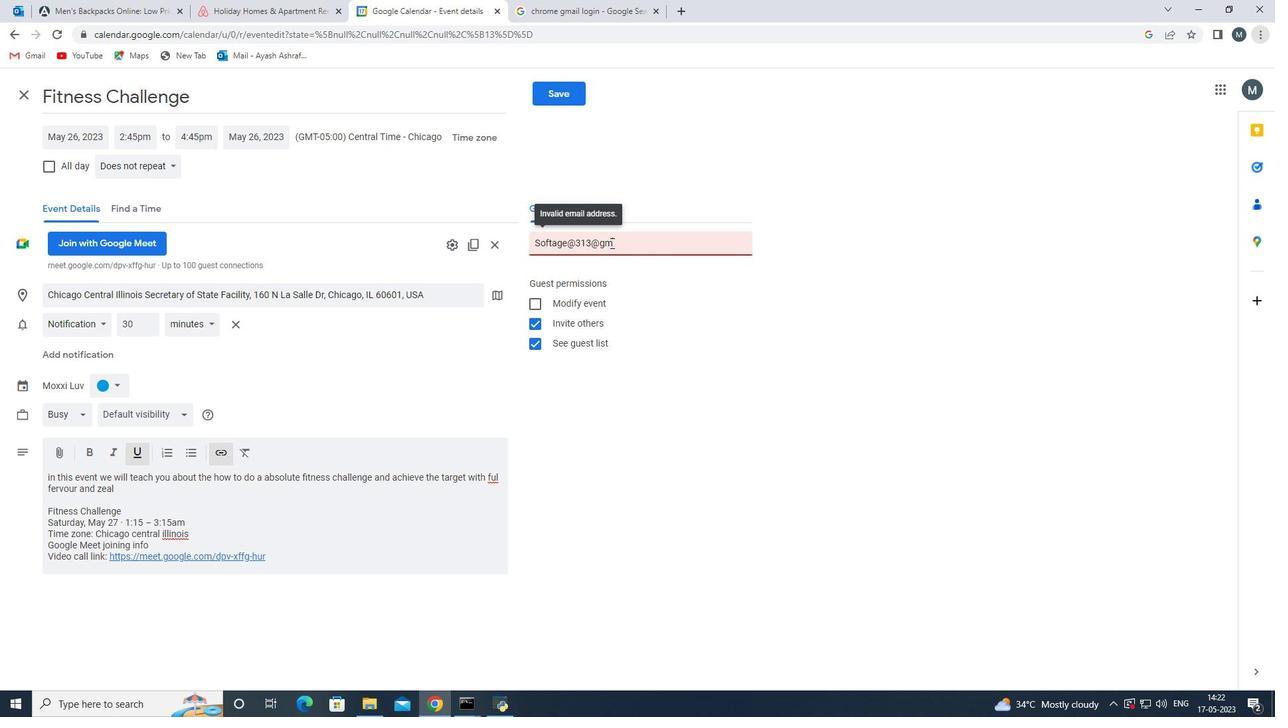 
Action: Key pressed <Key.backspace>
Screenshot: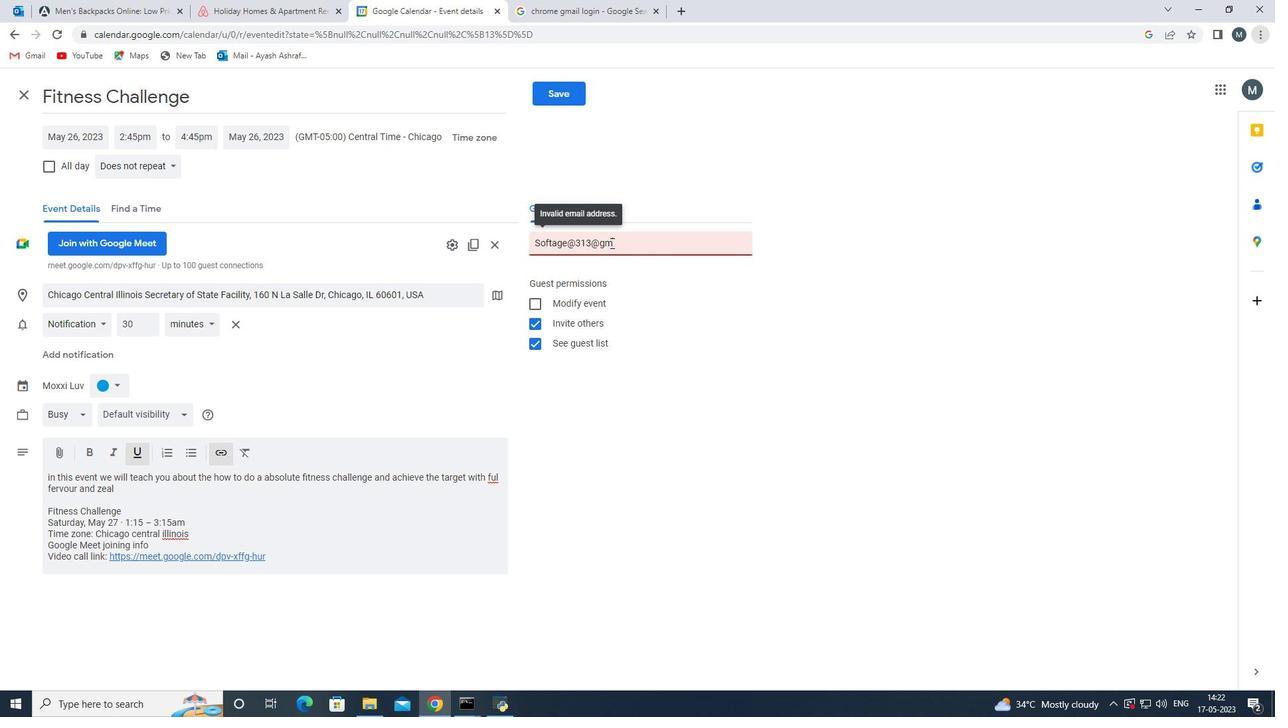 
Action: Mouse moved to (601, 243)
Screenshot: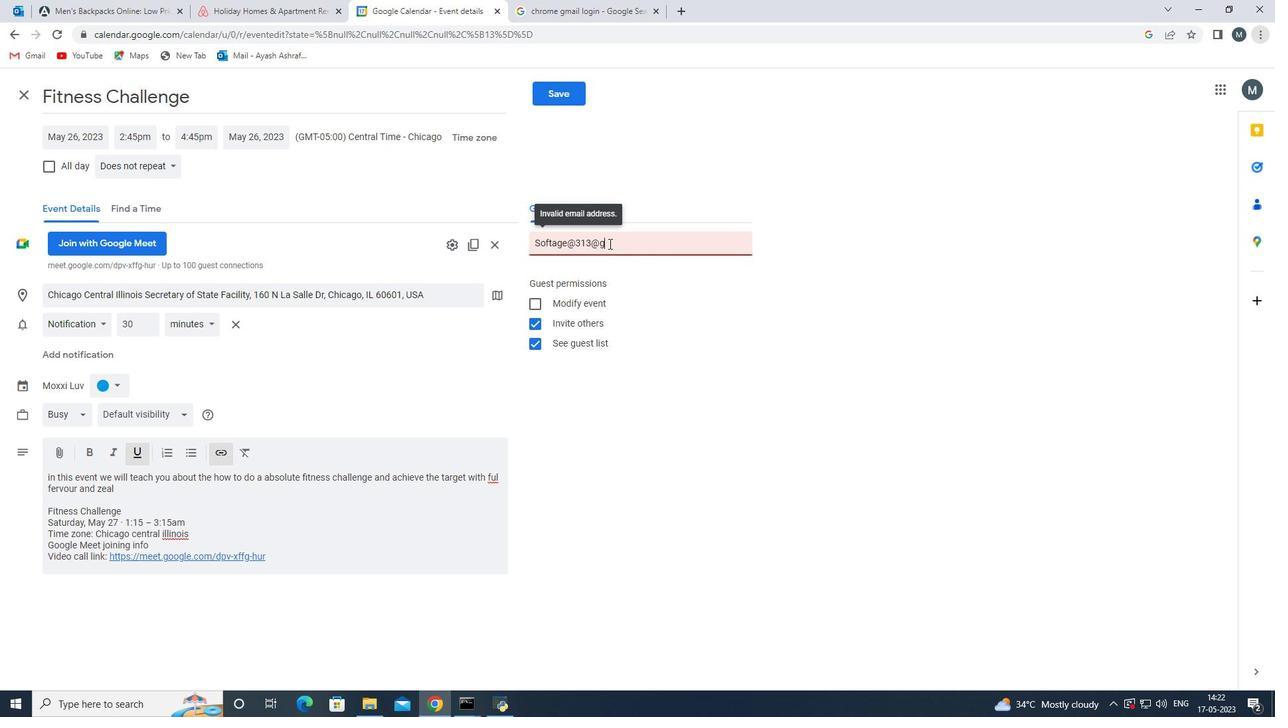 
Action: Key pressed <Key.backspace><Key.backspace><Key.backspace>
Screenshot: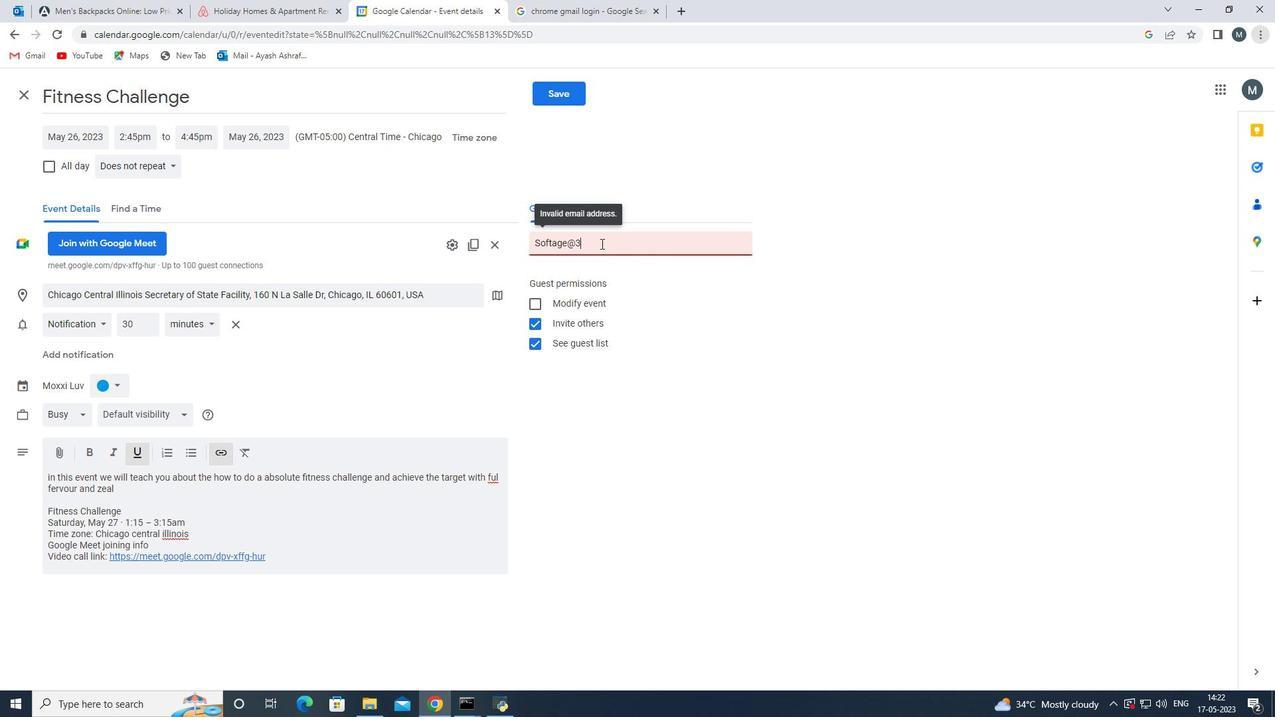 
Action: Mouse moved to (600, 243)
Screenshot: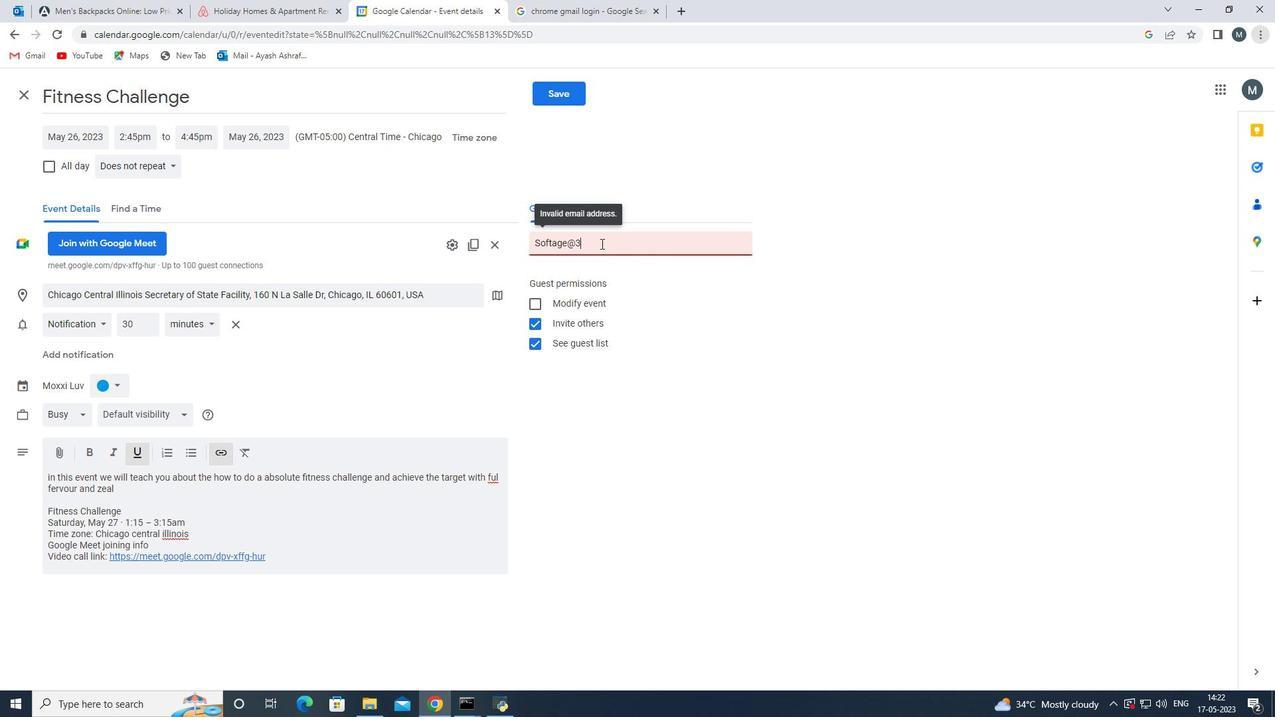 
Action: Key pressed <Key.backspace><Key.backspace><Key.backspace><Key.backspace>
Screenshot: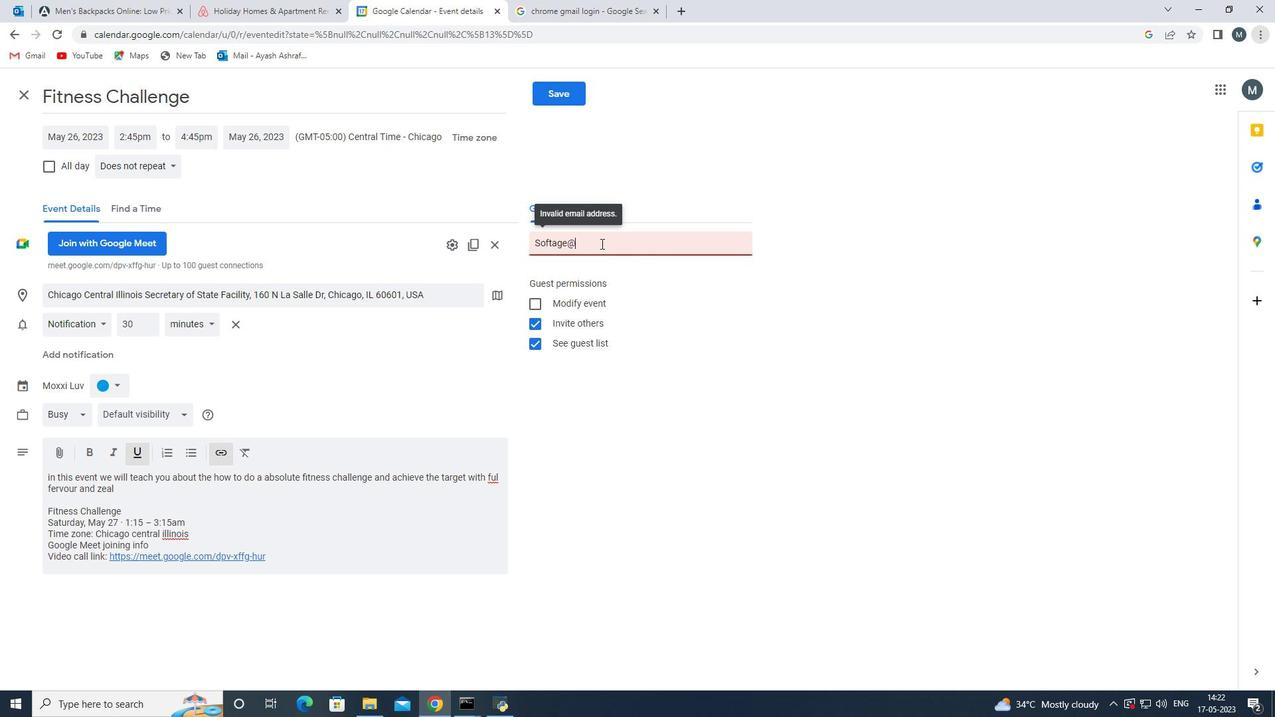 
Action: Mouse moved to (587, 253)
Screenshot: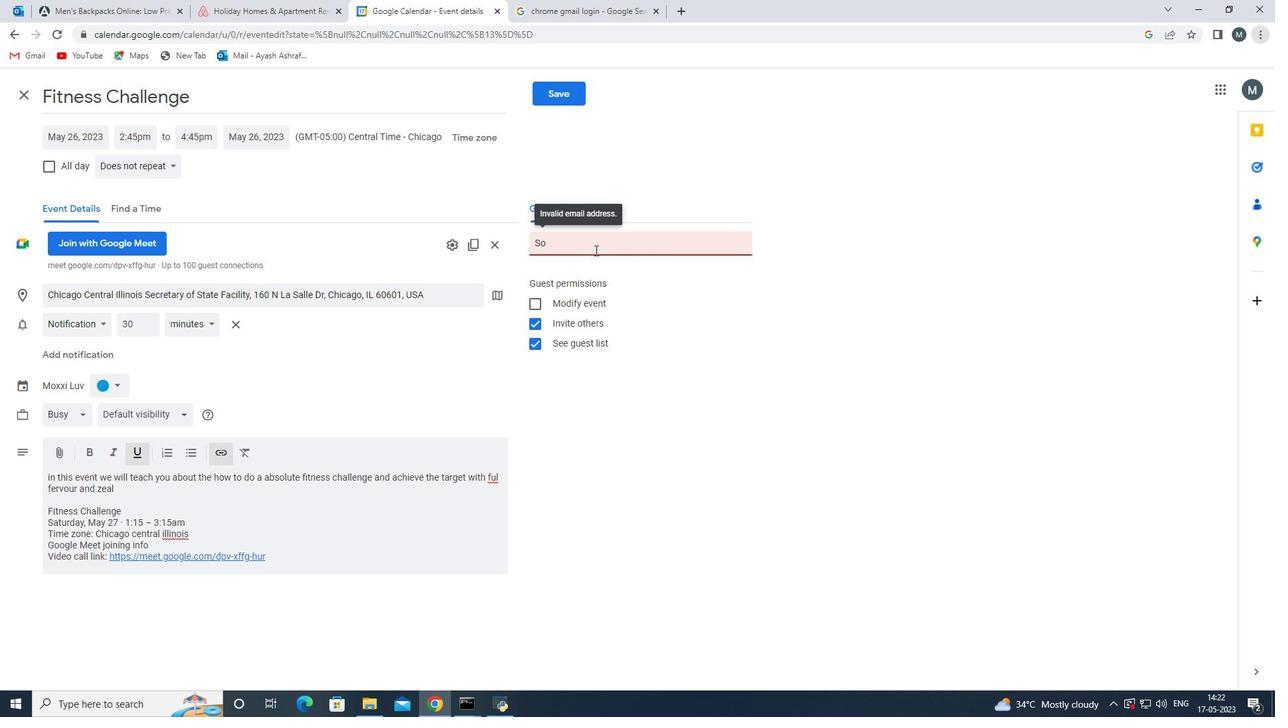 
Action: Key pressed ftage.1<Key.shift>@softage.net<Key.space>
Screenshot: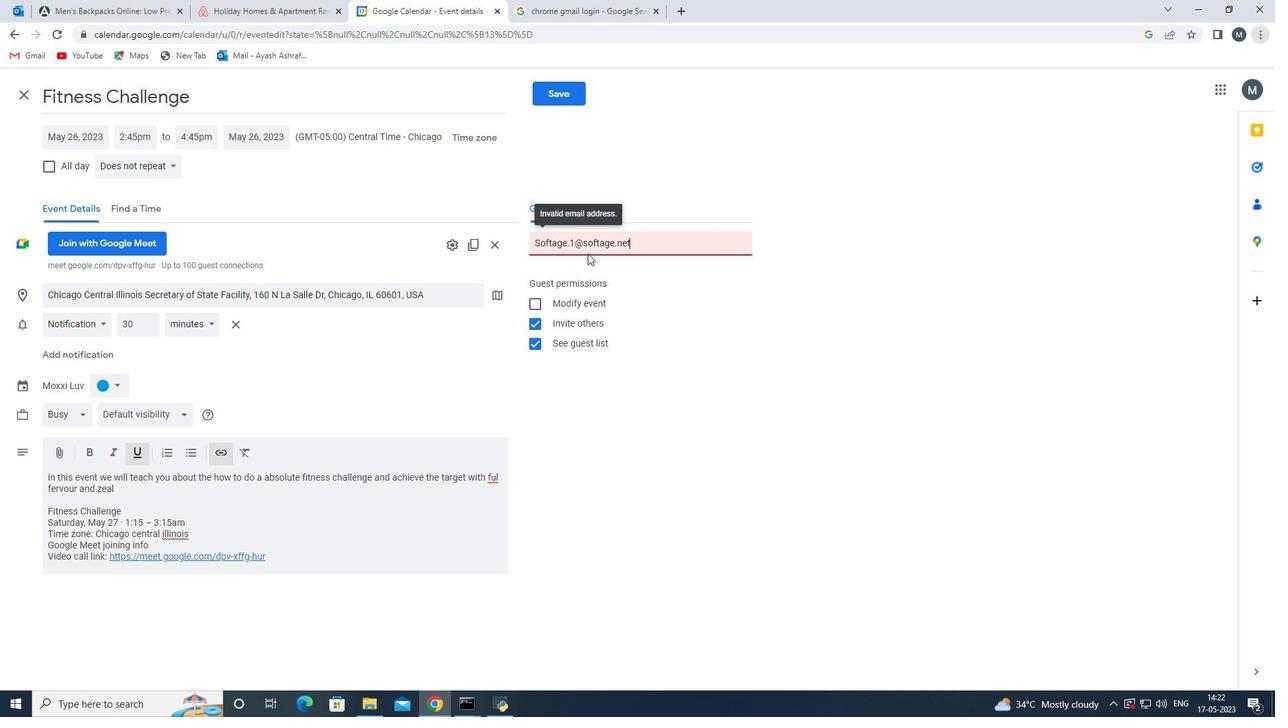
Action: Mouse moved to (693, 406)
Screenshot: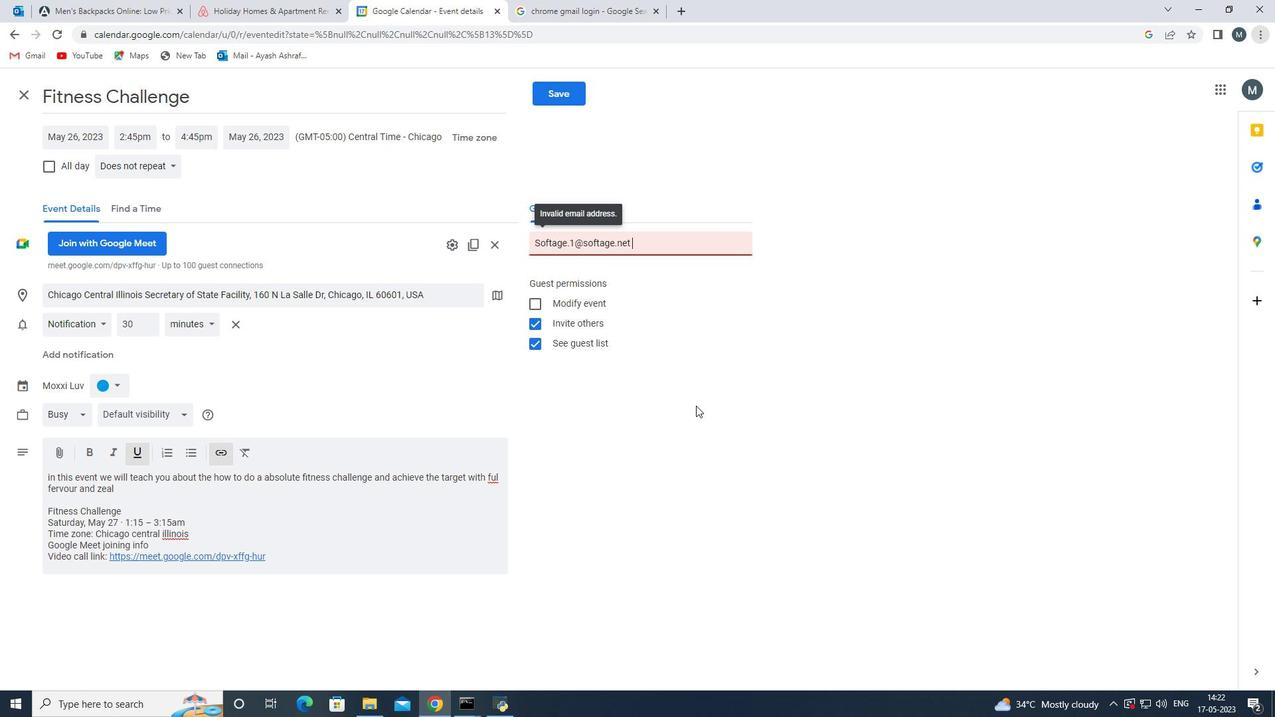 
Action: Mouse pressed left at (693, 406)
Screenshot: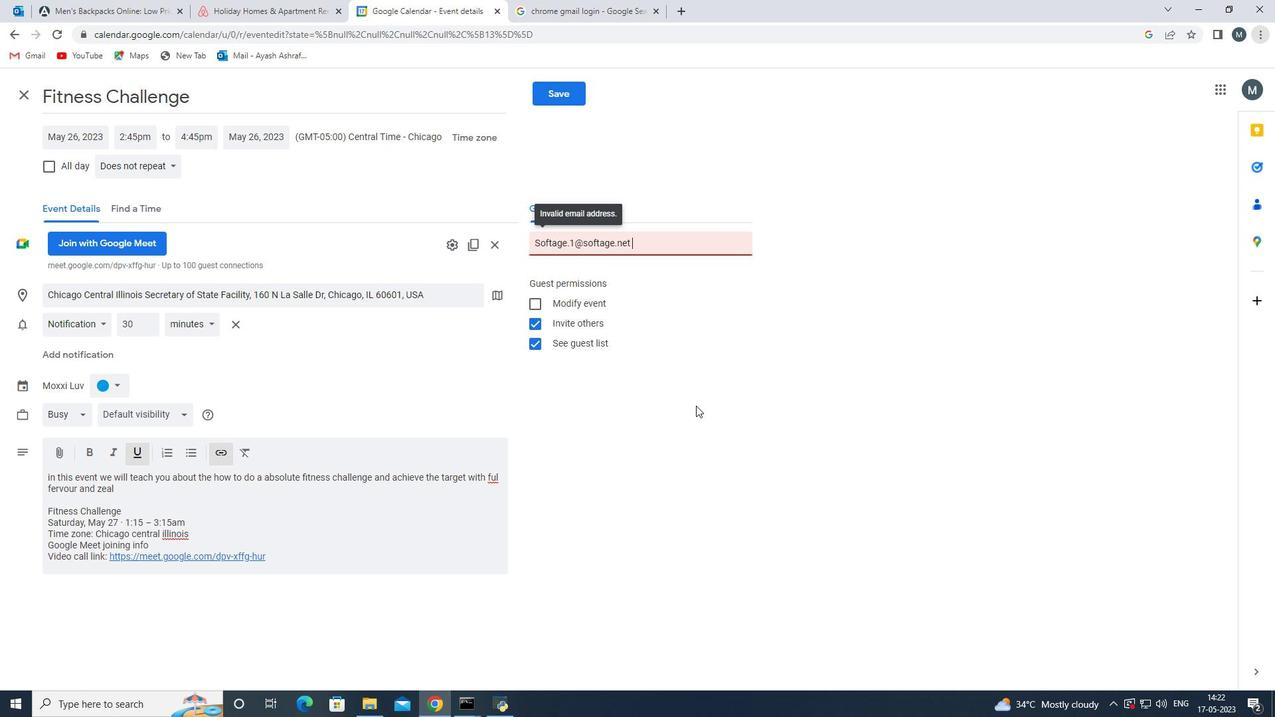 
Action: Mouse moved to (202, 383)
Screenshot: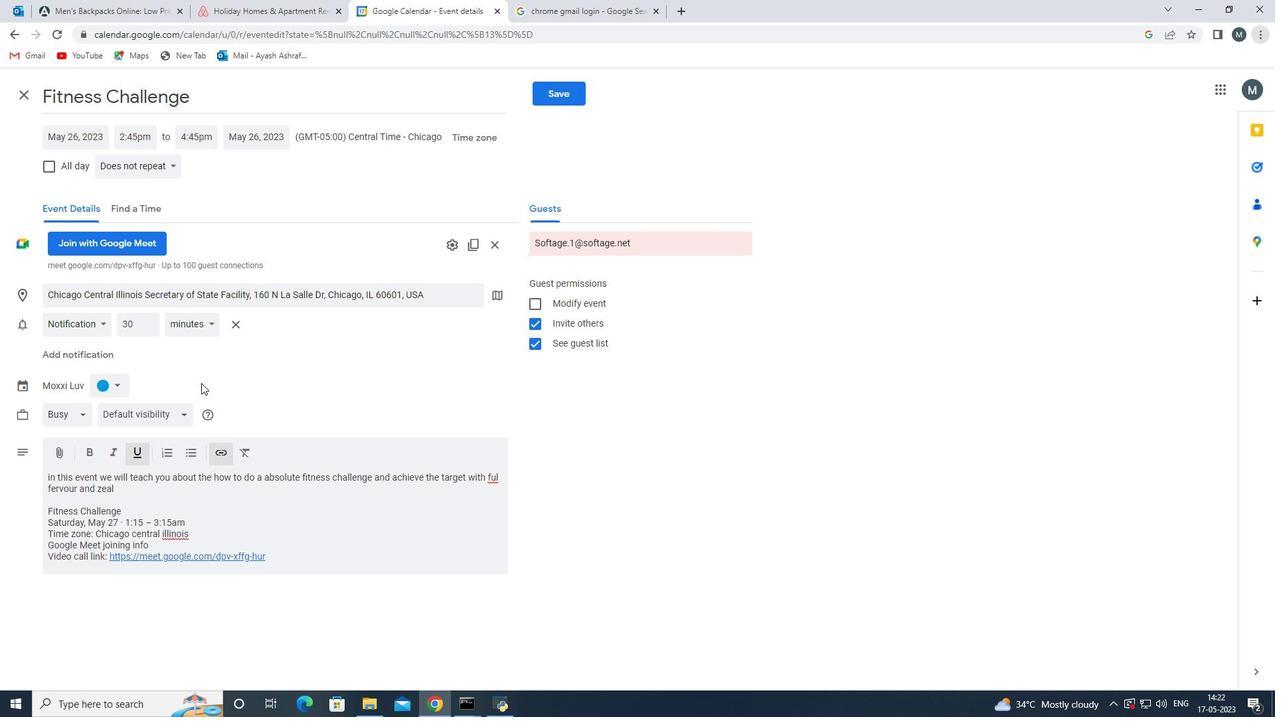 
Action: Mouse scrolled (202, 383) with delta (0, 0)
Screenshot: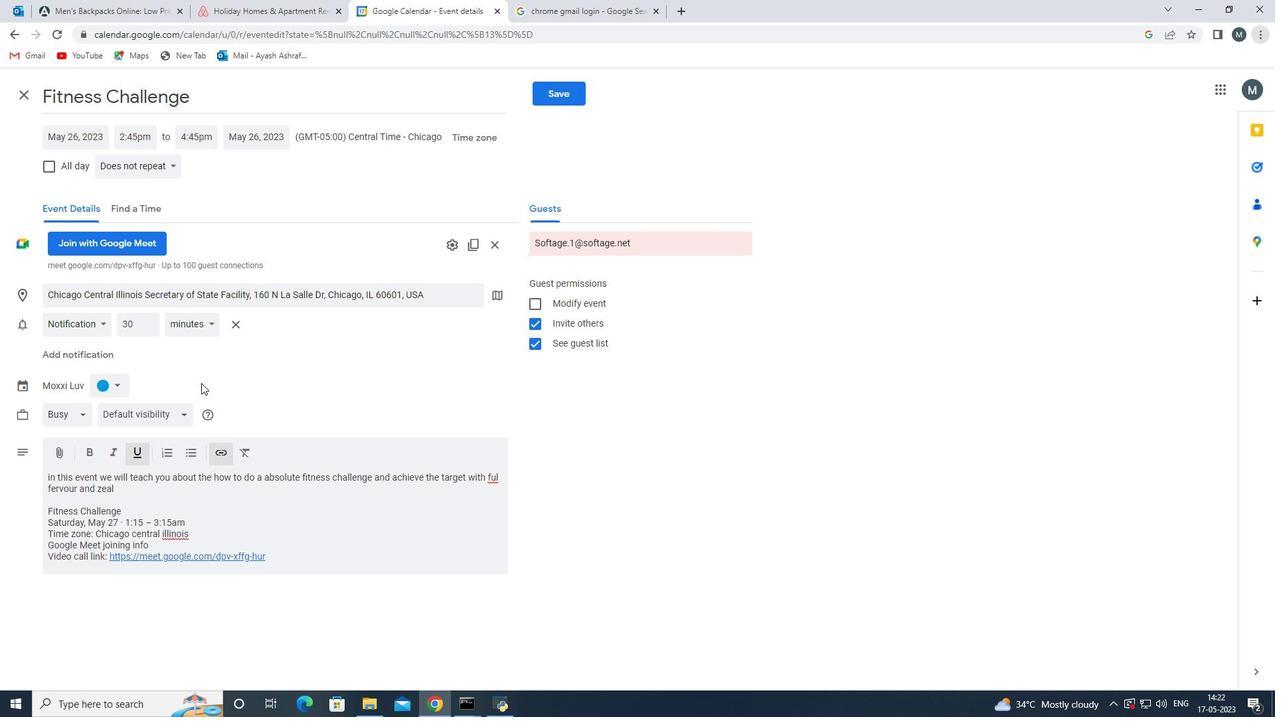 
Action: Mouse scrolled (202, 383) with delta (0, 0)
Screenshot: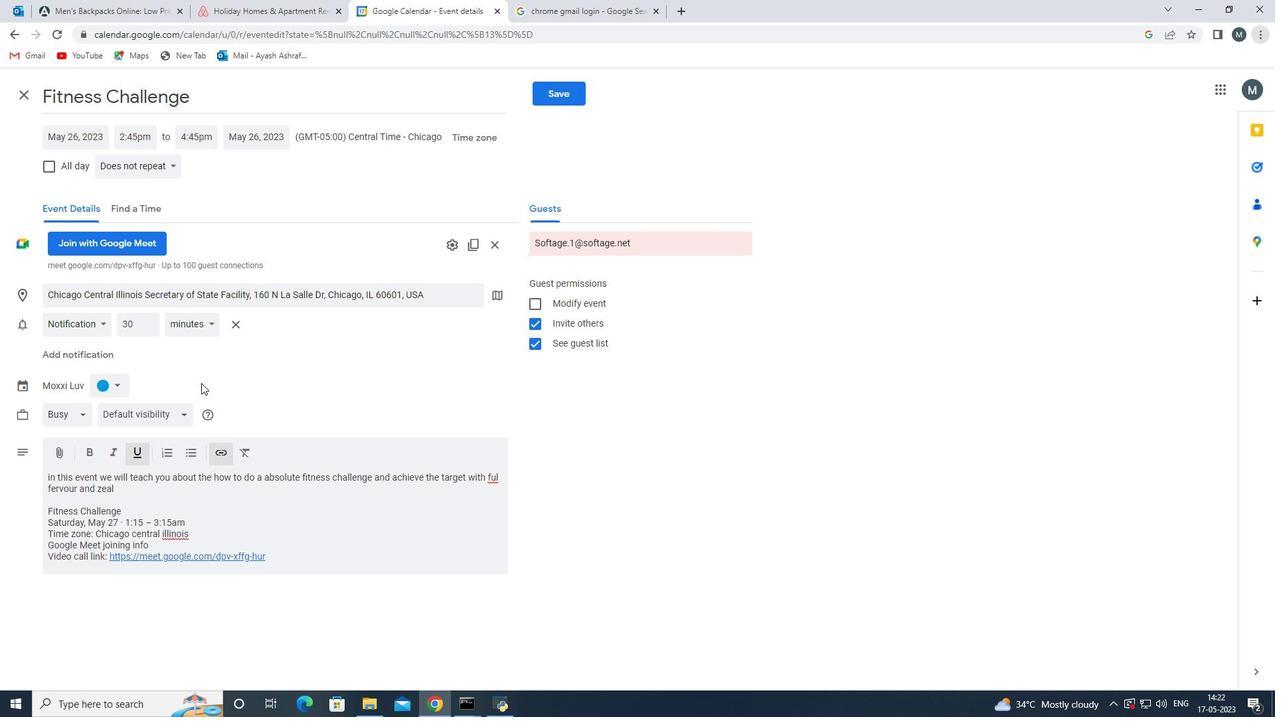 
Action: Mouse scrolled (202, 383) with delta (0, 0)
Screenshot: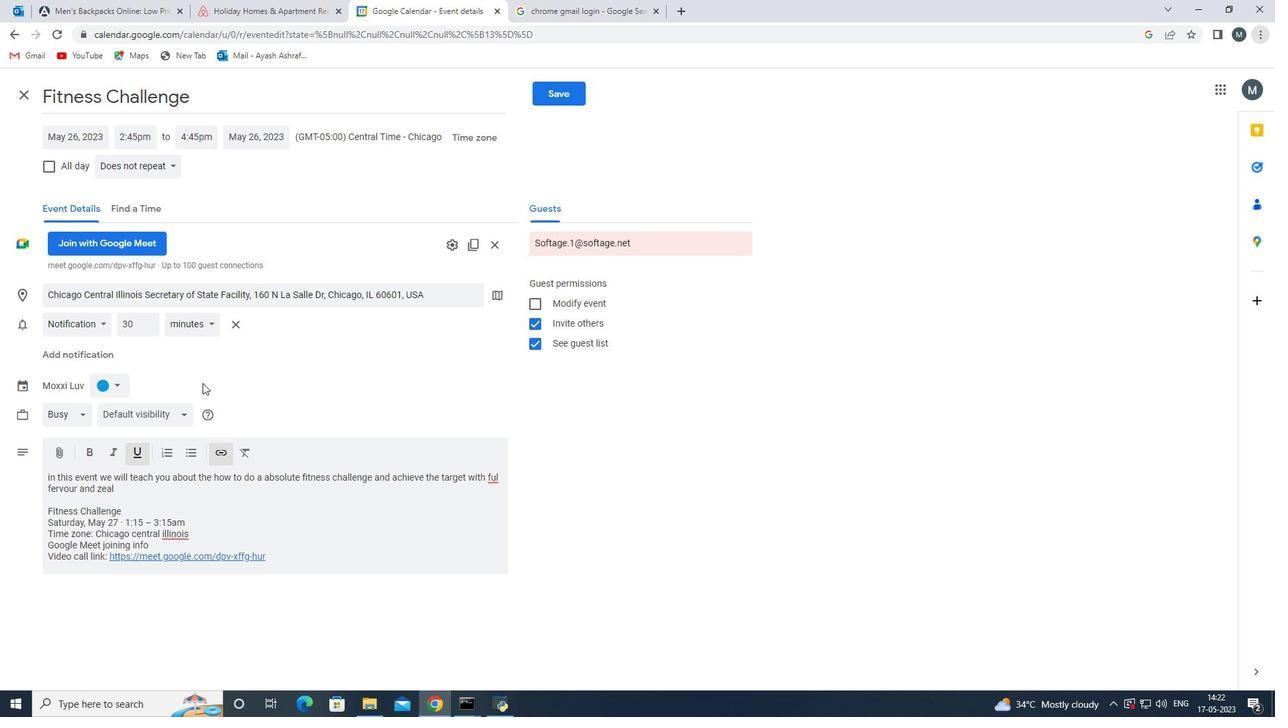 
Action: Mouse scrolled (202, 383) with delta (0, 0)
Screenshot: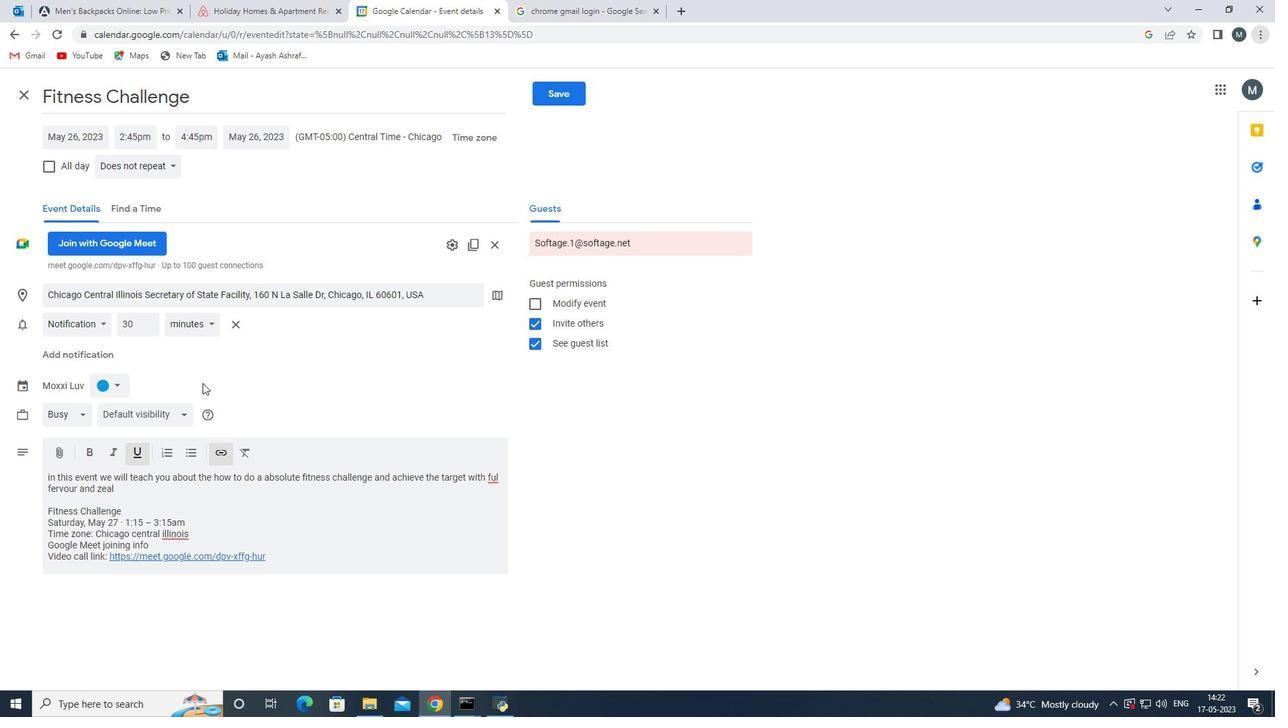 
Action: Mouse moved to (79, 320)
Screenshot: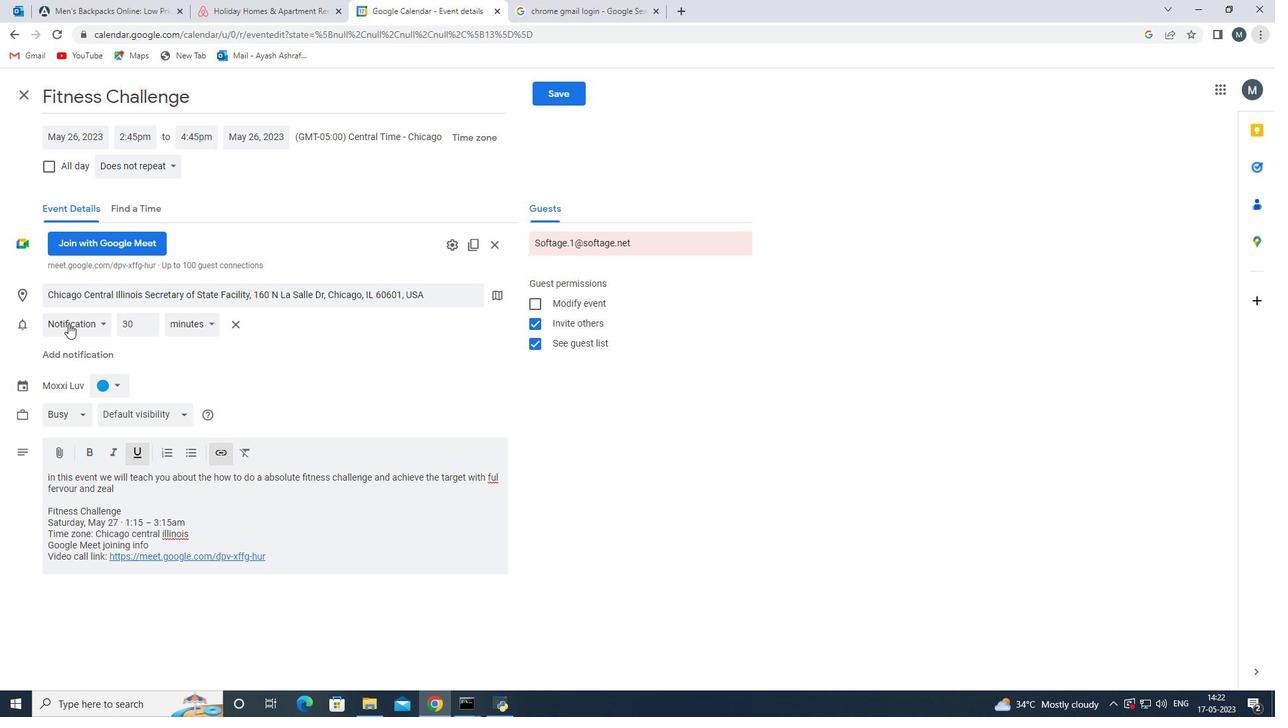 
Action: Mouse pressed left at (79, 320)
Screenshot: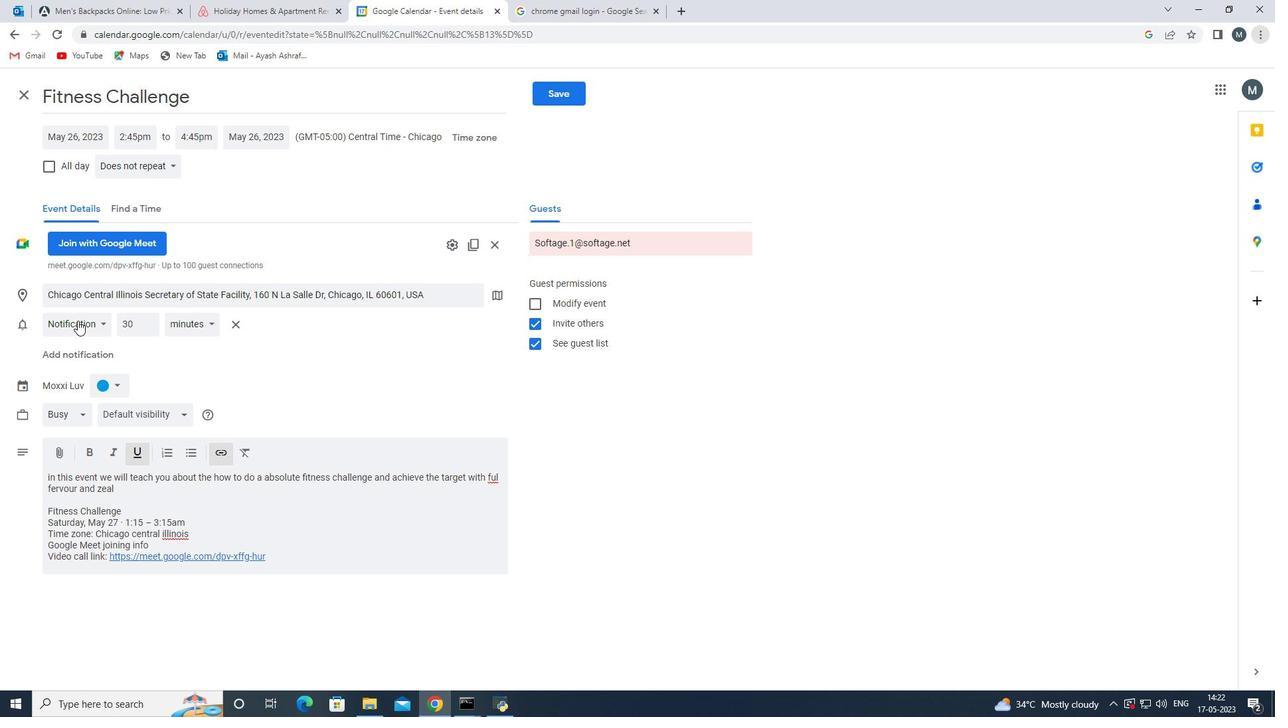 
Action: Mouse moved to (87, 301)
Screenshot: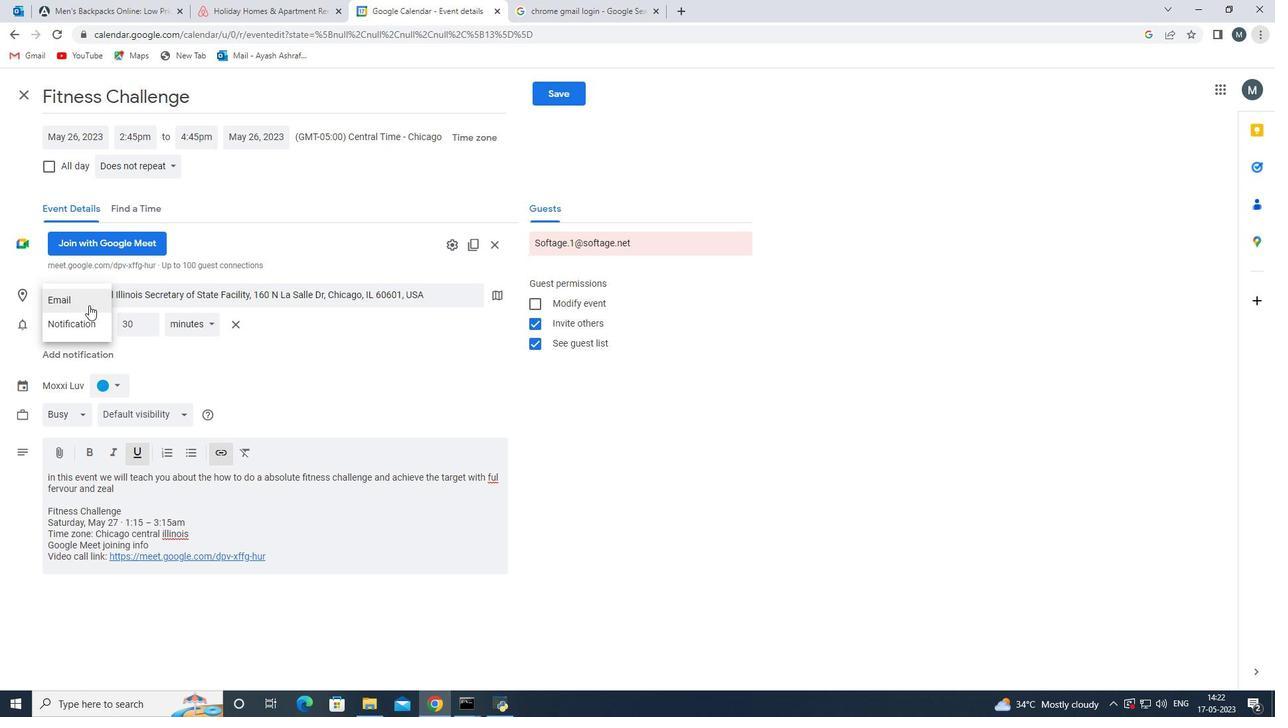 
Action: Mouse pressed left at (87, 301)
Screenshot: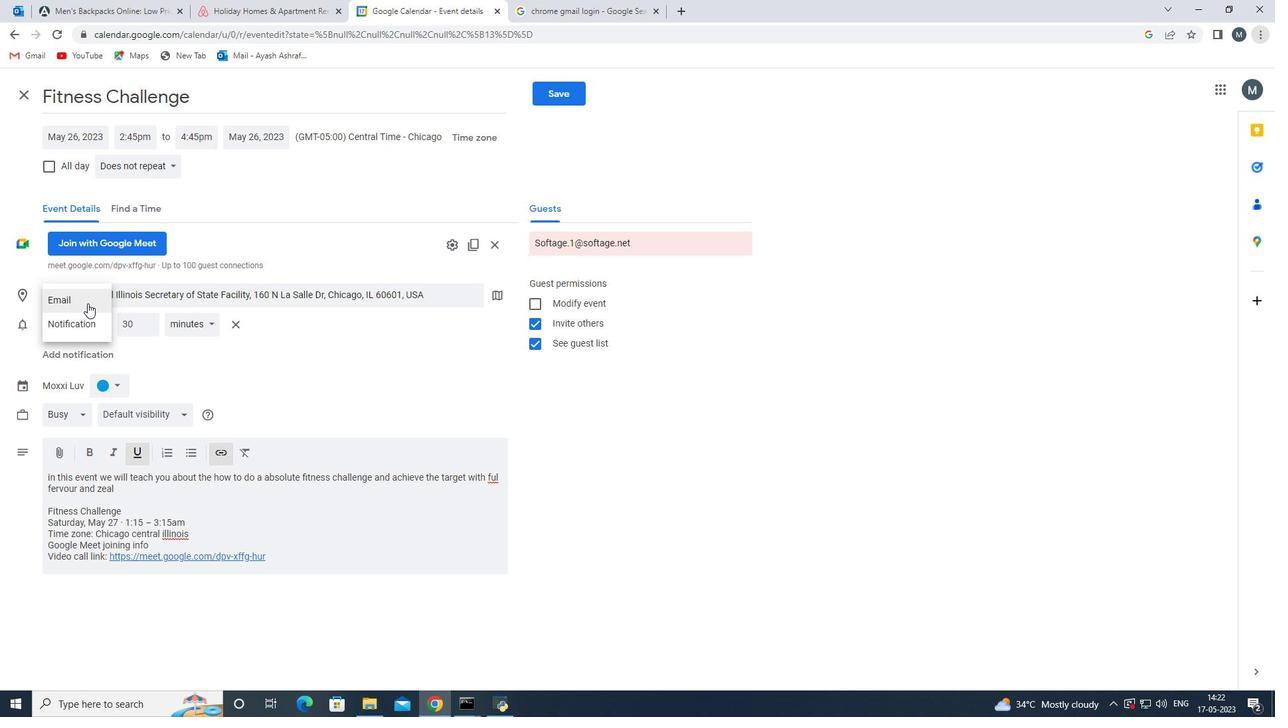 
Action: Mouse moved to (110, 375)
Screenshot: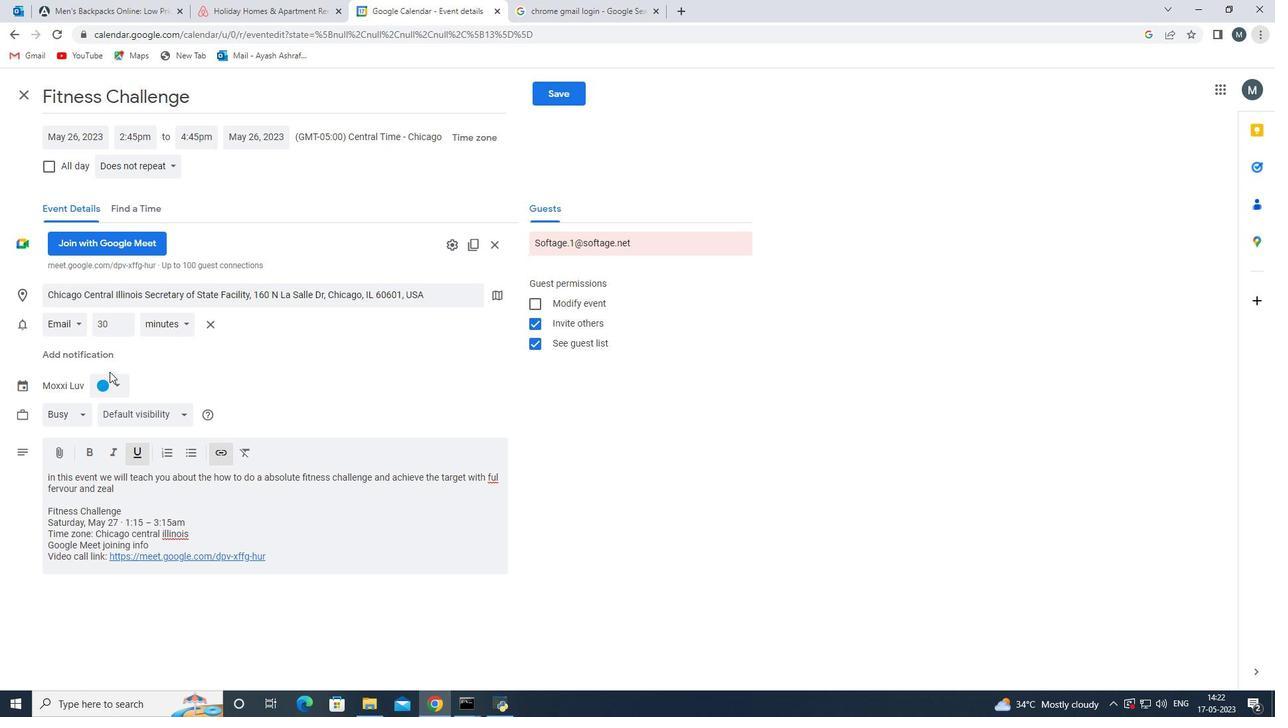 
Action: Mouse scrolled (110, 375) with delta (0, 0)
Screenshot: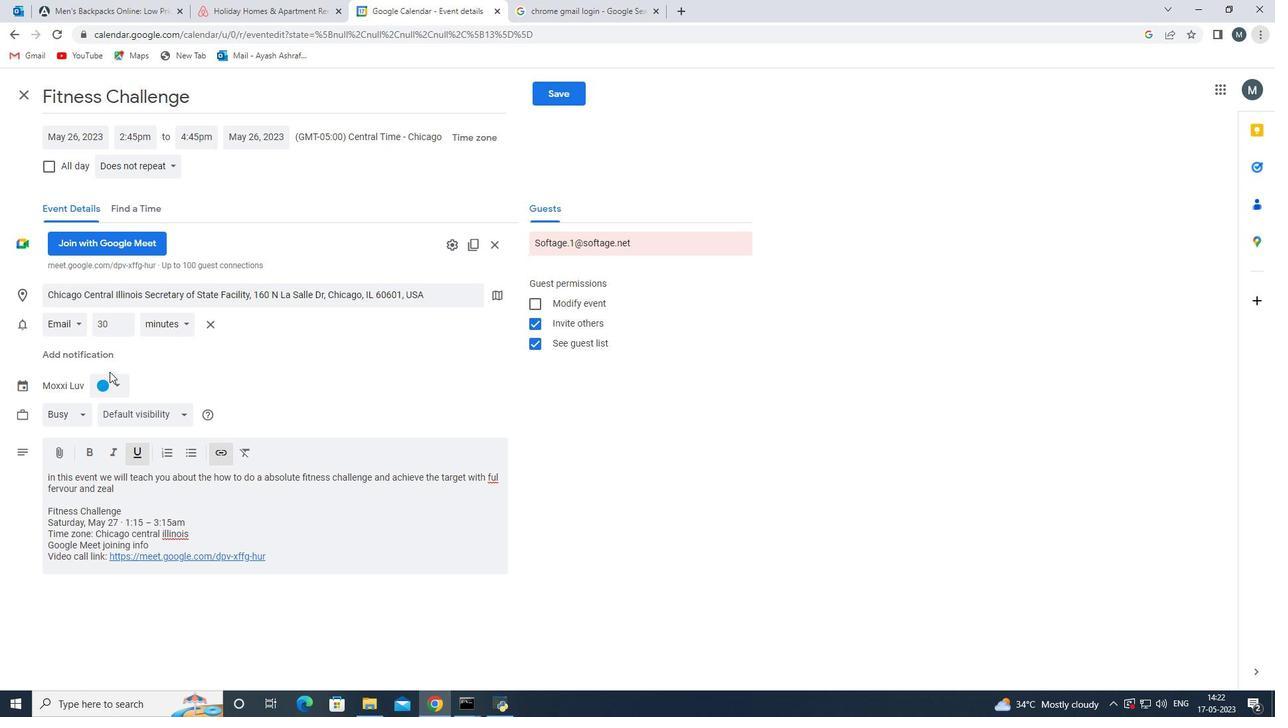 
Action: Mouse moved to (116, 385)
Screenshot: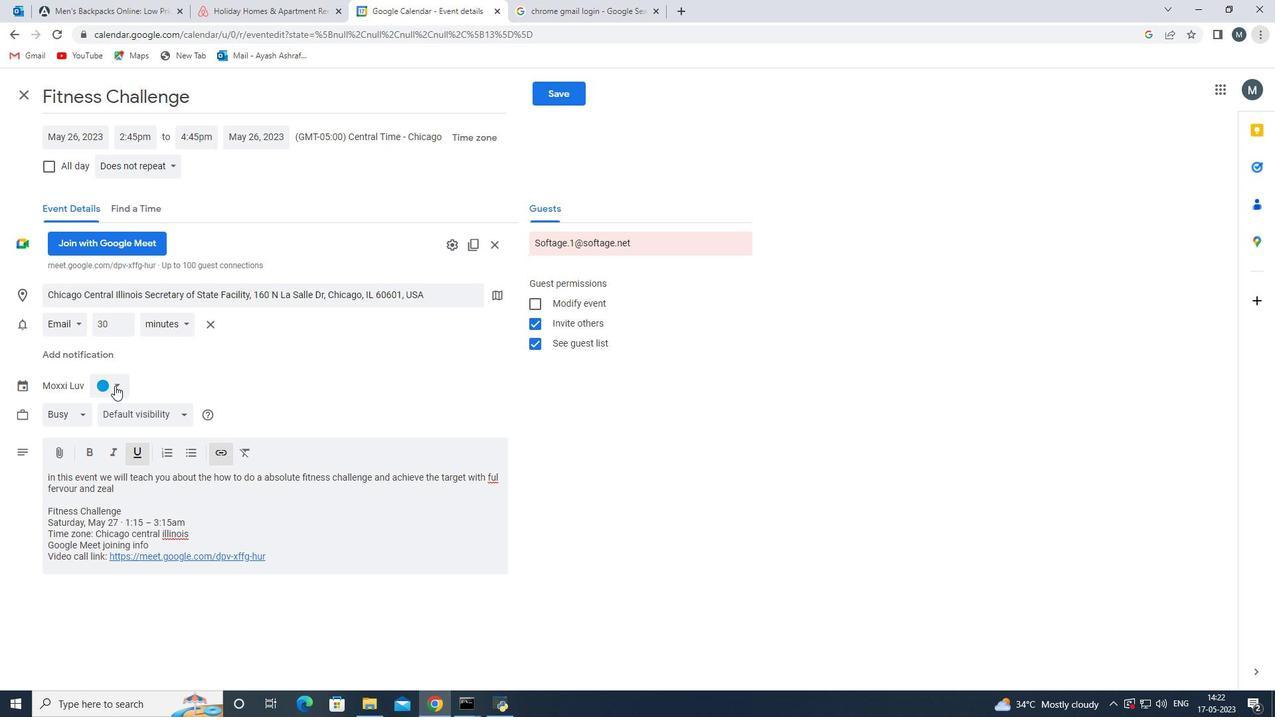 
Action: Mouse pressed left at (116, 385)
Screenshot: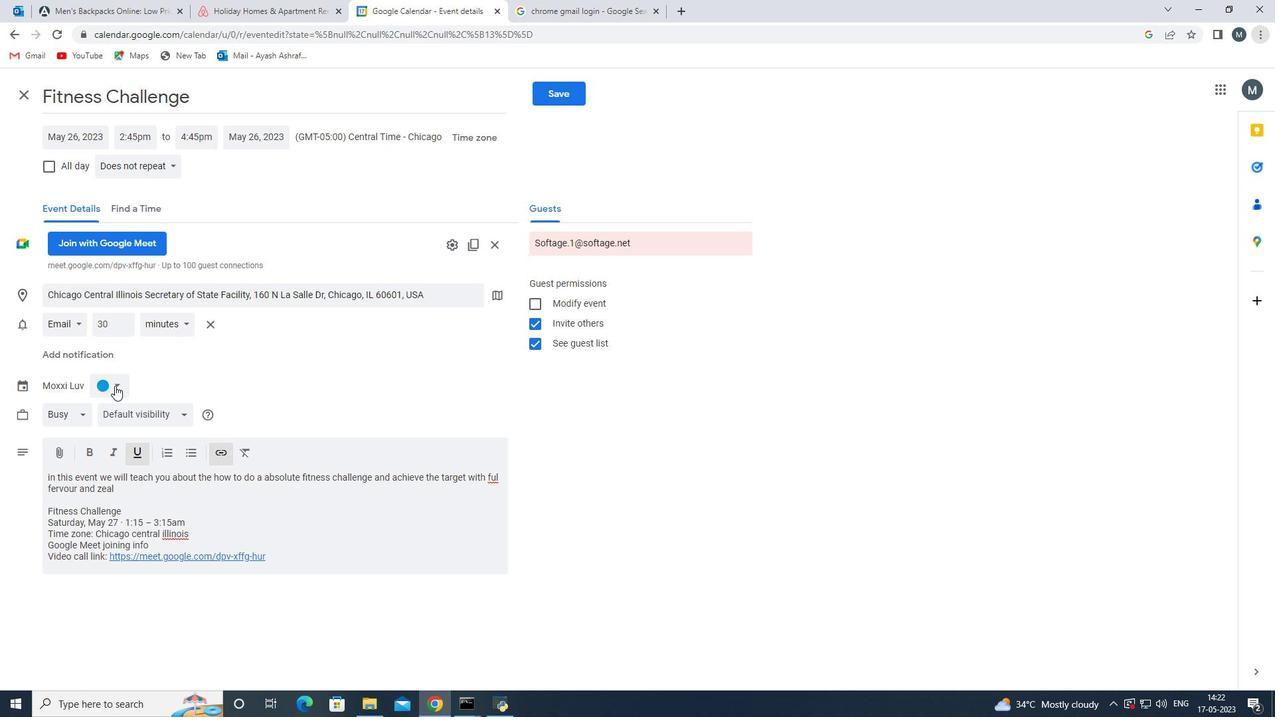 
Action: Mouse moved to (117, 437)
Screenshot: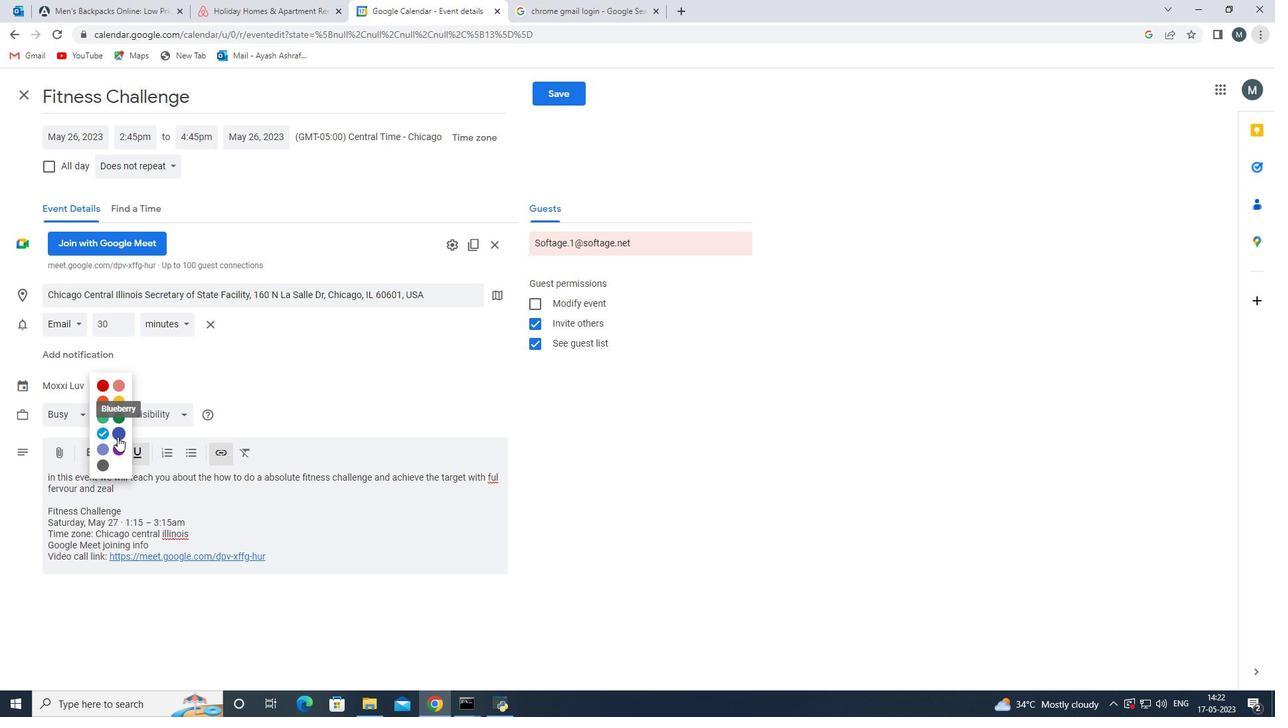 
Action: Mouse pressed left at (117, 437)
Screenshot: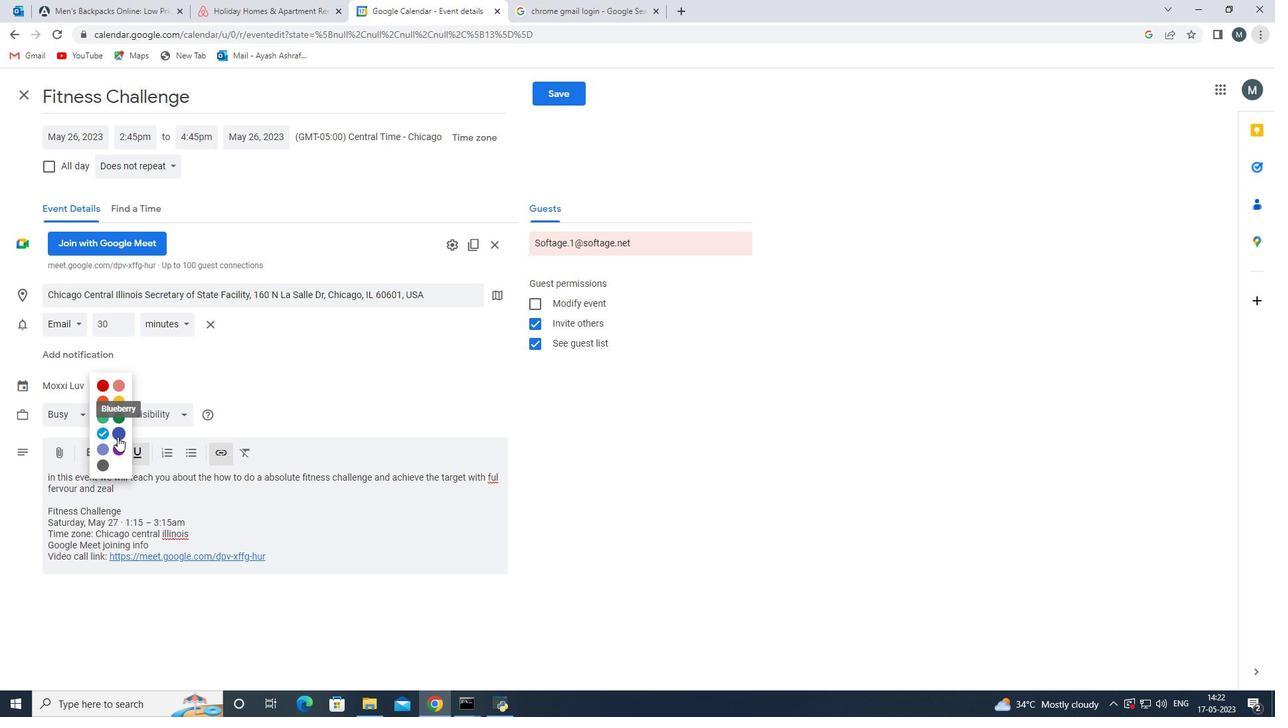 
Action: Mouse moved to (300, 420)
Screenshot: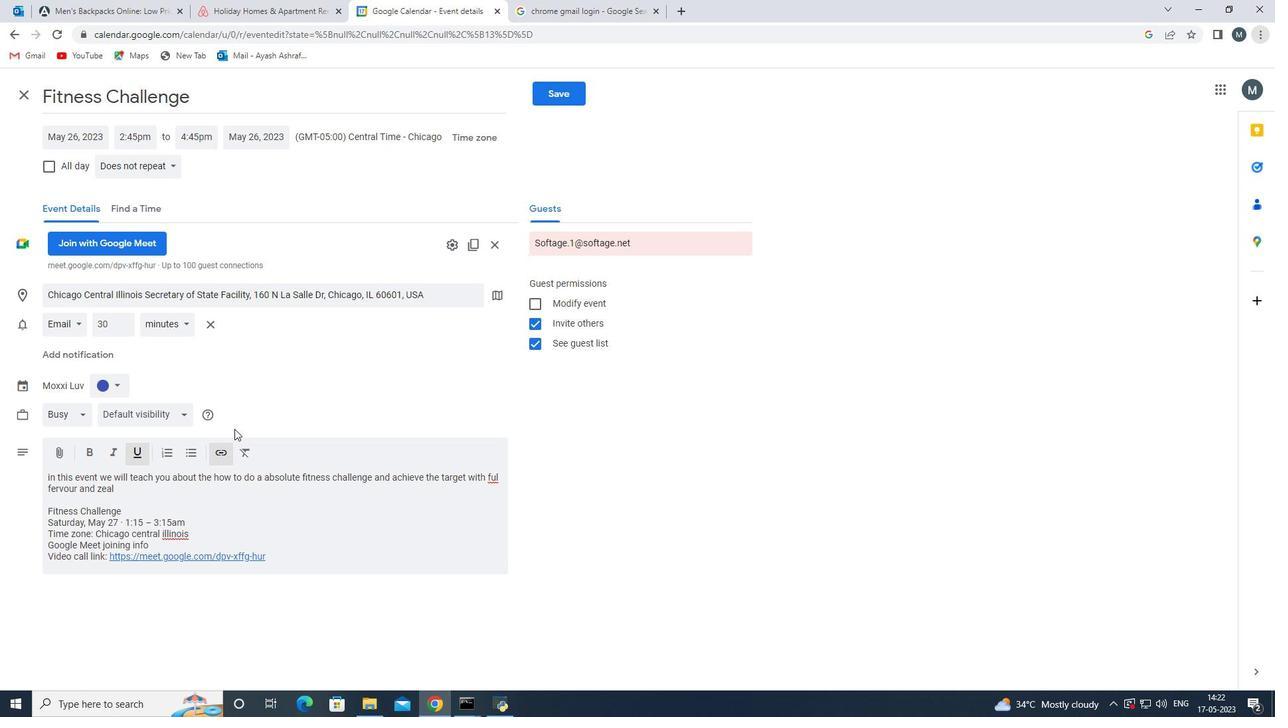 
Action: Mouse scrolled (300, 419) with delta (0, 0)
Screenshot: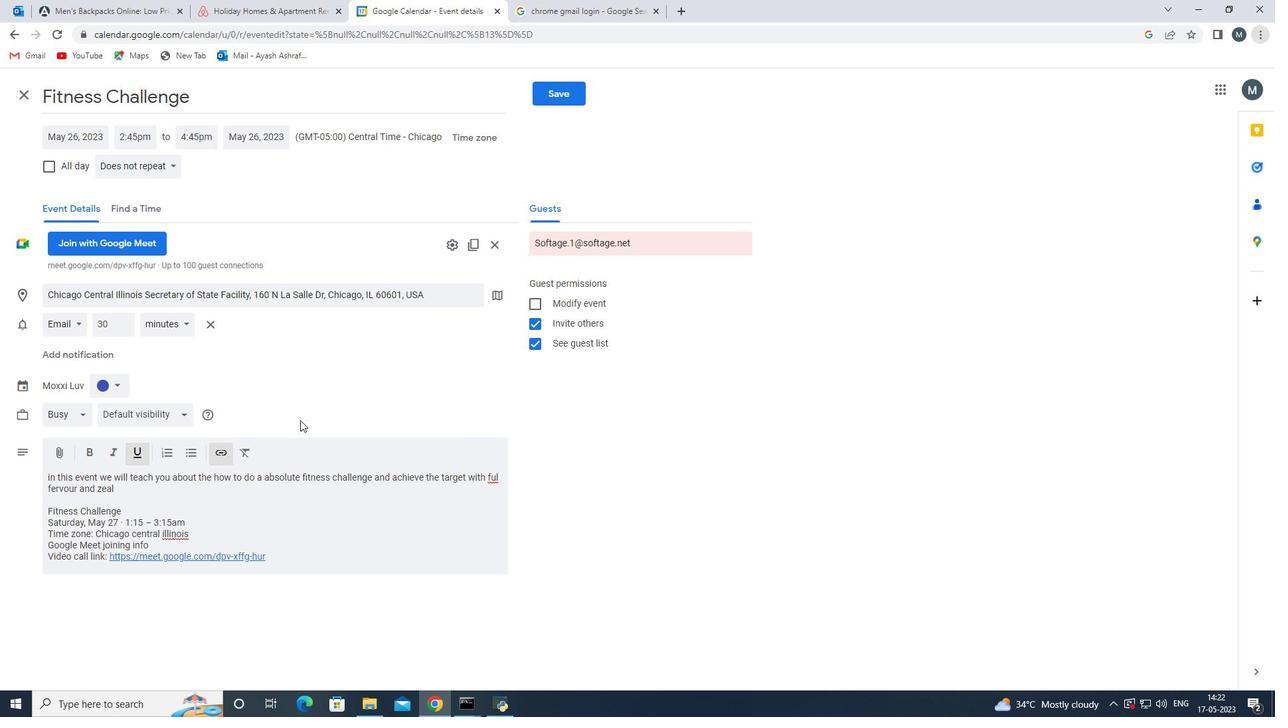 
Action: Mouse moved to (157, 414)
Screenshot: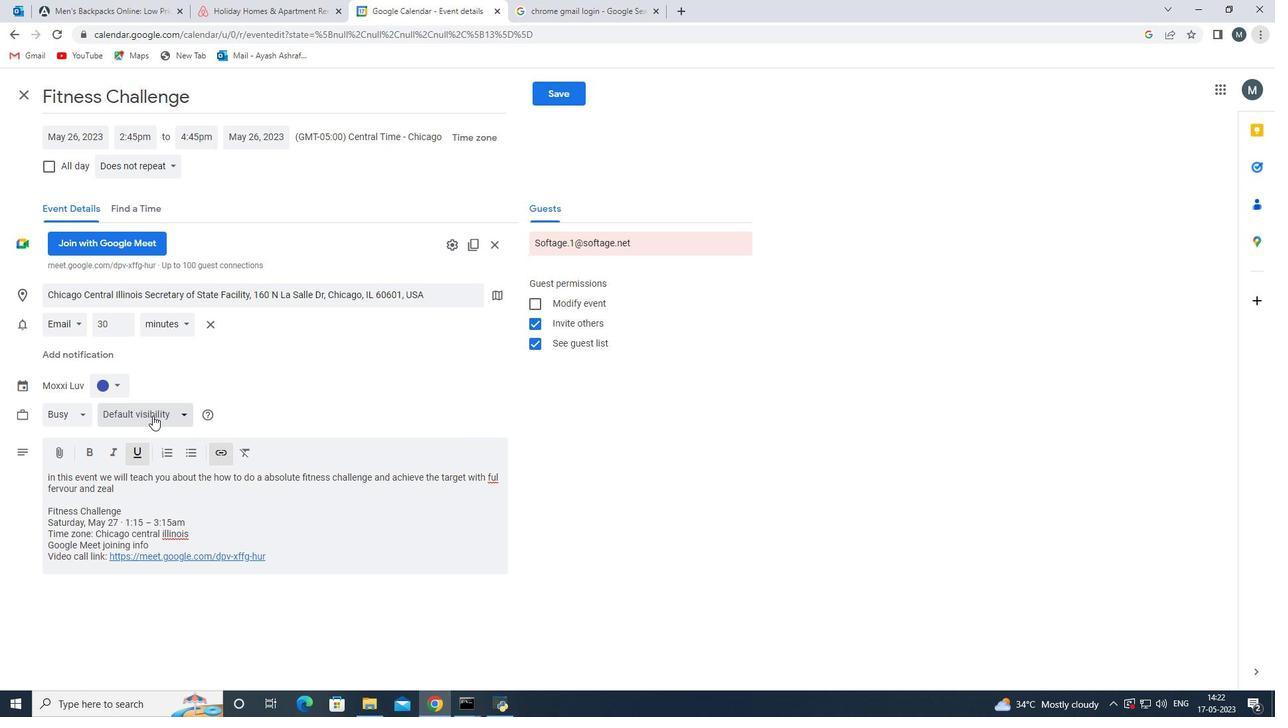 
Action: Mouse pressed left at (157, 414)
Screenshot: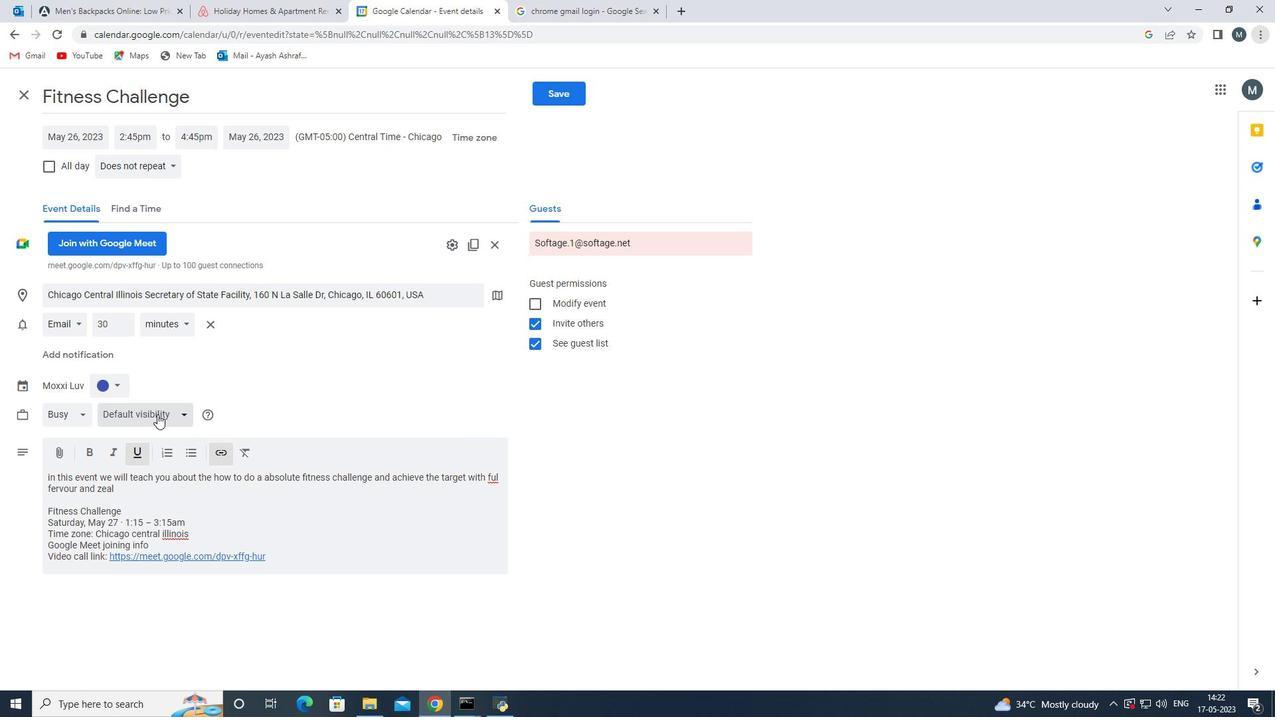 
Action: Mouse moved to (171, 494)
Screenshot: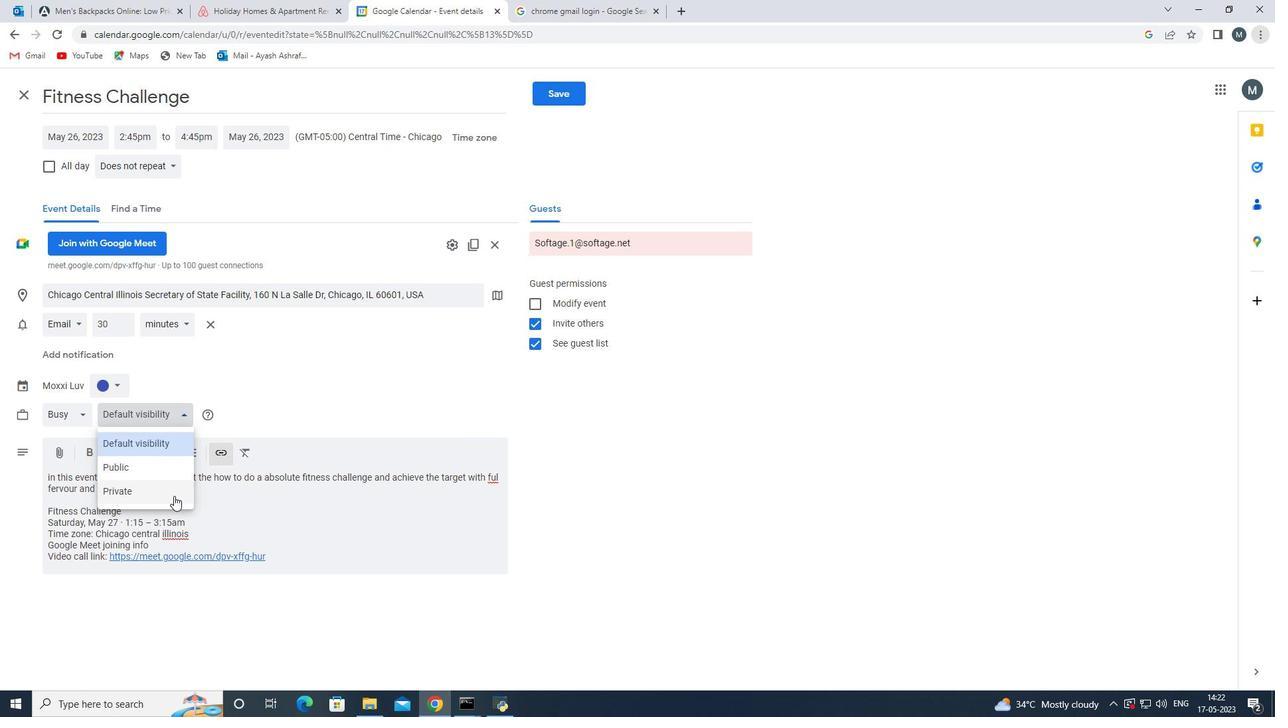 
Action: Mouse pressed left at (171, 494)
Screenshot: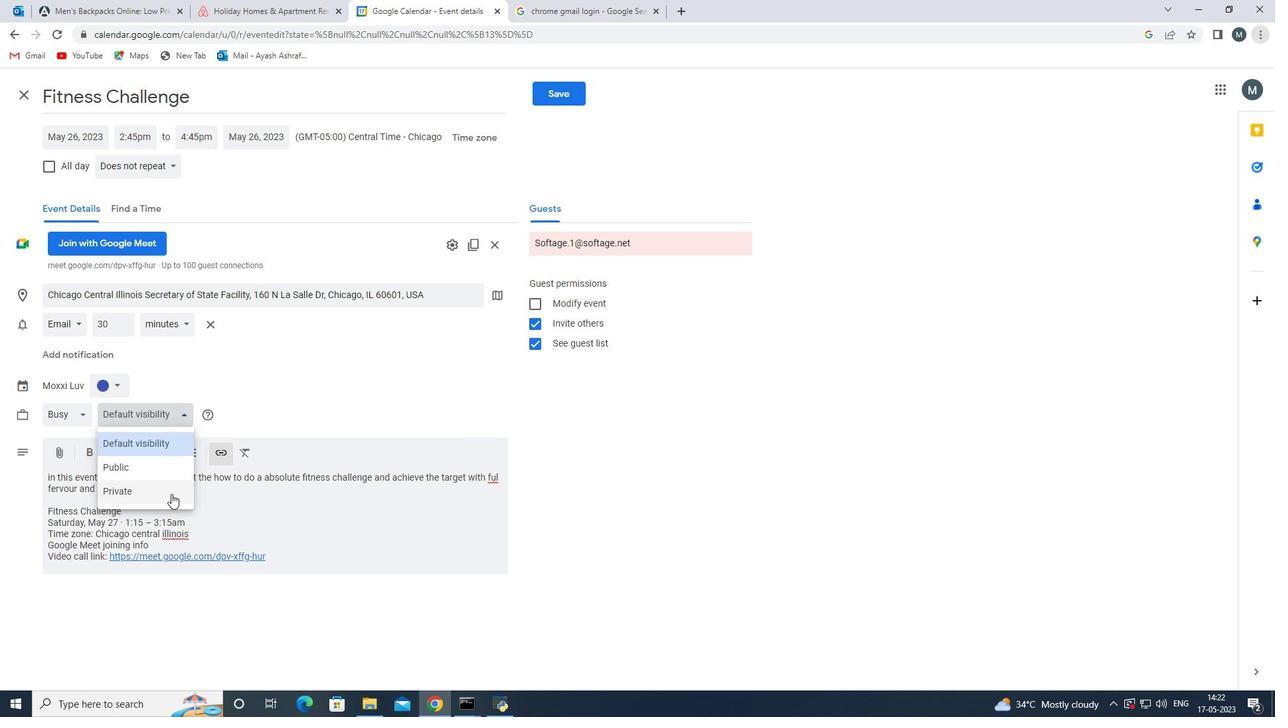 
Action: Mouse moved to (206, 488)
Screenshot: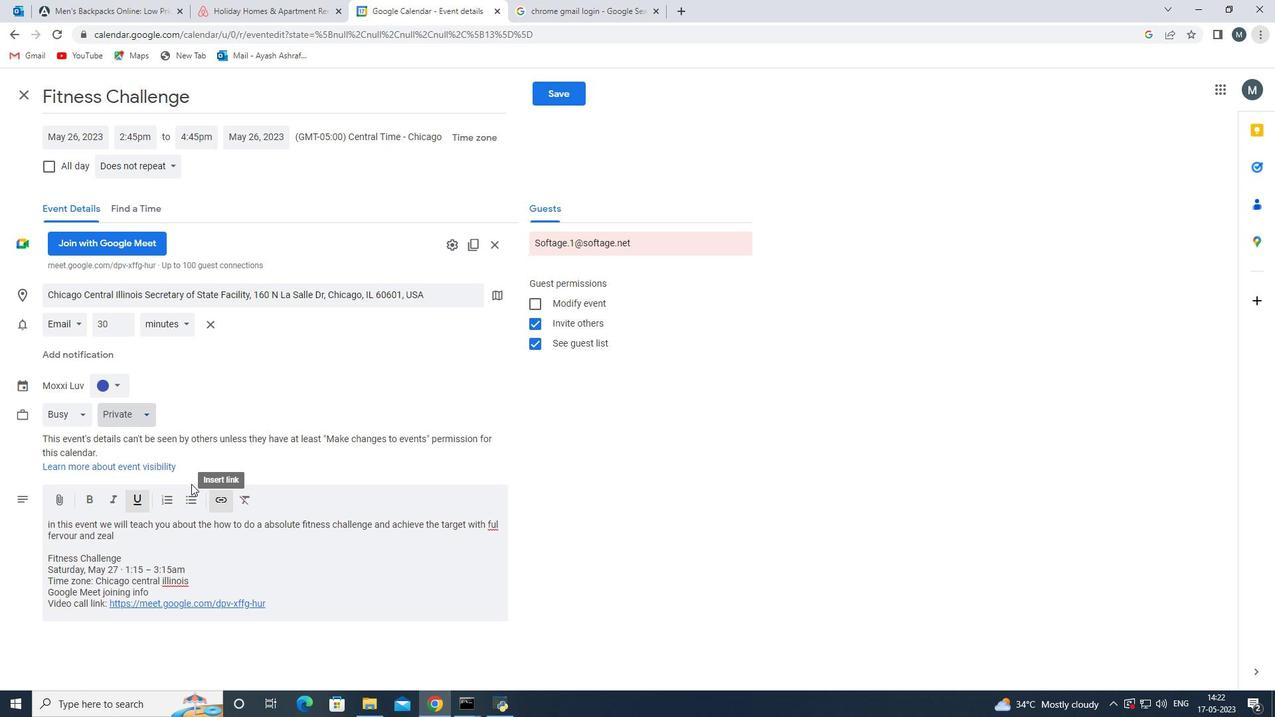 
Action: Mouse scrolled (206, 489) with delta (0, 0)
Screenshot: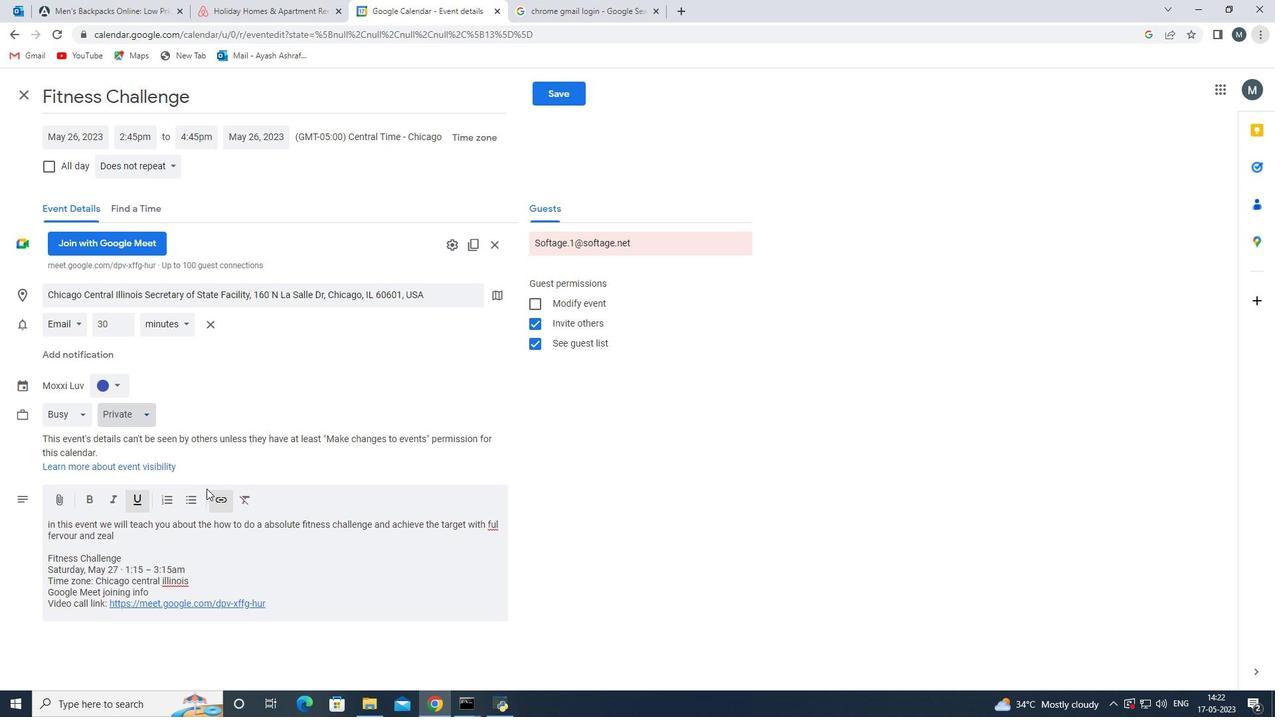
Action: Mouse scrolled (206, 489) with delta (0, 0)
Screenshot: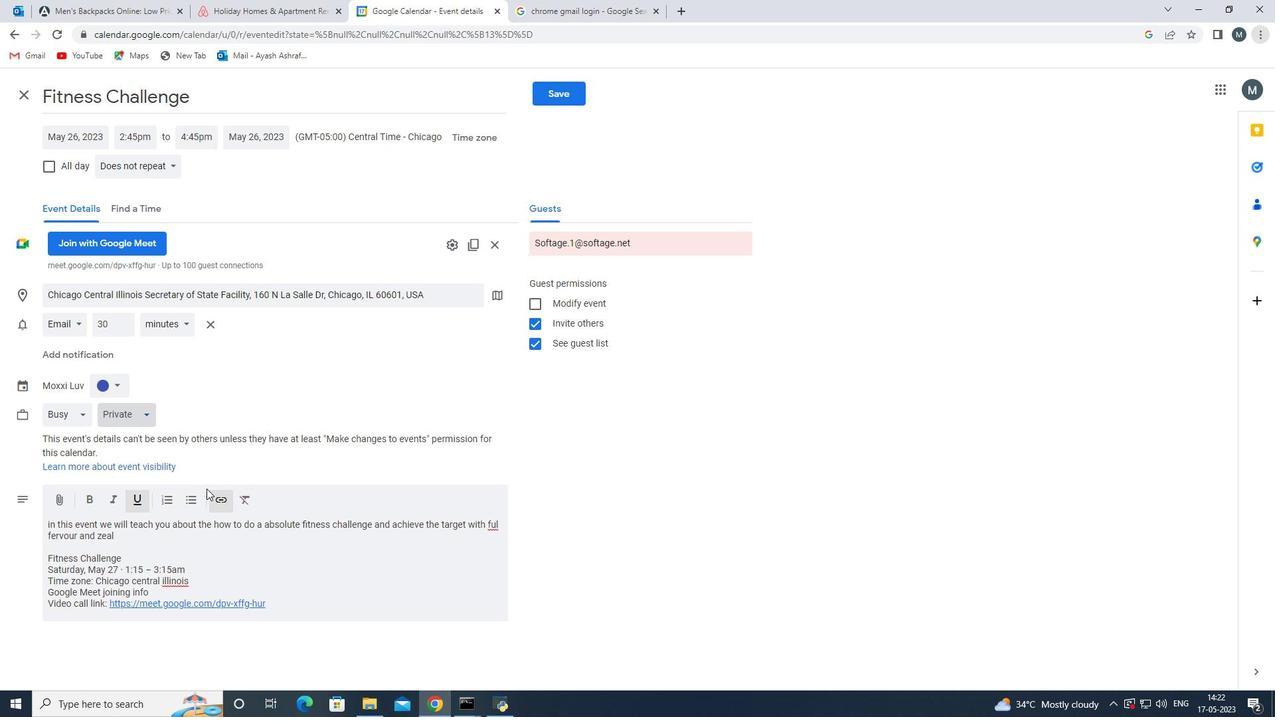 
Action: Mouse moved to (152, 532)
Screenshot: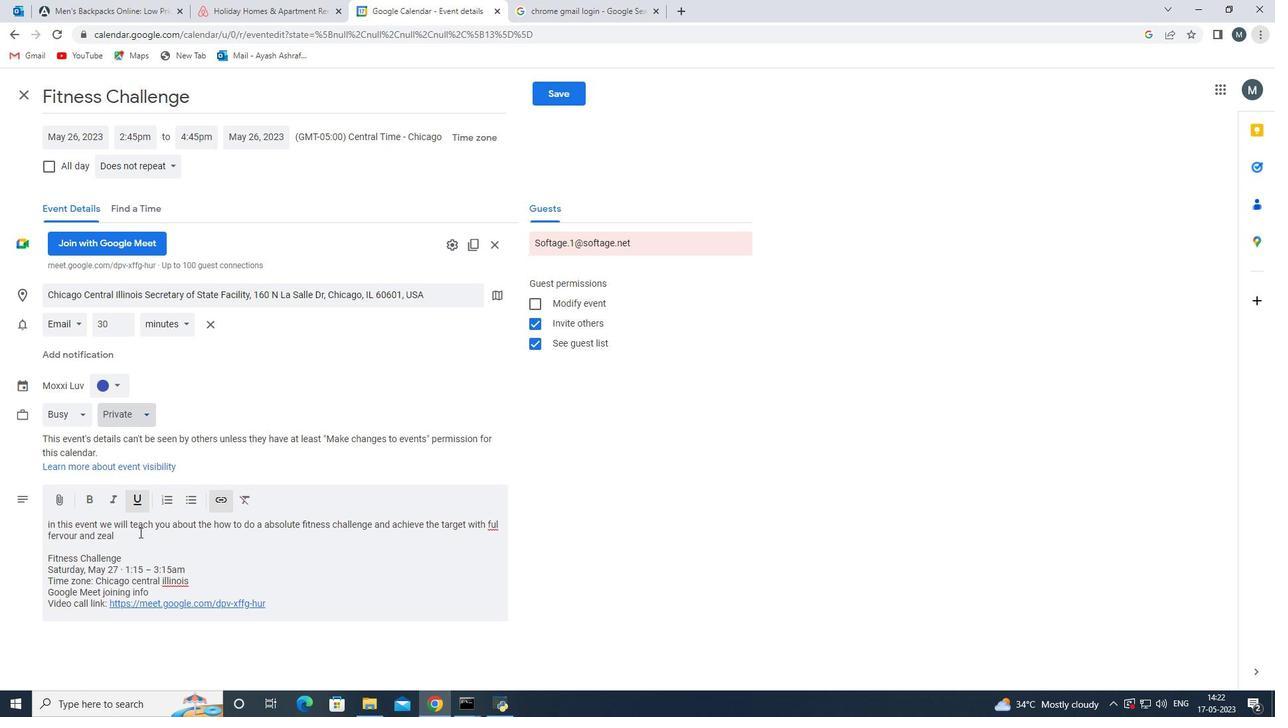 
Action: Mouse scrolled (152, 532) with delta (0, 0)
Screenshot: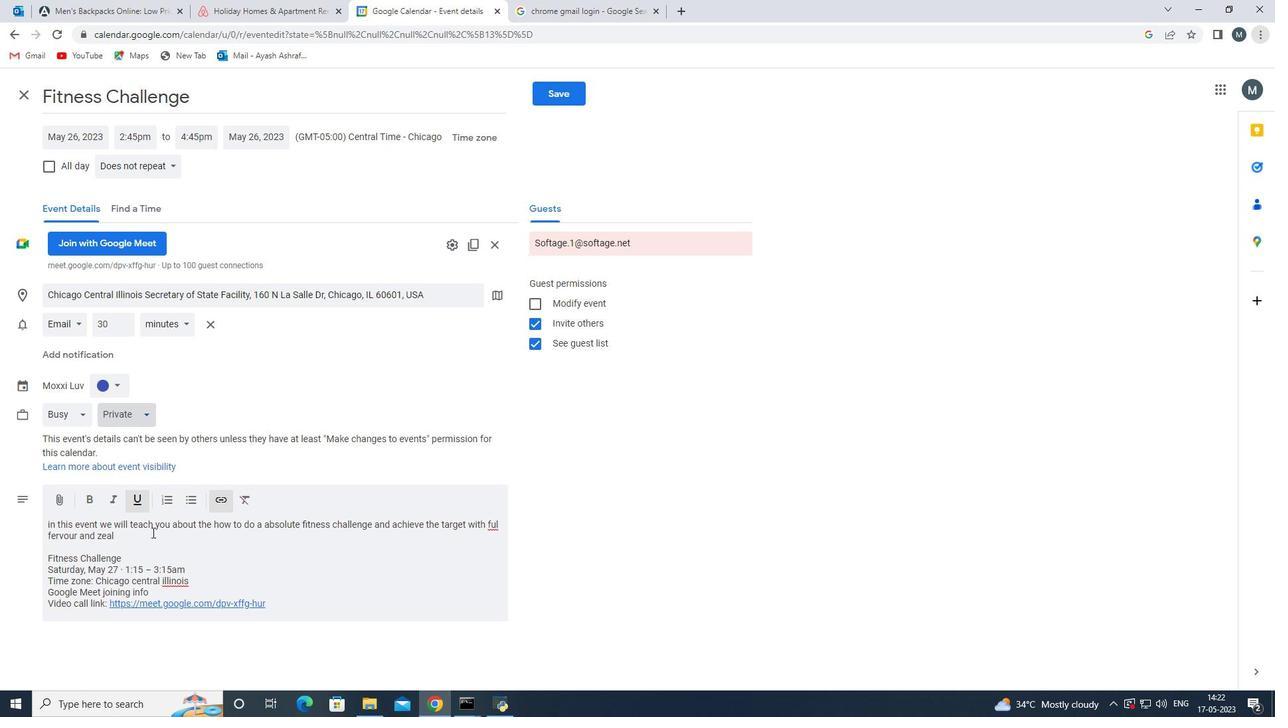 
Action: Mouse moved to (499, 528)
Screenshot: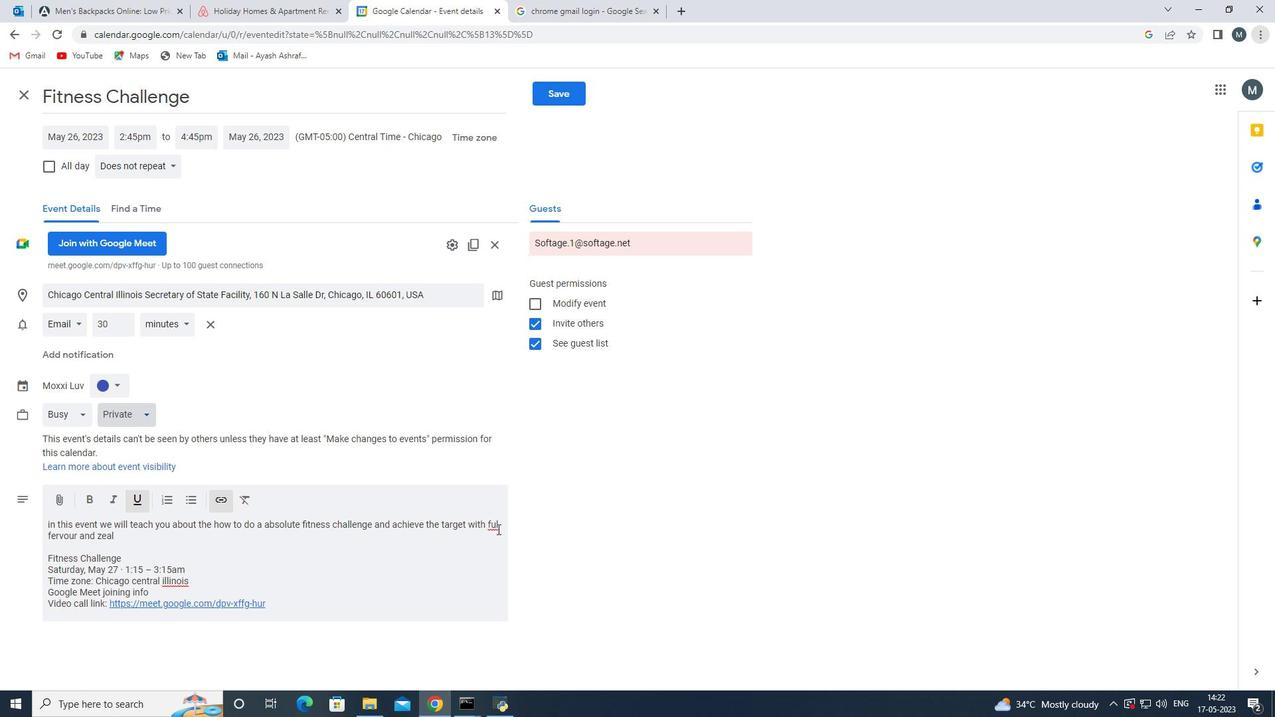 
Action: Mouse pressed left at (499, 528)
Screenshot: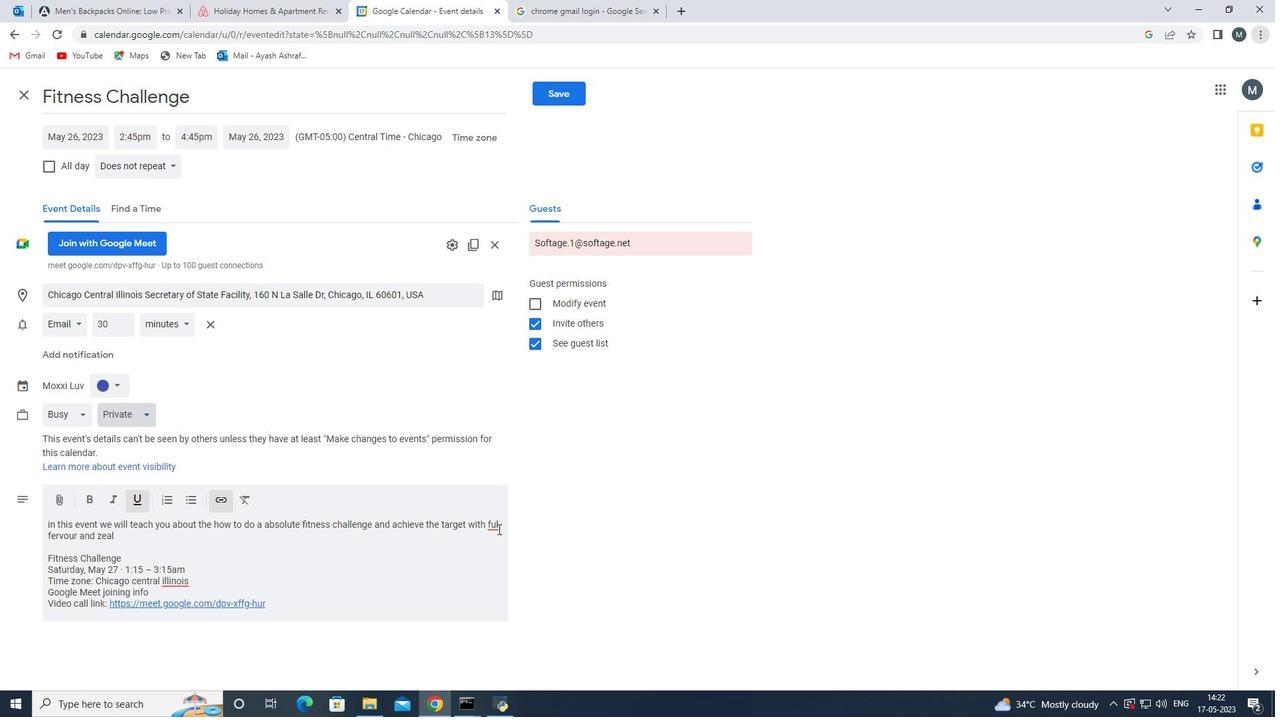 
Action: Mouse moved to (497, 528)
Screenshot: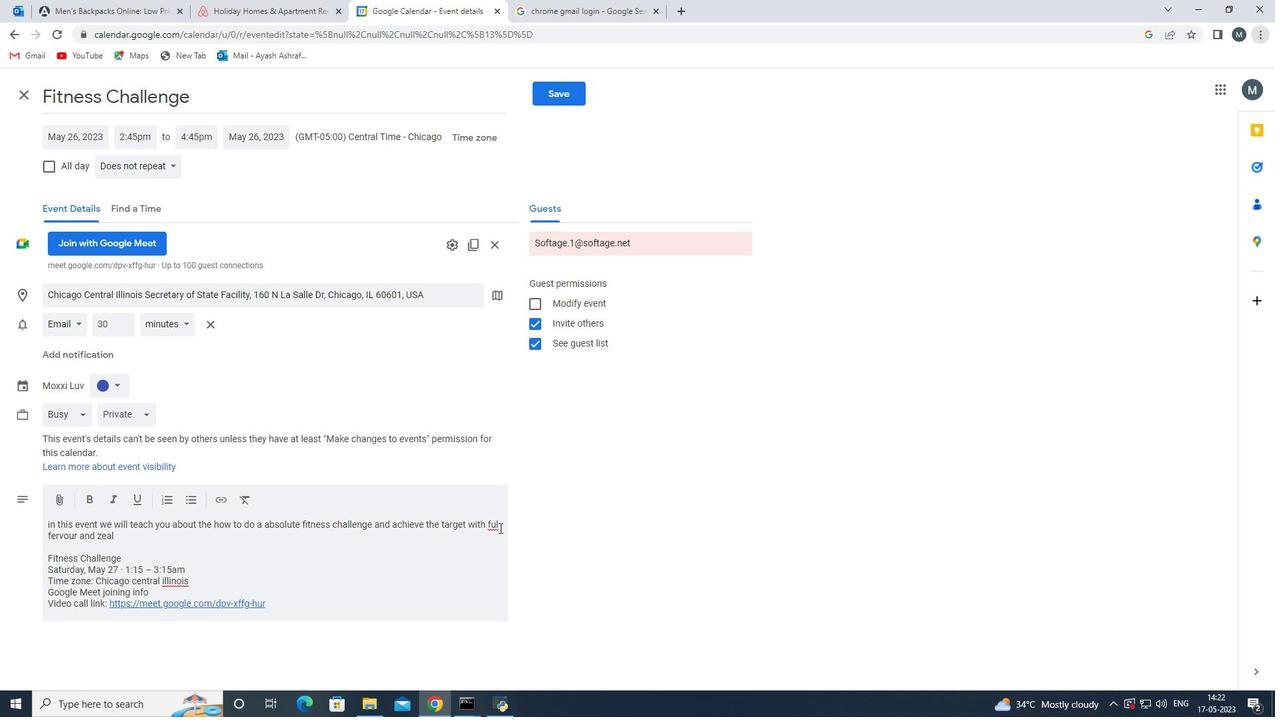 
Action: Key pressed l
Screenshot: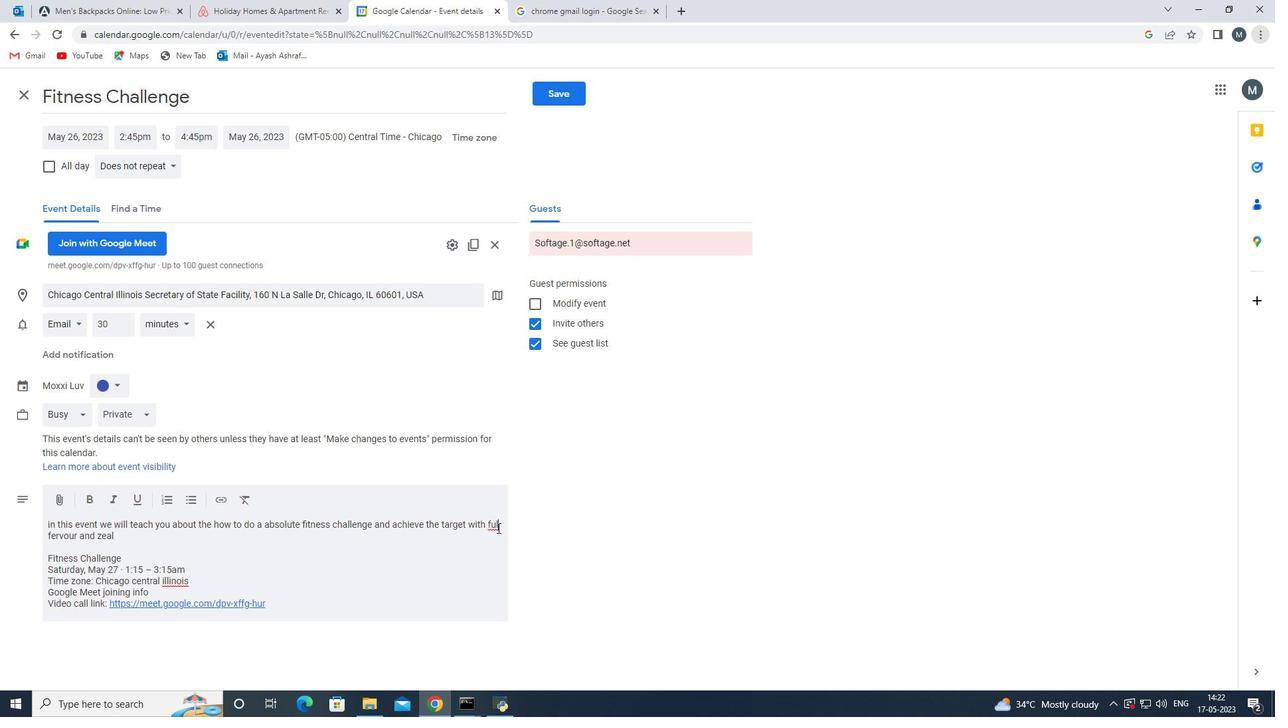 
Action: Mouse moved to (205, 548)
Screenshot: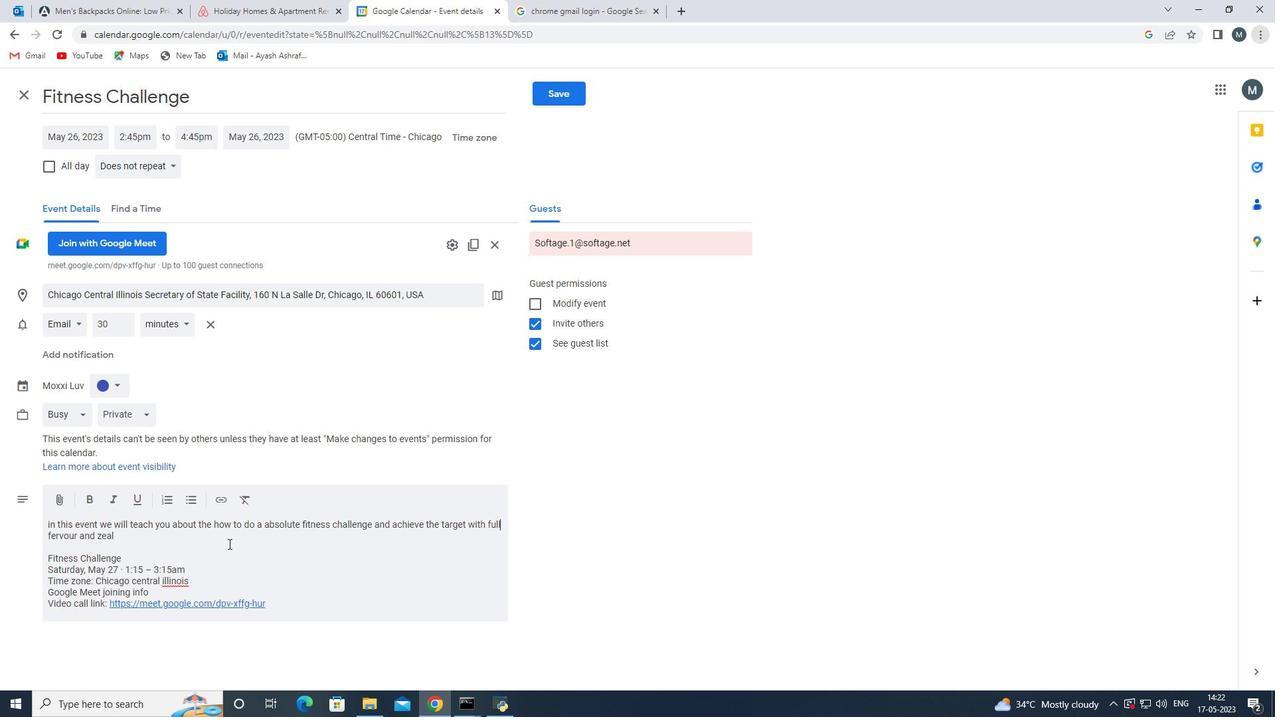 
Action: Mouse pressed left at (205, 548)
Screenshot: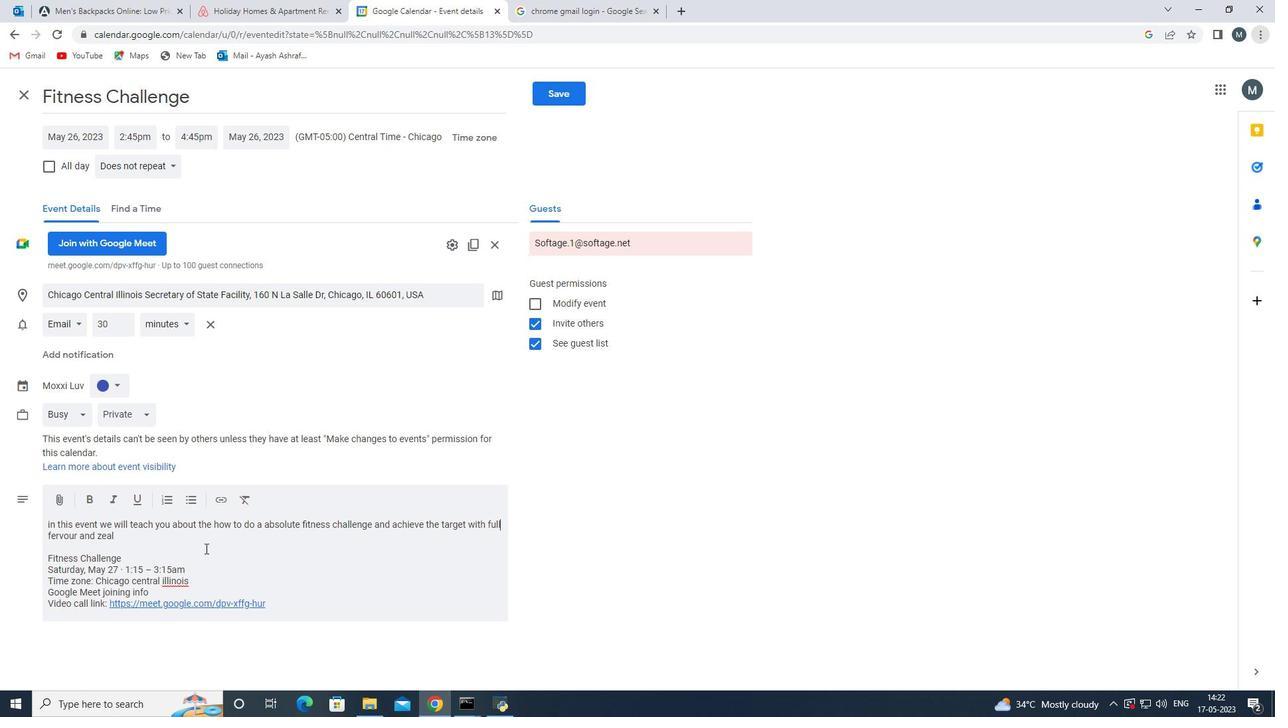 
Action: Mouse moved to (113, 541)
Screenshot: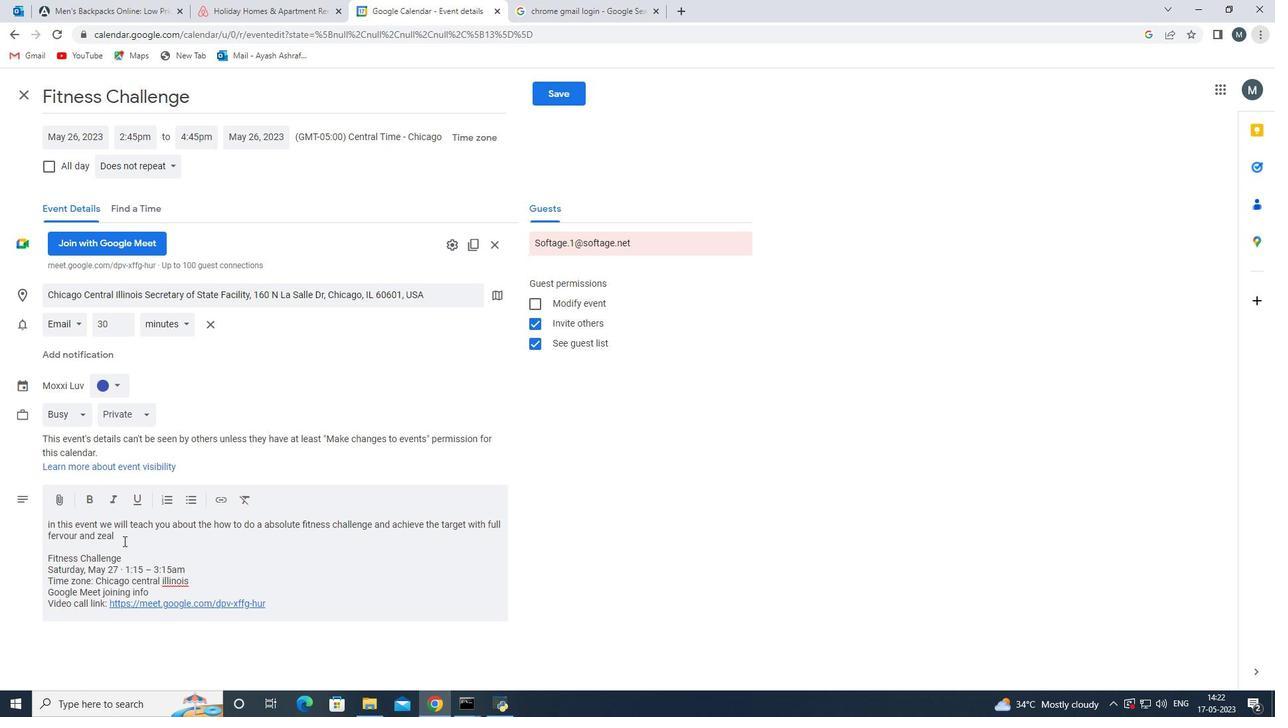 
Action: Mouse pressed left at (113, 541)
Screenshot: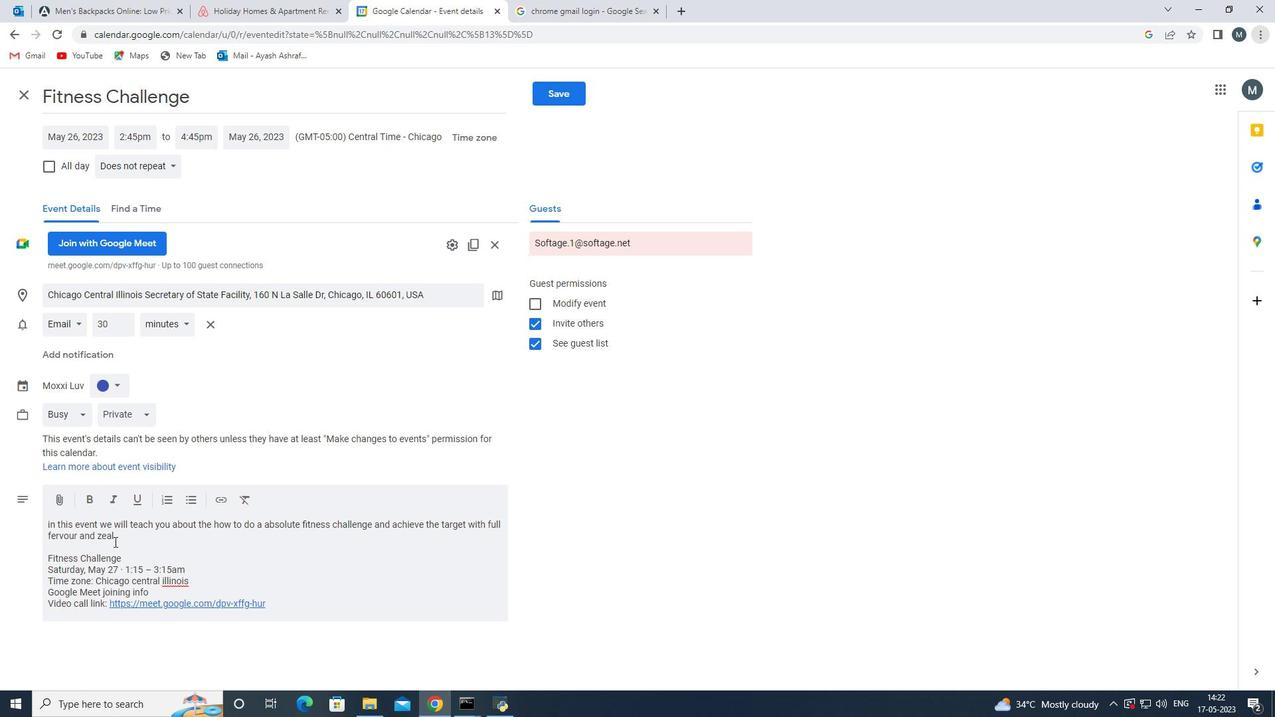 
Action: Mouse moved to (128, 537)
Screenshot: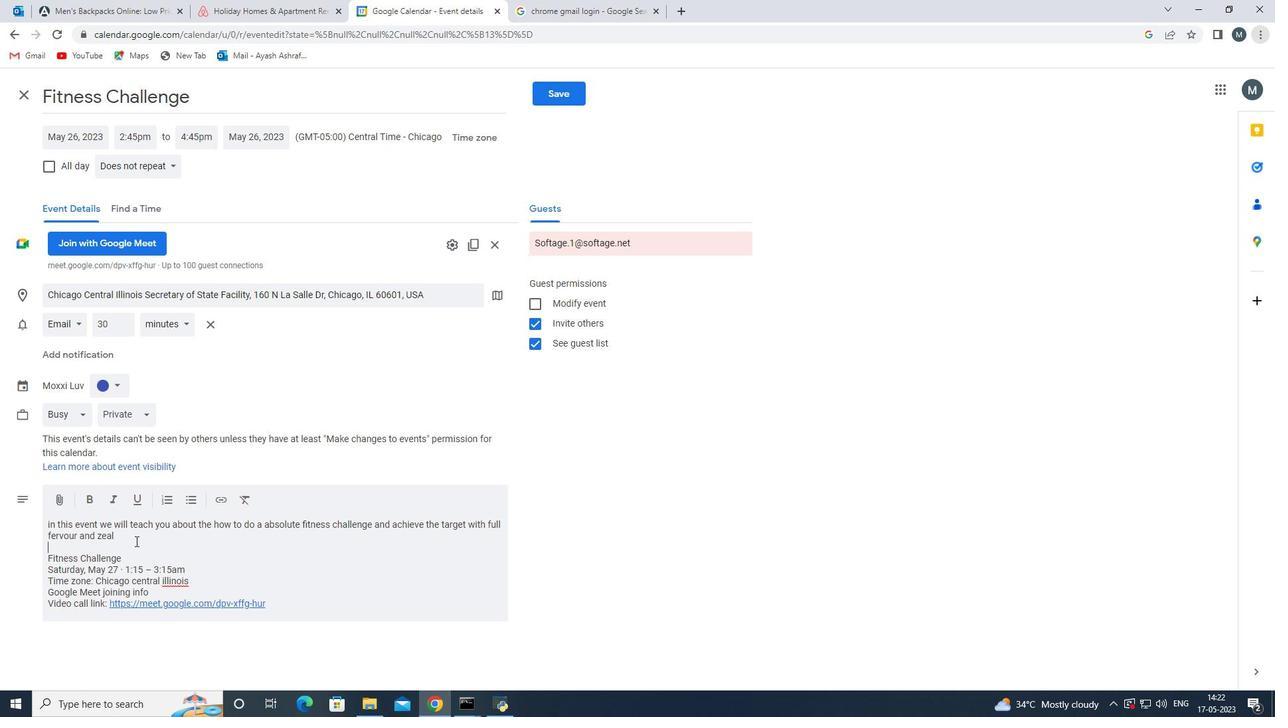
Action: Mouse pressed left at (128, 537)
Screenshot: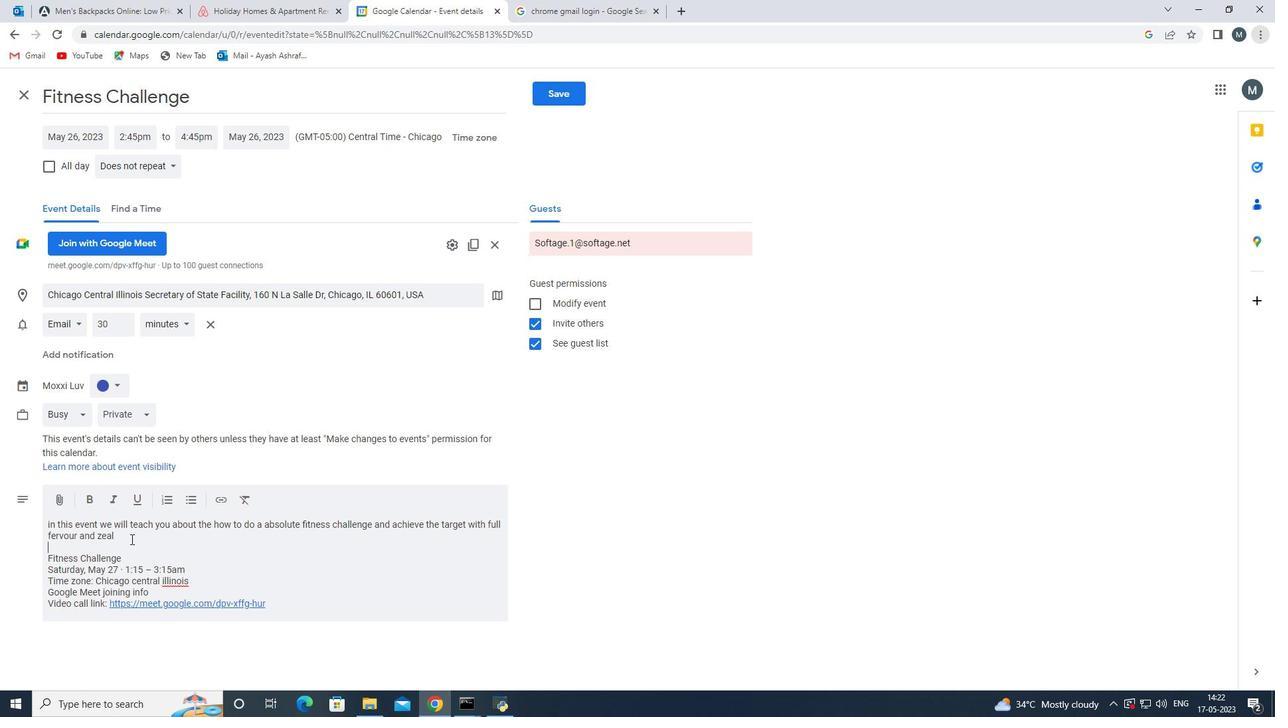 
Action: Mouse moved to (128, 536)
Screenshot: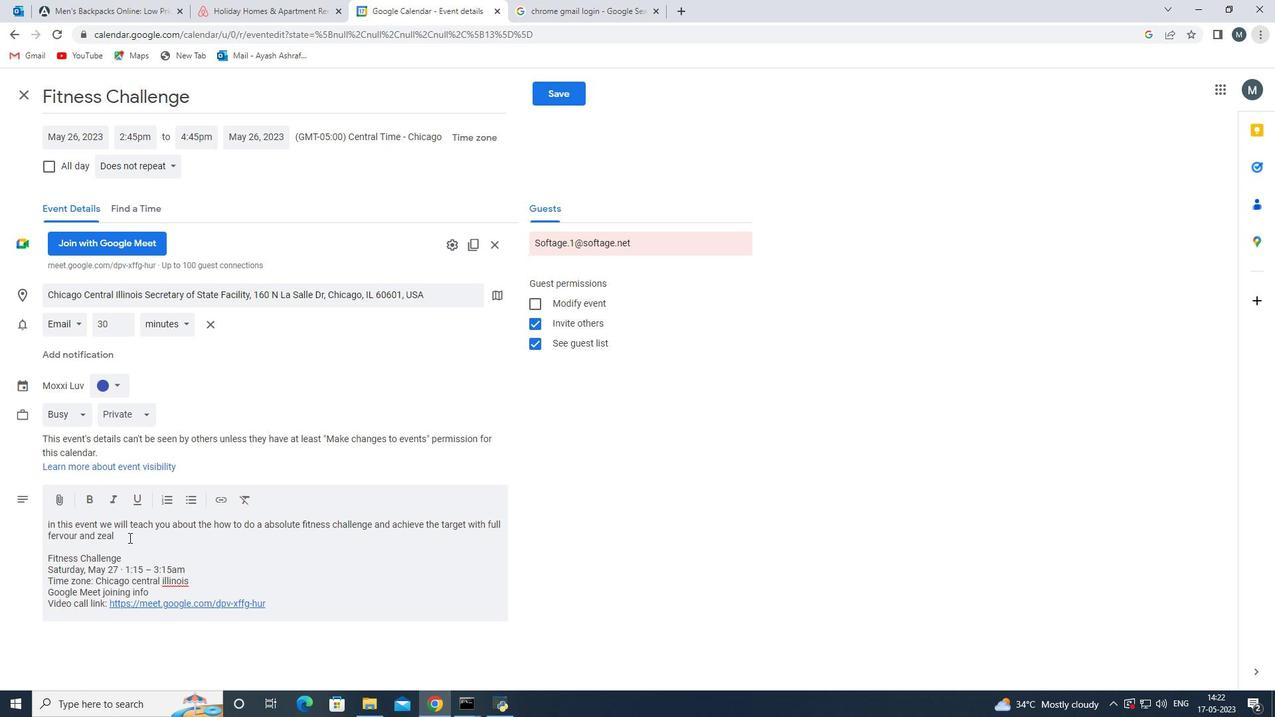 
Action: Key pressed <Key.backspace>
Screenshot: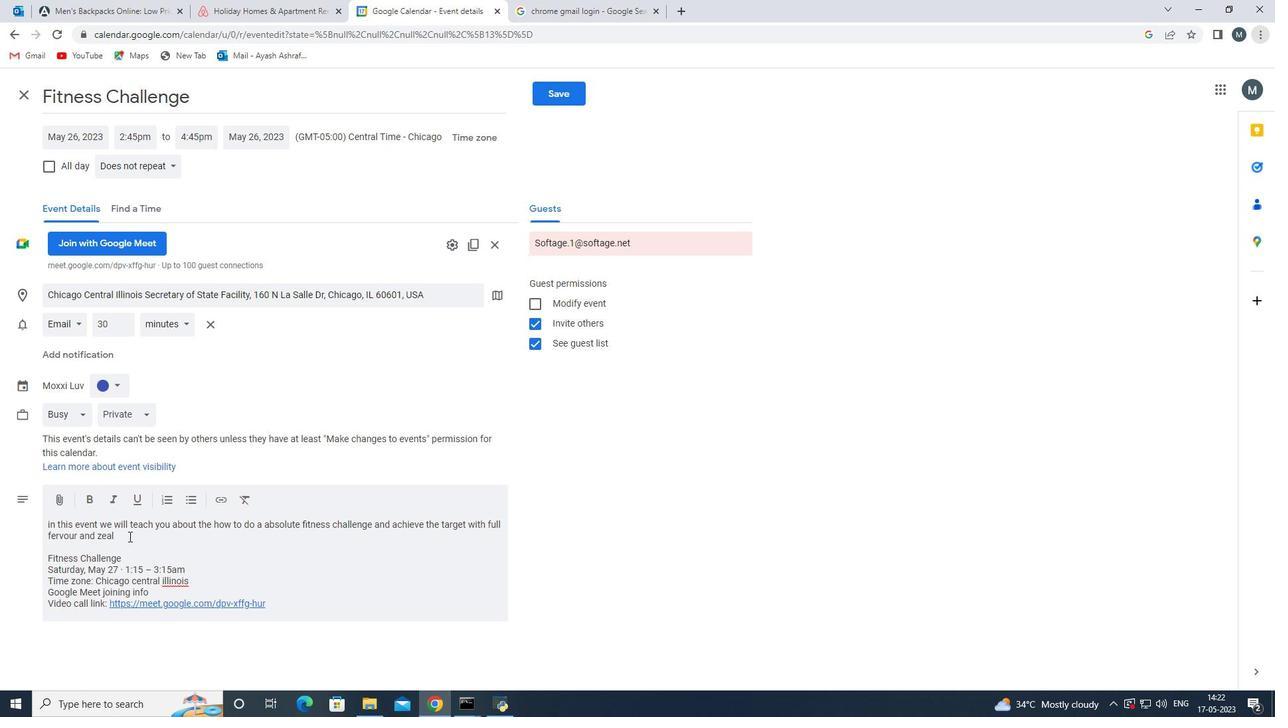 
Action: Mouse moved to (128, 536)
Screenshot: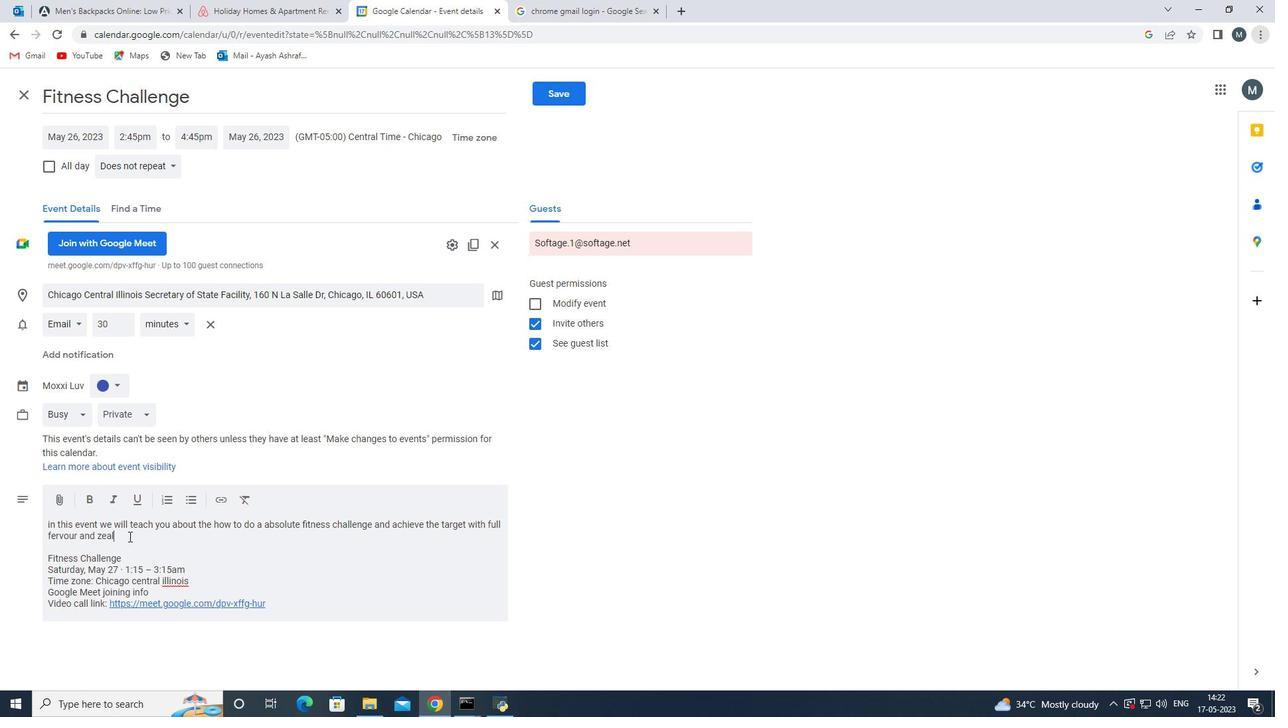 
Action: Key pressed .
Screenshot: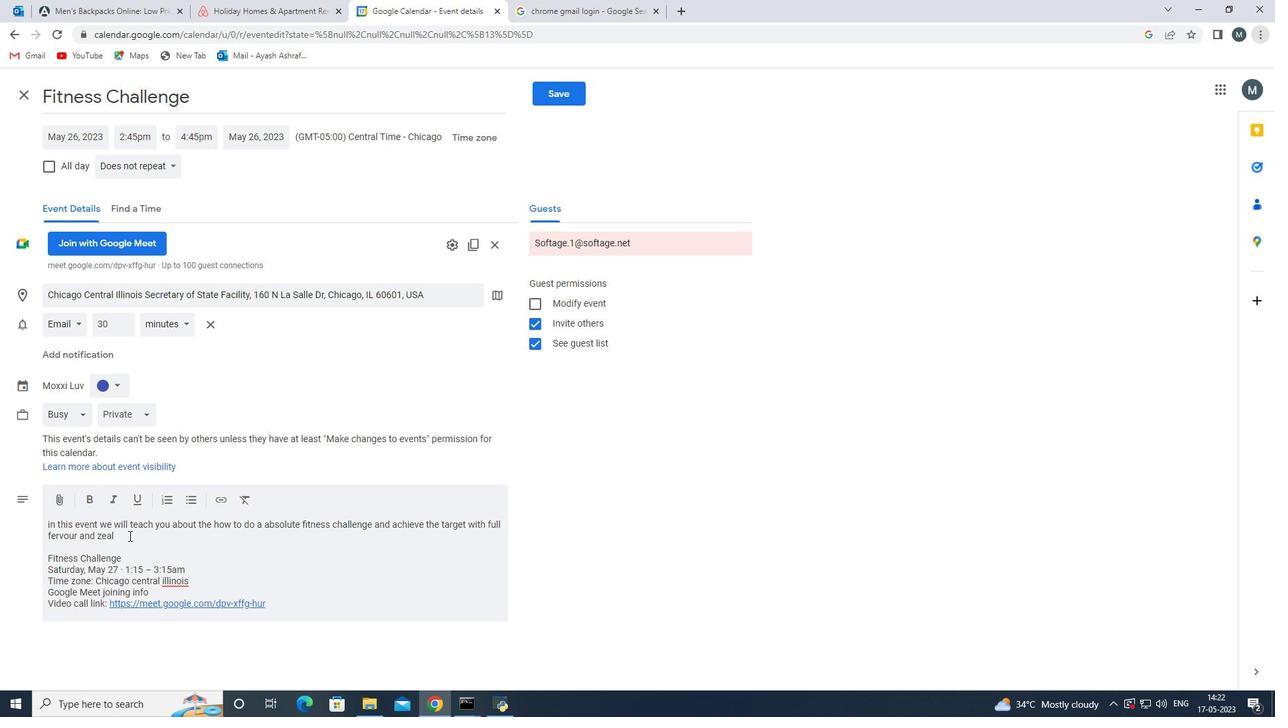 
Action: Mouse moved to (129, 534)
Screenshot: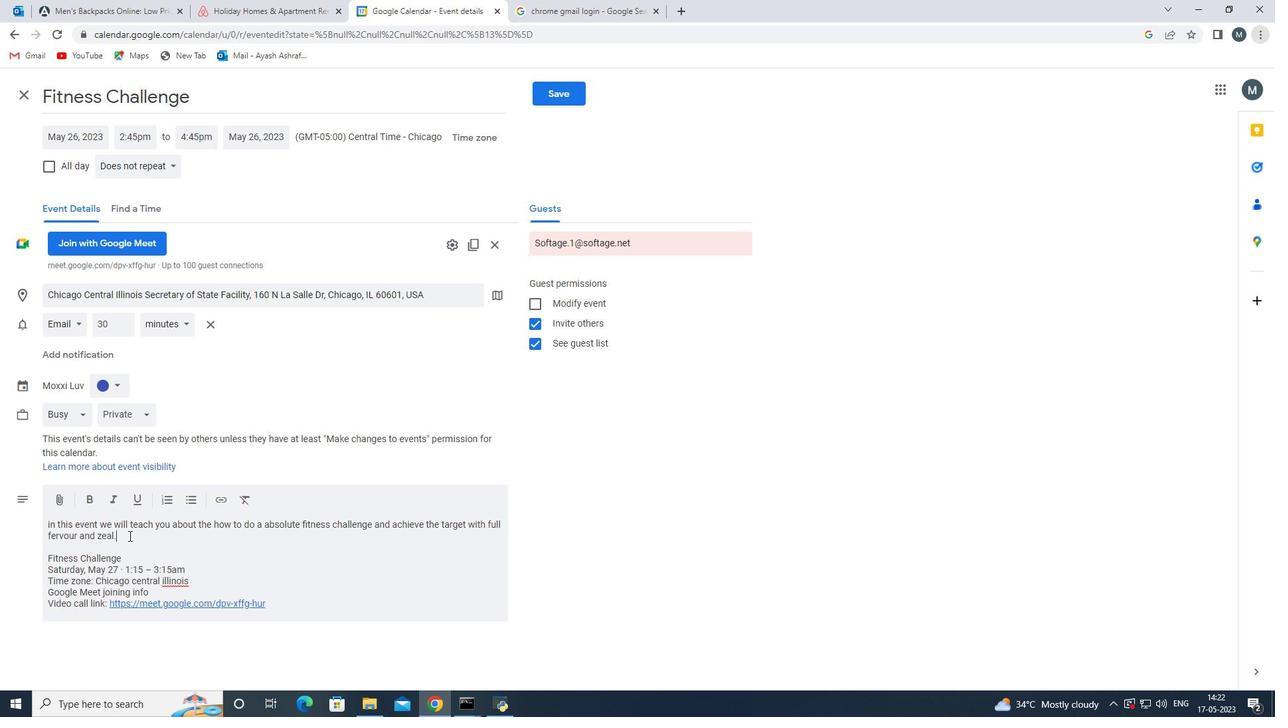 
Action: Key pressed <Key.enter>
Screenshot: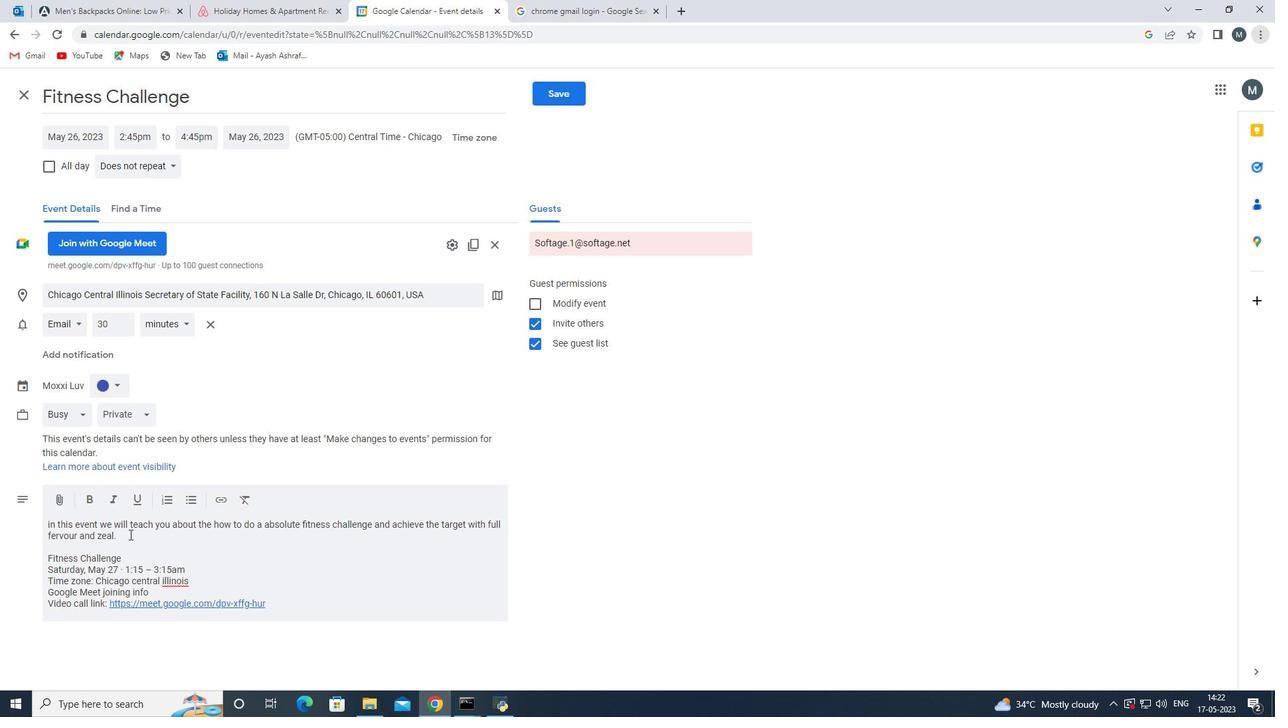 
Action: Mouse moved to (134, 528)
Screenshot: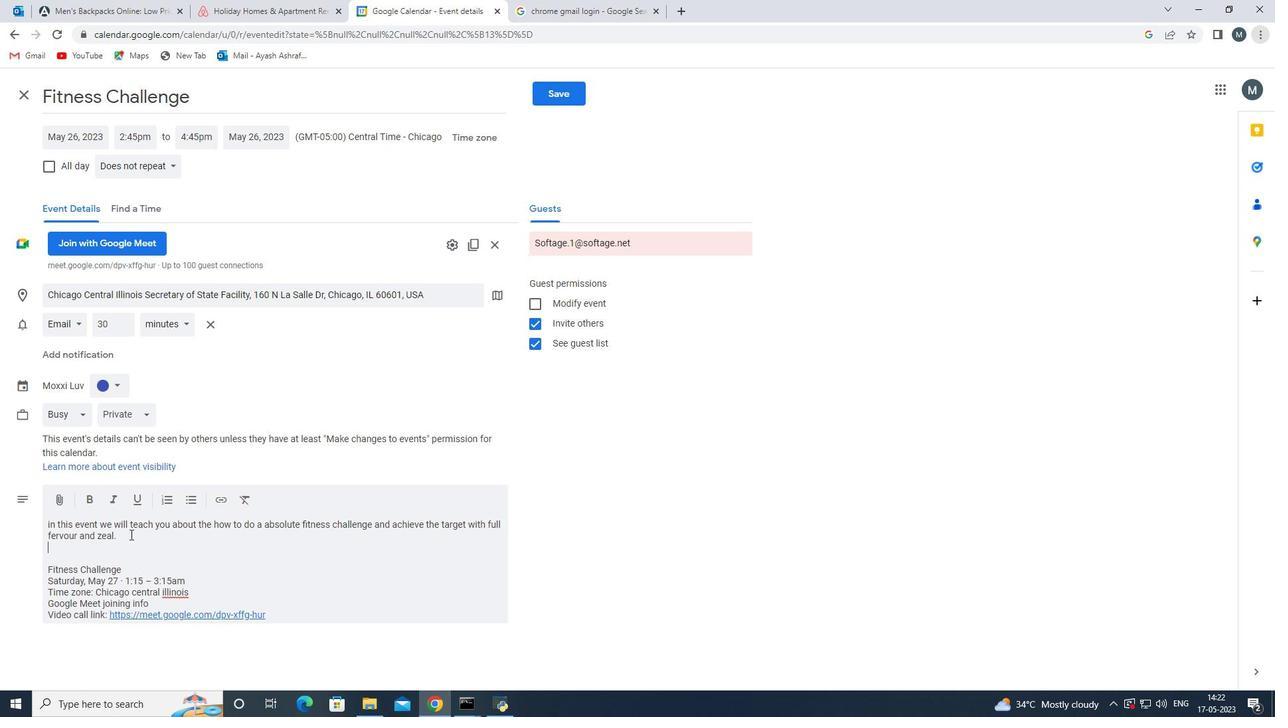 
Action: Key pressed <Key.shift>Please<Key.space>attent<Key.backspace>d<Key.space>the<Key.space>event<Key.space>on<Key.space>the<Key.space>time<Key.space>as<Key.space><Key.backspace><Key.backspace><Key.backspace><Key.backspace>.
Screenshot: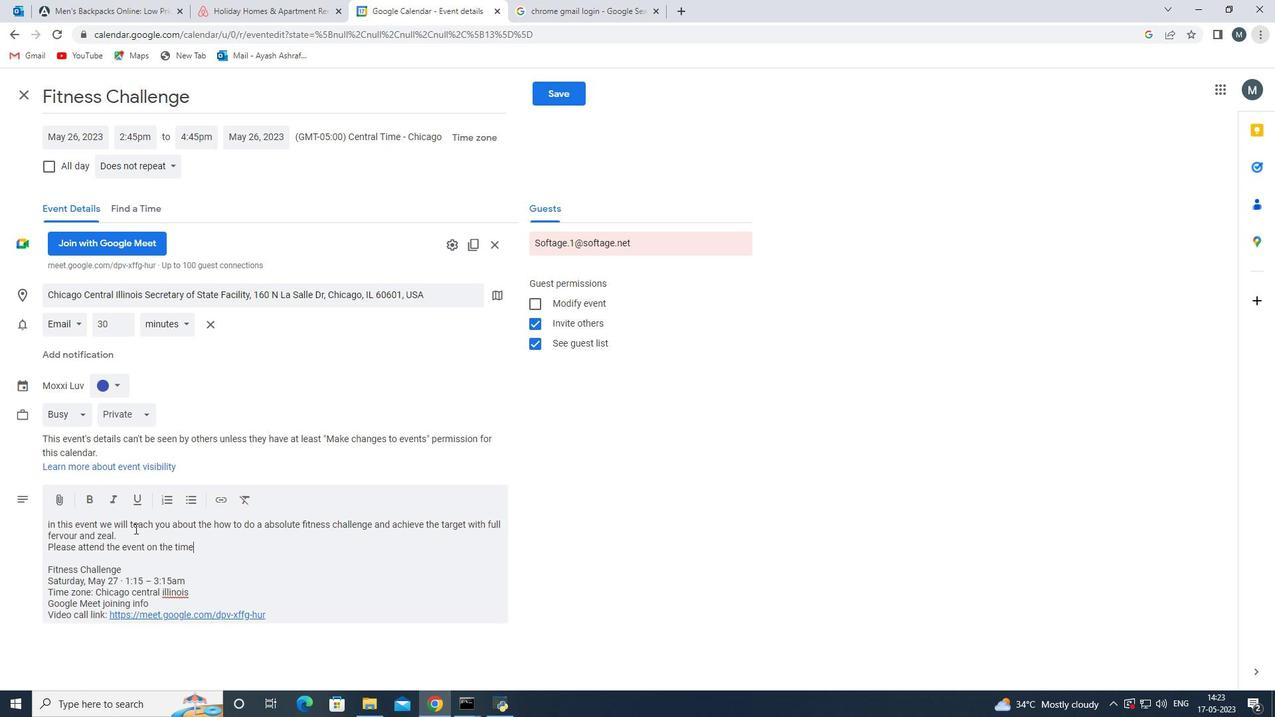 
Action: Mouse moved to (45, 512)
Screenshot: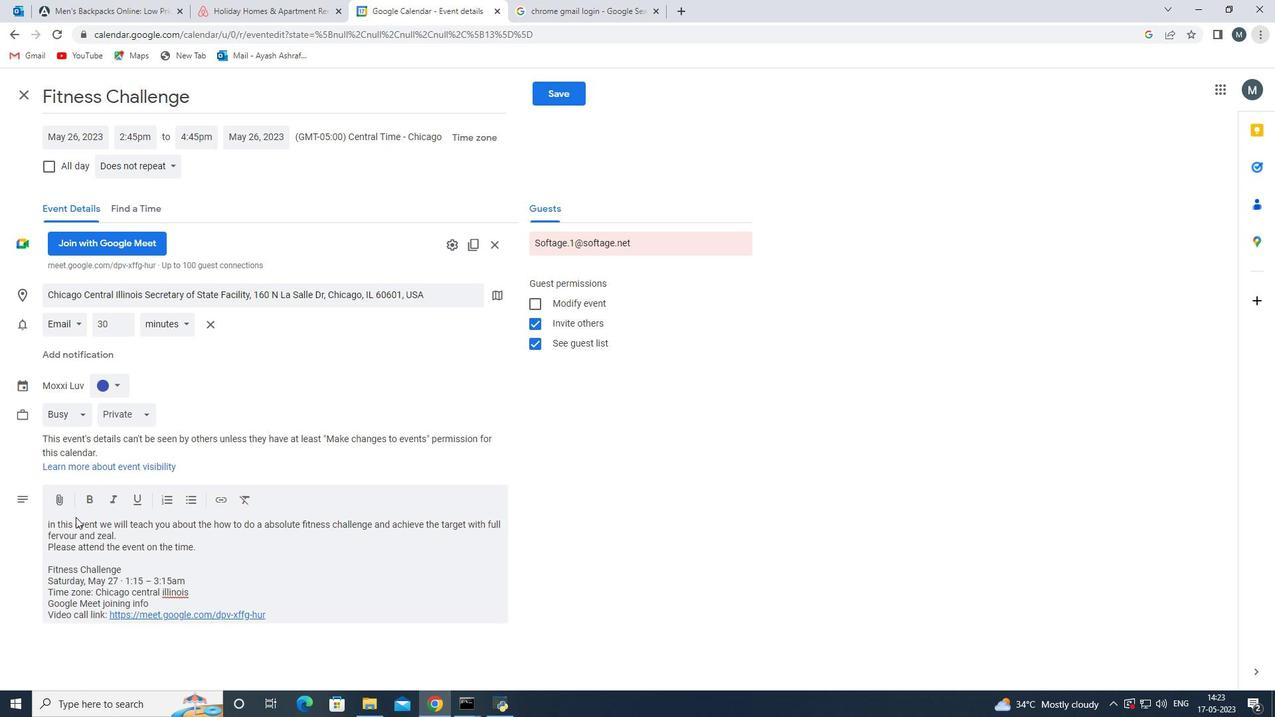 
Action: Mouse scrolled (45, 513) with delta (0, 0)
Screenshot: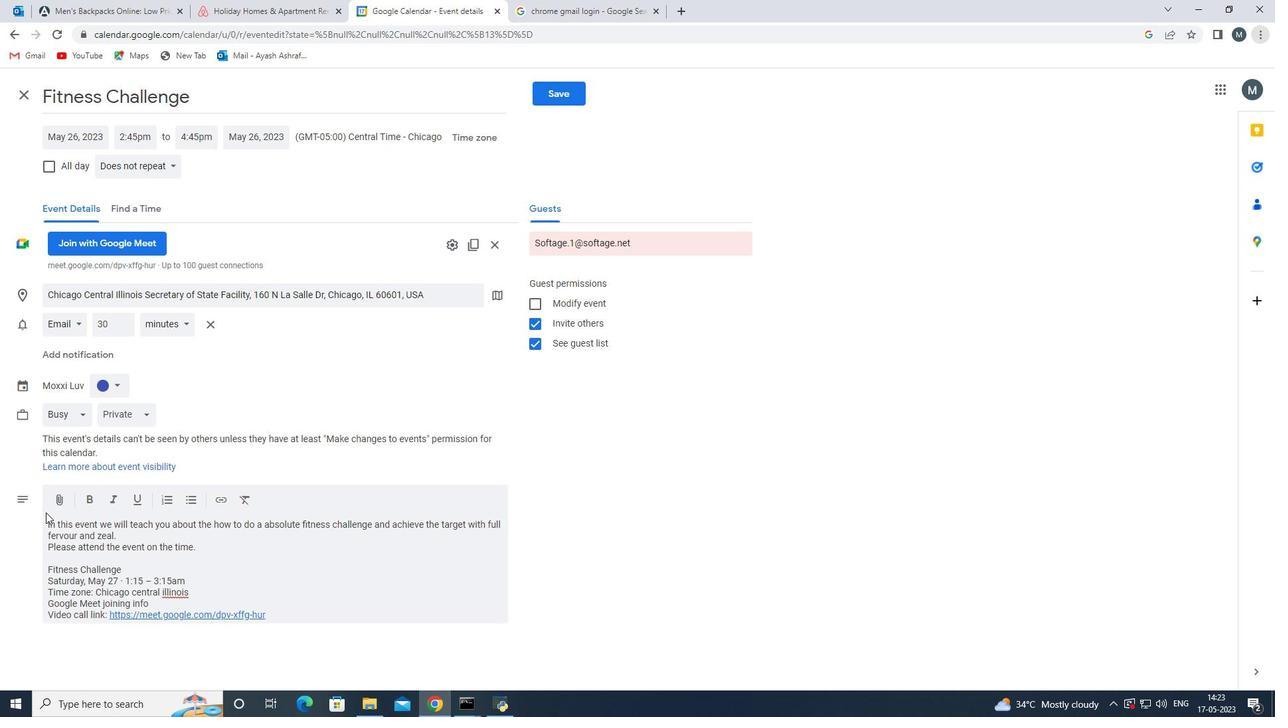 
Action: Mouse scrolled (45, 513) with delta (0, 0)
Screenshot: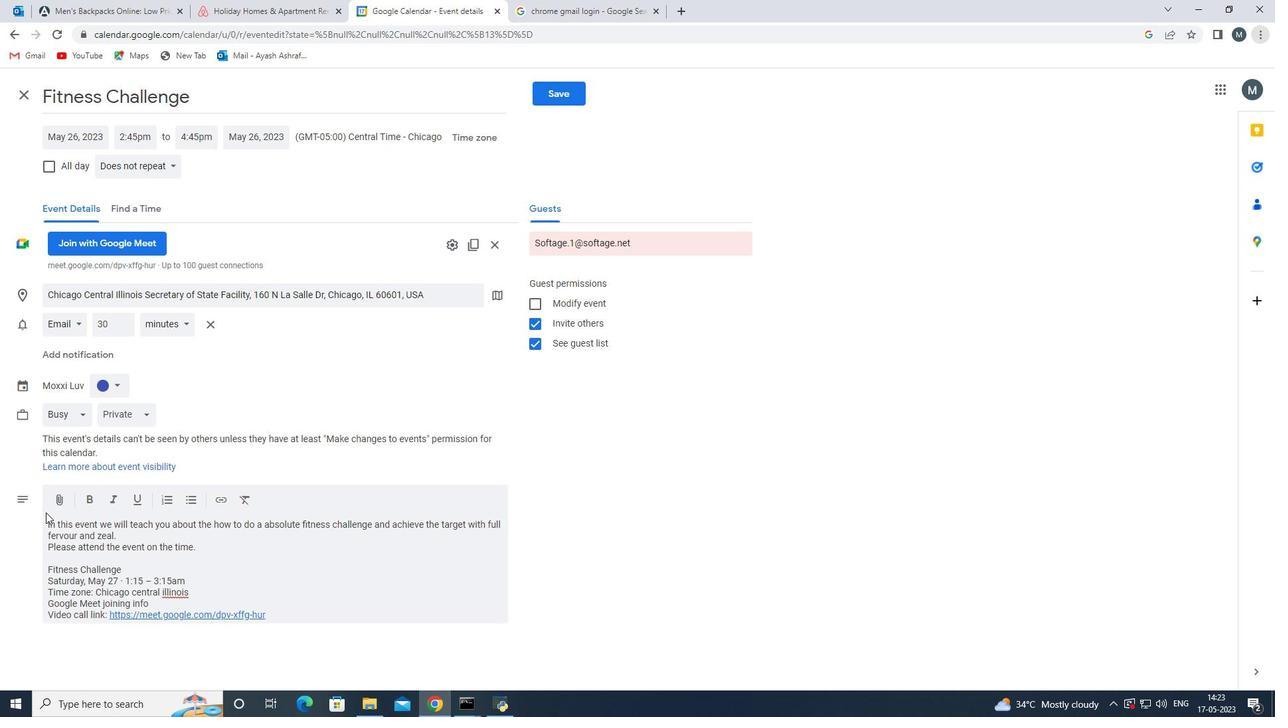 
Action: Mouse moved to (43, 510)
Screenshot: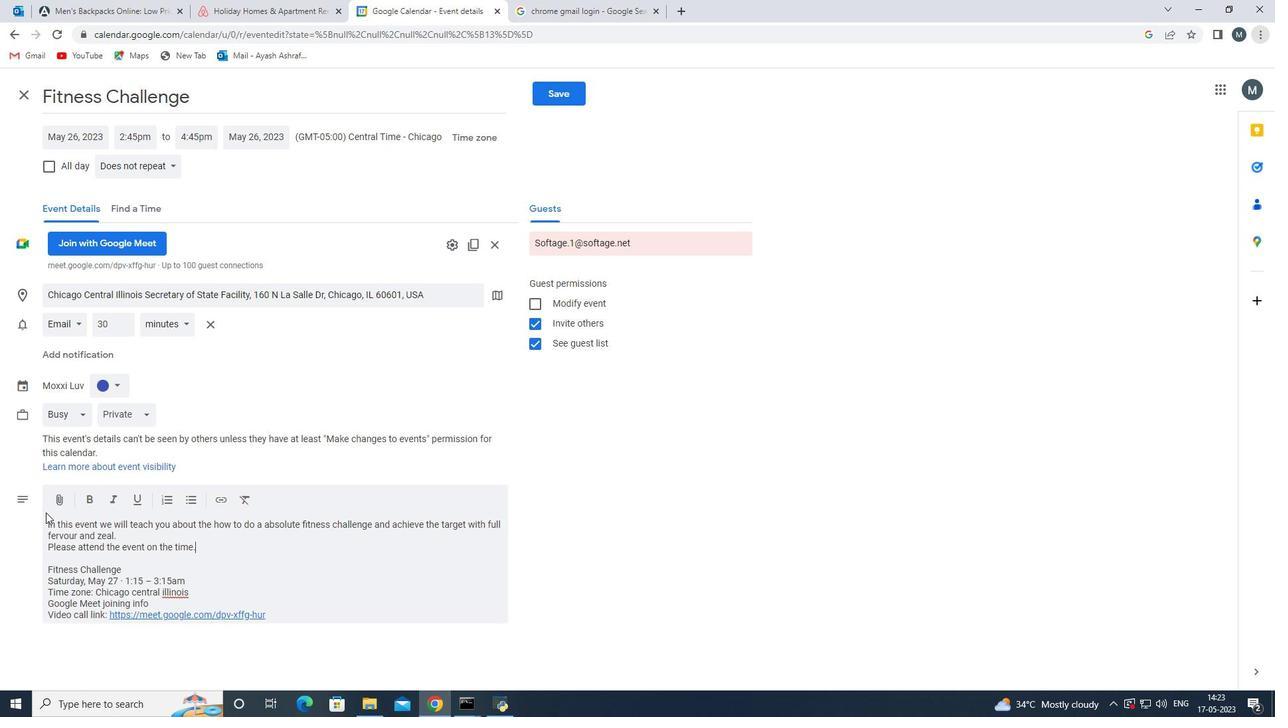 
Action: Mouse scrolled (43, 510) with delta (0, 0)
Screenshot: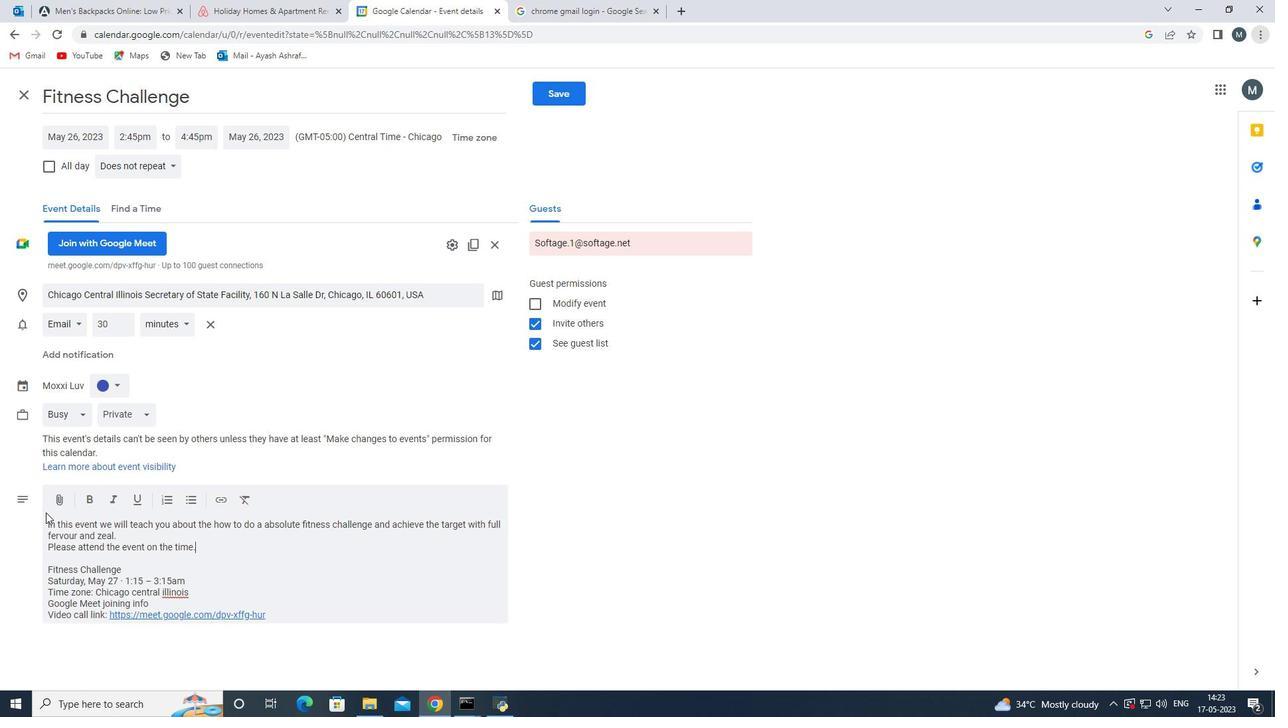 
Action: Mouse moved to (166, 166)
Screenshot: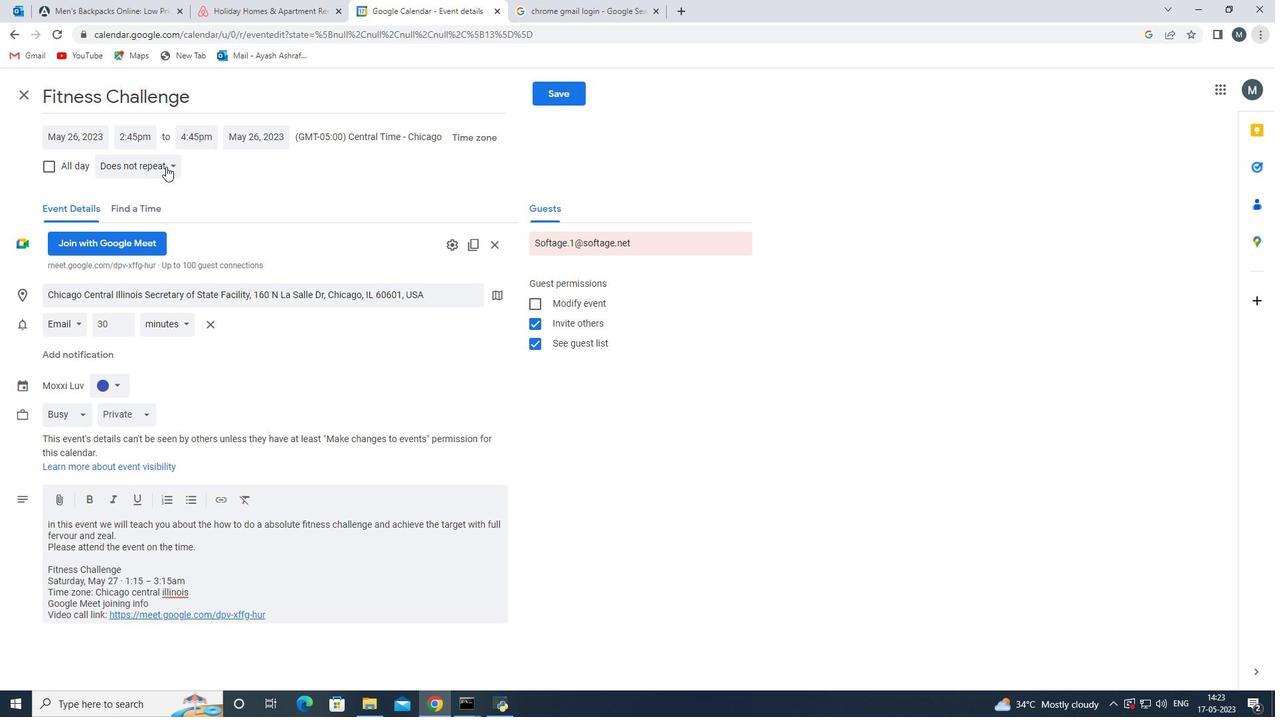 
Action: Mouse pressed left at (166, 166)
Screenshot: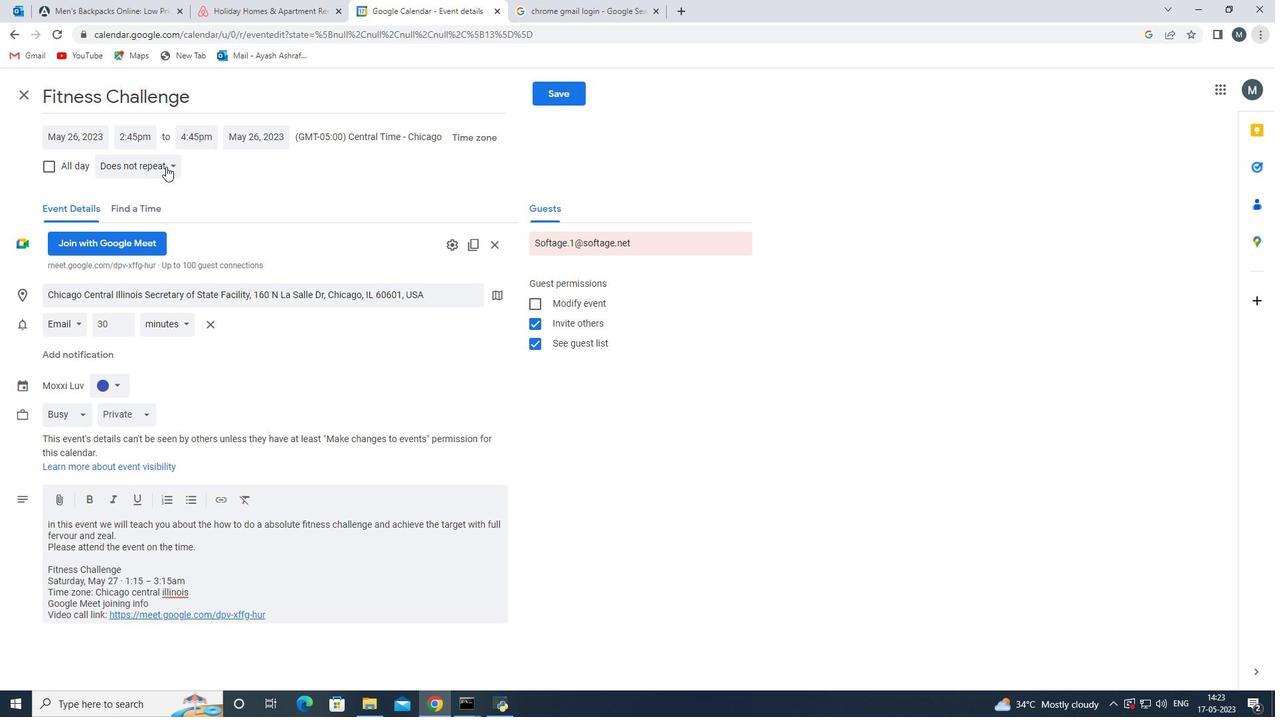 
Action: Mouse moved to (158, 189)
Screenshot: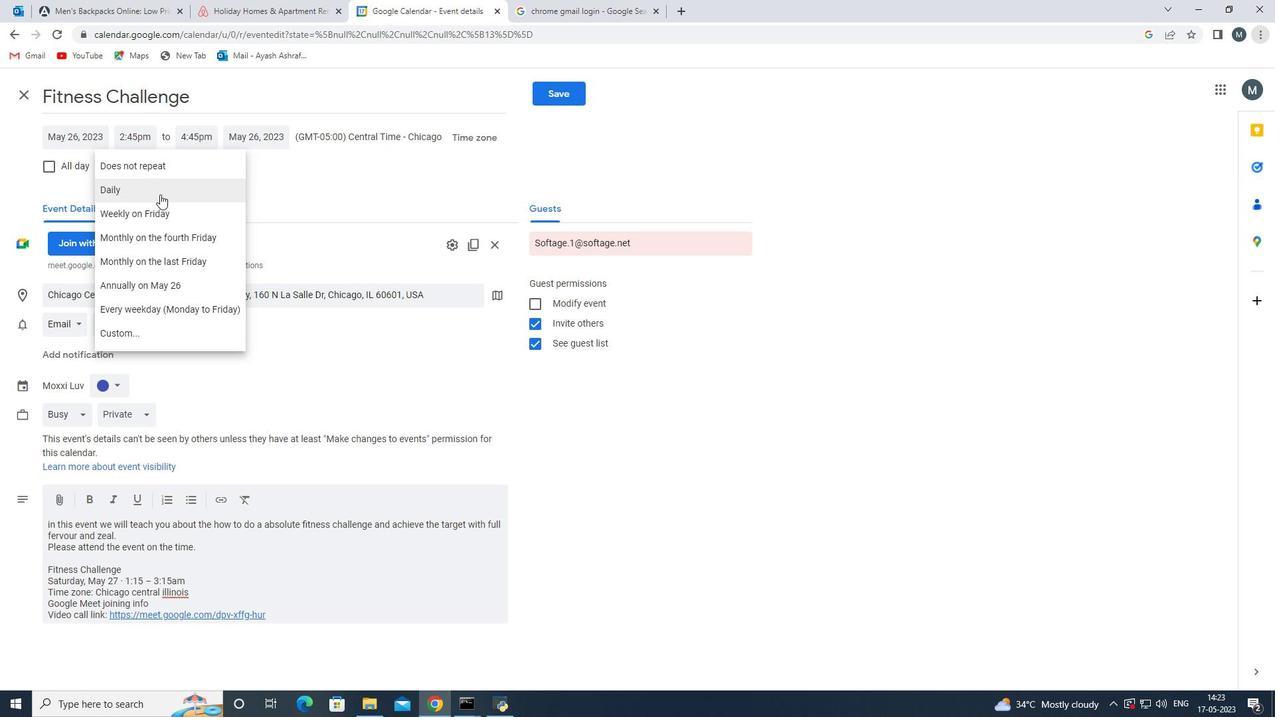
Action: Mouse pressed left at (158, 189)
Screenshot: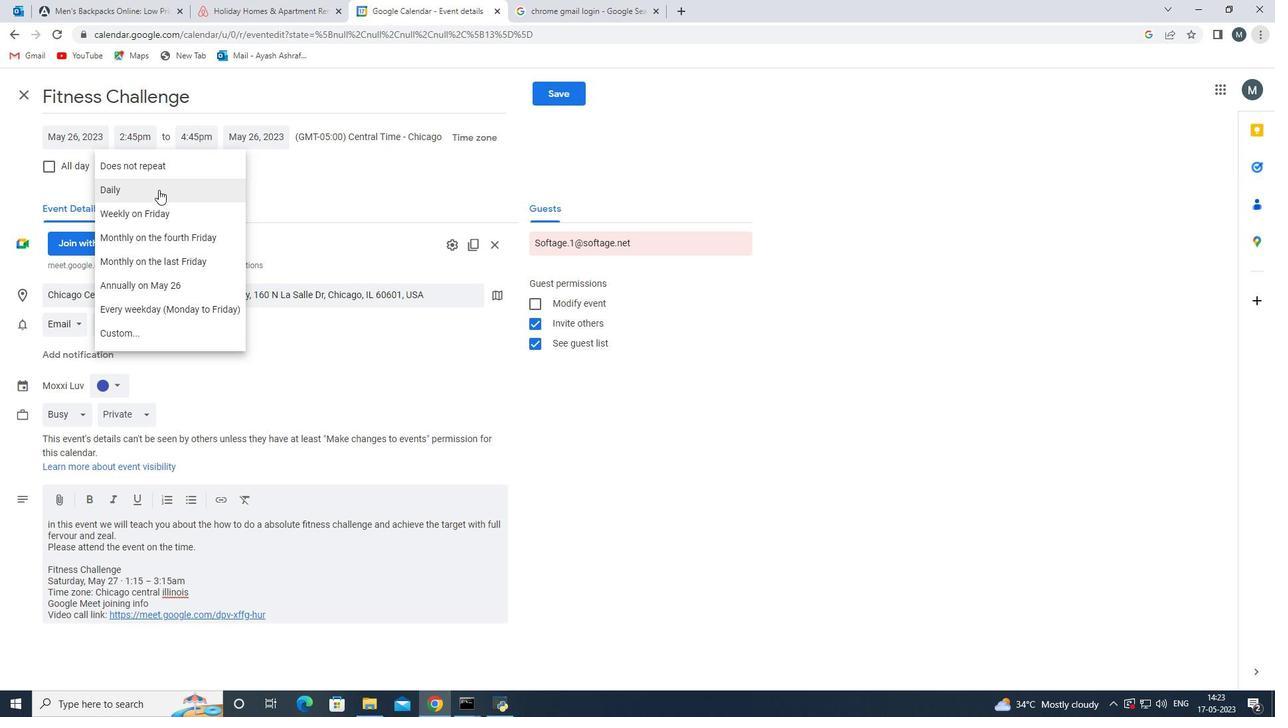 
Action: Mouse moved to (262, 383)
Screenshot: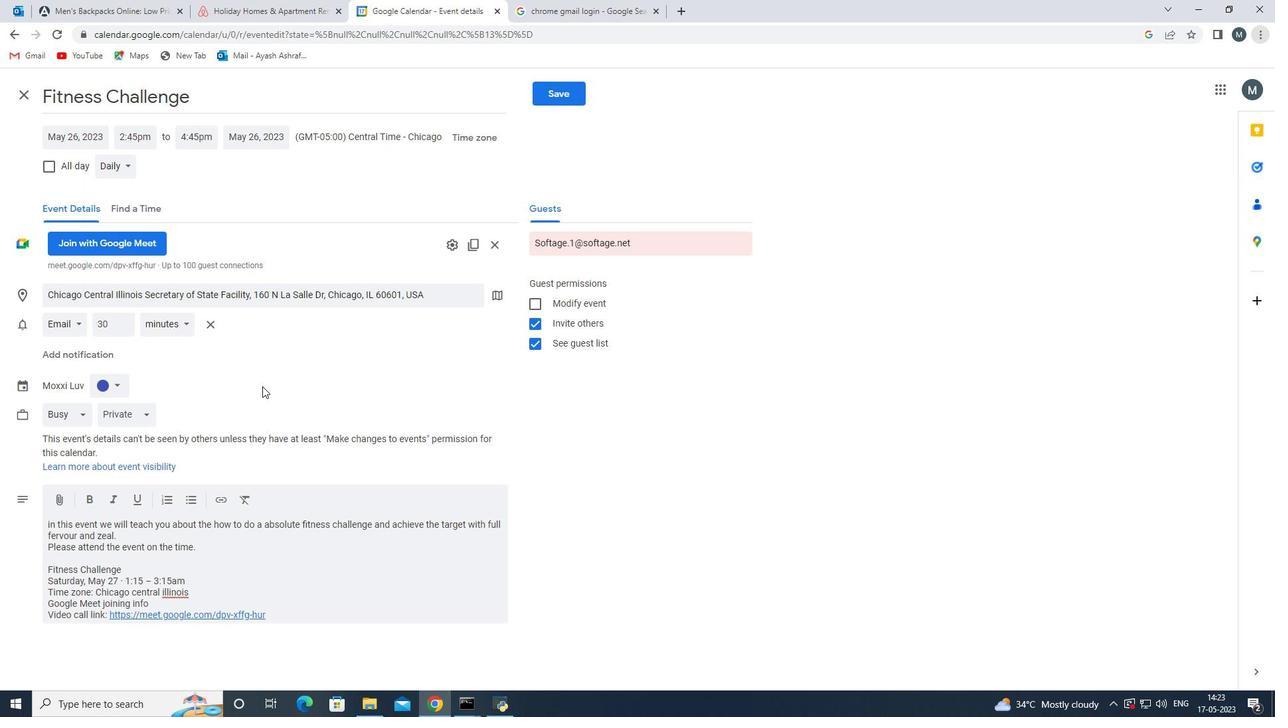 
Action: Mouse scrolled (262, 383) with delta (0, 0)
Screenshot: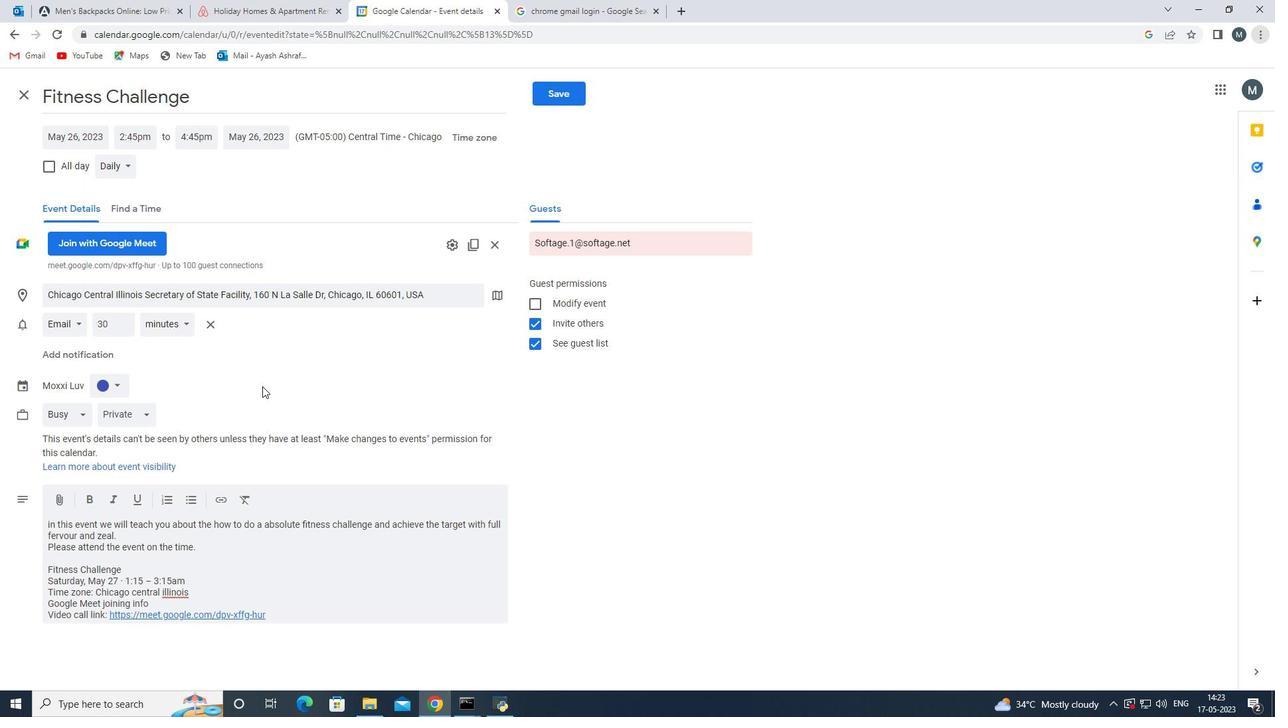 
Action: Mouse moved to (260, 381)
Screenshot: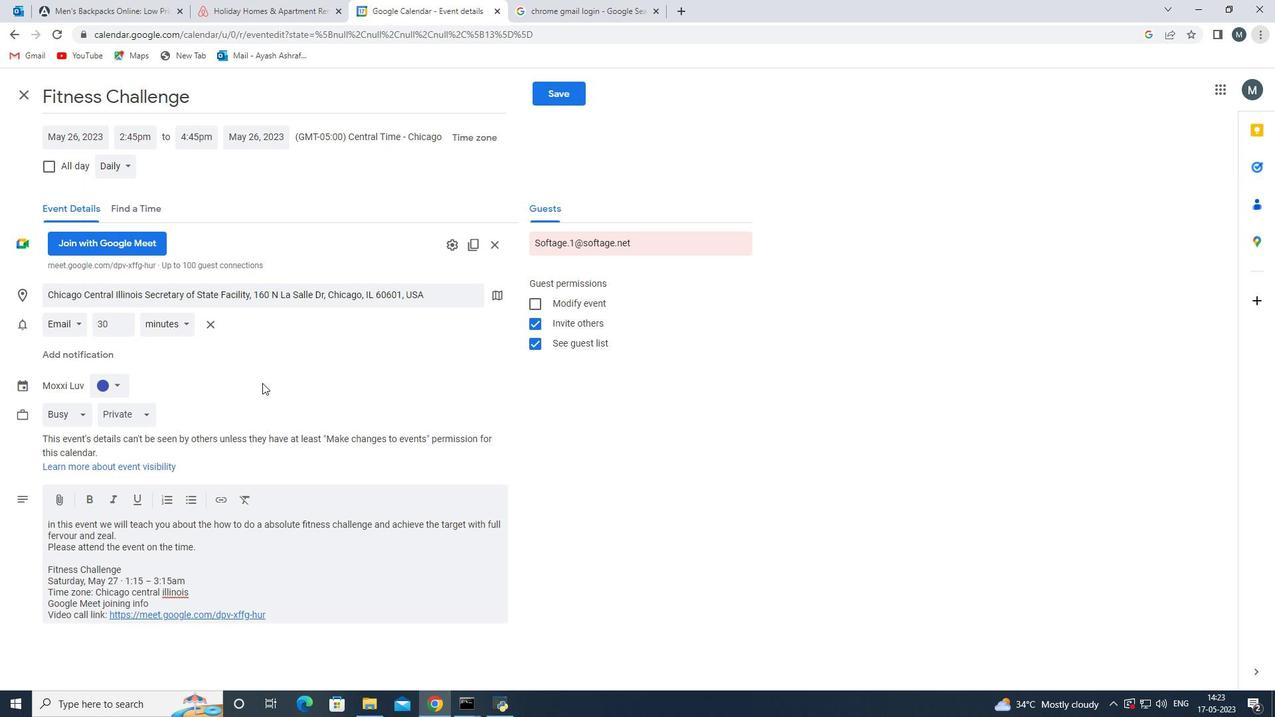 
